 Task: Play online Dominion games in easy mode.
Action: Mouse moved to (625, 479)
Screenshot: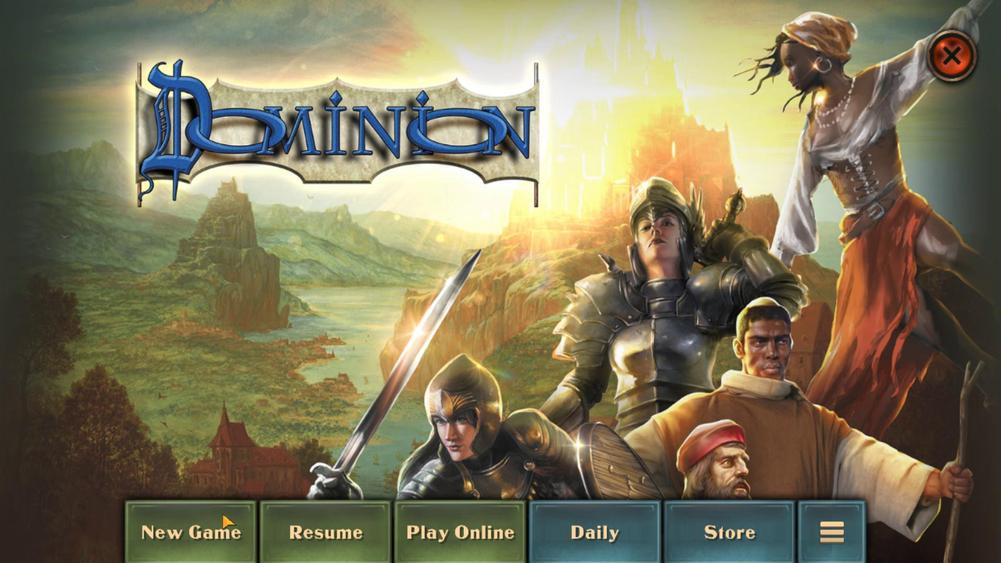 
Action: Mouse pressed left at (625, 479)
Screenshot: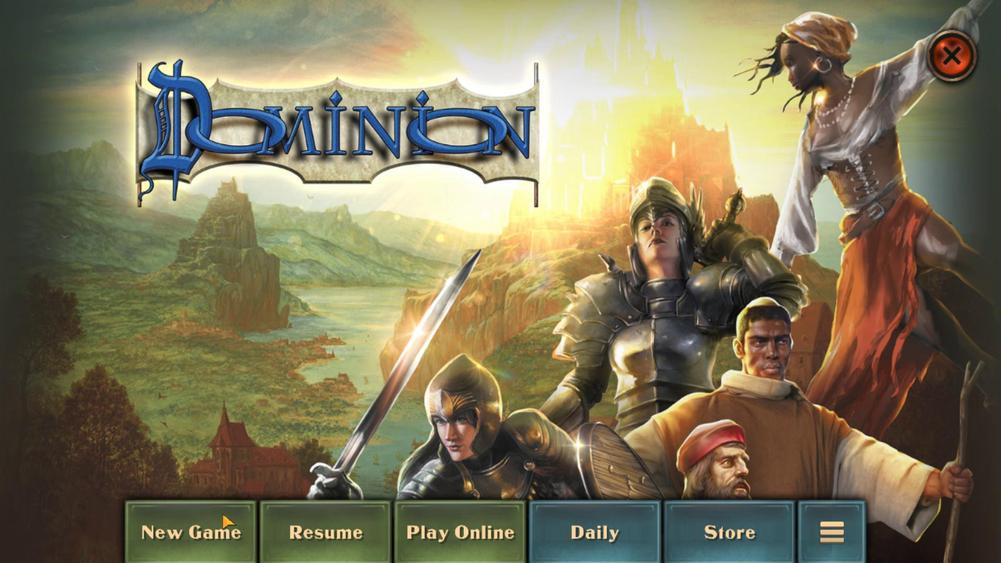 
Action: Mouse moved to (735, 270)
Screenshot: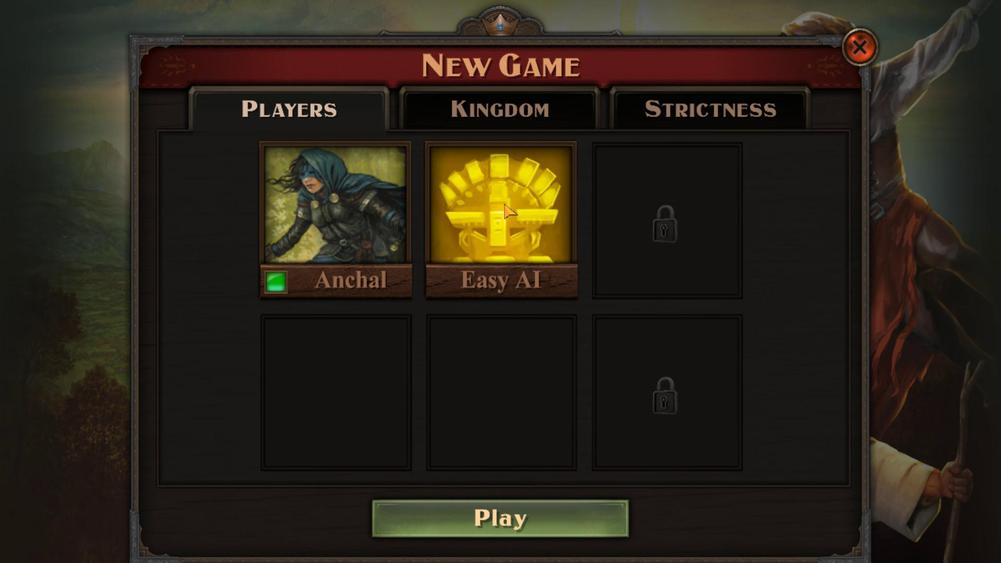 
Action: Mouse pressed left at (735, 270)
Screenshot: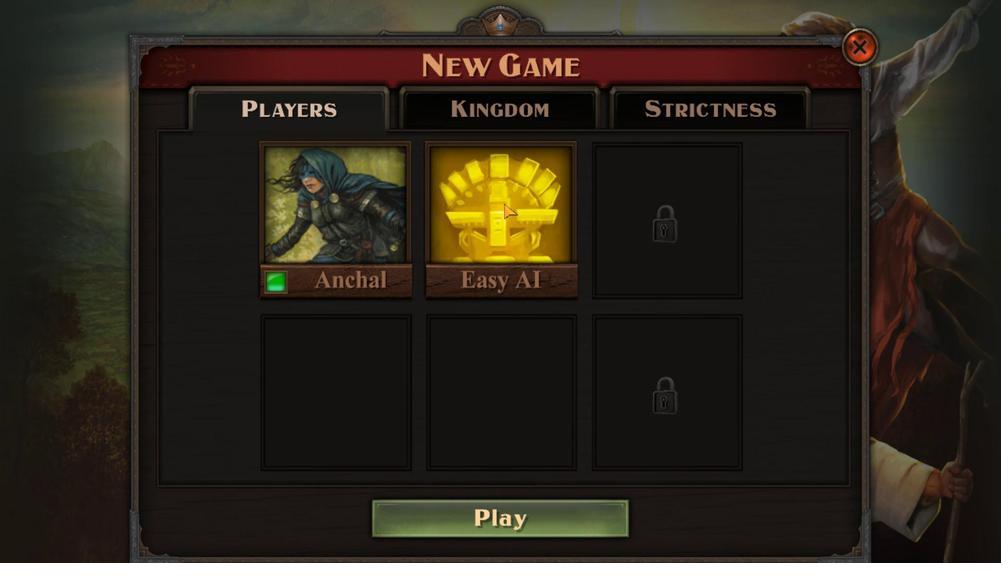 
Action: Mouse moved to (665, 350)
Screenshot: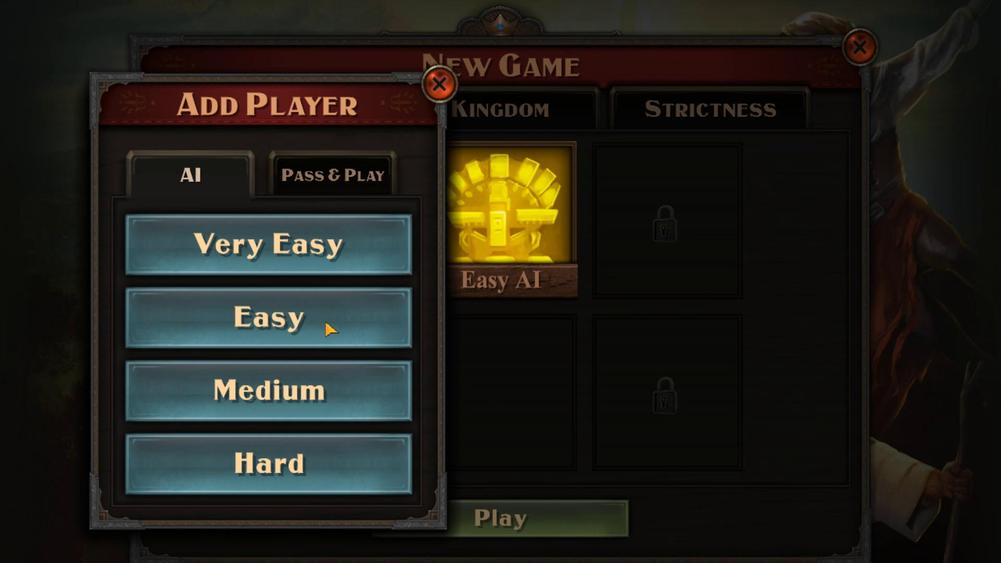 
Action: Mouse pressed left at (665, 350)
Screenshot: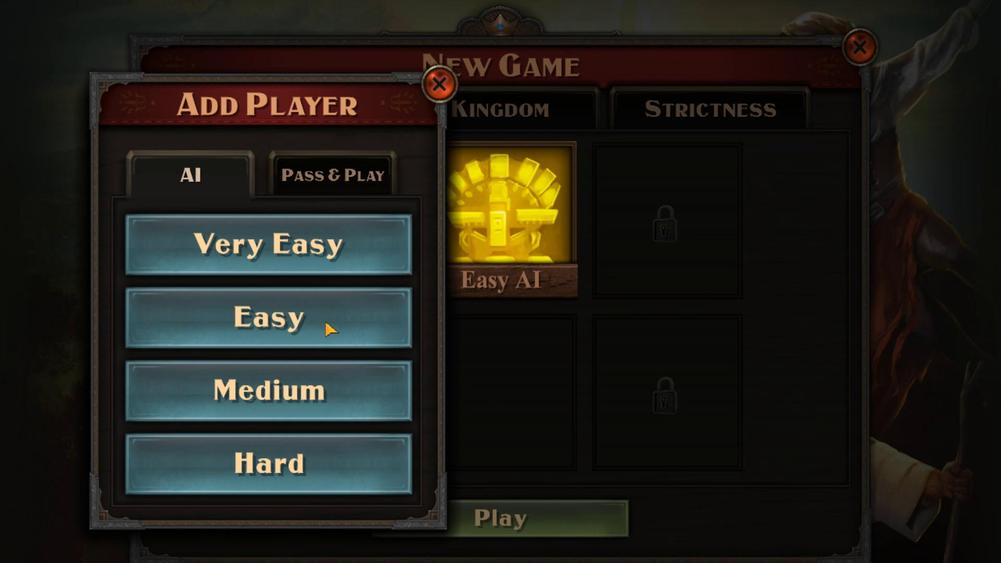 
Action: Mouse moved to (743, 484)
Screenshot: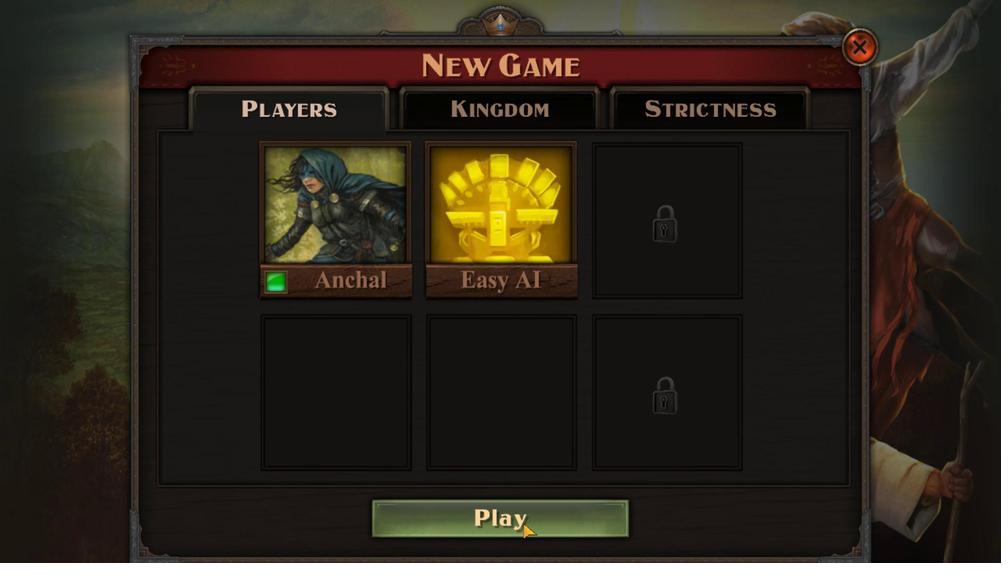 
Action: Mouse pressed left at (743, 484)
Screenshot: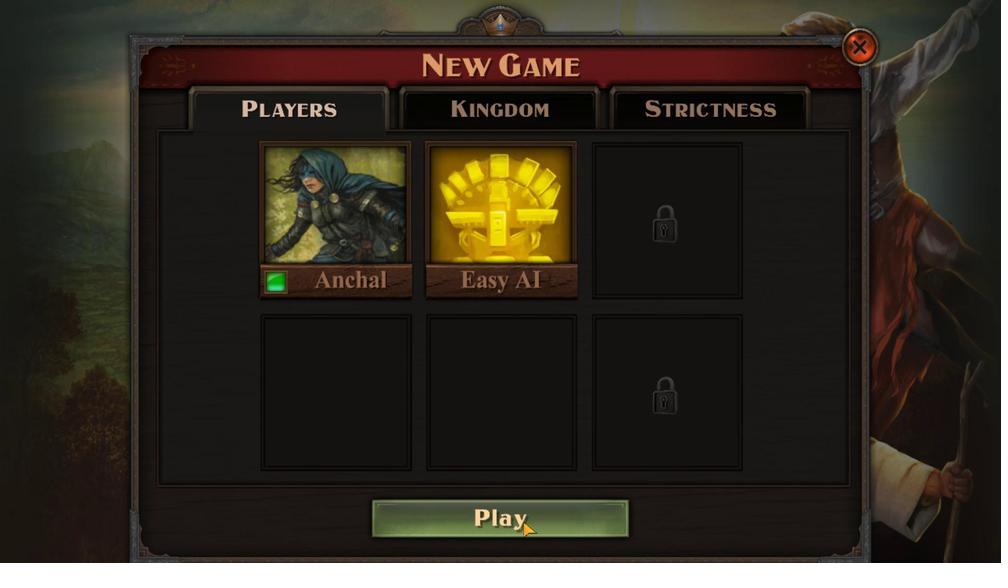 
Action: Mouse moved to (788, 471)
Screenshot: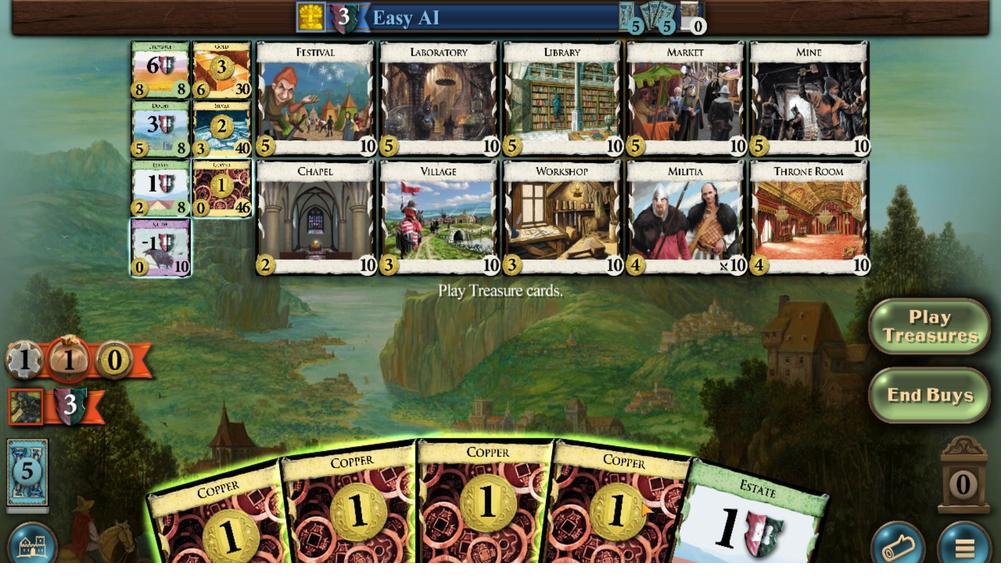 
Action: Mouse pressed left at (788, 471)
Screenshot: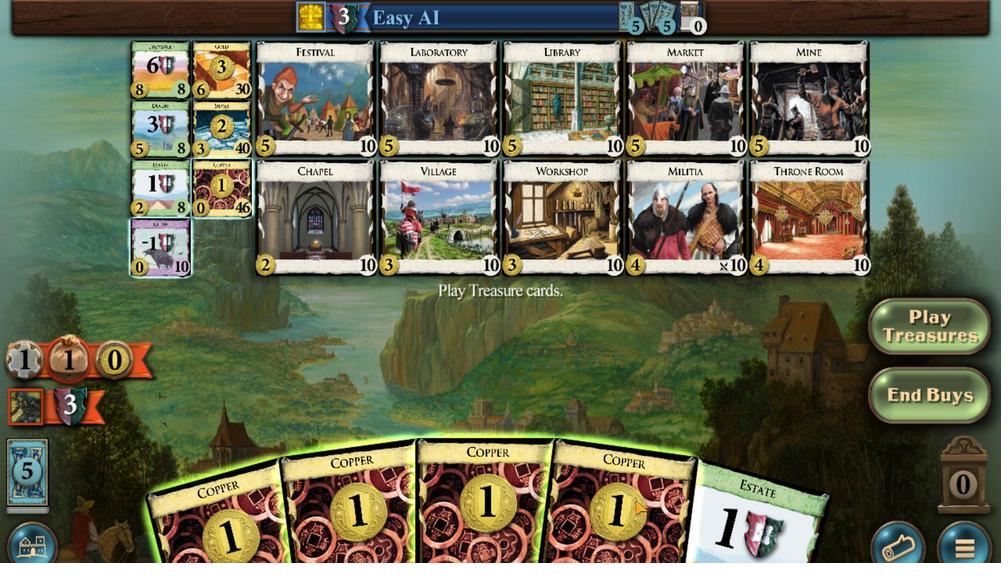 
Action: Mouse moved to (758, 464)
Screenshot: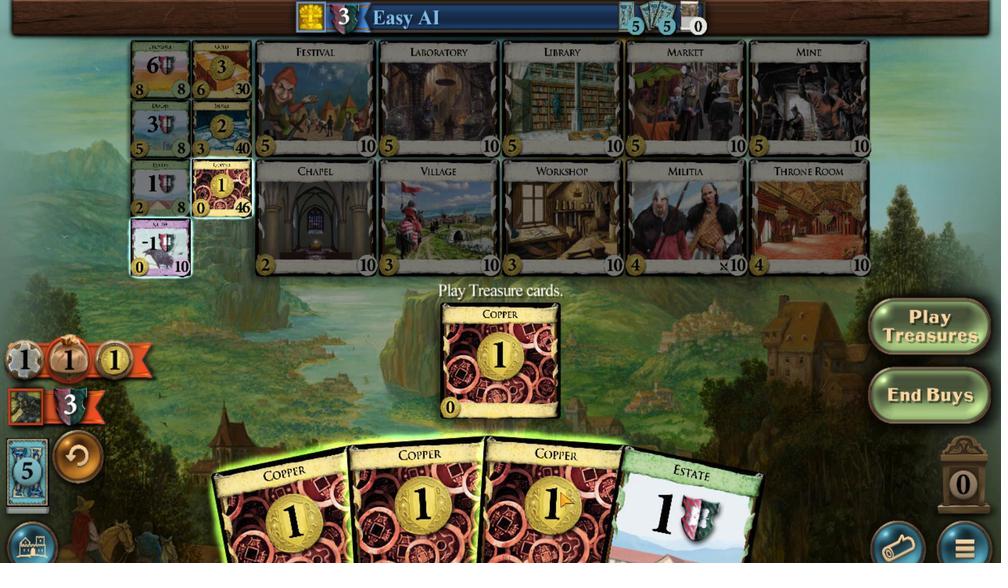 
Action: Mouse pressed left at (758, 464)
Screenshot: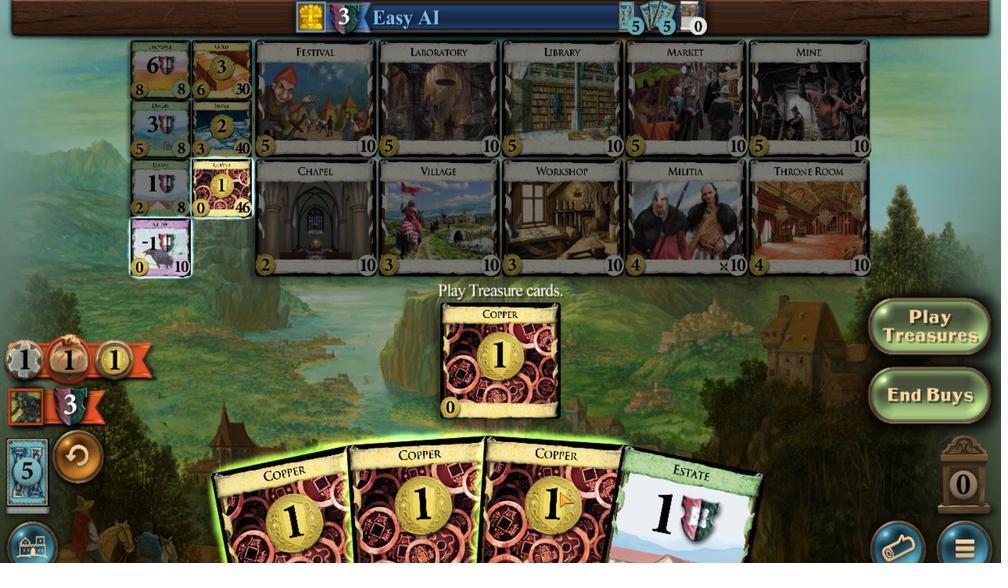 
Action: Mouse moved to (600, 265)
Screenshot: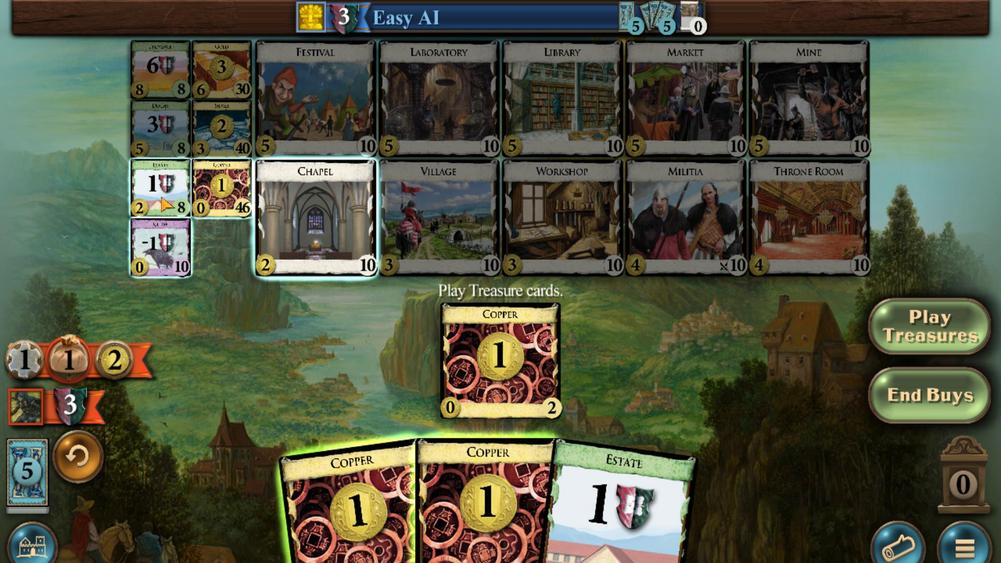 
Action: Mouse pressed left at (600, 265)
Screenshot: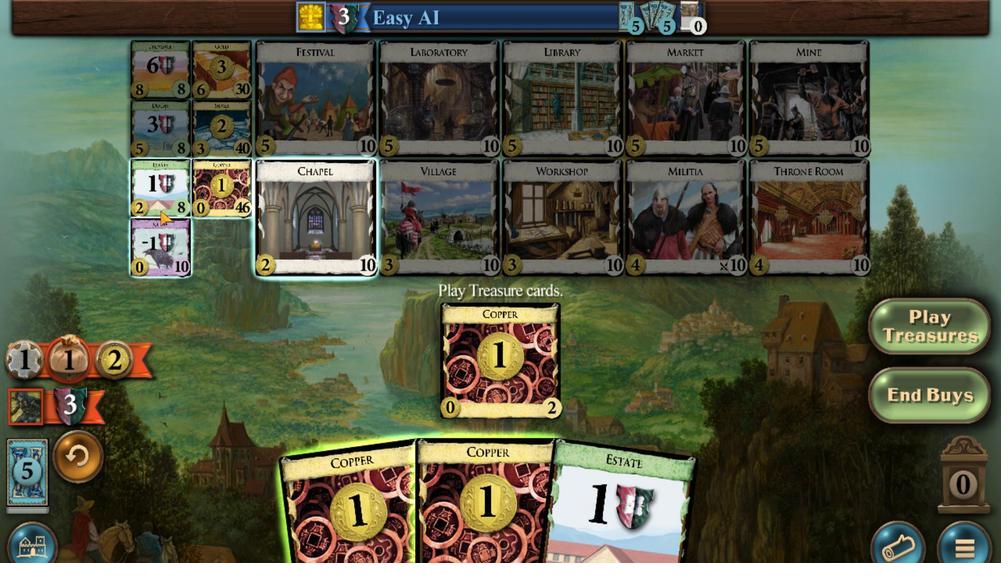 
Action: Mouse moved to (737, 460)
Screenshot: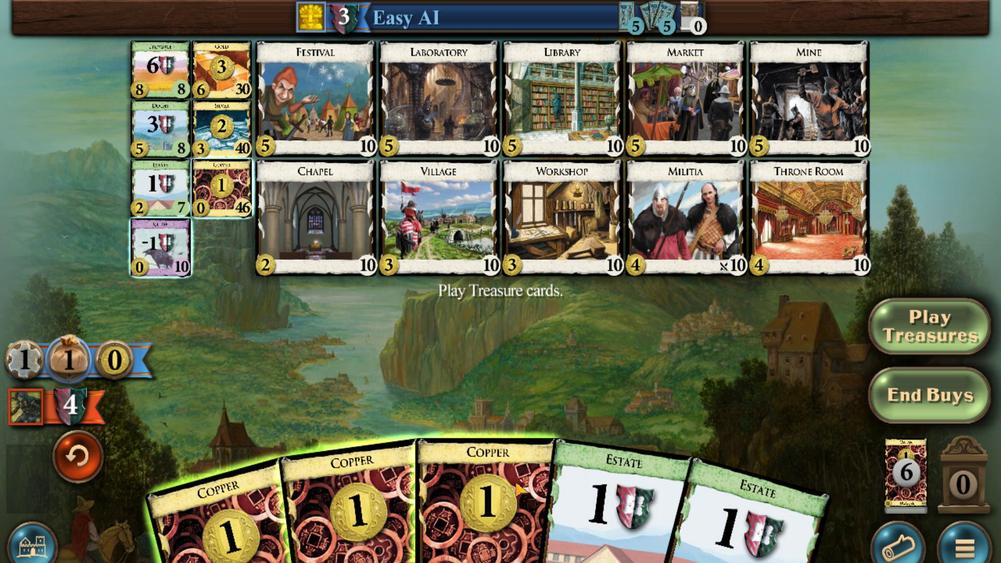 
Action: Mouse pressed left at (737, 460)
Screenshot: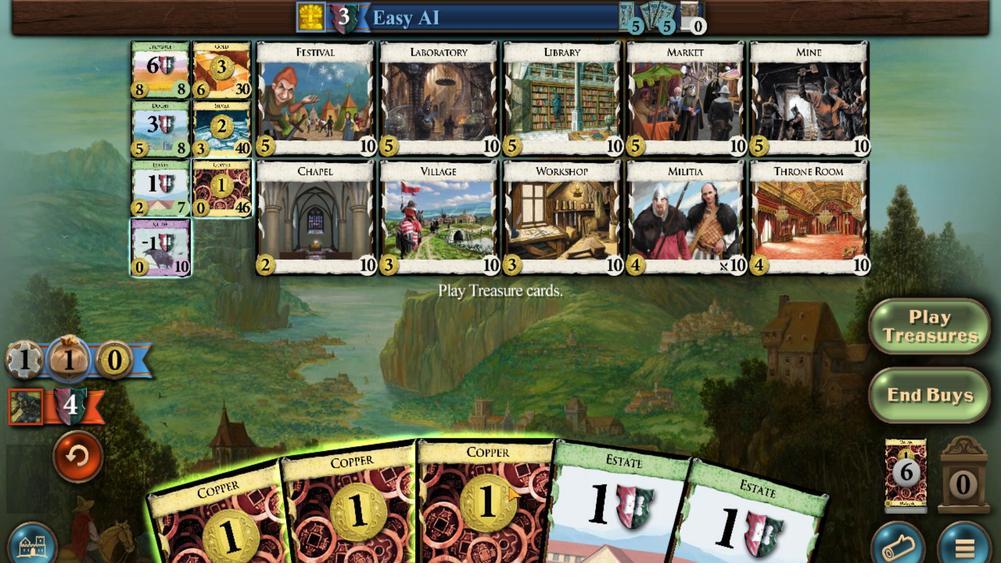 
Action: Mouse moved to (732, 485)
Screenshot: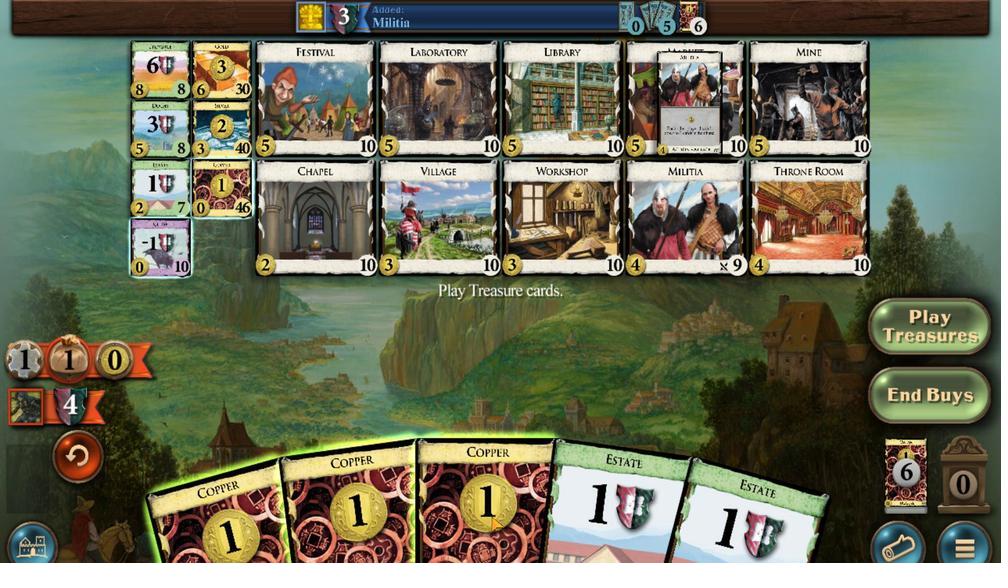 
Action: Mouse pressed left at (732, 485)
Screenshot: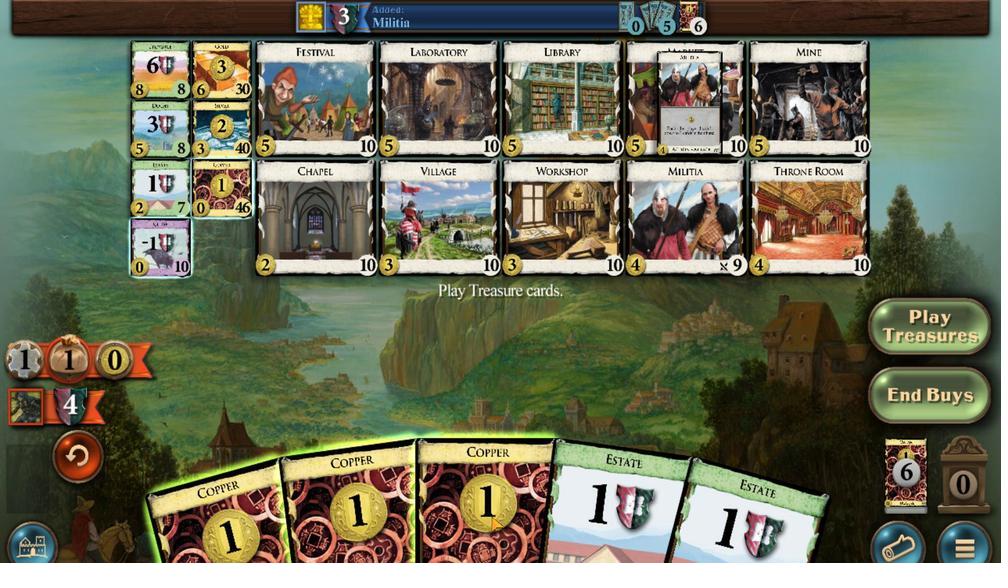
Action: Mouse moved to (703, 479)
Screenshot: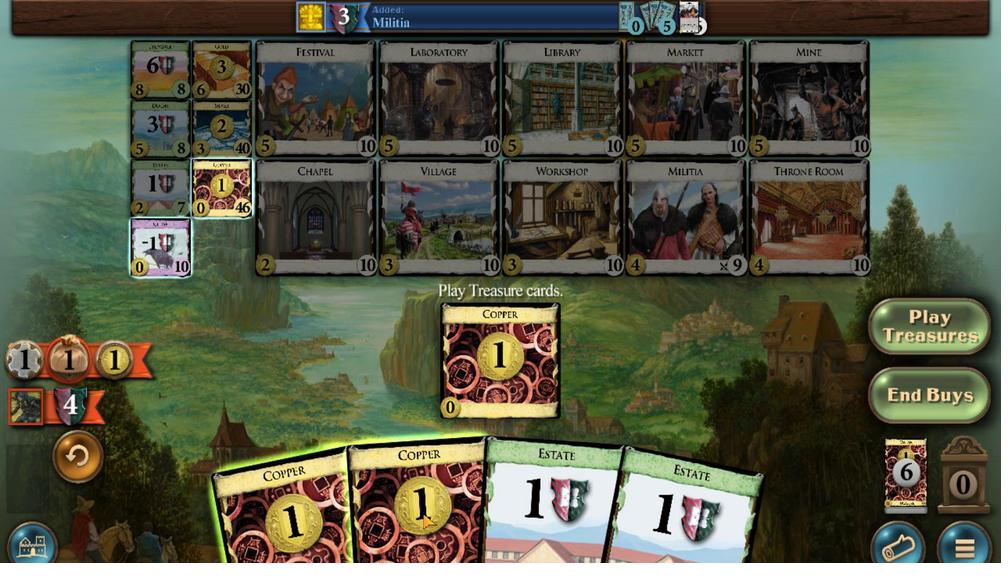 
Action: Mouse pressed left at (703, 479)
Screenshot: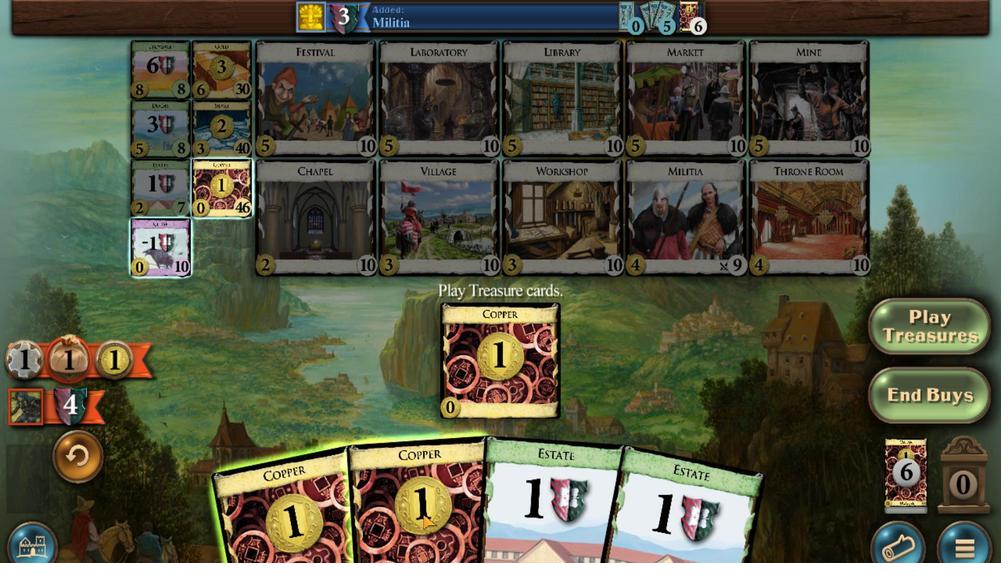 
Action: Mouse moved to (602, 260)
Screenshot: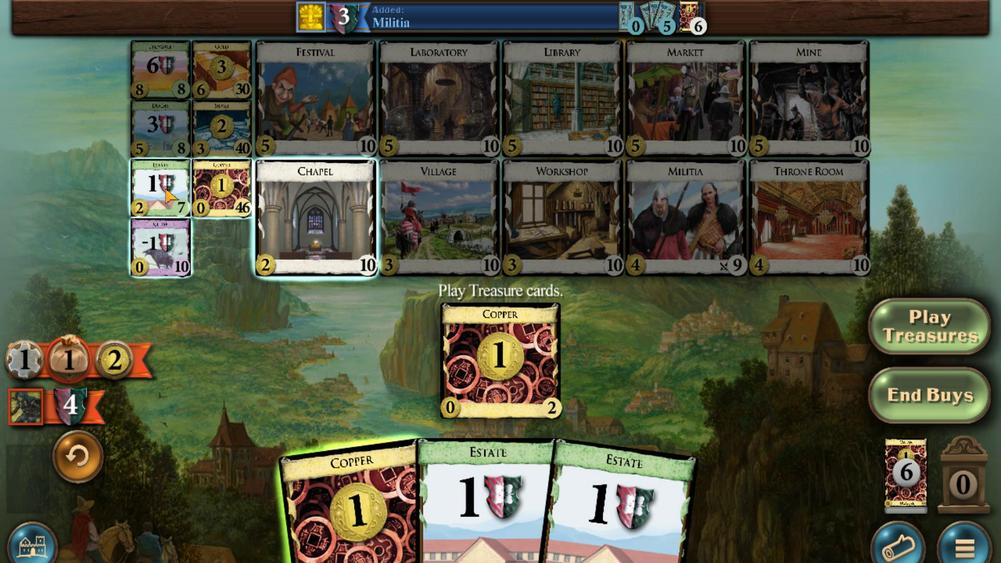 
Action: Mouse pressed left at (602, 260)
Screenshot: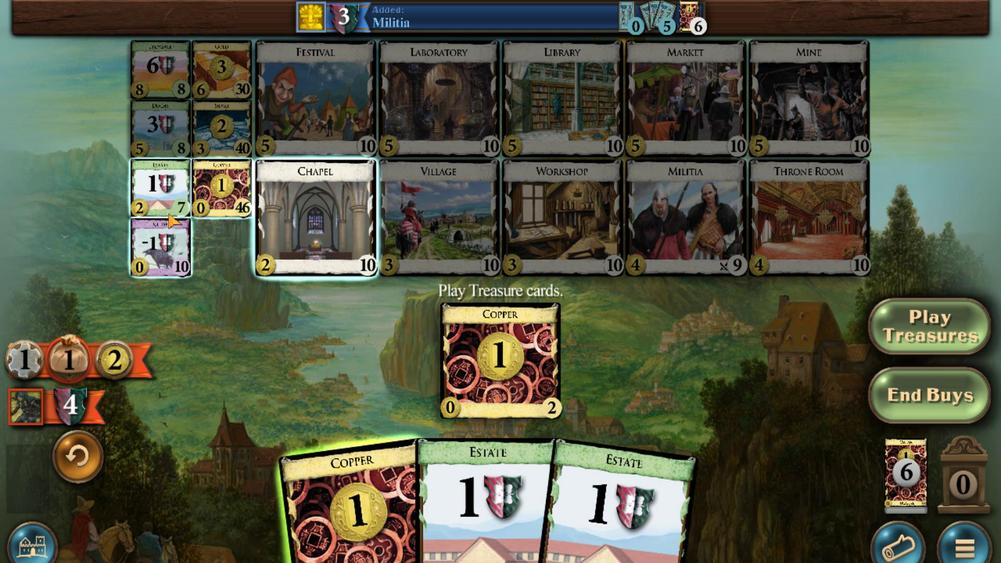 
Action: Mouse moved to (731, 455)
Screenshot: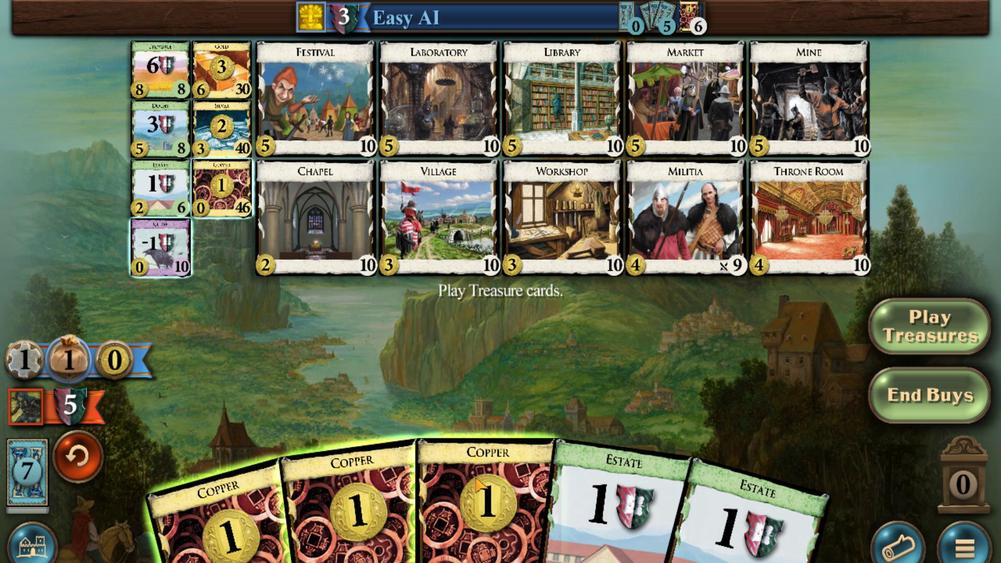 
Action: Mouse pressed left at (731, 455)
Screenshot: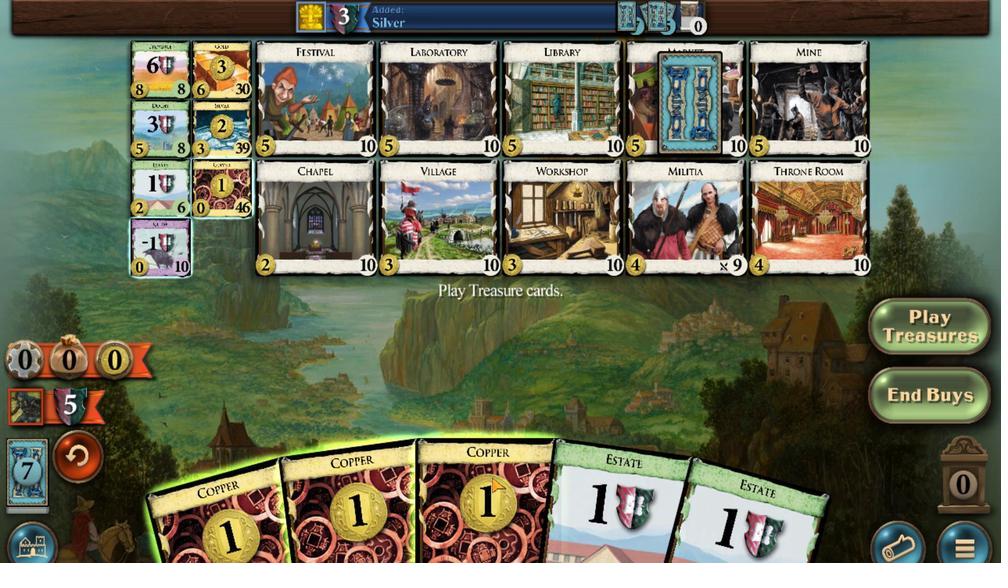 
Action: Mouse moved to (700, 467)
Screenshot: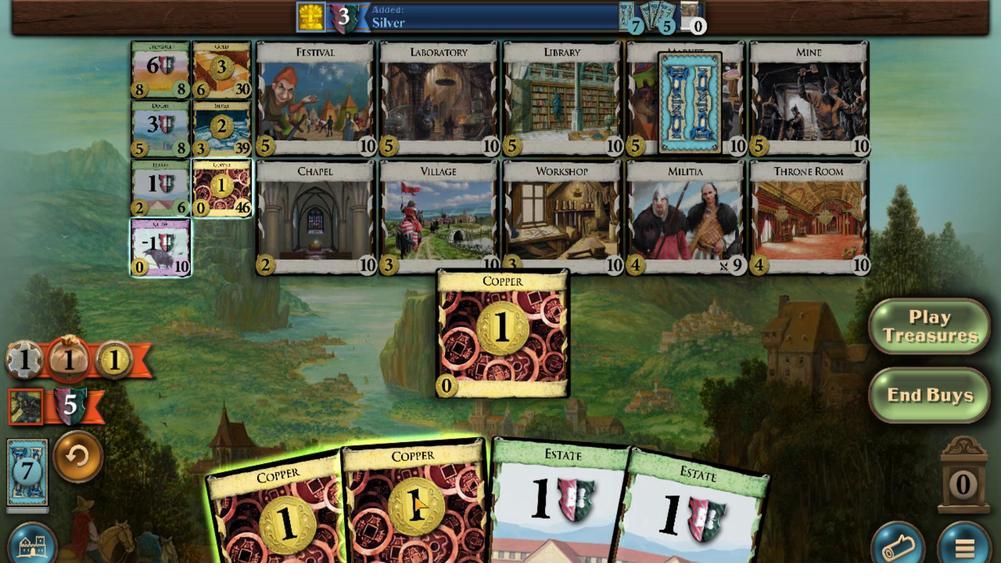 
Action: Mouse pressed left at (700, 467)
Screenshot: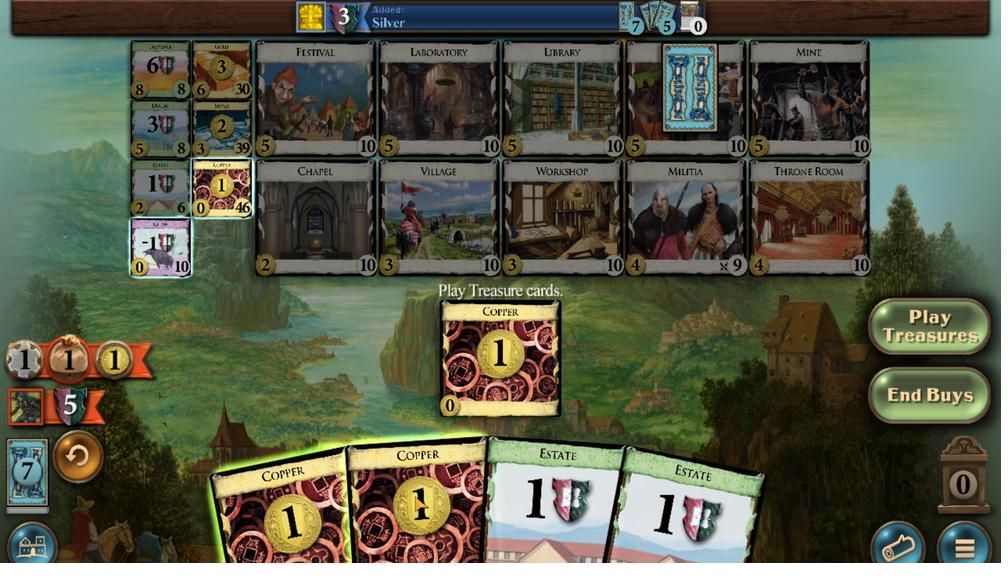 
Action: Mouse moved to (602, 267)
Screenshot: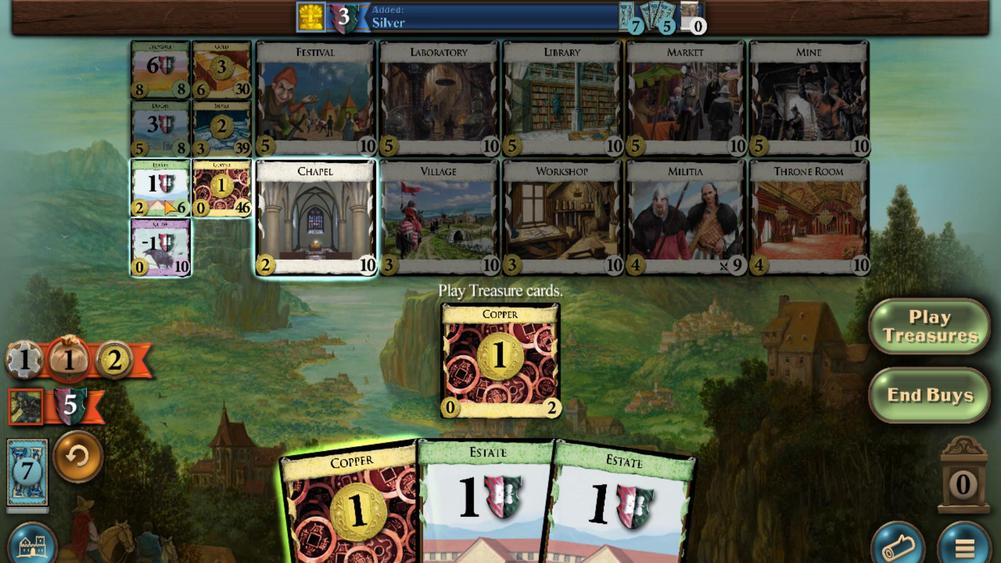 
Action: Mouse pressed left at (602, 267)
Screenshot: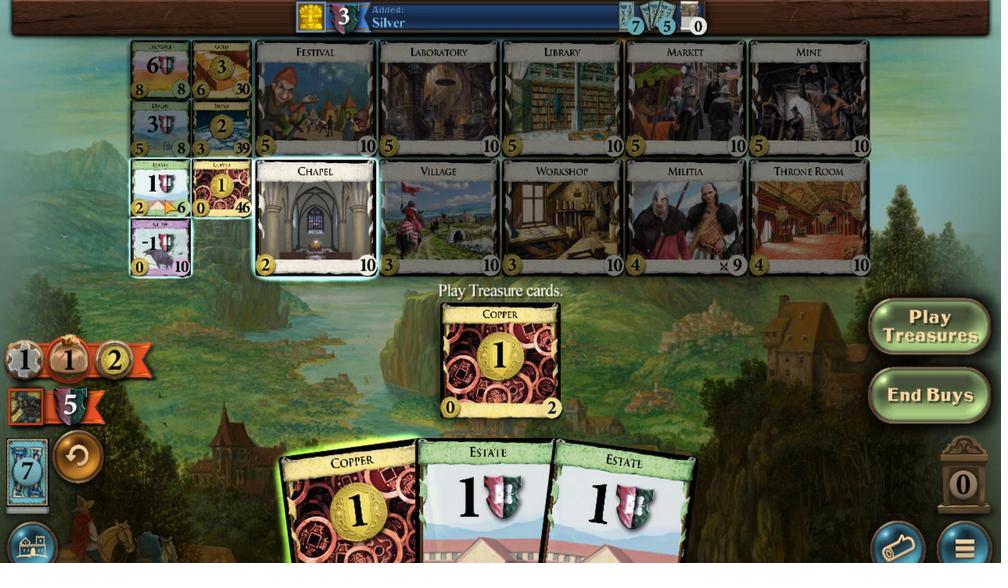 
Action: Mouse moved to (688, 470)
Screenshot: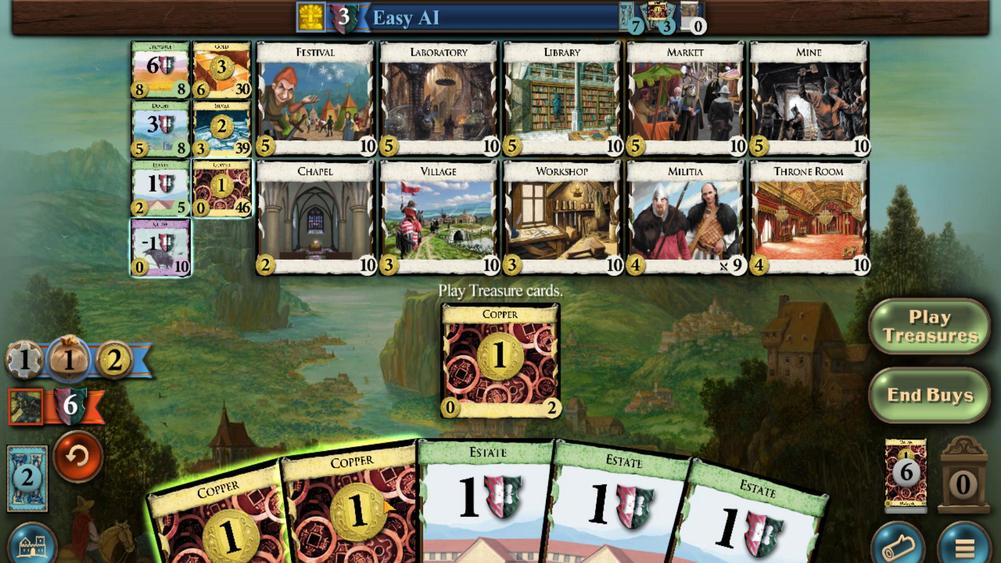 
Action: Mouse pressed left at (688, 470)
Screenshot: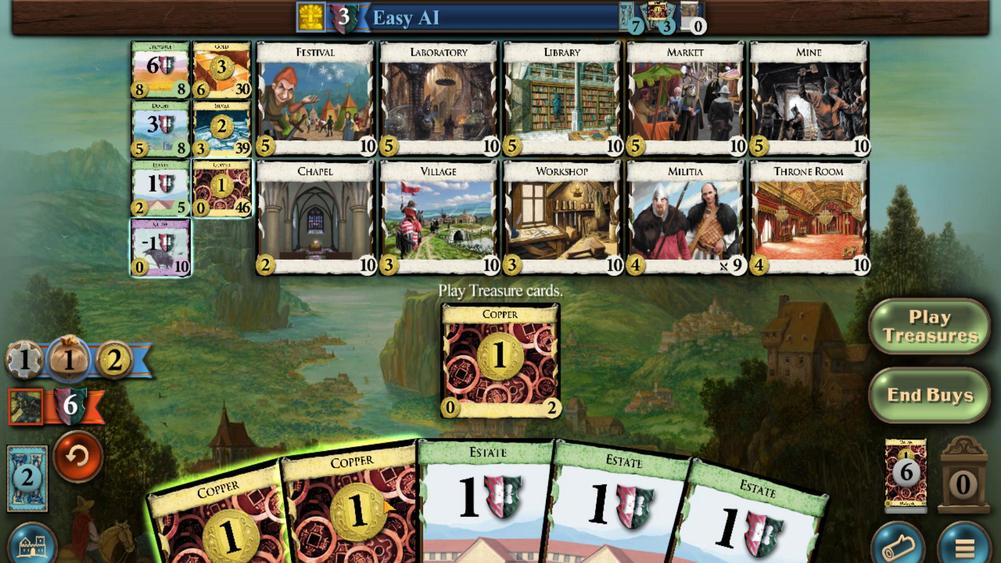 
Action: Mouse moved to (689, 485)
Screenshot: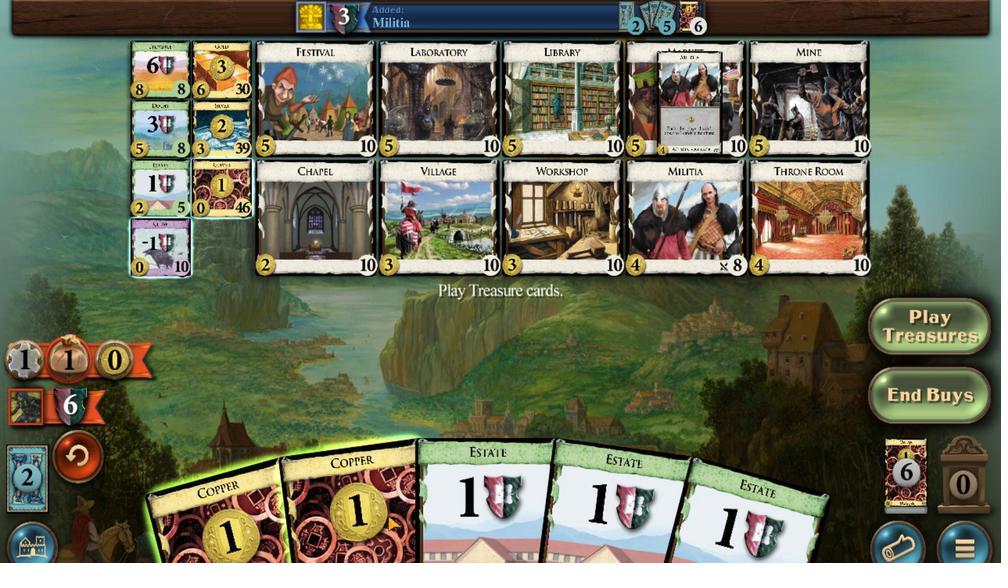 
Action: Mouse pressed left at (689, 485)
Screenshot: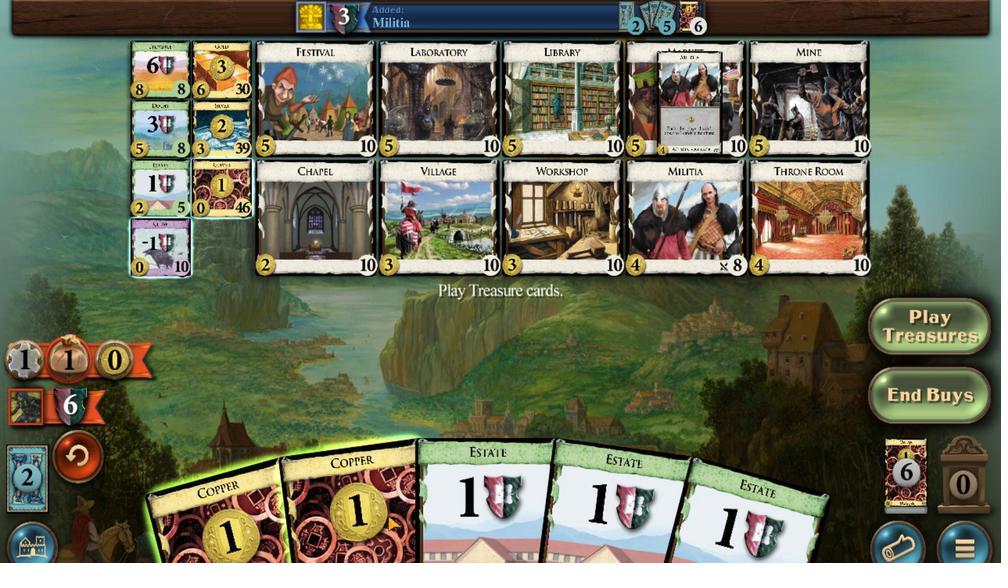 
Action: Mouse moved to (670, 479)
Screenshot: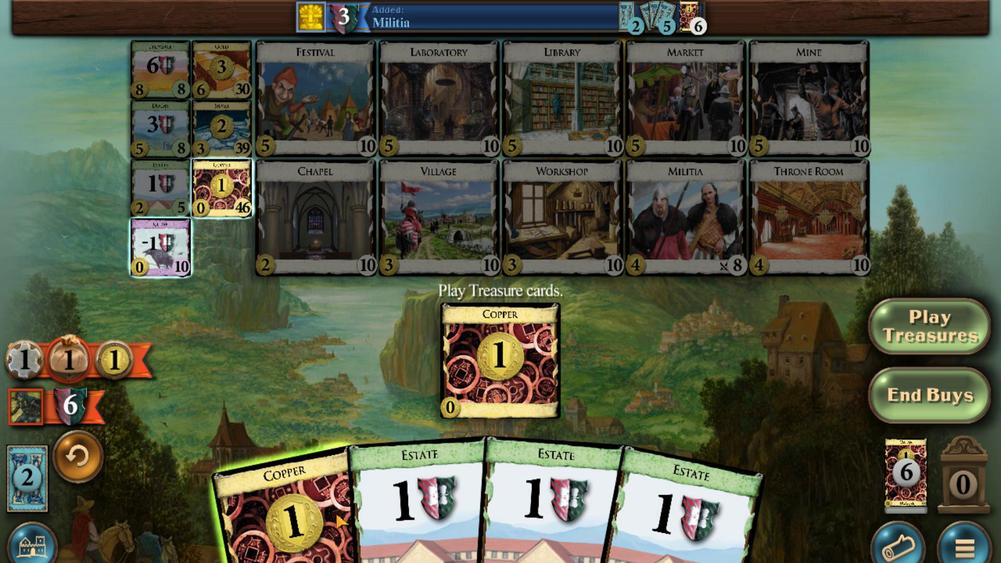 
Action: Mouse pressed left at (670, 479)
Screenshot: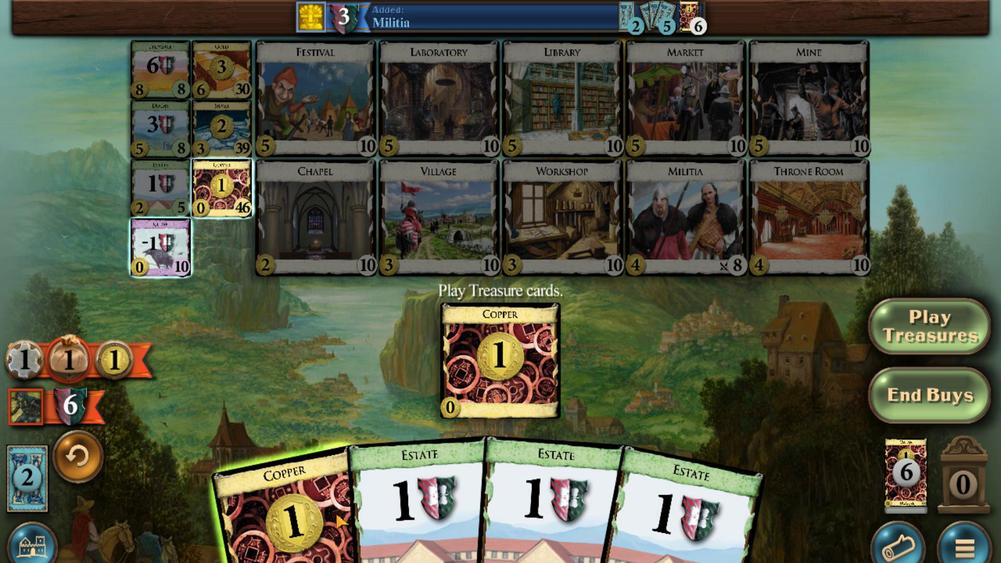 
Action: Mouse moved to (596, 261)
Screenshot: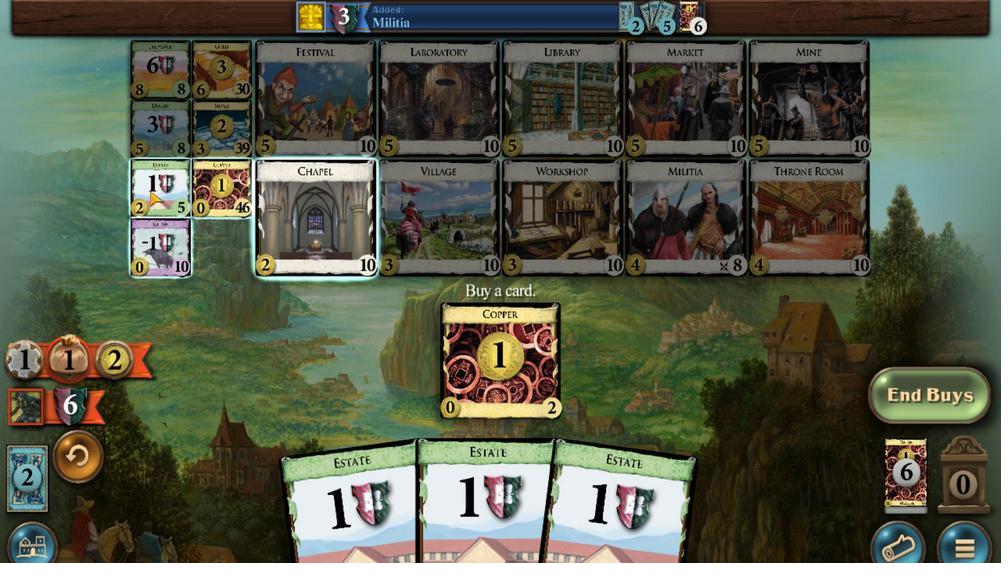 
Action: Mouse pressed left at (596, 261)
Screenshot: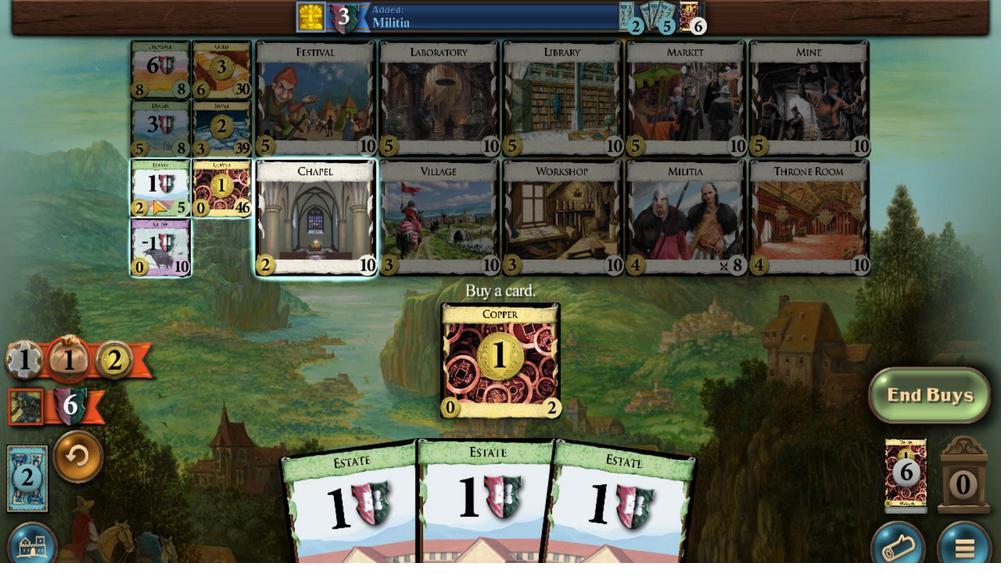 
Action: Mouse moved to (794, 476)
Screenshot: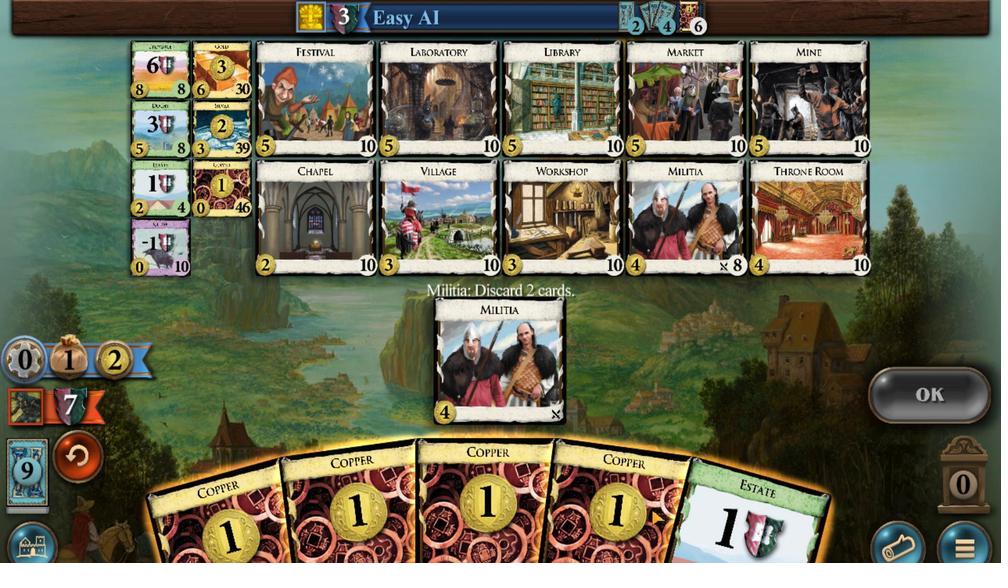 
Action: Mouse pressed left at (794, 476)
Screenshot: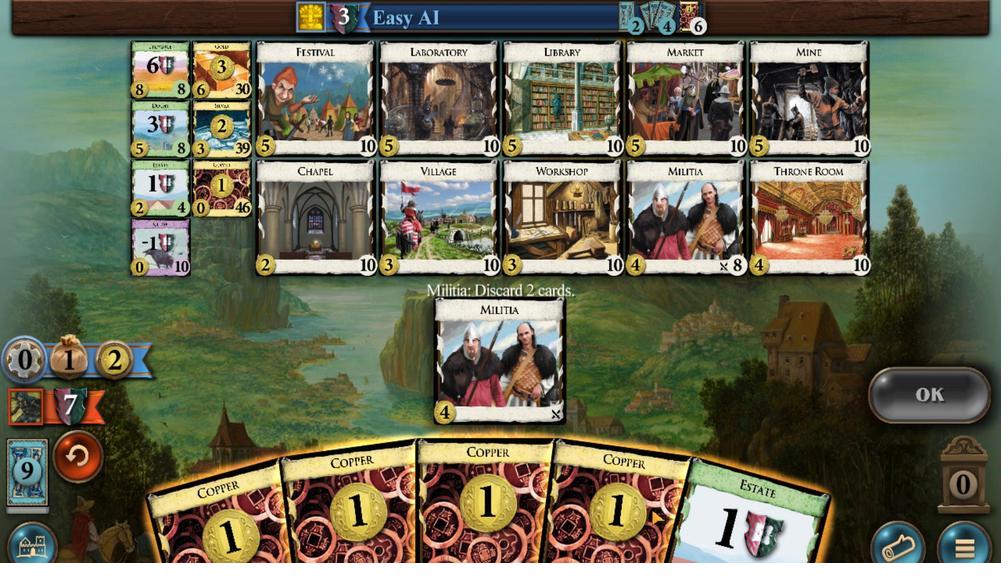 
Action: Mouse moved to (734, 463)
Screenshot: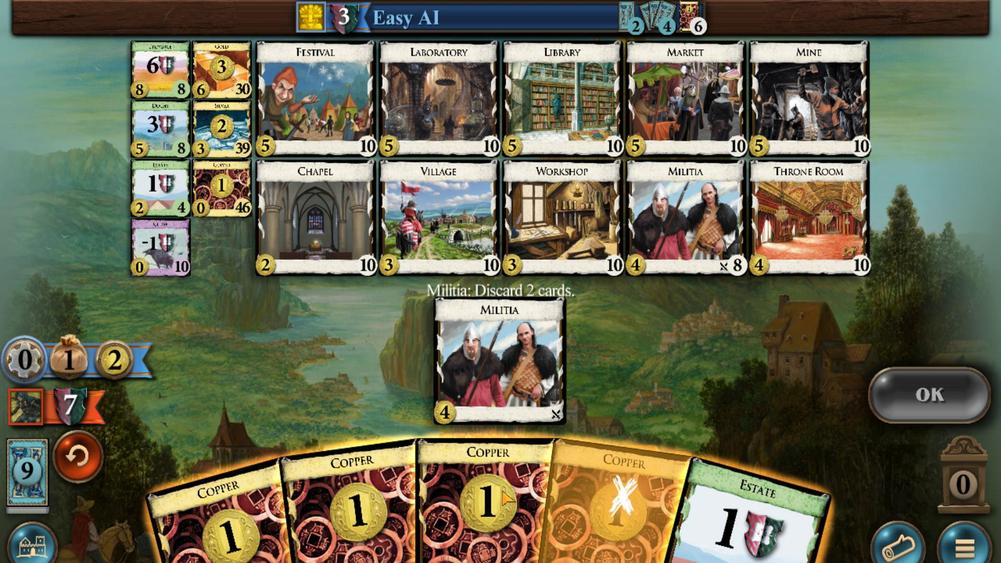 
Action: Mouse pressed left at (734, 463)
Screenshot: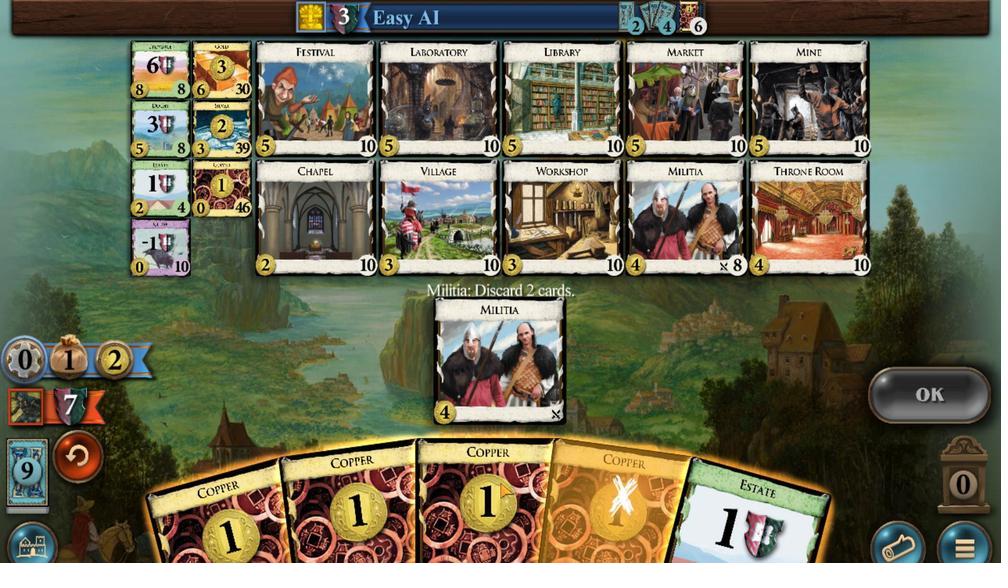 
Action: Mouse moved to (892, 400)
Screenshot: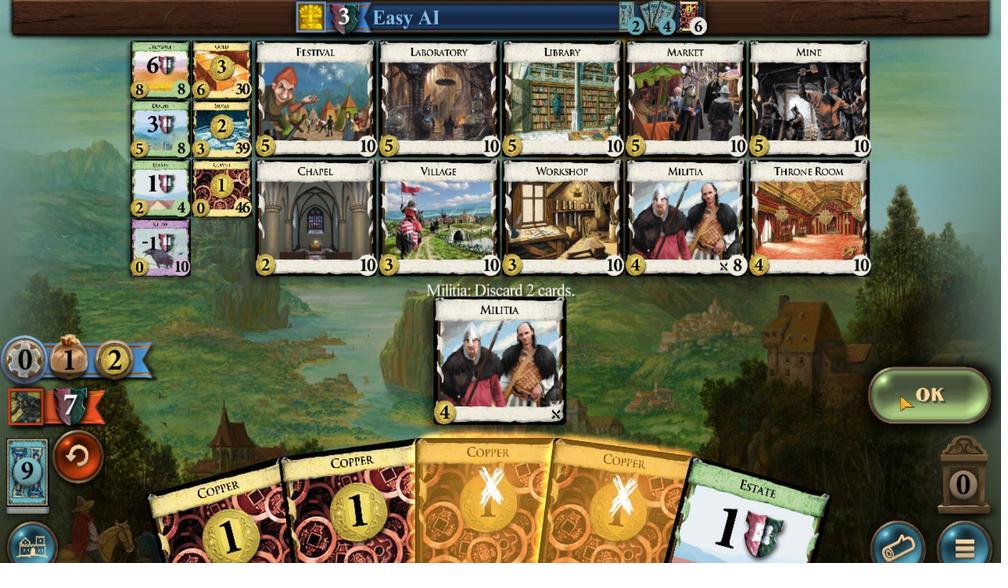 
Action: Mouse pressed left at (892, 400)
Screenshot: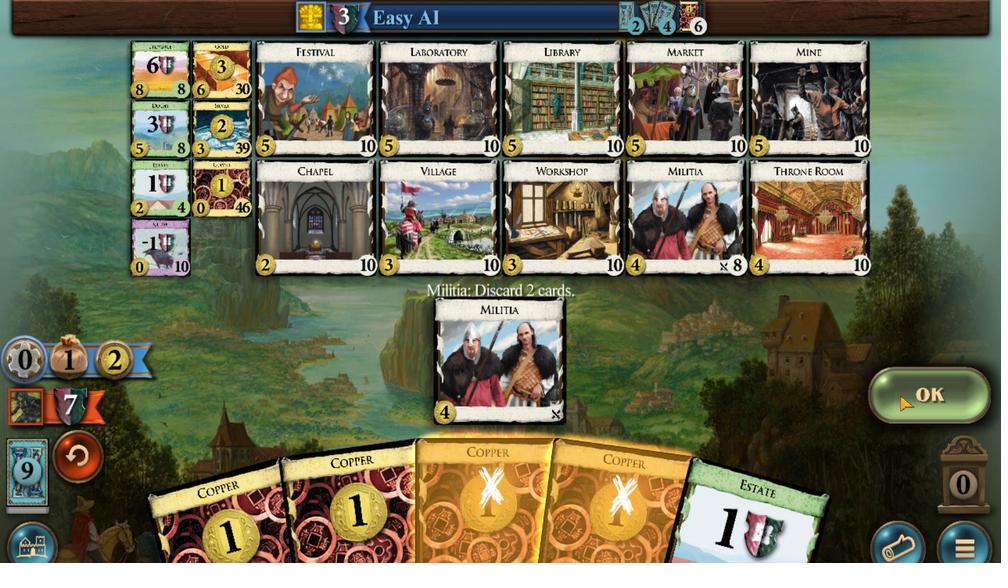 
Action: Mouse moved to (743, 471)
Screenshot: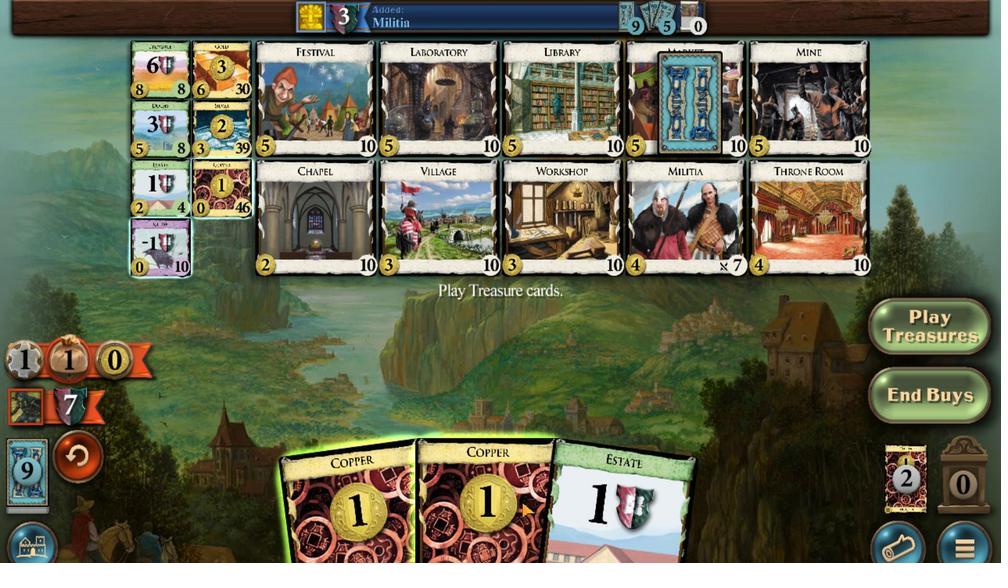 
Action: Mouse pressed left at (743, 471)
Screenshot: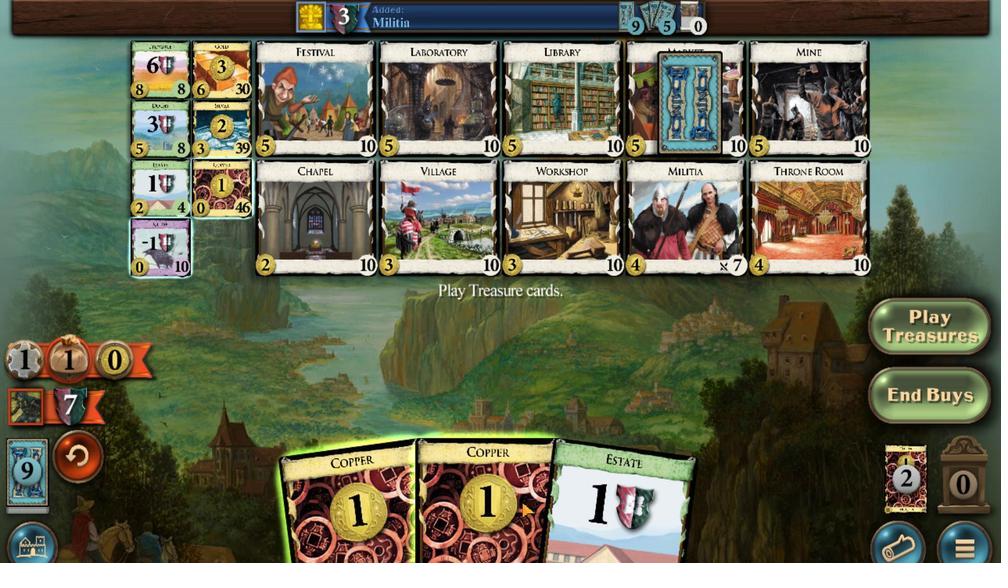 
Action: Mouse moved to (705, 463)
Screenshot: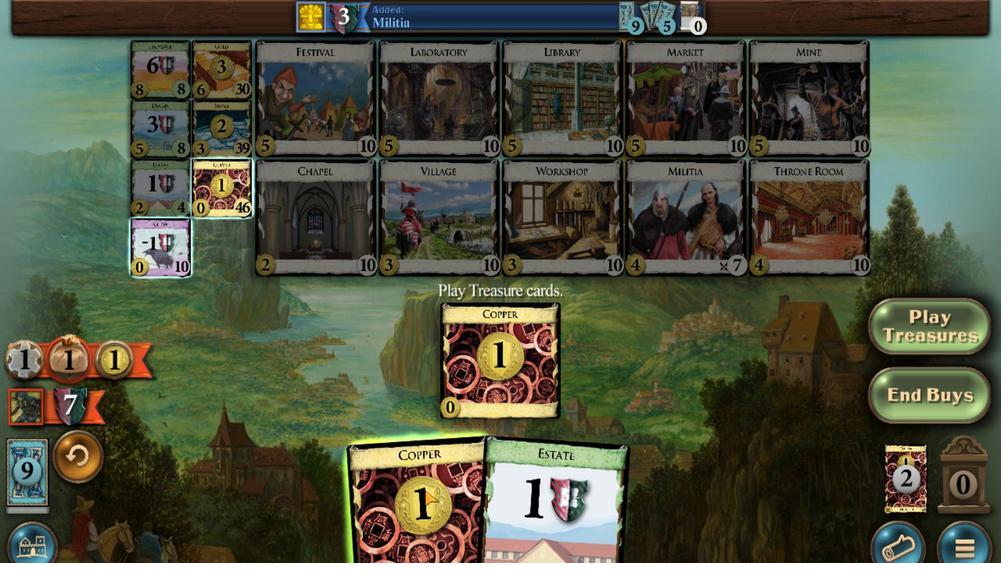 
Action: Mouse pressed left at (705, 463)
Screenshot: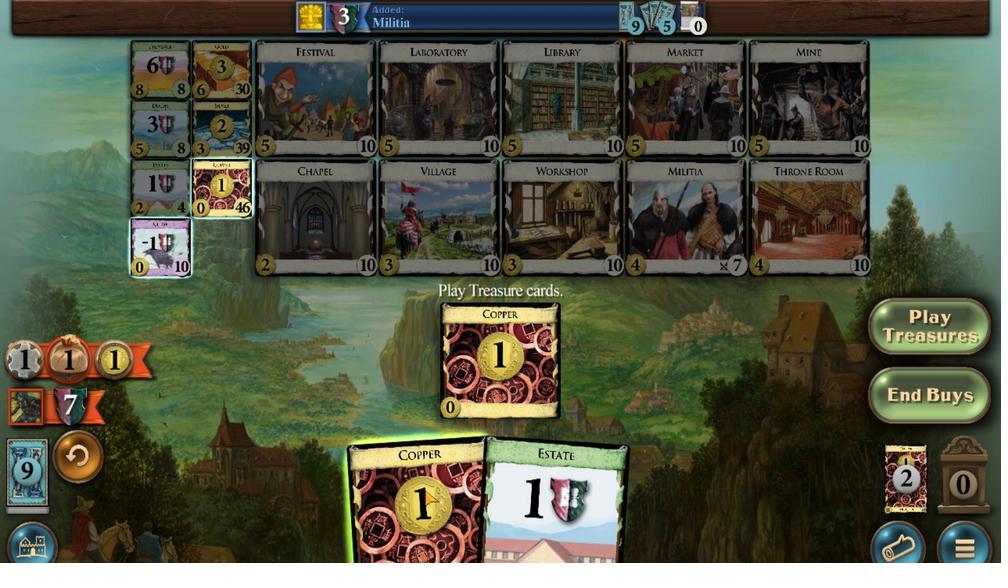 
Action: Mouse moved to (601, 254)
Screenshot: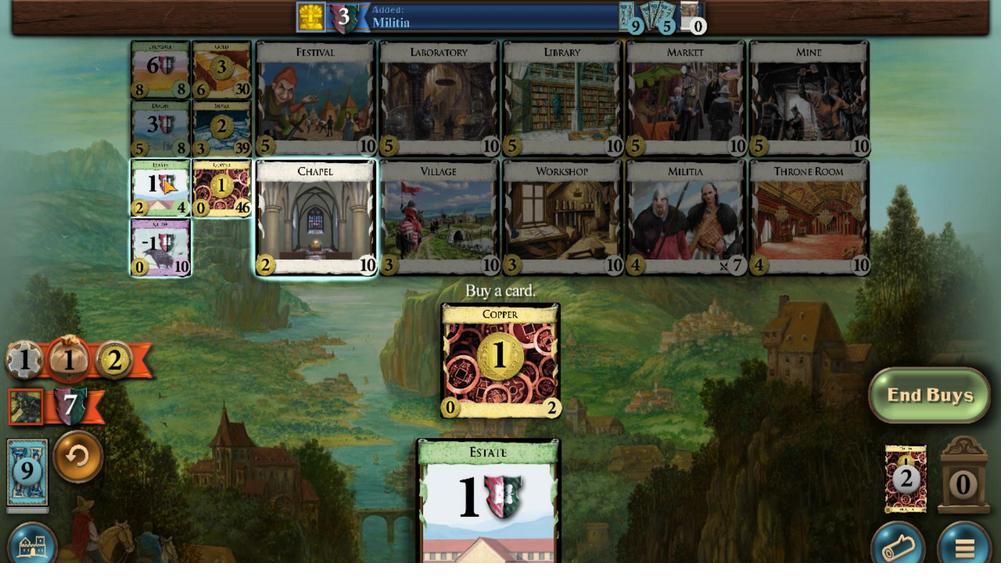 
Action: Mouse pressed left at (601, 254)
Screenshot: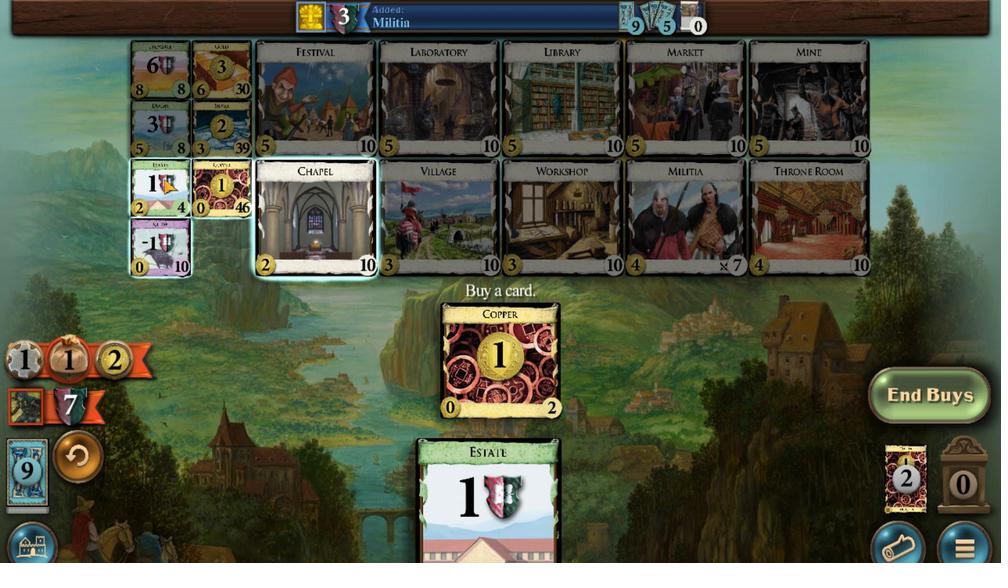 
Action: Mouse moved to (678, 486)
Screenshot: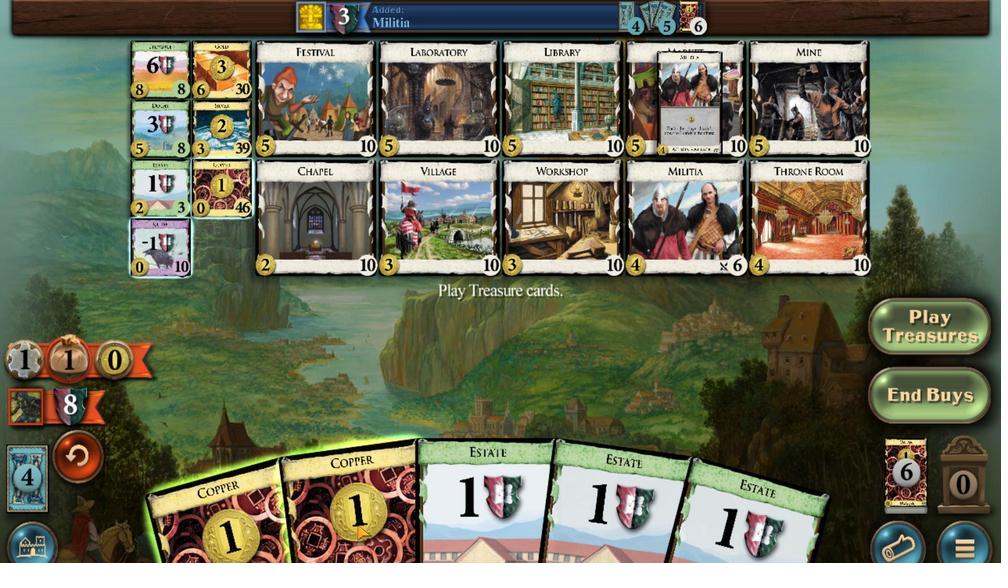 
Action: Mouse pressed left at (678, 486)
Screenshot: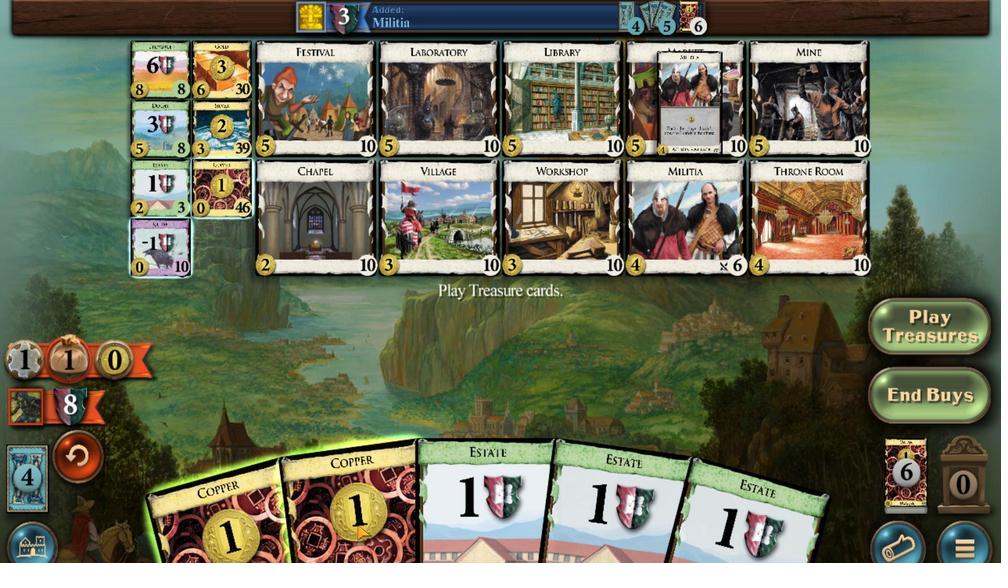 
Action: Mouse moved to (654, 490)
Screenshot: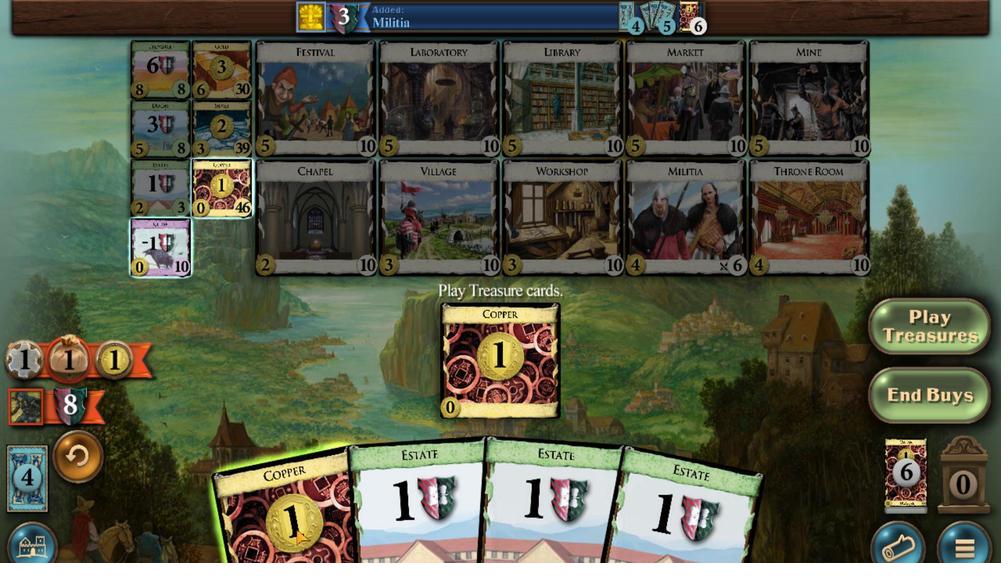
Action: Mouse pressed left at (654, 490)
Screenshot: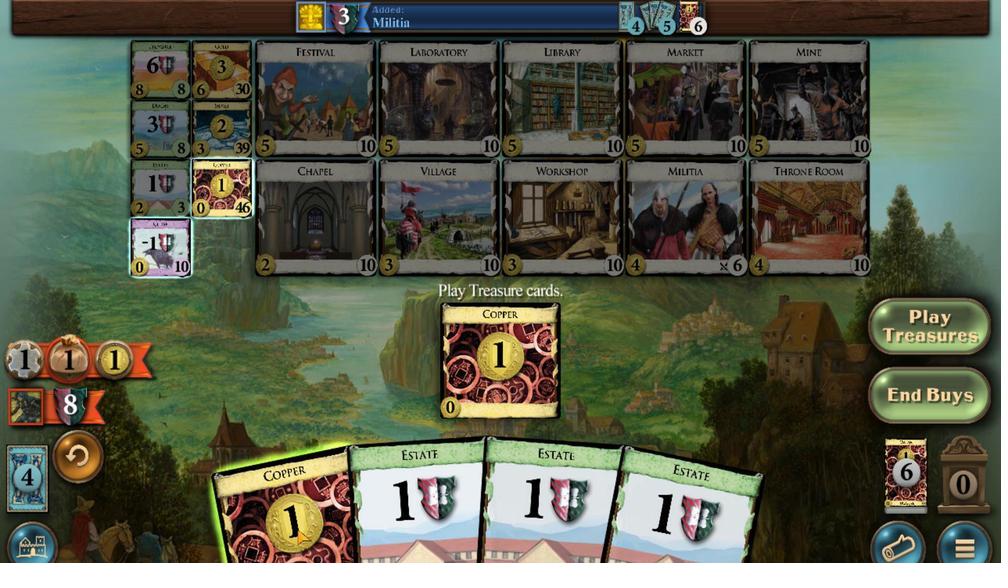 
Action: Mouse moved to (597, 251)
Screenshot: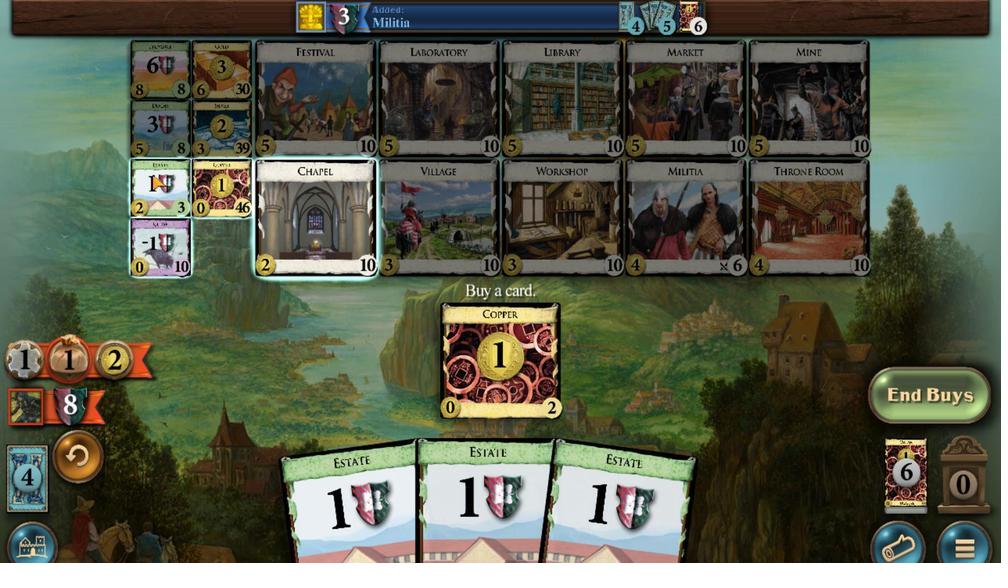 
Action: Mouse pressed left at (597, 251)
Screenshot: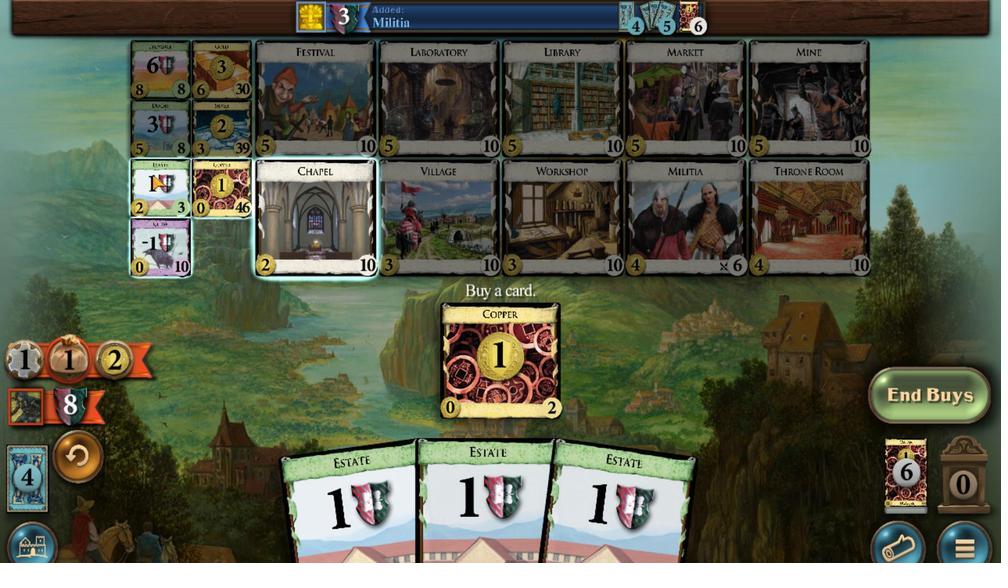 
Action: Mouse moved to (795, 476)
Screenshot: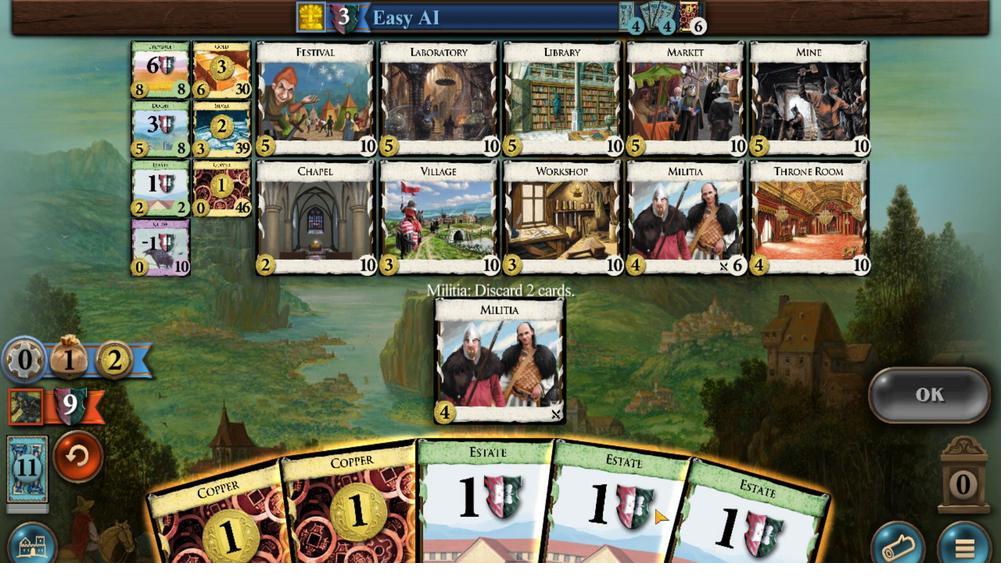 
Action: Mouse pressed left at (795, 476)
Screenshot: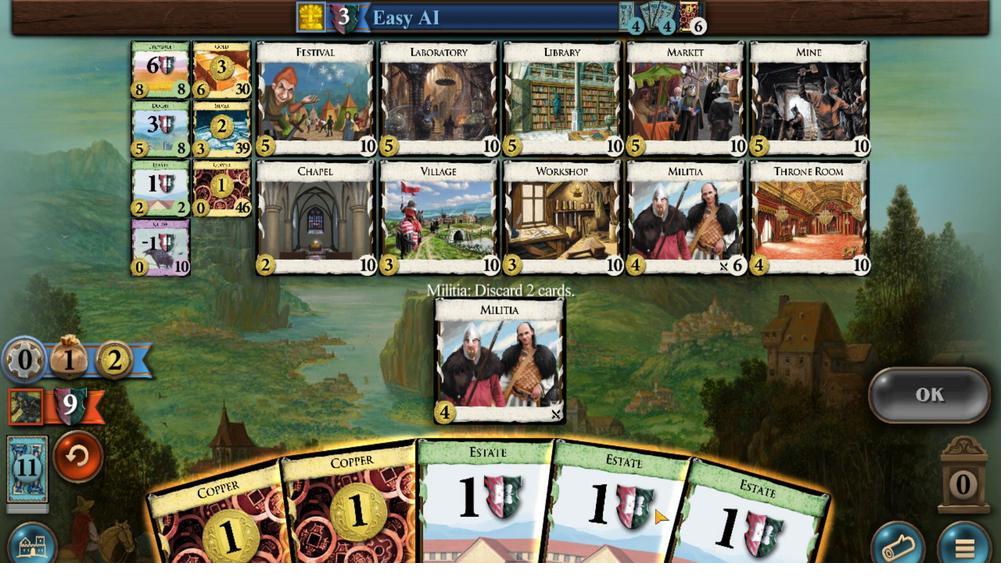 
Action: Mouse moved to (807, 475)
Screenshot: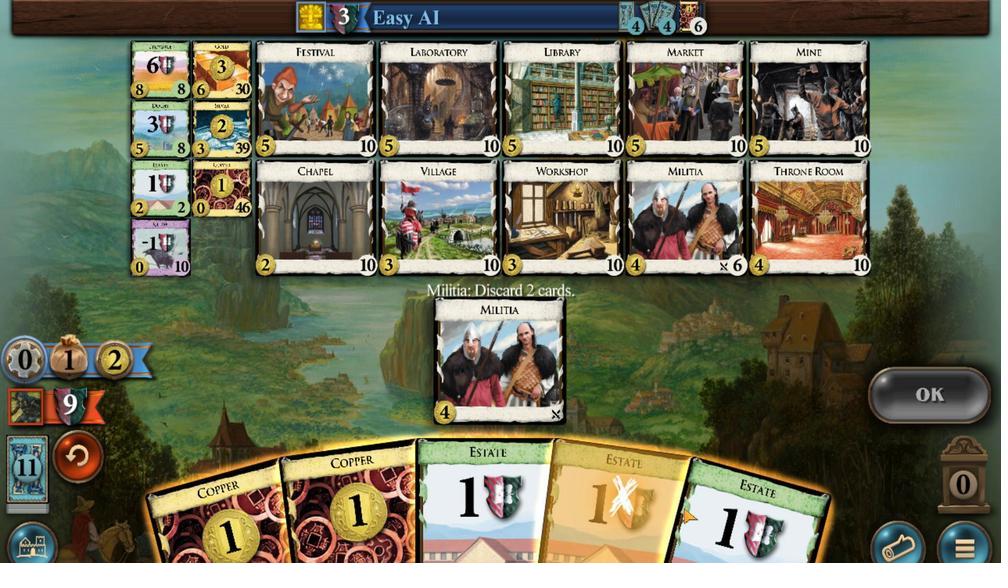 
Action: Mouse pressed left at (807, 475)
Screenshot: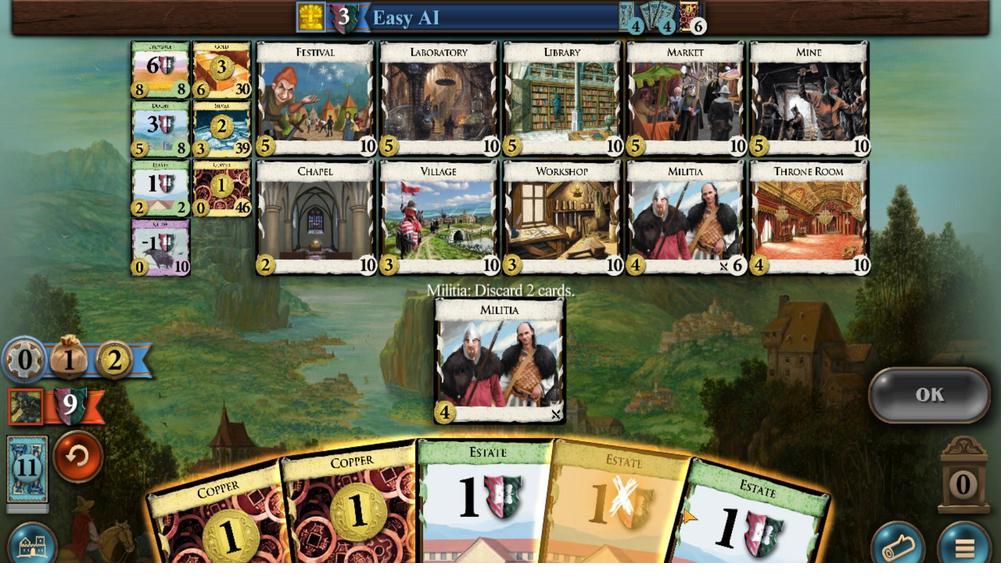 
Action: Mouse moved to (725, 473)
Screenshot: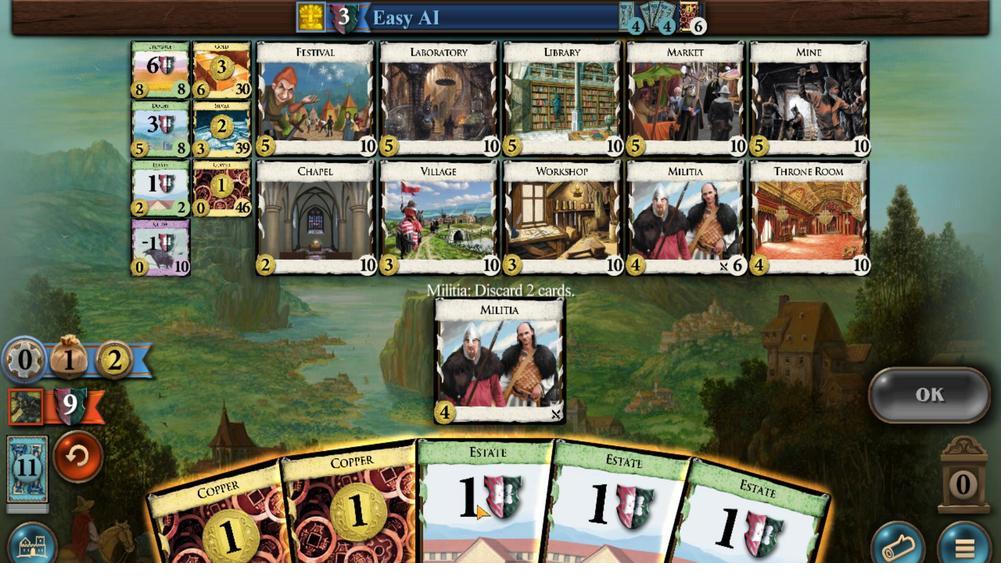 
Action: Mouse pressed left at (725, 473)
Screenshot: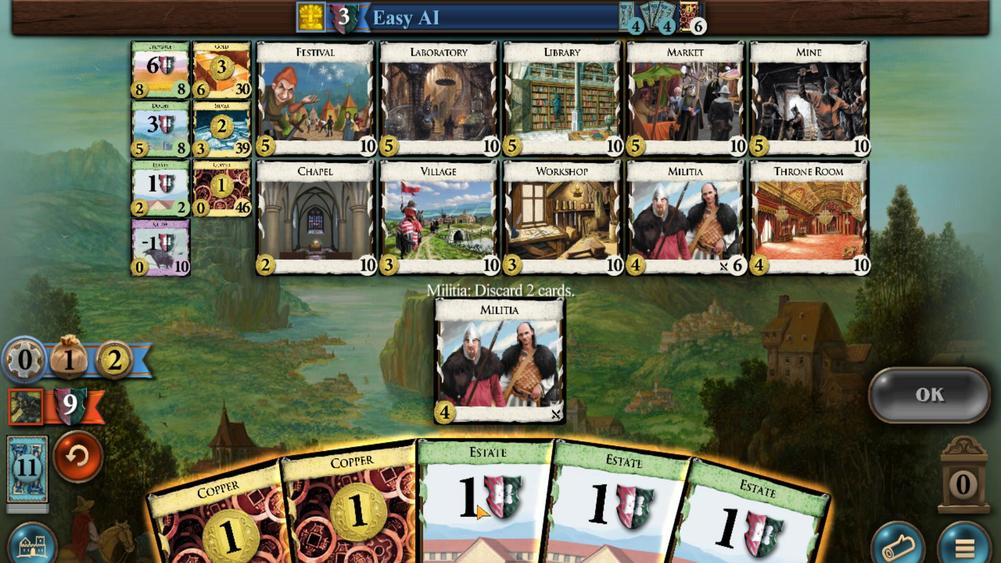 
Action: Mouse moved to (696, 455)
Screenshot: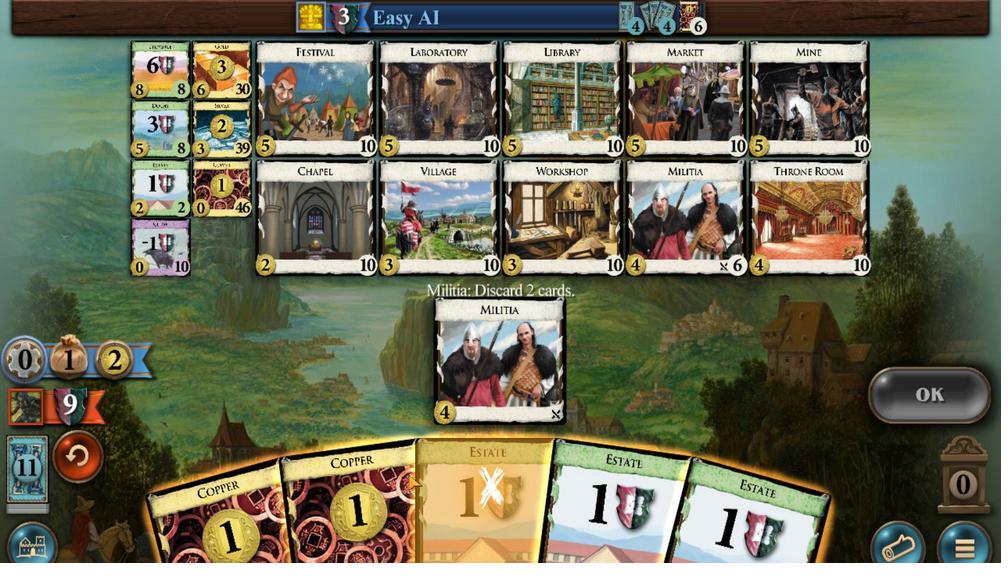 
Action: Mouse pressed left at (696, 455)
Screenshot: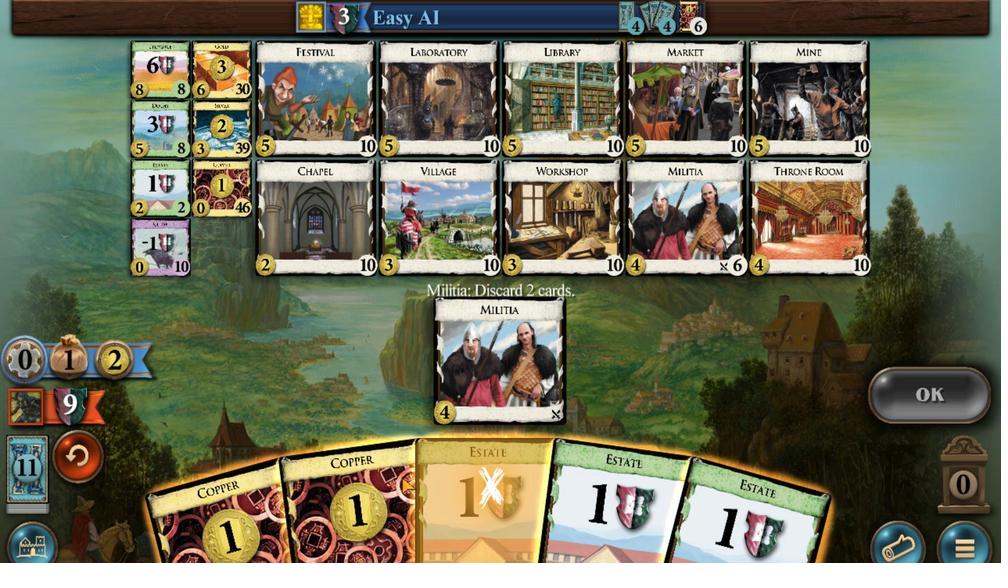 
Action: Mouse moved to (914, 402)
Screenshot: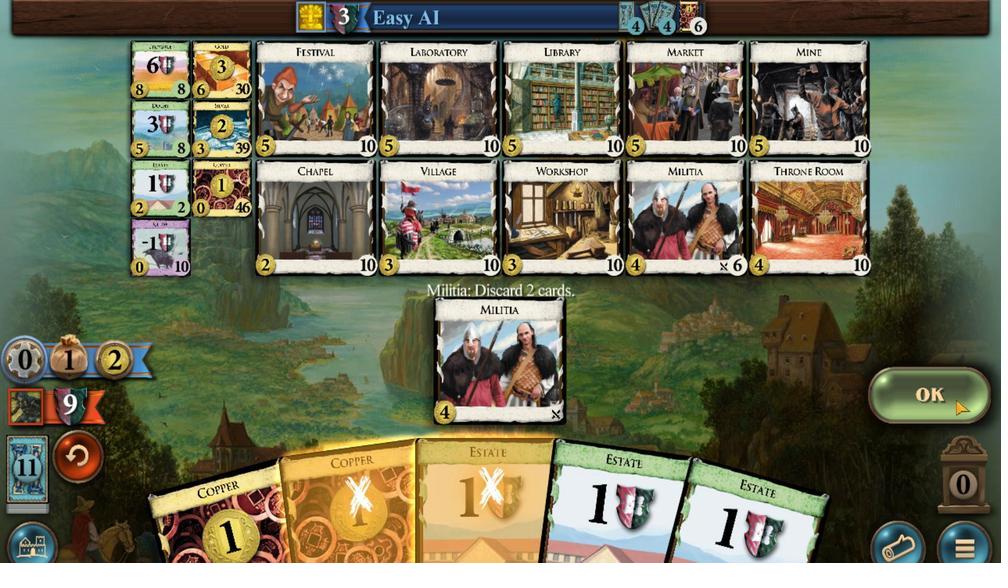 
Action: Mouse pressed left at (914, 402)
Screenshot: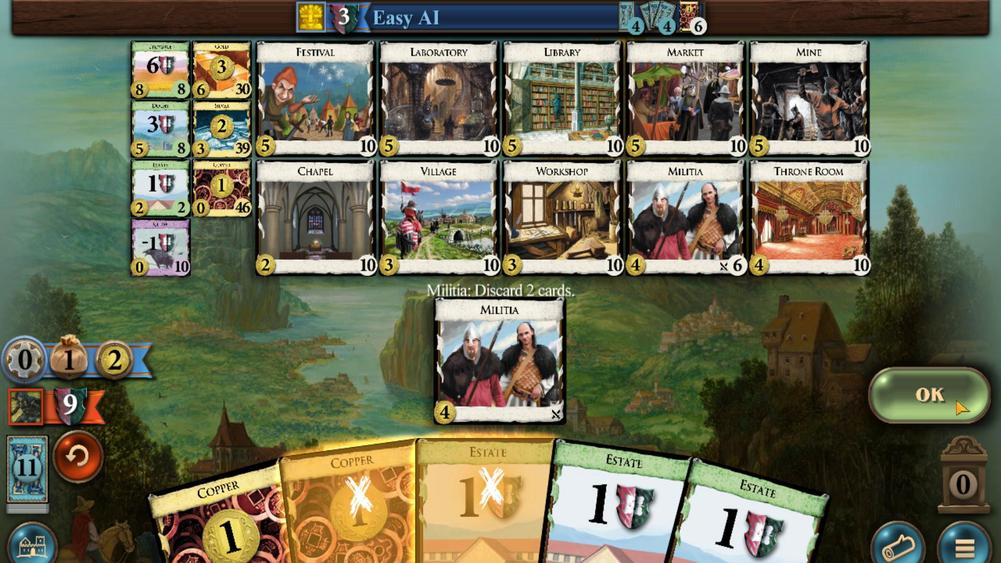
Action: Mouse moved to (687, 463)
Screenshot: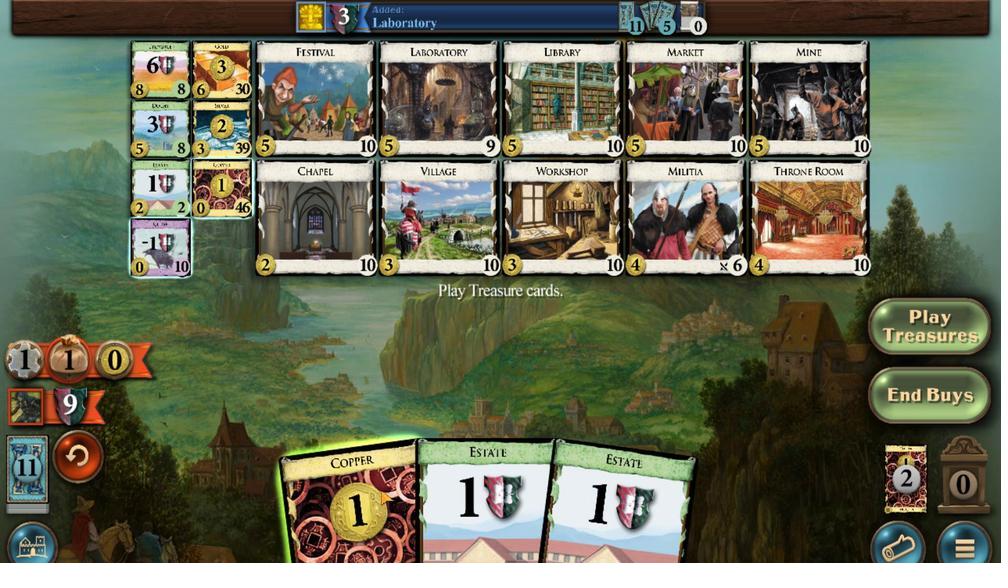 
Action: Mouse pressed left at (687, 463)
Screenshot: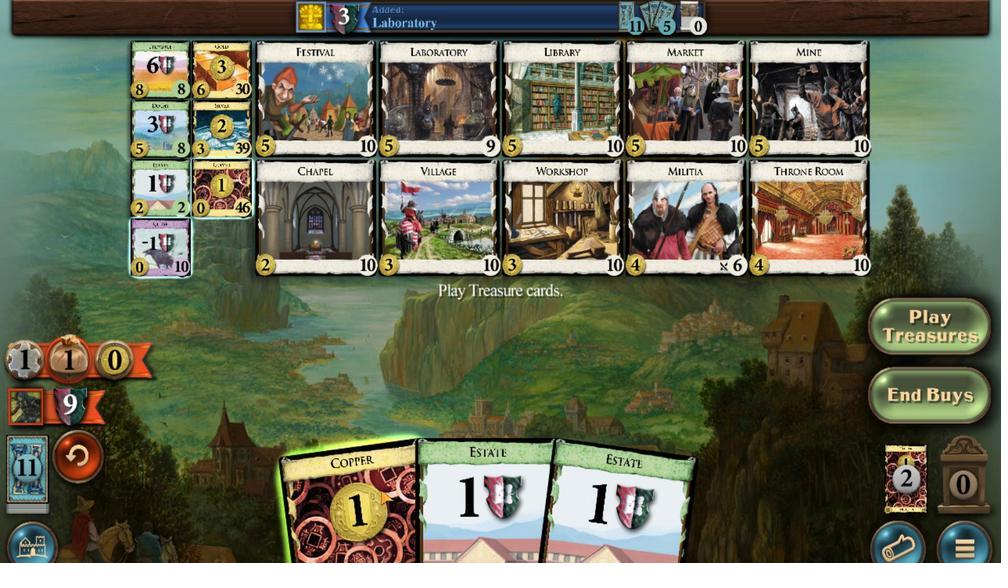 
Action: Mouse moved to (625, 268)
Screenshot: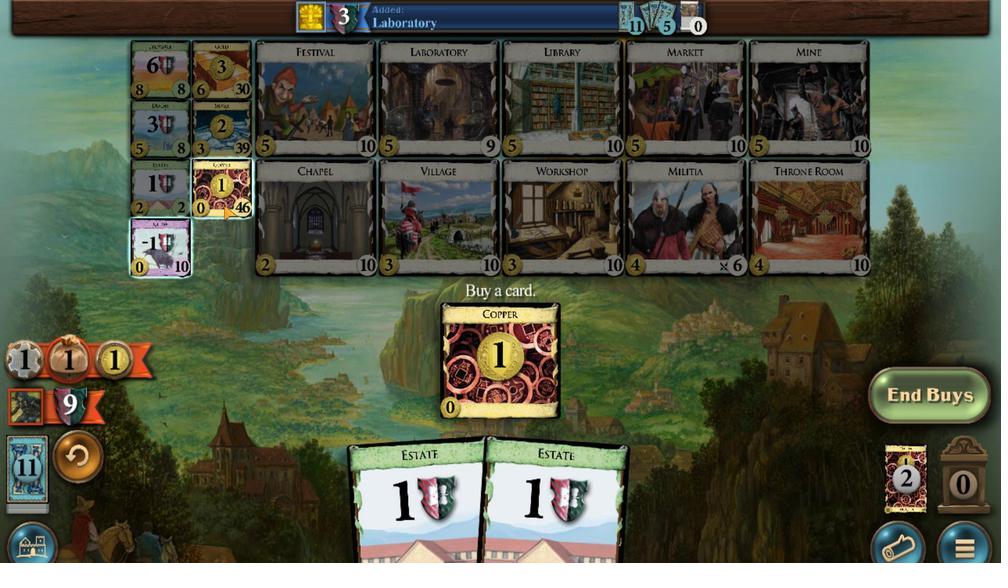 
Action: Mouse pressed left at (625, 268)
Screenshot: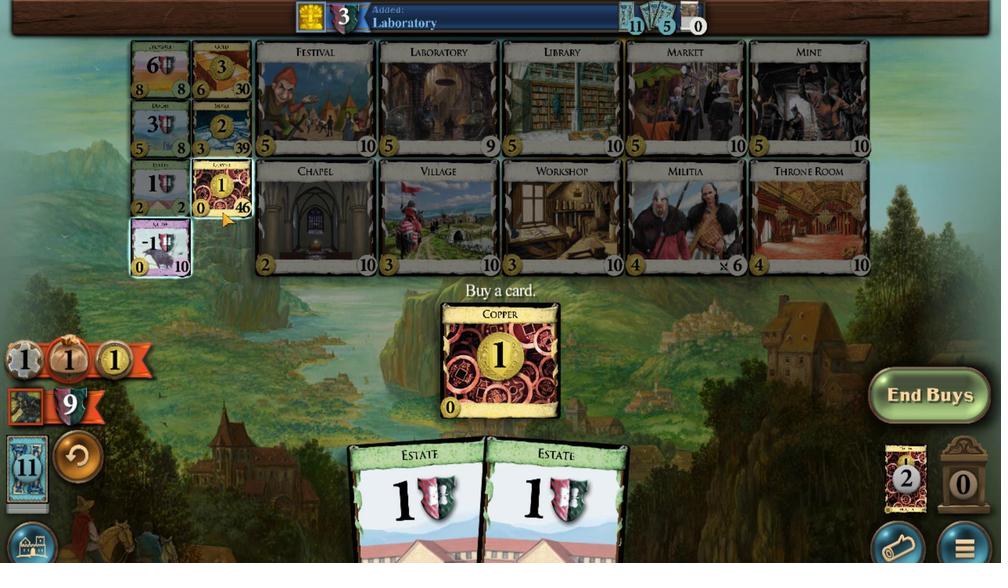 
Action: Mouse moved to (731, 457)
Screenshot: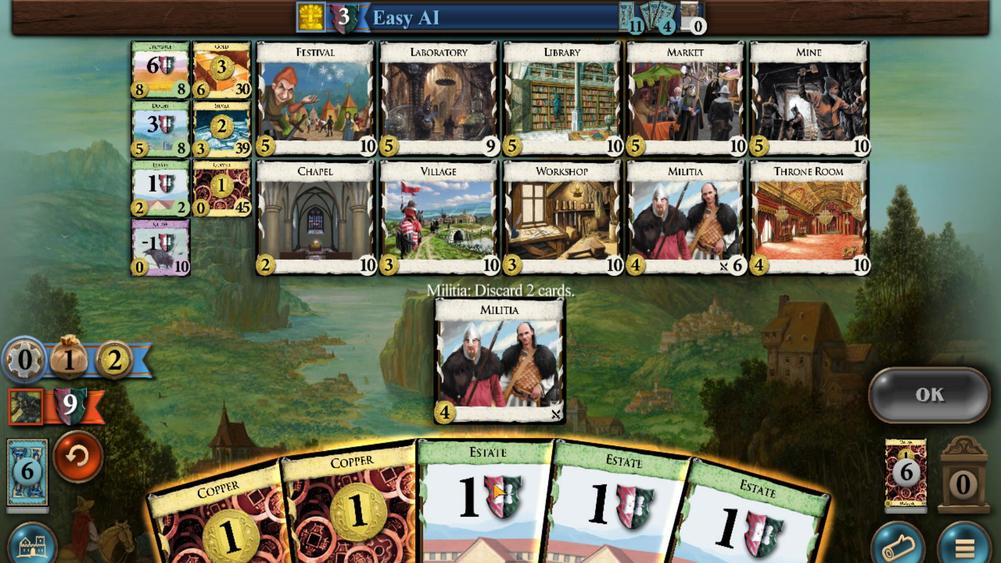 
Action: Mouse pressed left at (731, 457)
Screenshot: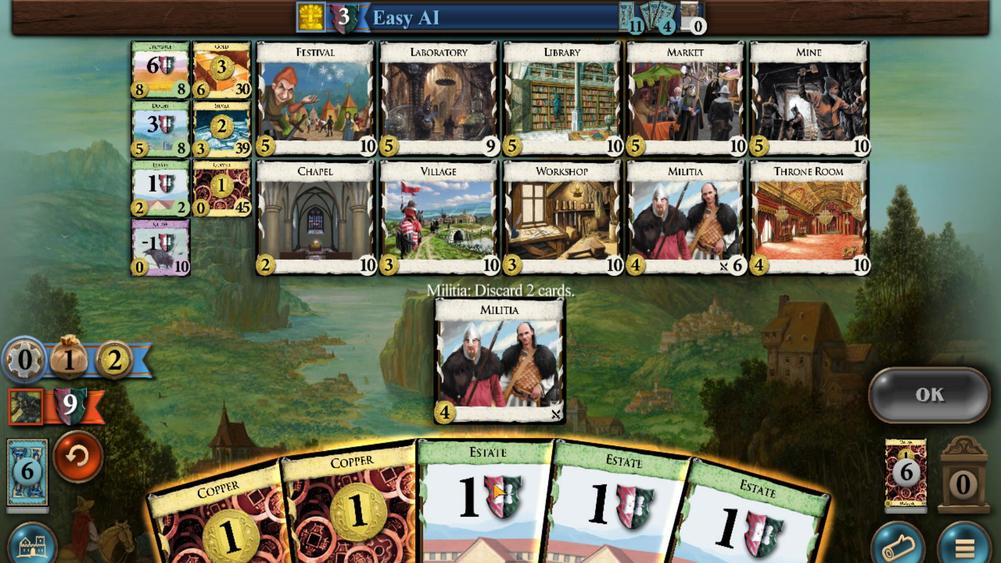 
Action: Mouse moved to (686, 459)
Screenshot: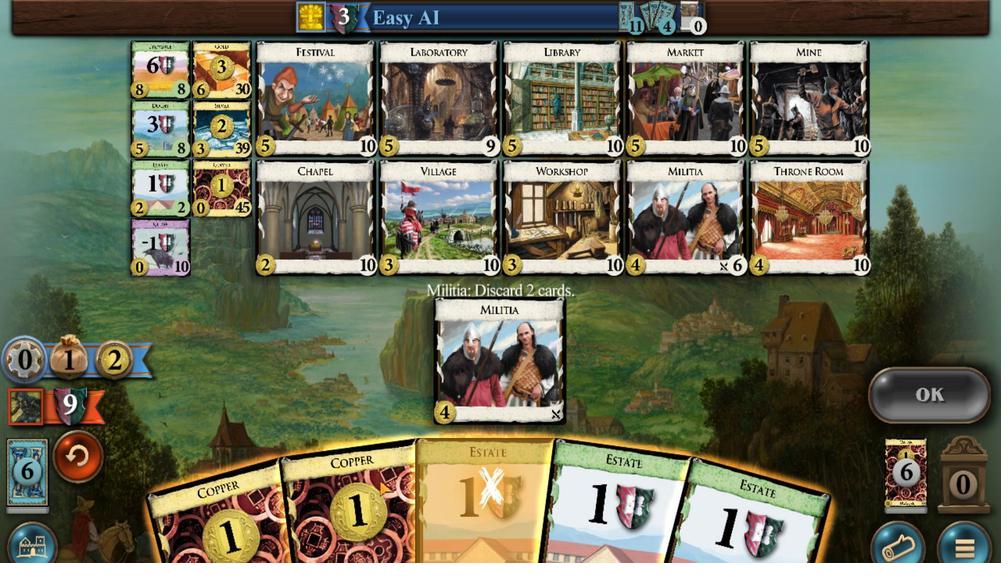 
Action: Mouse pressed left at (686, 459)
Screenshot: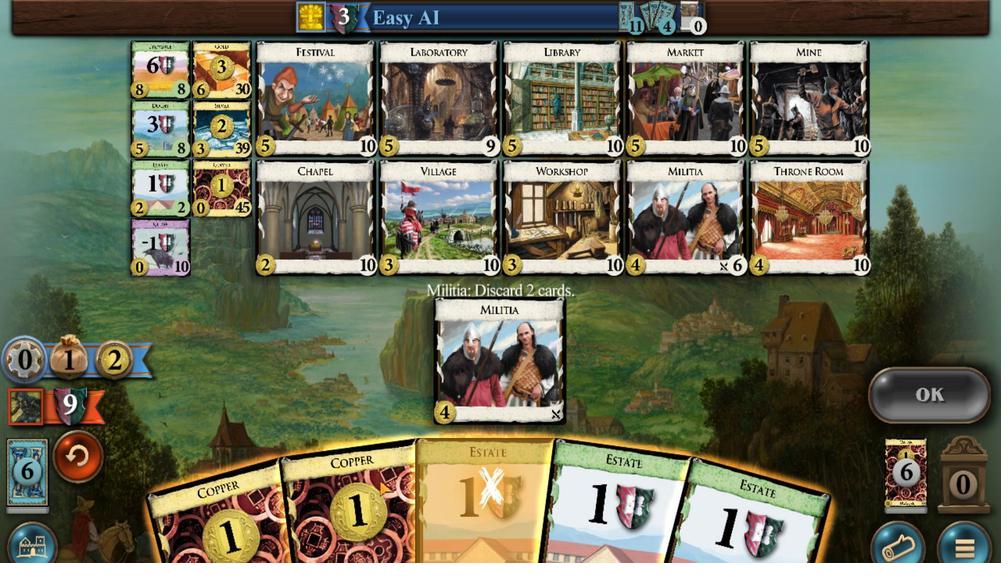 
Action: Mouse moved to (889, 395)
Screenshot: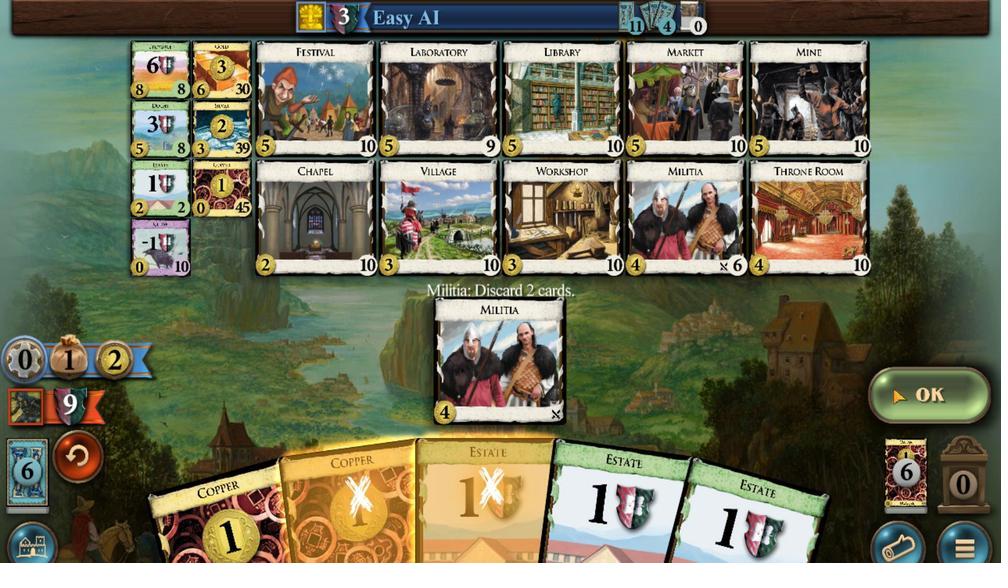 
Action: Mouse pressed left at (889, 395)
Screenshot: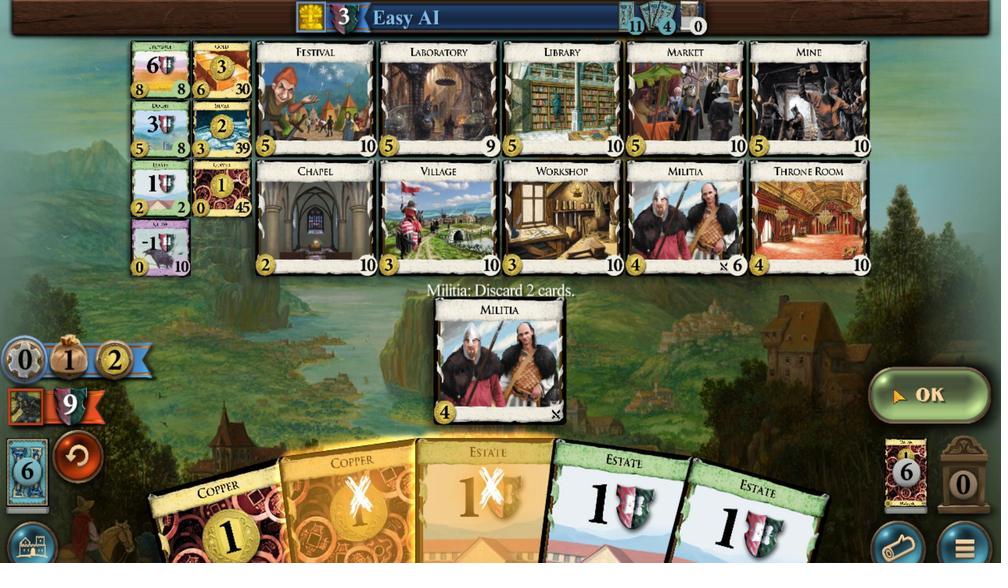 
Action: Mouse moved to (683, 474)
Screenshot: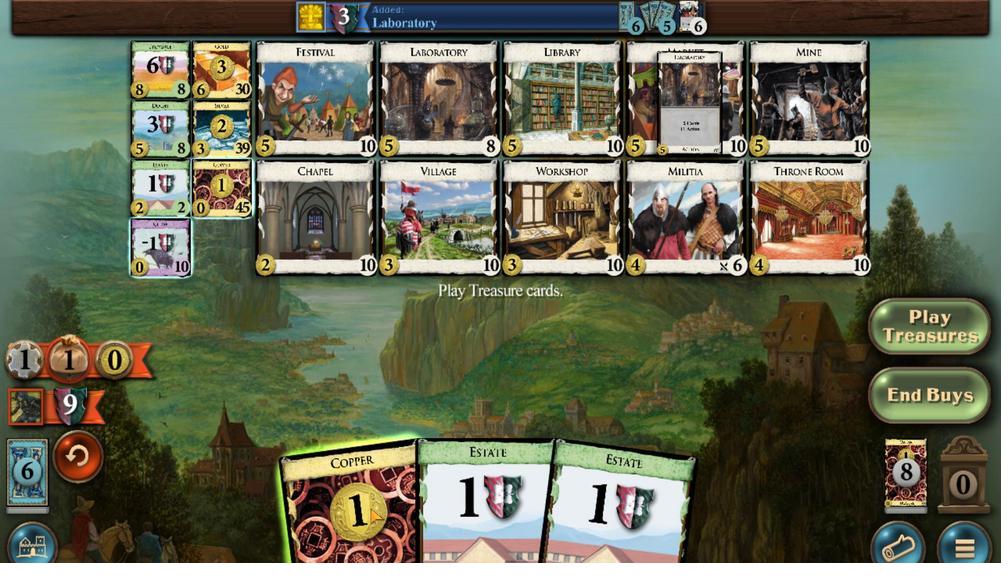 
Action: Mouse pressed left at (683, 474)
Screenshot: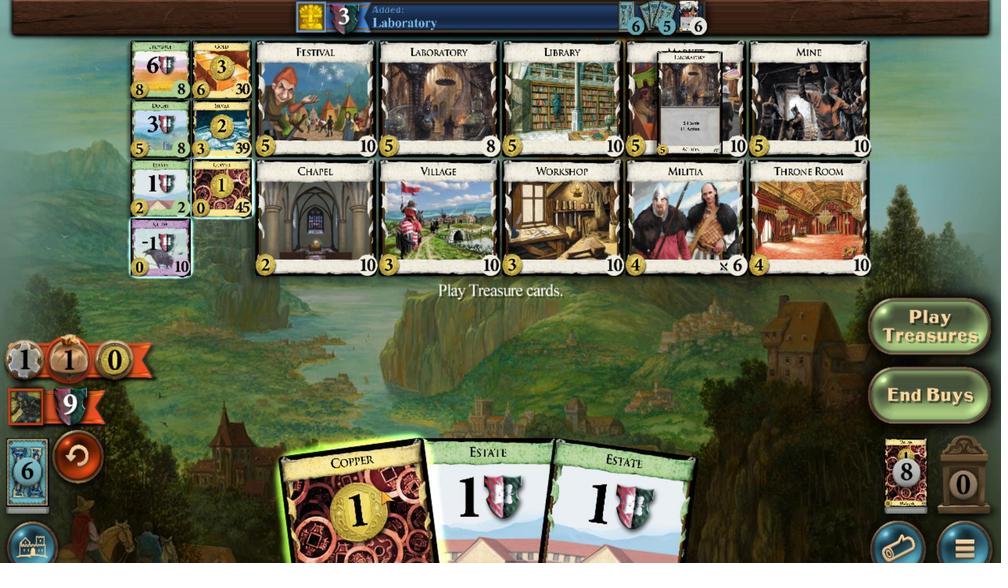 
Action: Mouse moved to (622, 260)
Screenshot: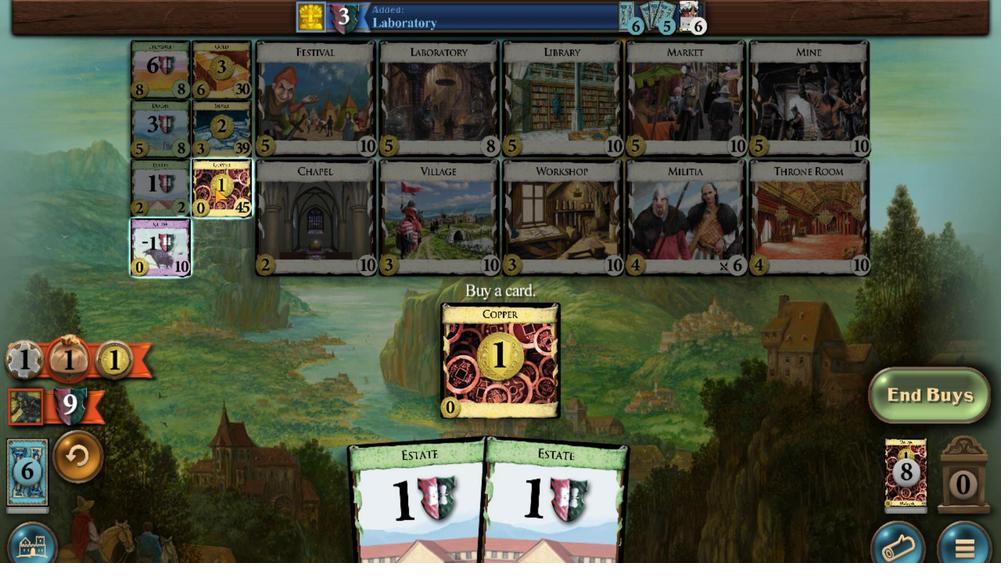 
Action: Mouse pressed left at (622, 260)
Screenshot: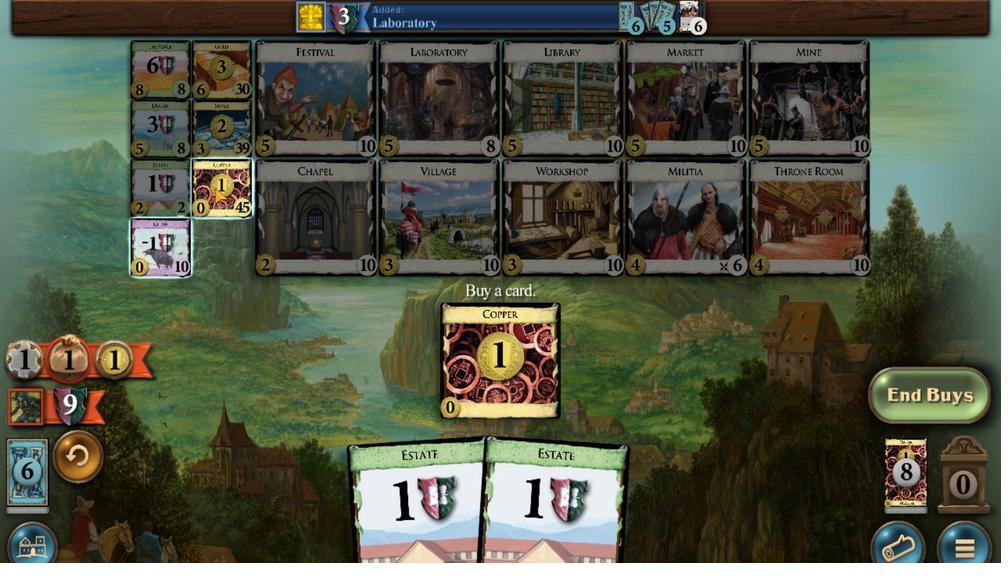 
Action: Mouse moved to (773, 464)
Screenshot: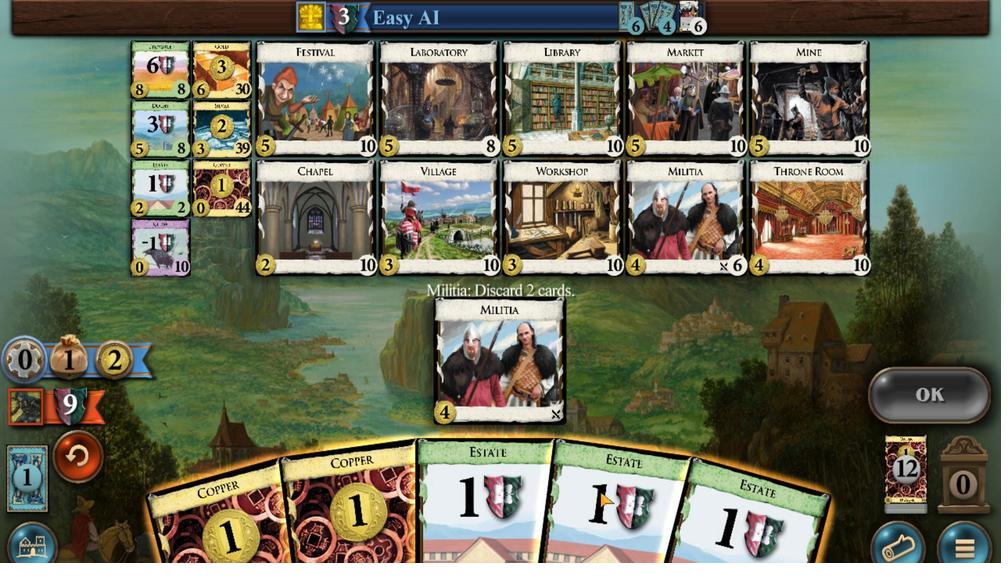 
Action: Mouse pressed left at (773, 464)
Screenshot: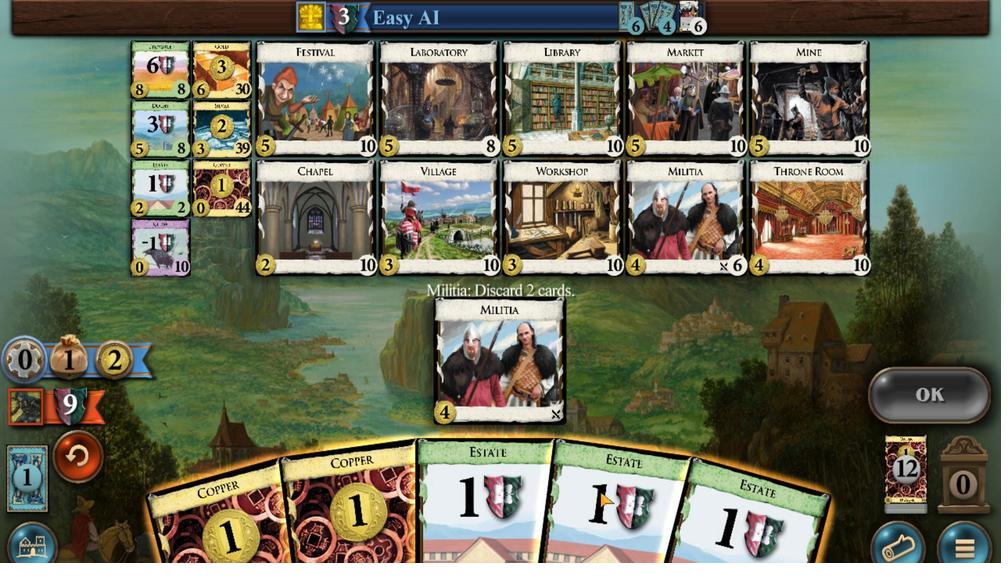 
Action: Mouse moved to (664, 464)
Screenshot: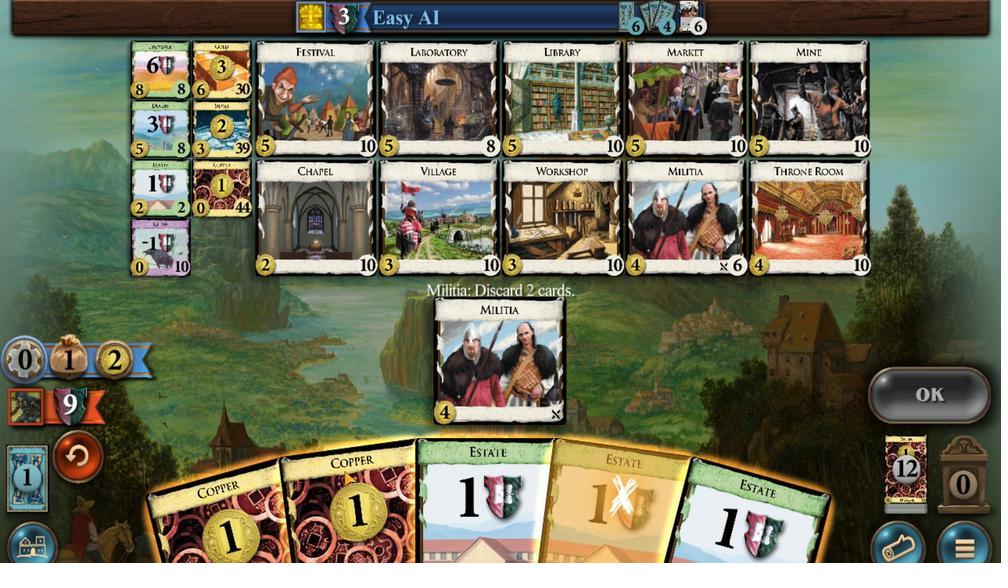 
Action: Mouse pressed left at (664, 464)
Screenshot: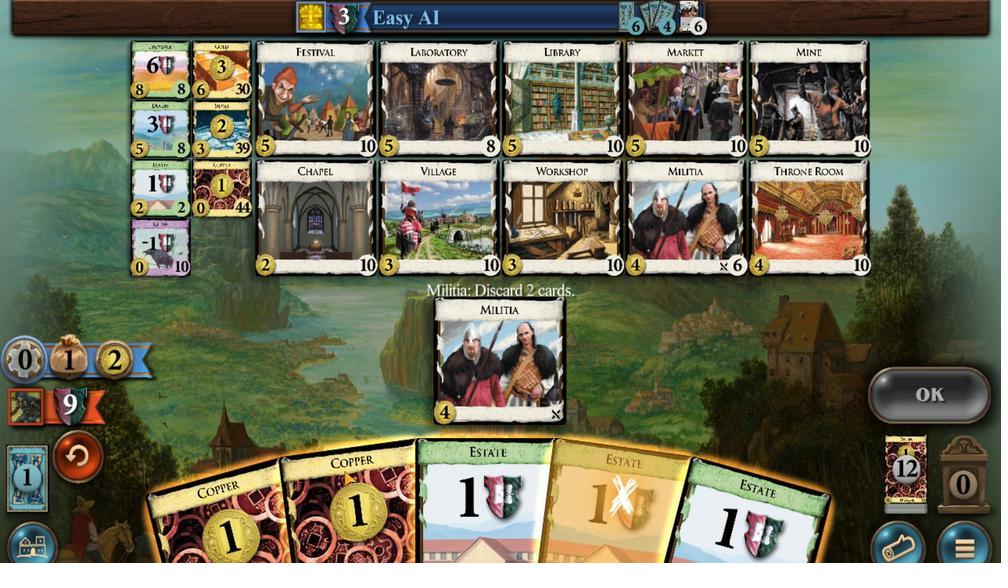 
Action: Mouse moved to (896, 402)
Screenshot: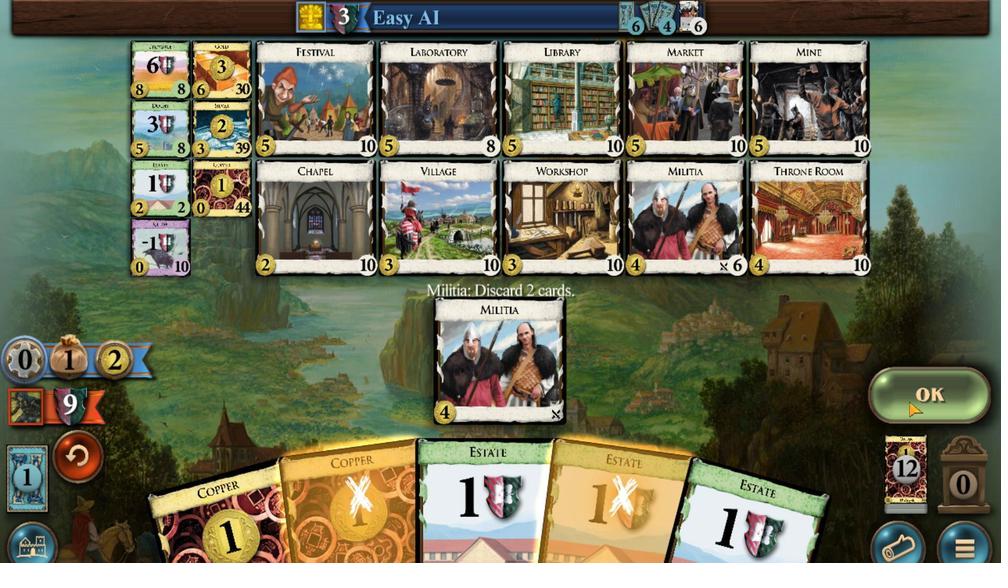 
Action: Mouse pressed left at (896, 402)
Screenshot: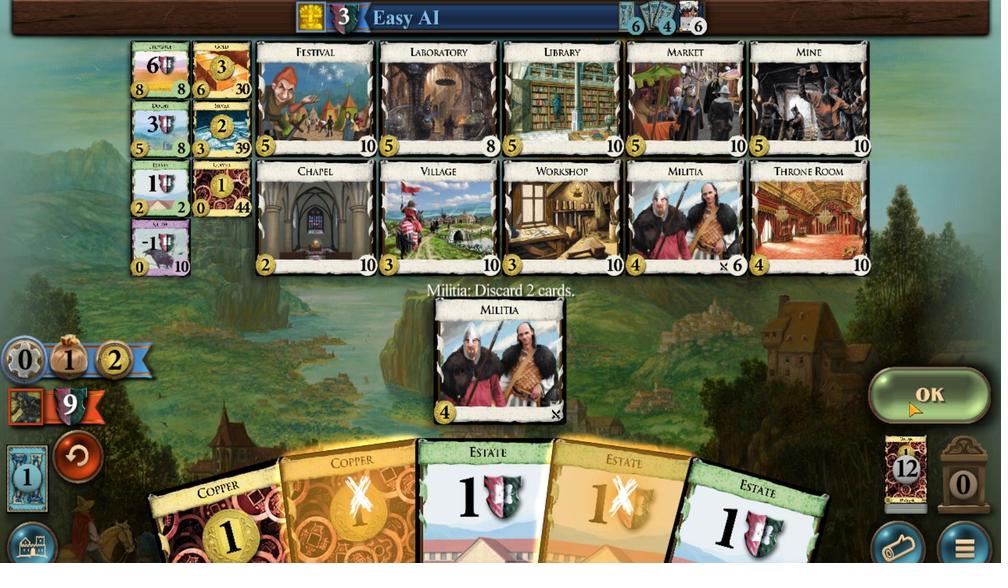 
Action: Mouse moved to (675, 470)
Screenshot: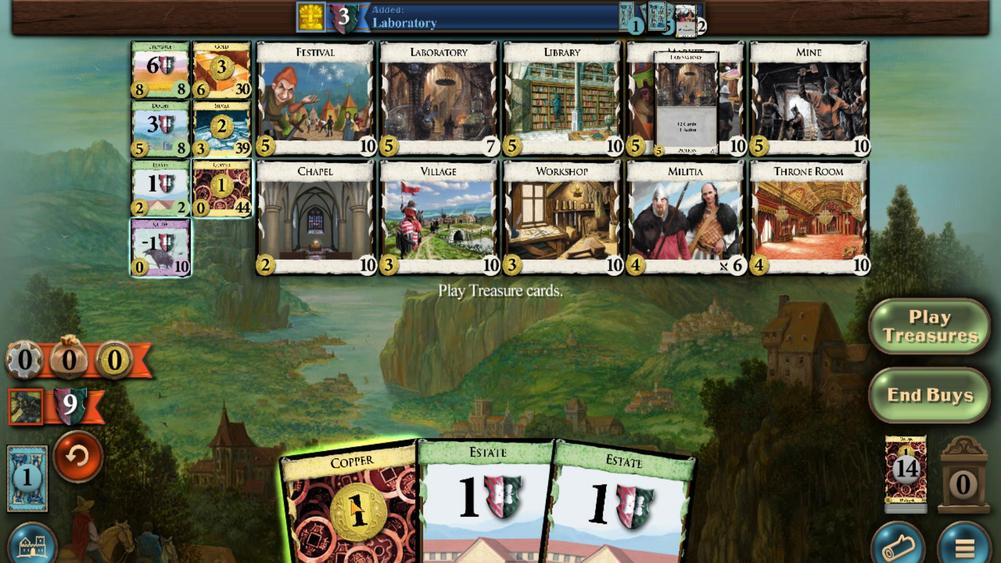 
Action: Mouse pressed left at (675, 470)
Screenshot: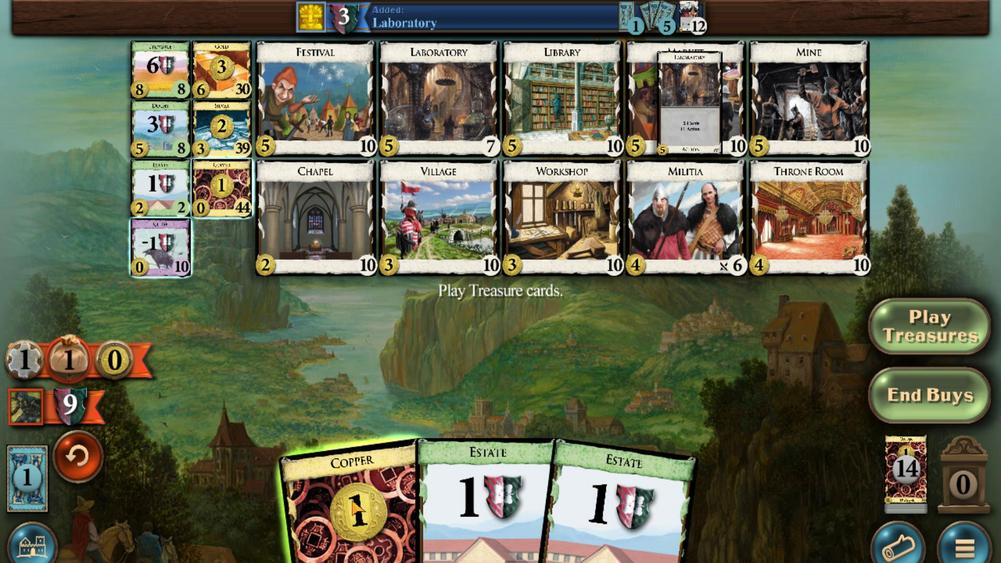 
Action: Mouse moved to (625, 254)
Screenshot: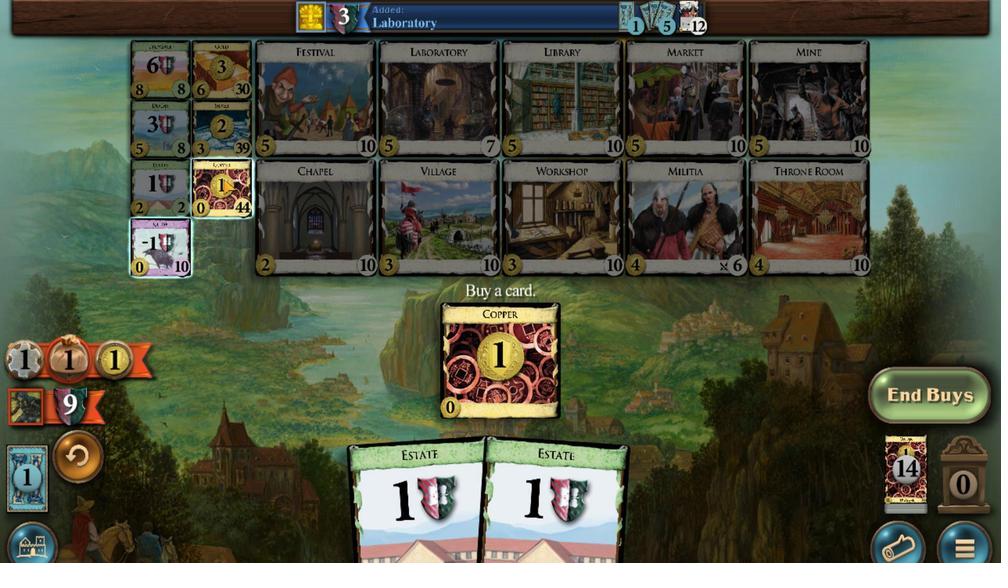 
Action: Mouse pressed left at (625, 254)
Screenshot: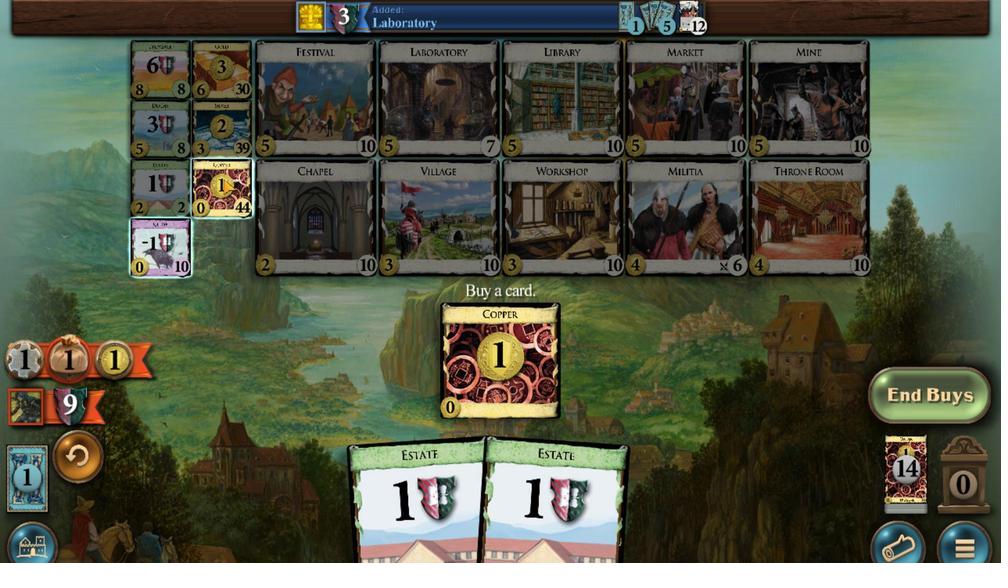 
Action: Mouse moved to (722, 459)
Screenshot: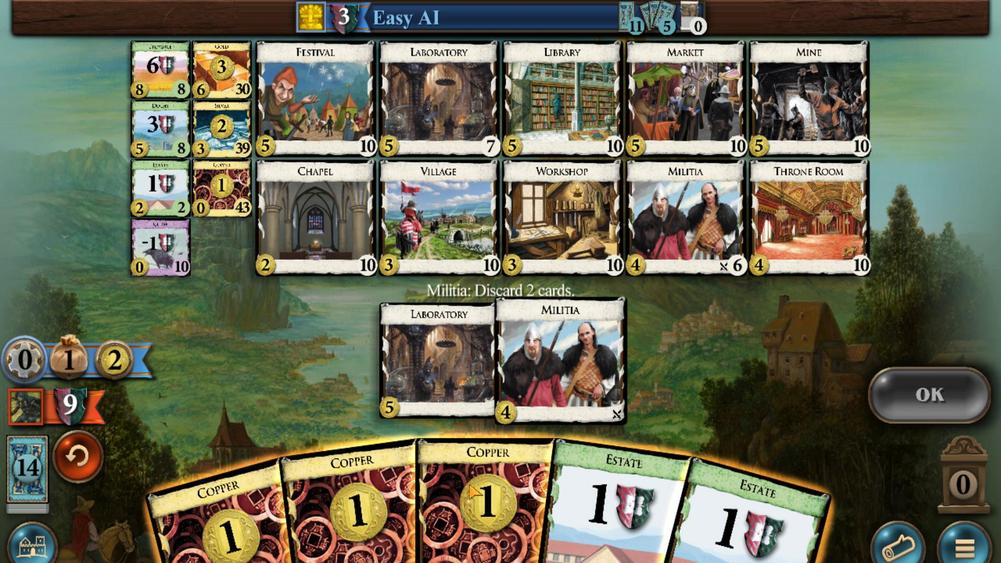 
Action: Mouse pressed left at (722, 459)
Screenshot: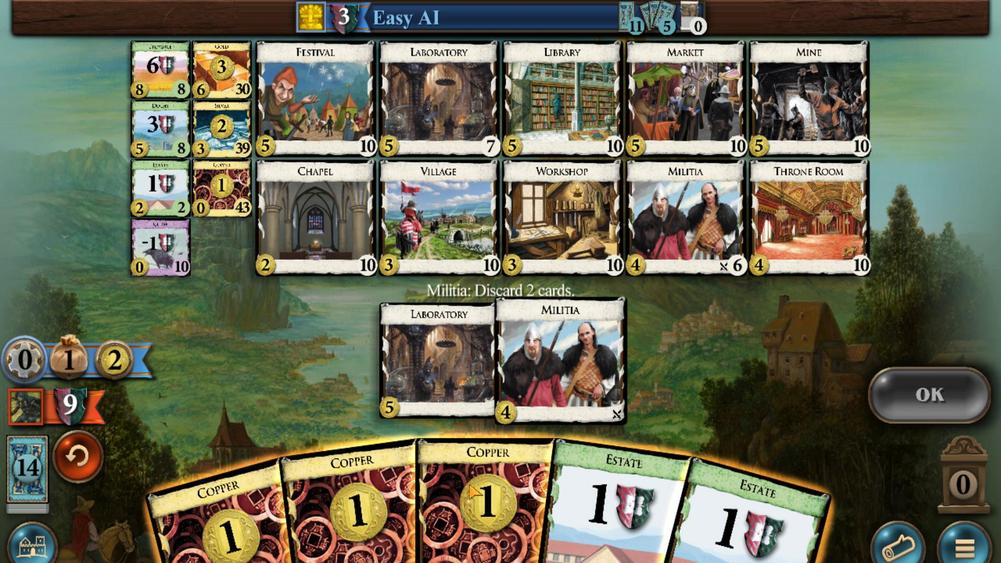 
Action: Mouse moved to (652, 394)
Screenshot: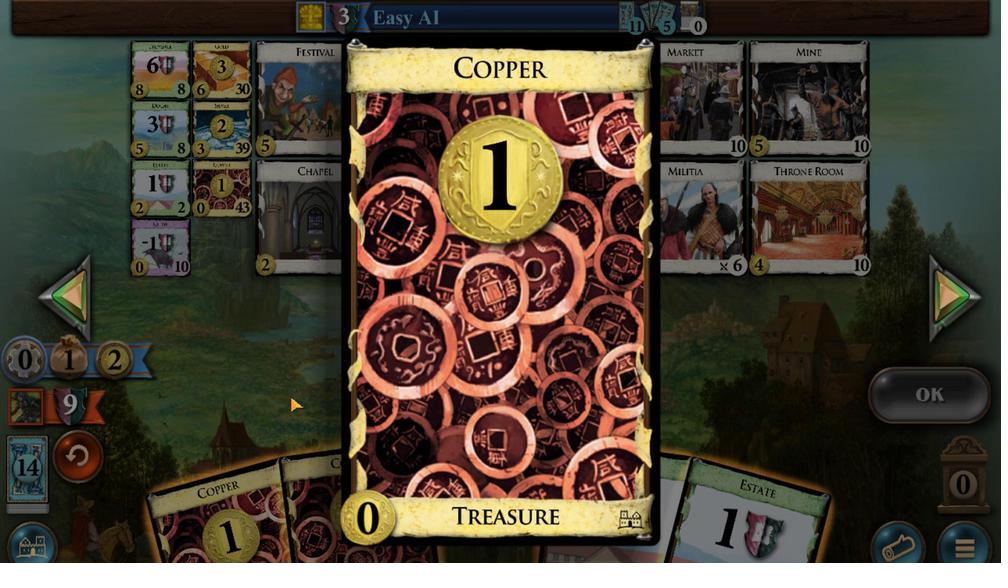 
Action: Mouse pressed left at (652, 394)
Screenshot: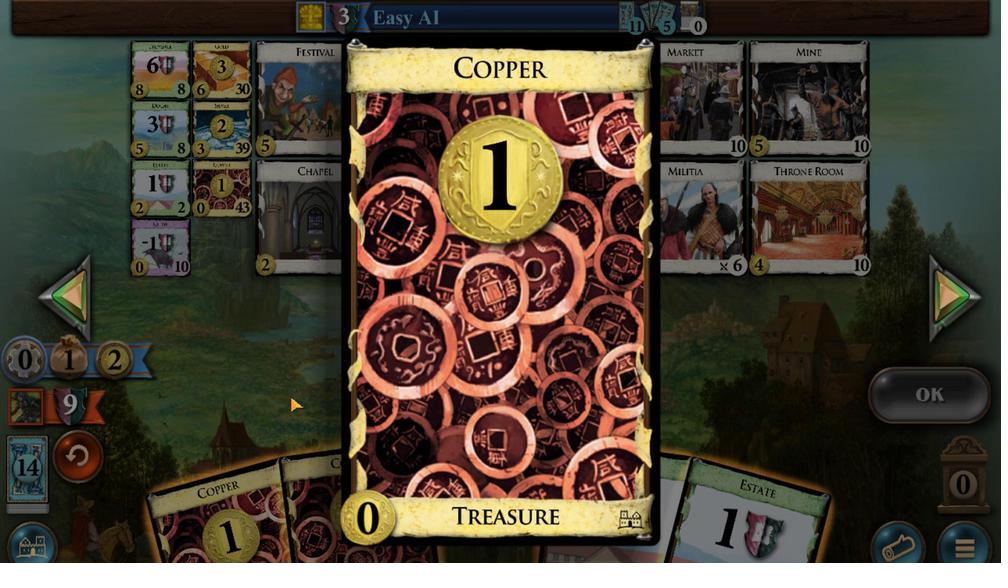 
Action: Mouse moved to (725, 496)
Screenshot: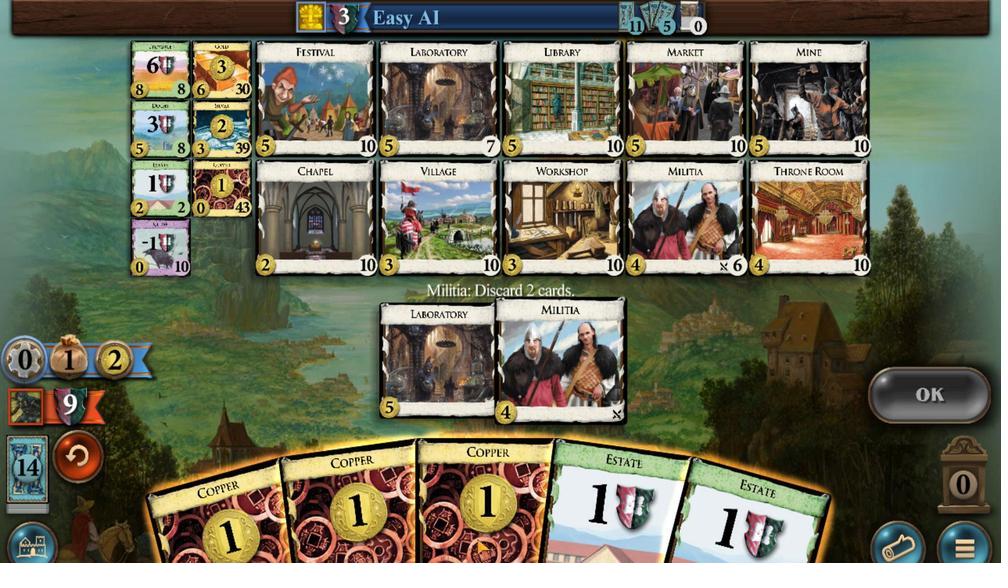 
Action: Mouse pressed left at (725, 496)
Screenshot: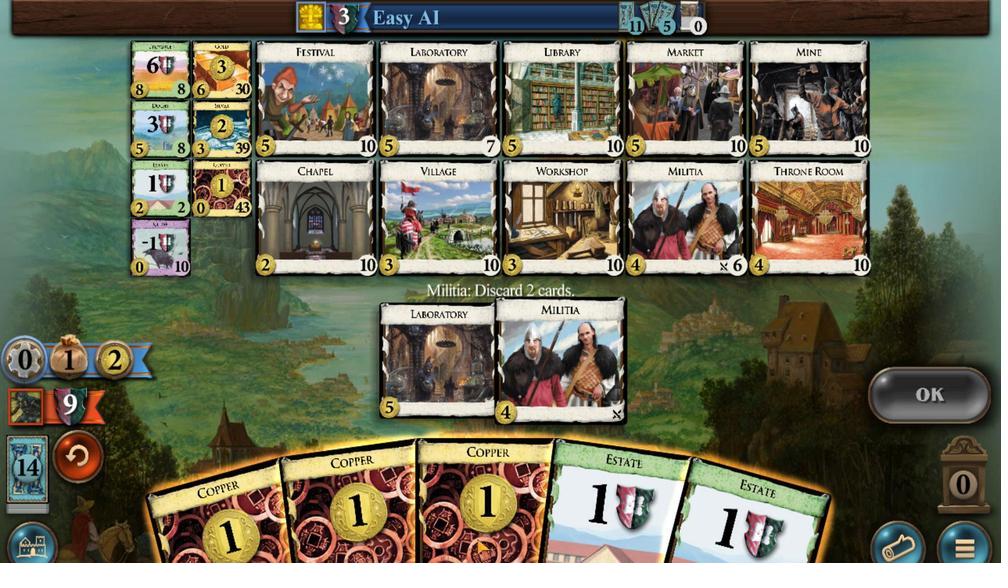 
Action: Mouse moved to (782, 475)
Screenshot: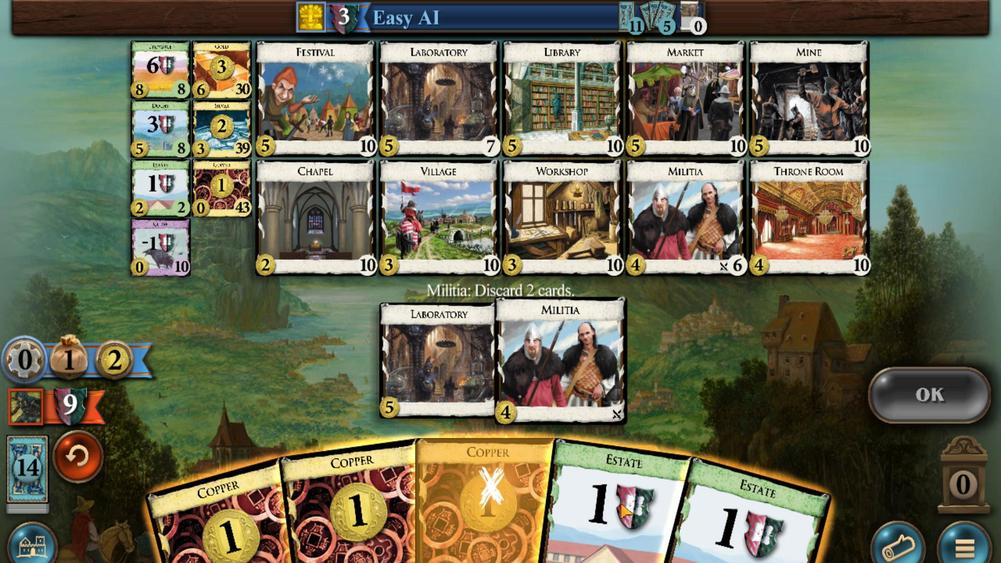 
Action: Mouse pressed left at (782, 475)
Screenshot: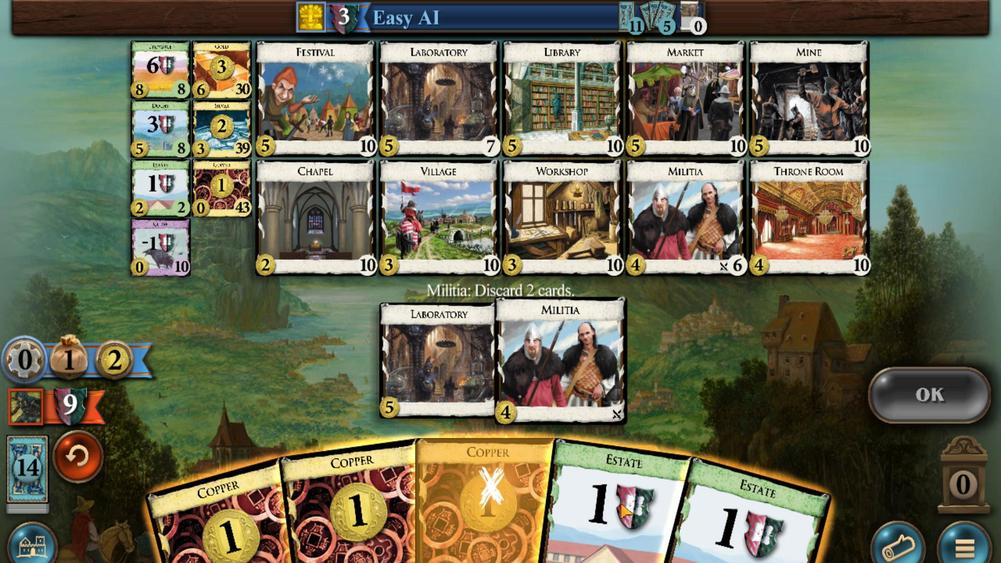 
Action: Mouse moved to (896, 395)
Screenshot: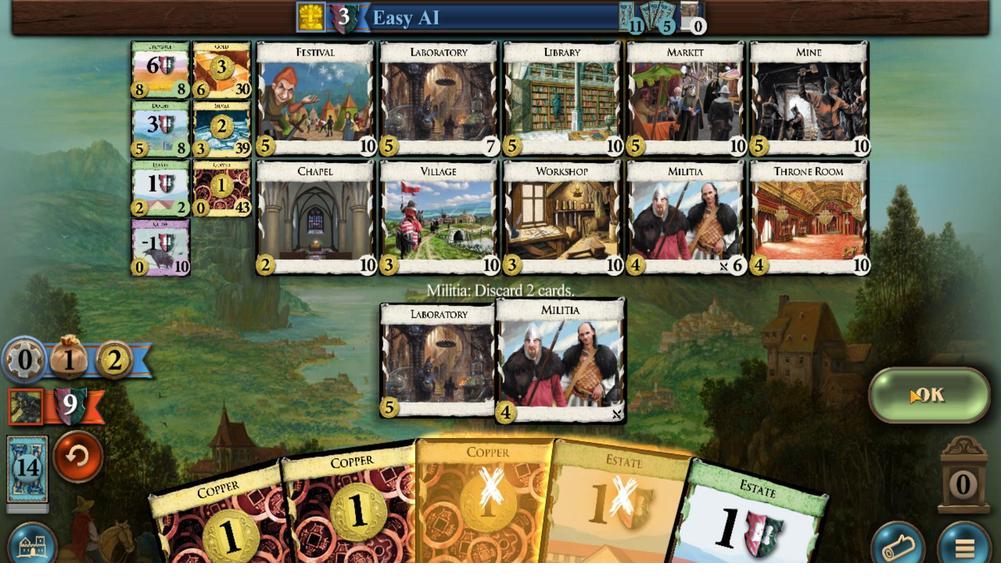 
Action: Mouse pressed left at (896, 395)
Screenshot: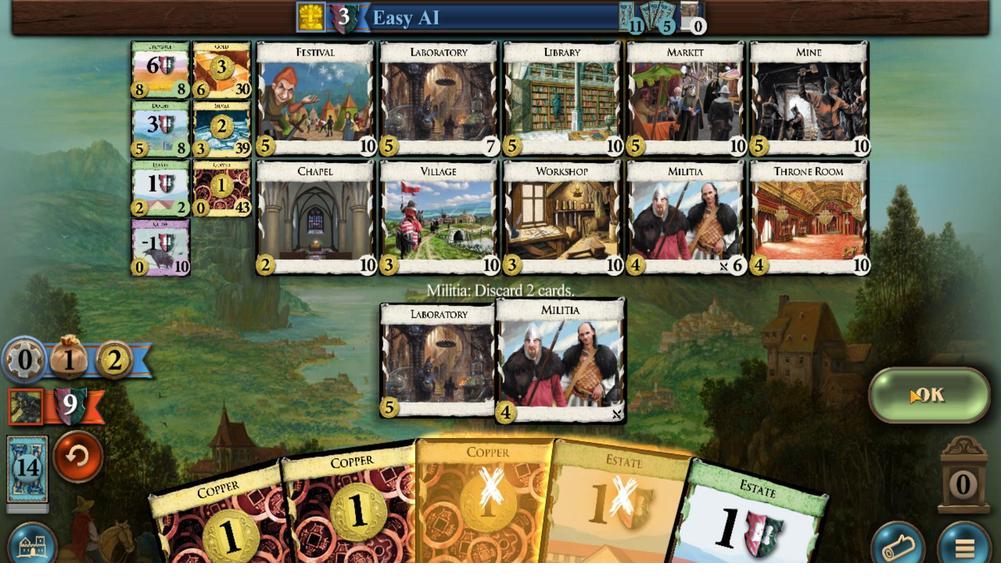 
Action: Mouse moved to (717, 460)
Screenshot: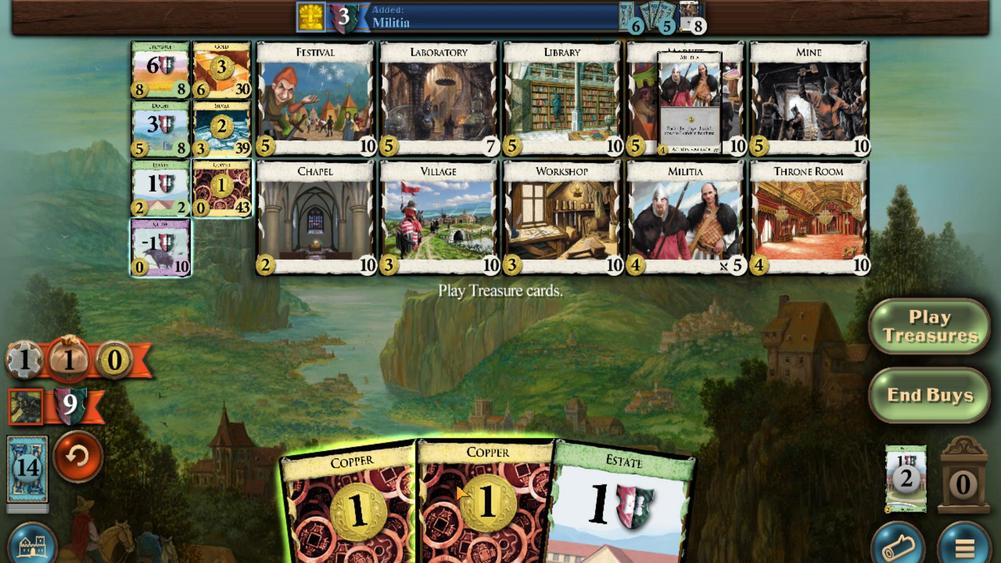 
Action: Mouse pressed left at (717, 460)
Screenshot: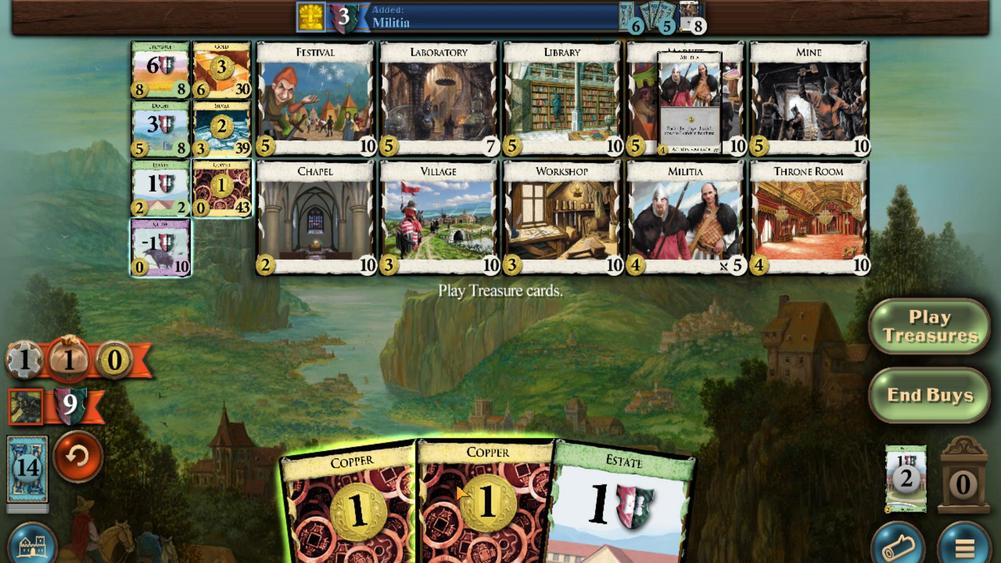 
Action: Mouse moved to (688, 474)
Screenshot: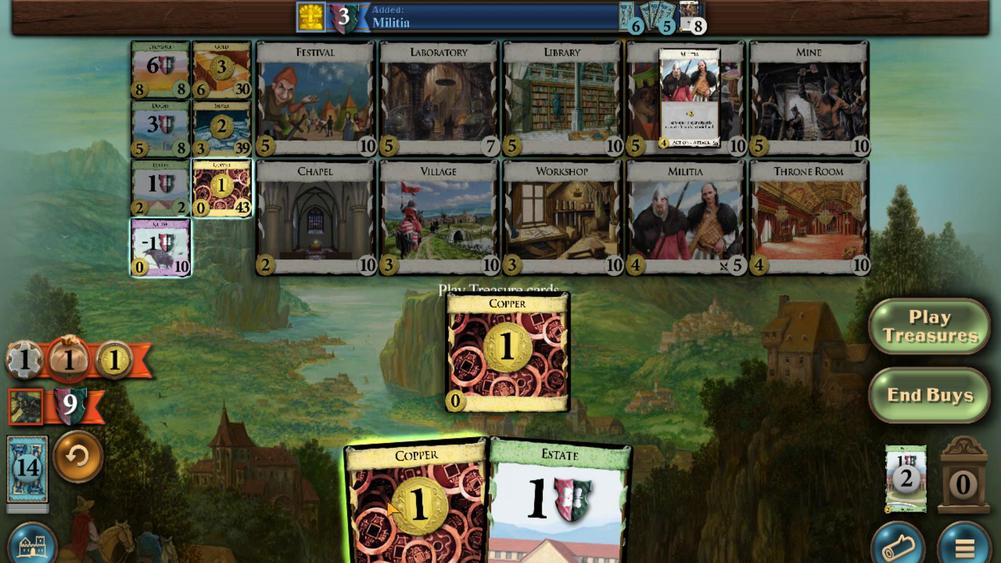 
Action: Mouse pressed left at (688, 474)
Screenshot: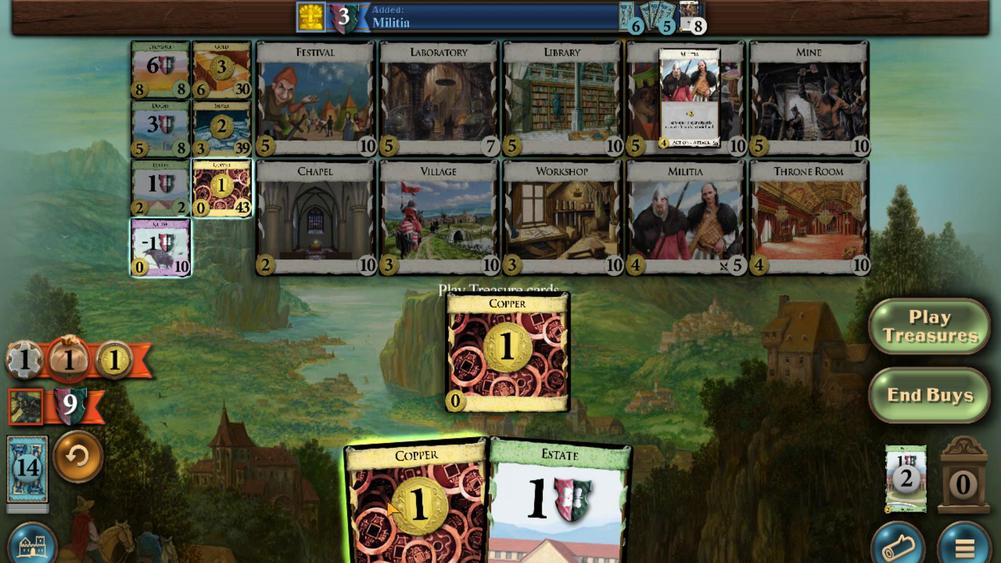 
Action: Mouse moved to (598, 266)
Screenshot: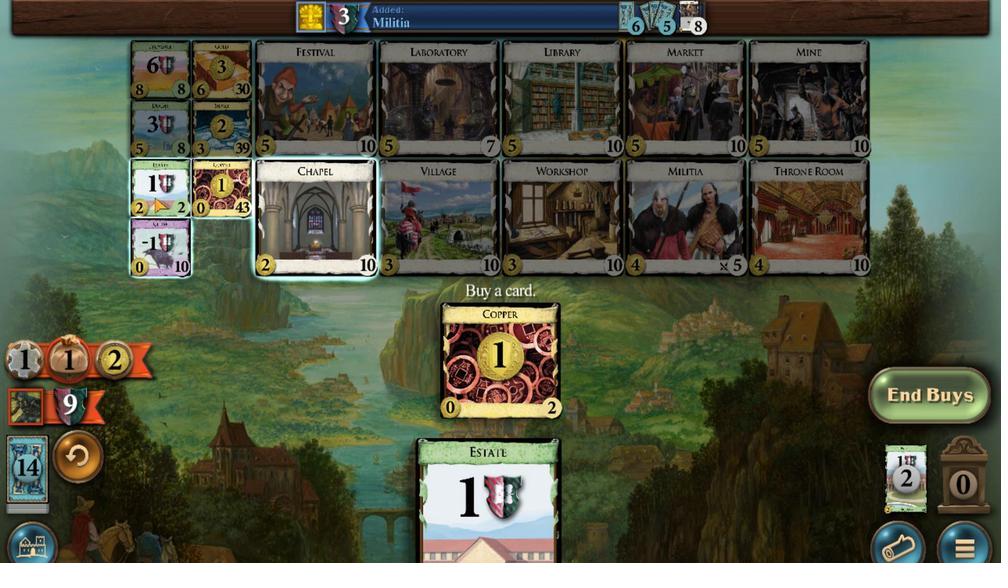 
Action: Mouse pressed left at (598, 266)
Screenshot: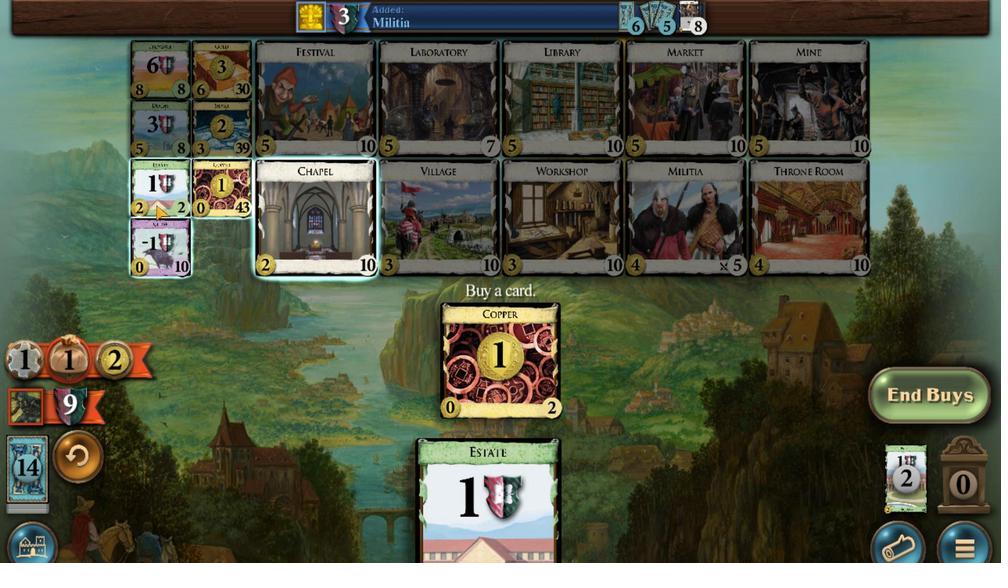 
Action: Mouse moved to (626, 258)
Screenshot: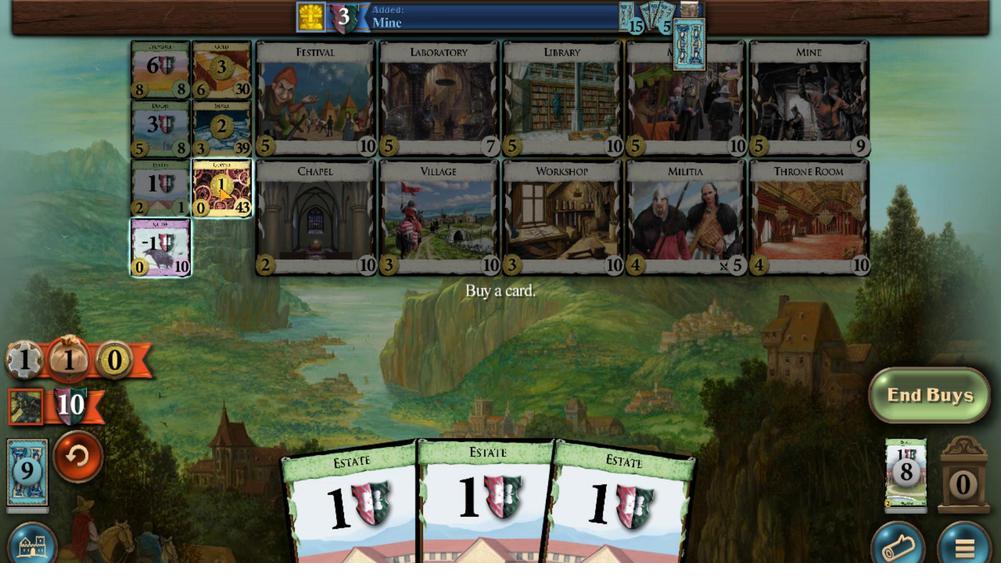 
Action: Mouse pressed left at (626, 258)
Screenshot: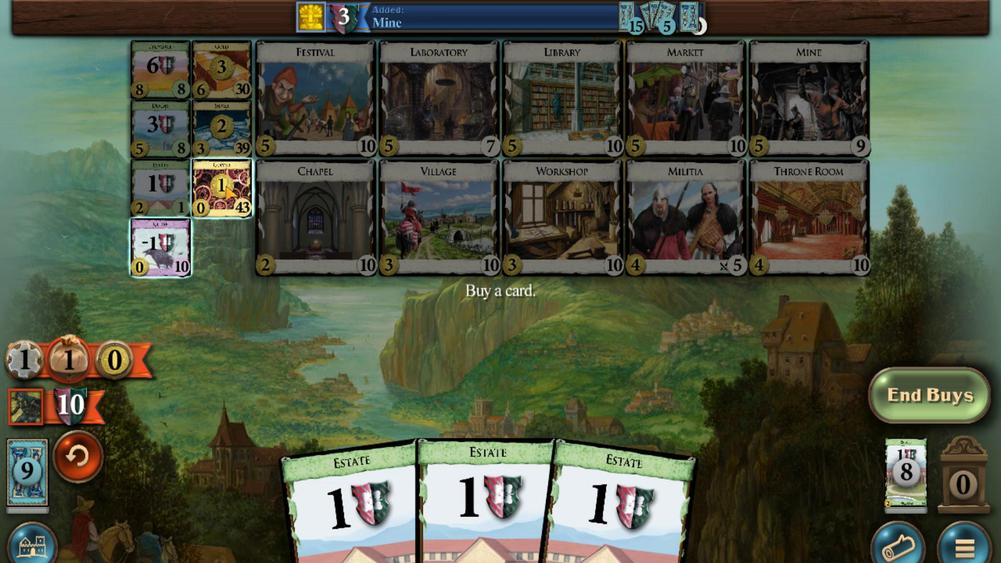 
Action: Mouse moved to (773, 457)
Screenshot: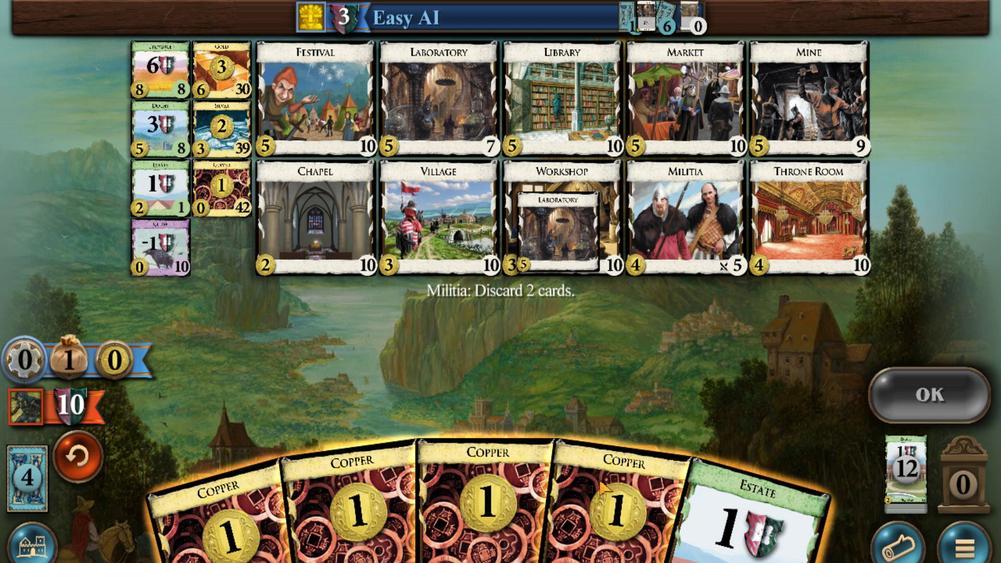 
Action: Mouse pressed left at (773, 457)
Screenshot: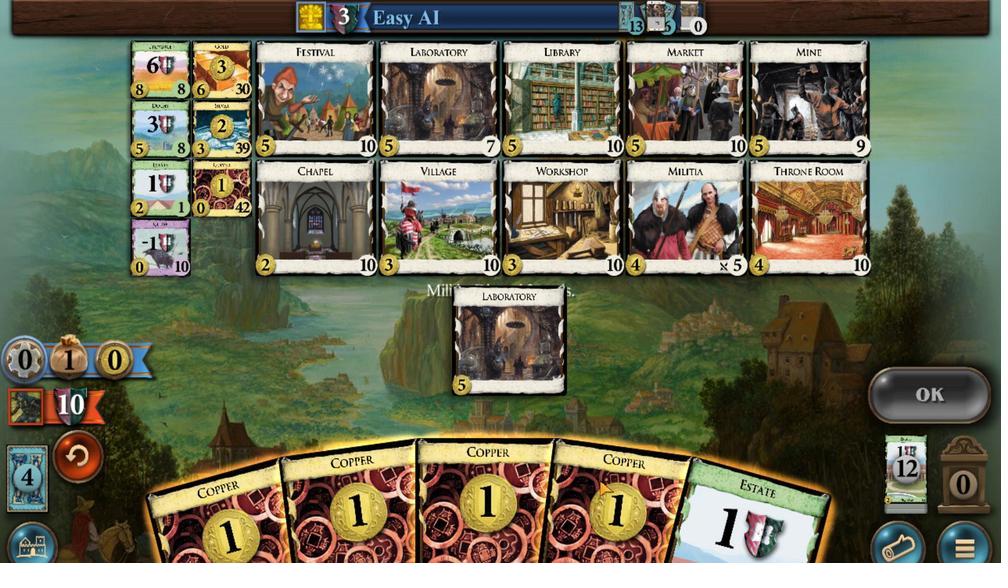 
Action: Mouse moved to (818, 390)
Screenshot: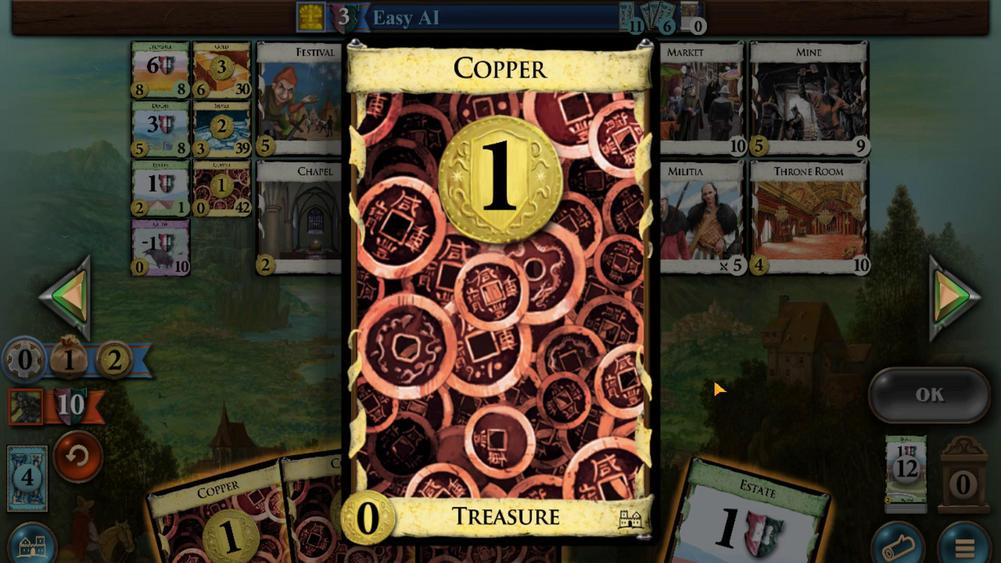
Action: Mouse pressed left at (818, 390)
Screenshot: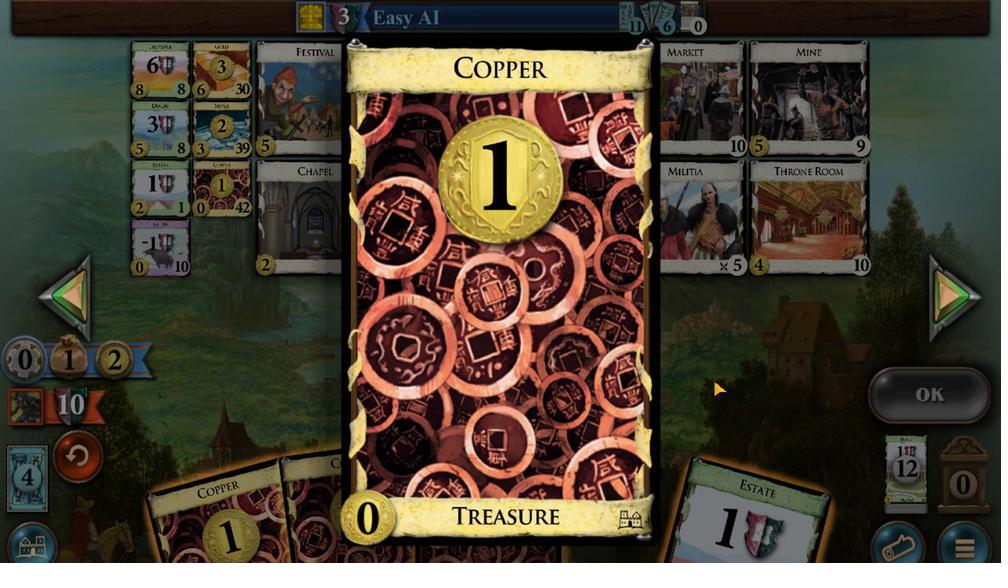 
Action: Mouse moved to (827, 468)
Screenshot: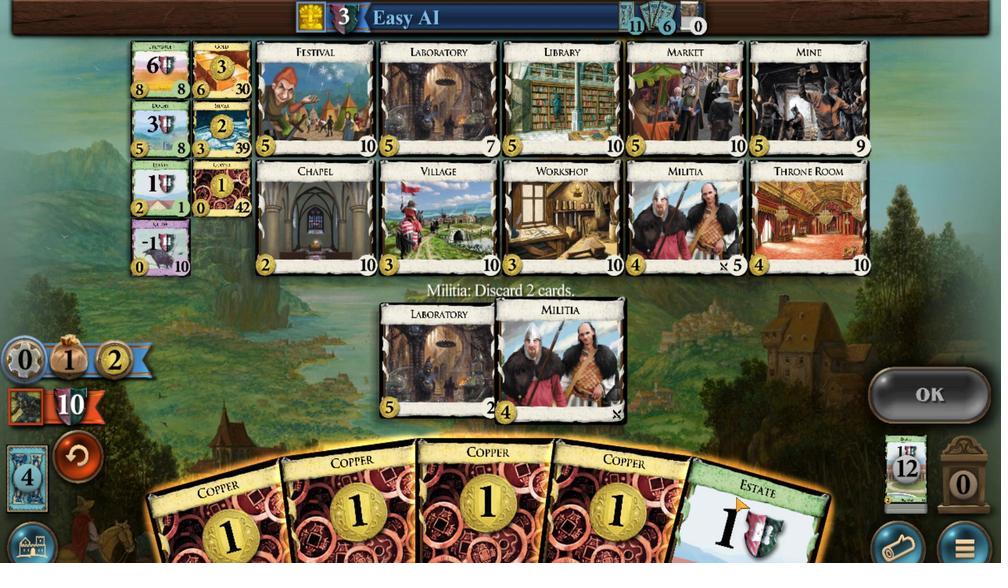 
Action: Mouse pressed left at (827, 468)
Screenshot: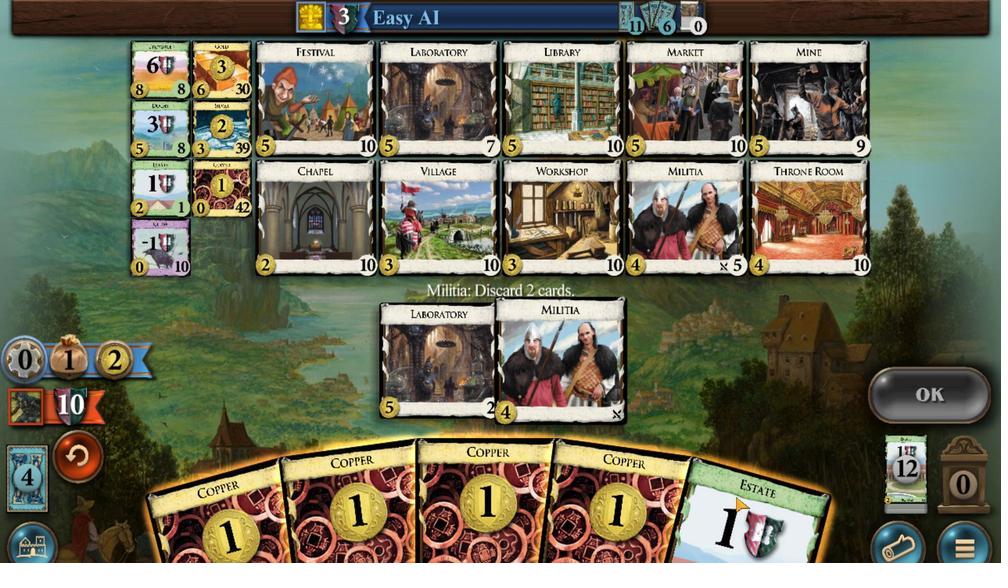 
Action: Mouse moved to (766, 461)
Screenshot: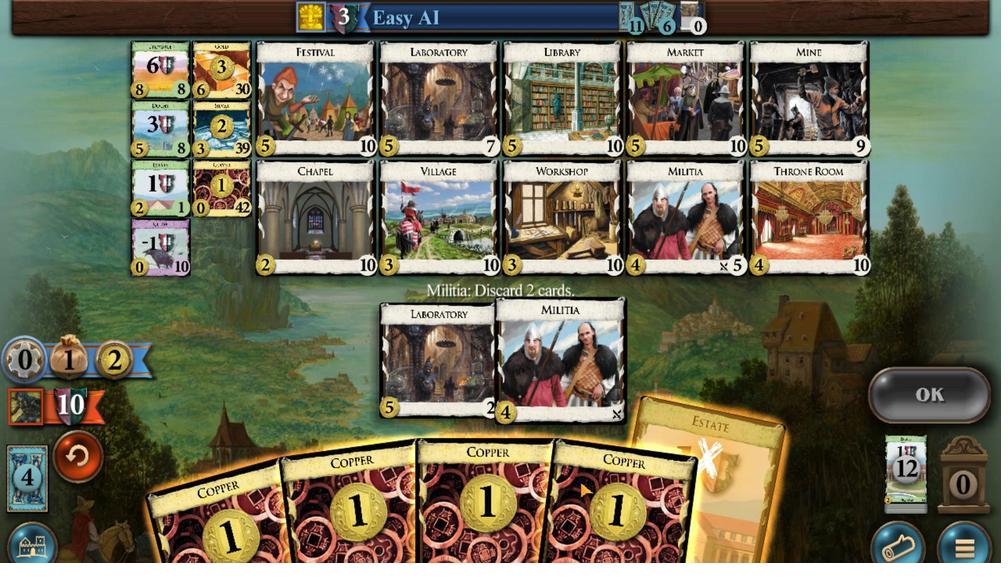 
Action: Mouse pressed left at (766, 461)
Screenshot: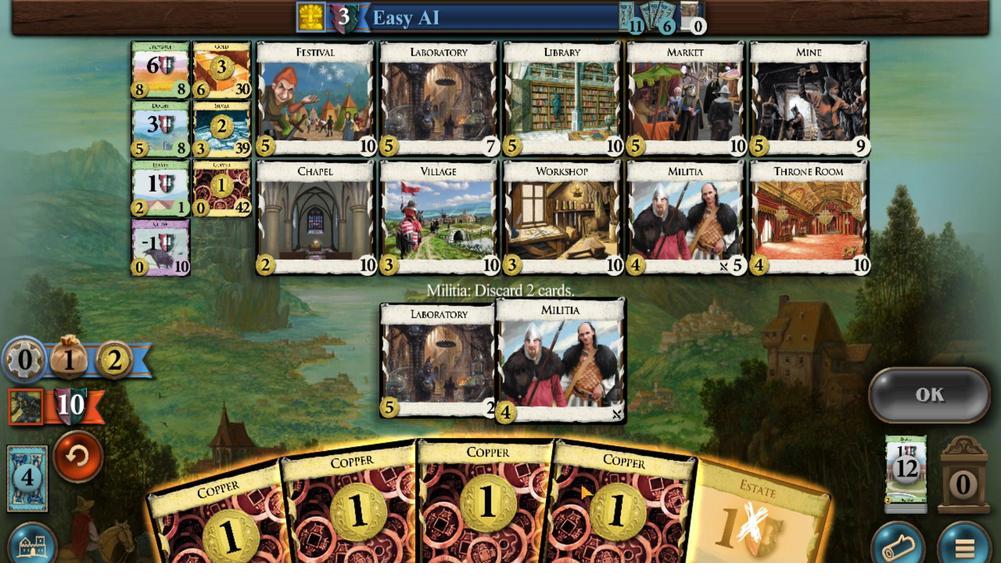
Action: Mouse moved to (899, 403)
Screenshot: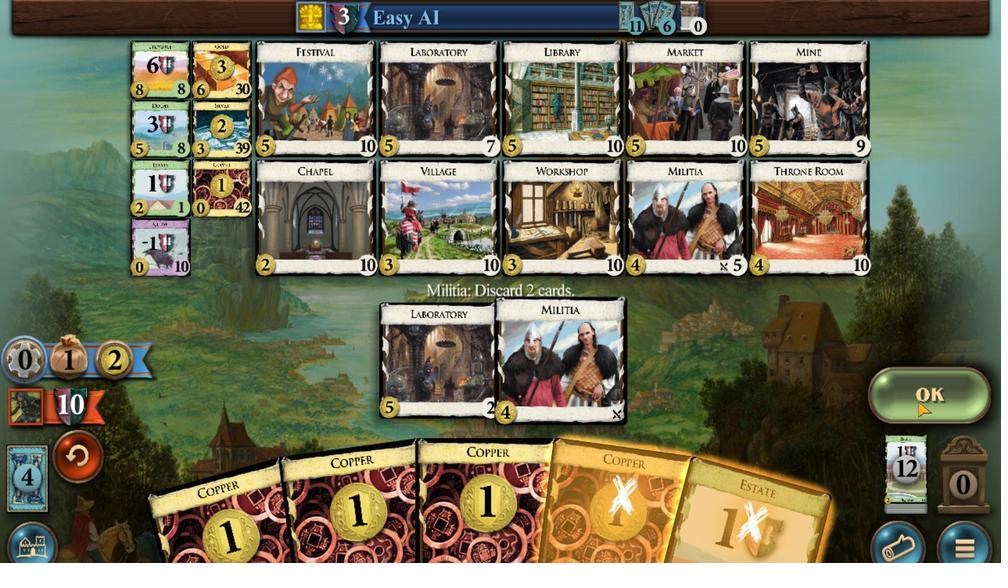 
Action: Mouse pressed left at (899, 403)
Screenshot: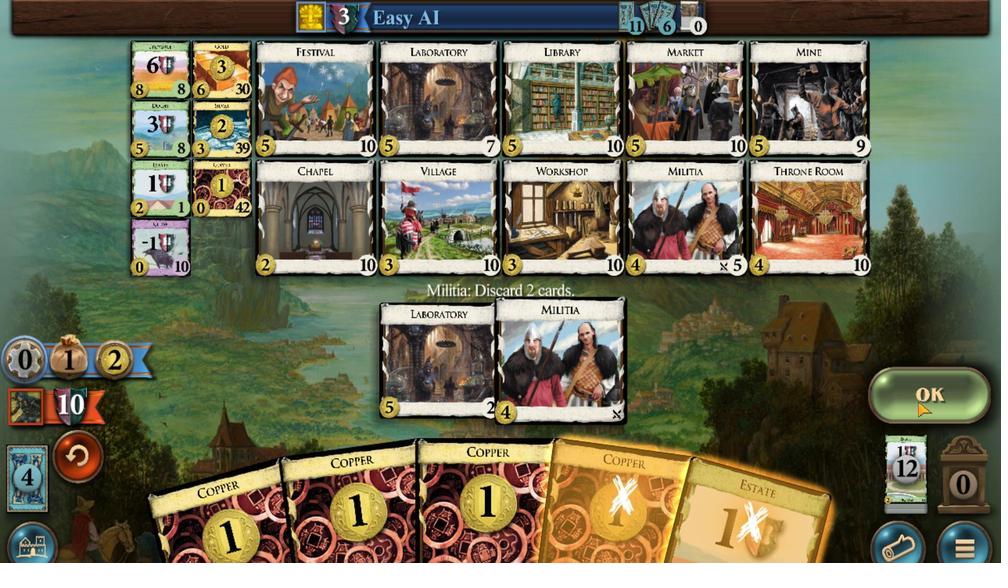 
Action: Mouse moved to (787, 482)
Screenshot: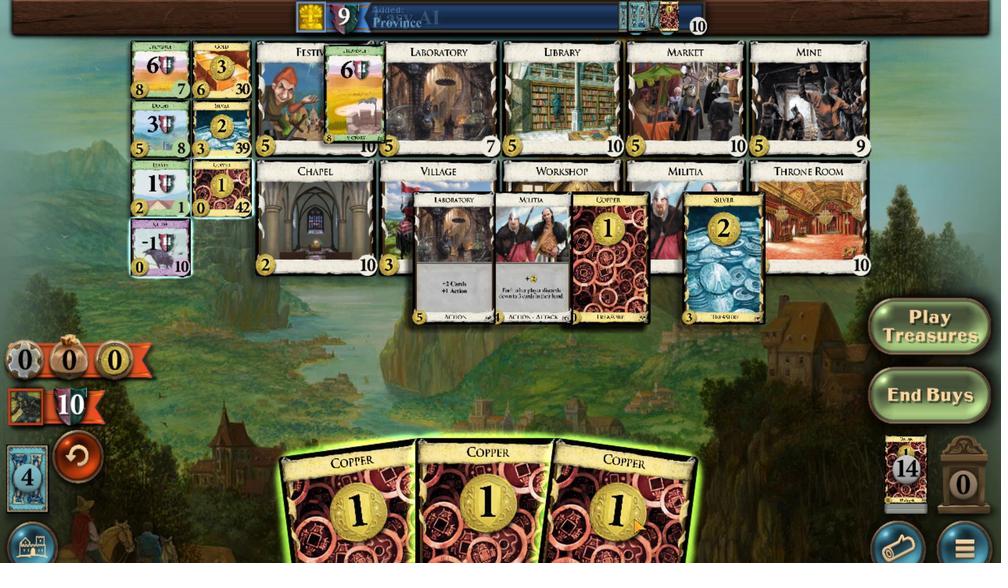 
Action: Mouse pressed left at (787, 482)
Screenshot: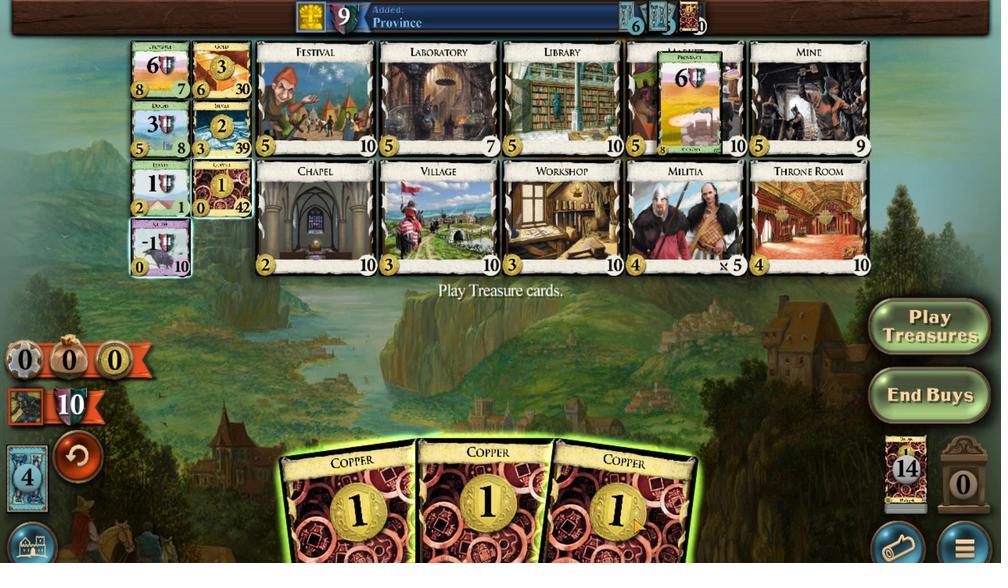 
Action: Mouse moved to (751, 470)
Screenshot: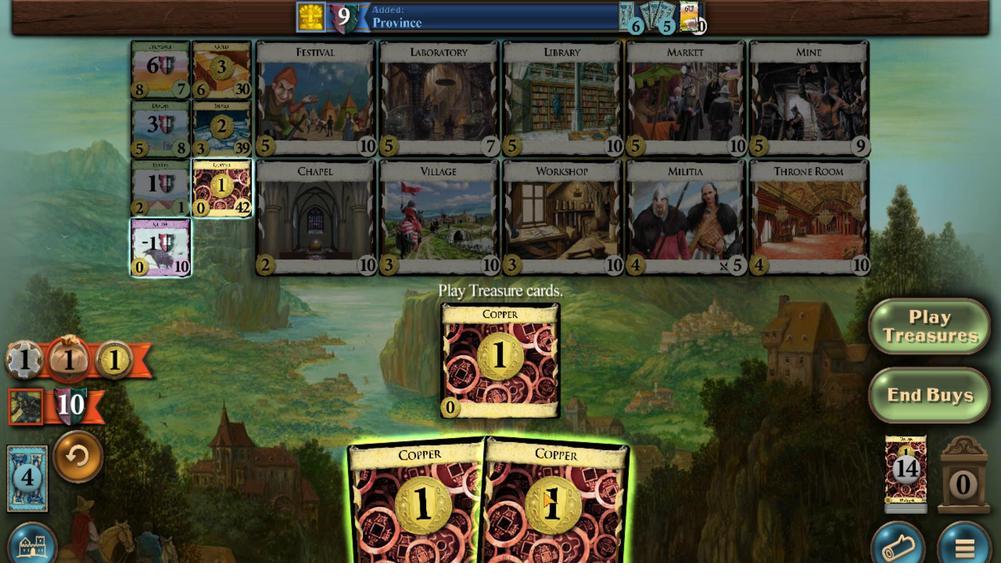 
Action: Mouse pressed left at (751, 470)
Screenshot: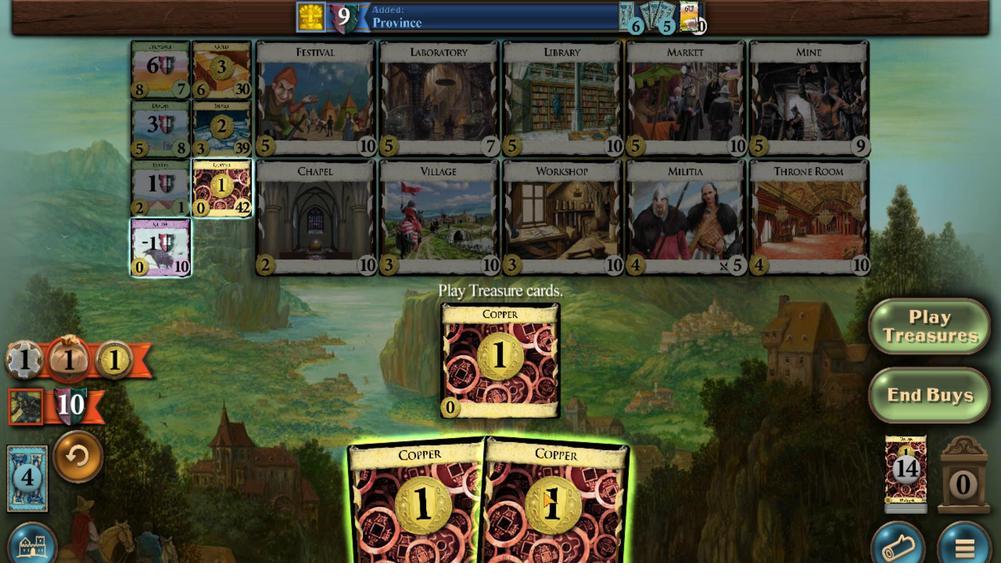 
Action: Mouse moved to (598, 265)
Screenshot: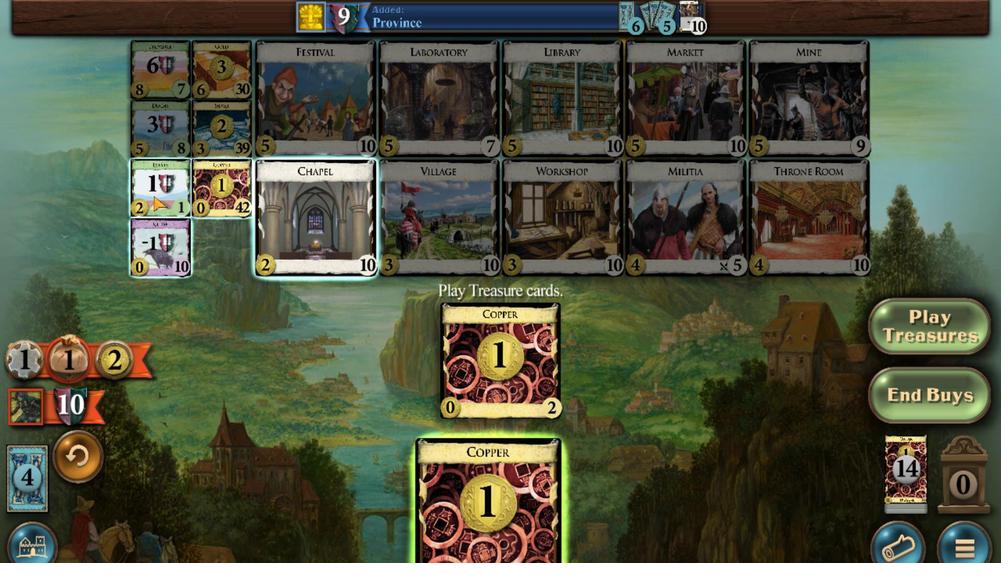 
Action: Mouse pressed left at (598, 265)
Screenshot: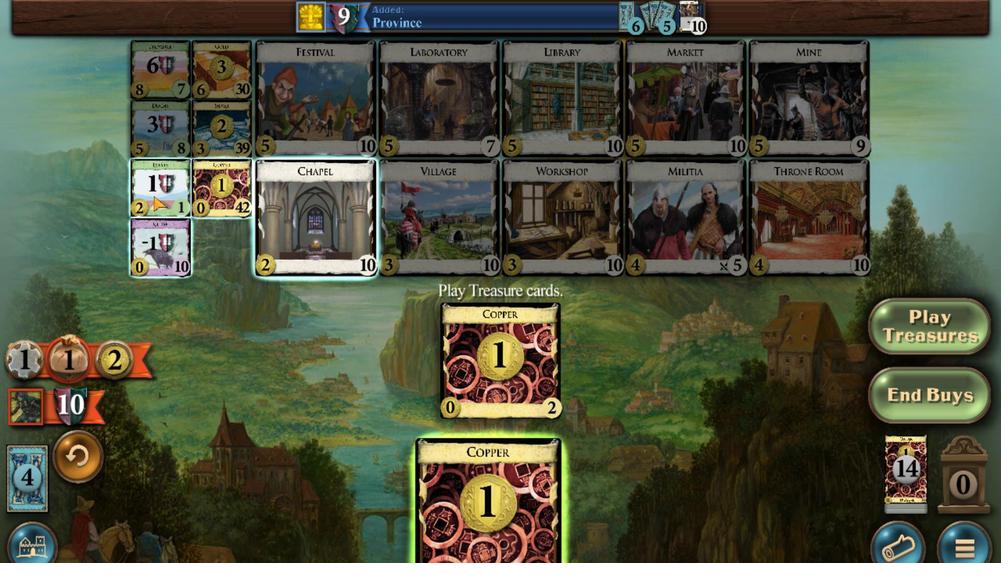 
Action: Mouse moved to (786, 478)
Screenshot: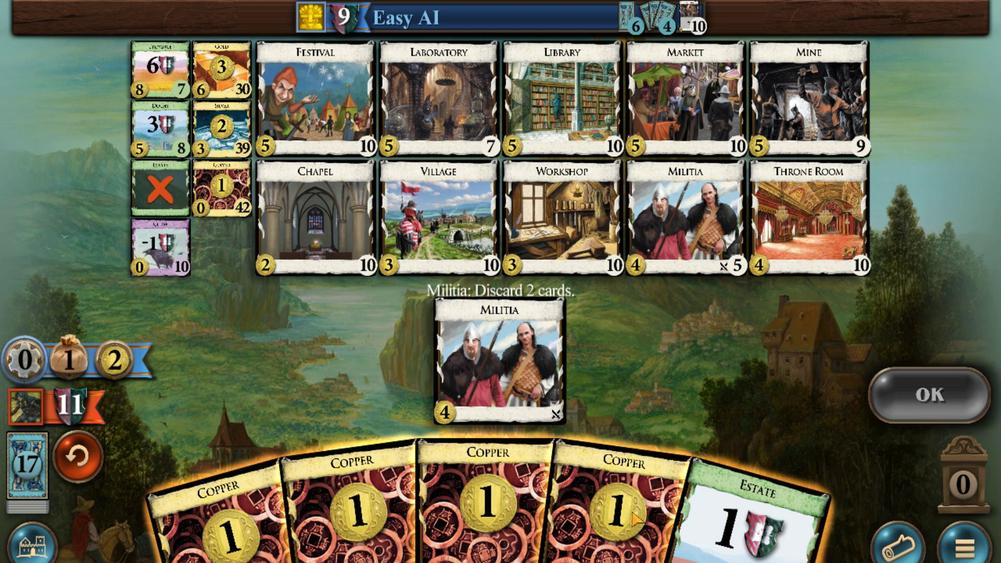 
Action: Mouse pressed left at (786, 478)
Screenshot: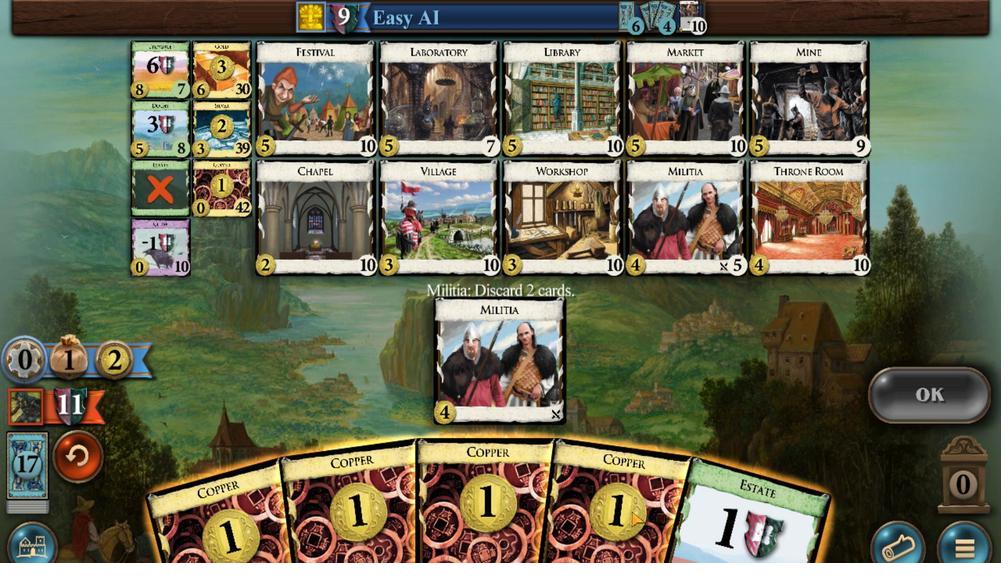 
Action: Mouse moved to (824, 468)
Screenshot: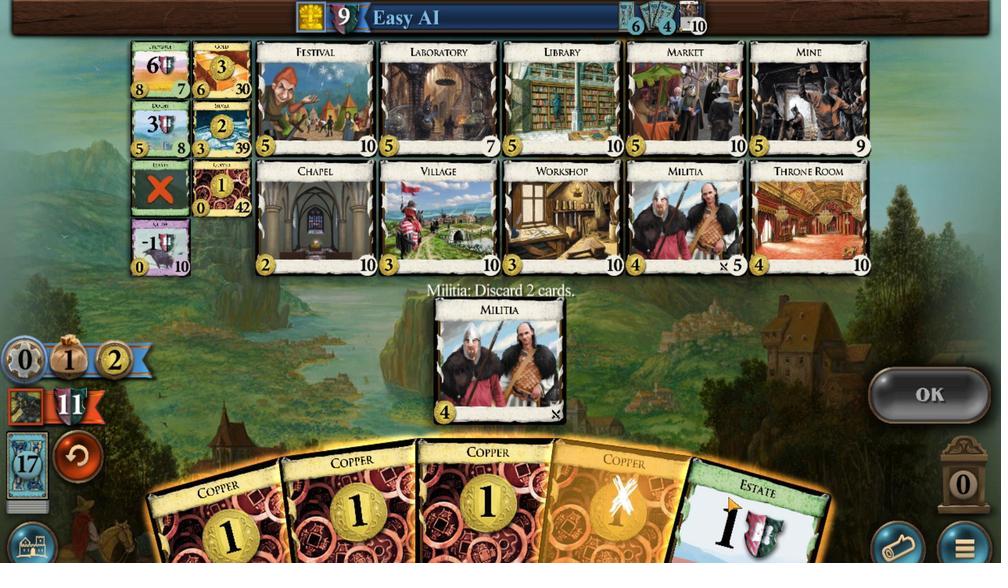 
Action: Mouse pressed left at (824, 468)
Screenshot: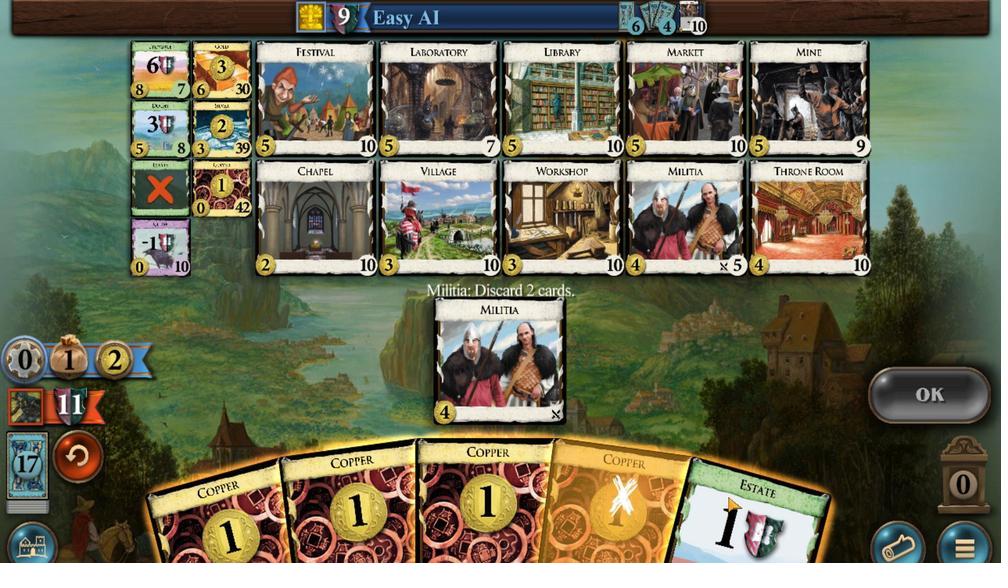 
Action: Mouse moved to (896, 400)
Screenshot: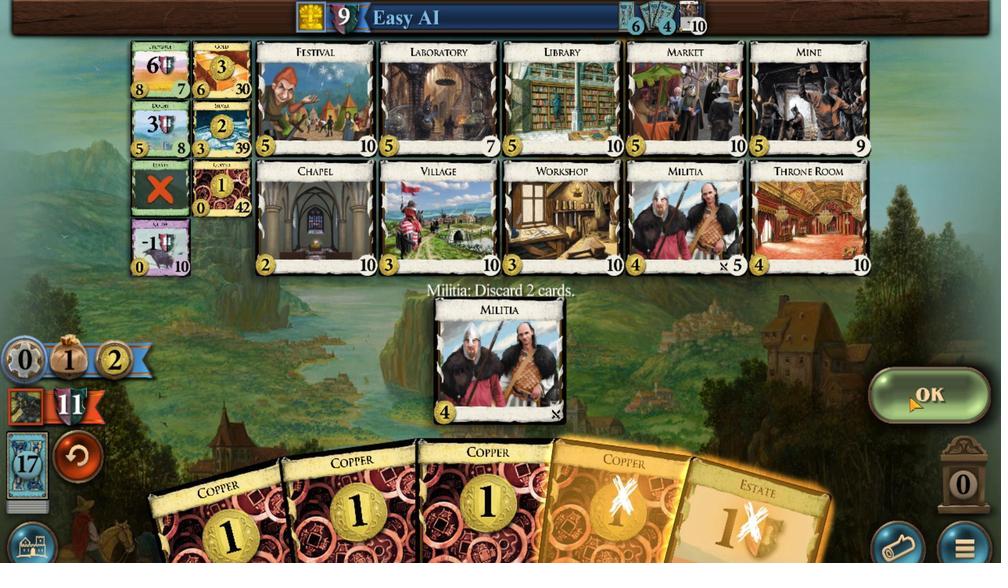 
Action: Mouse pressed left at (896, 400)
Screenshot: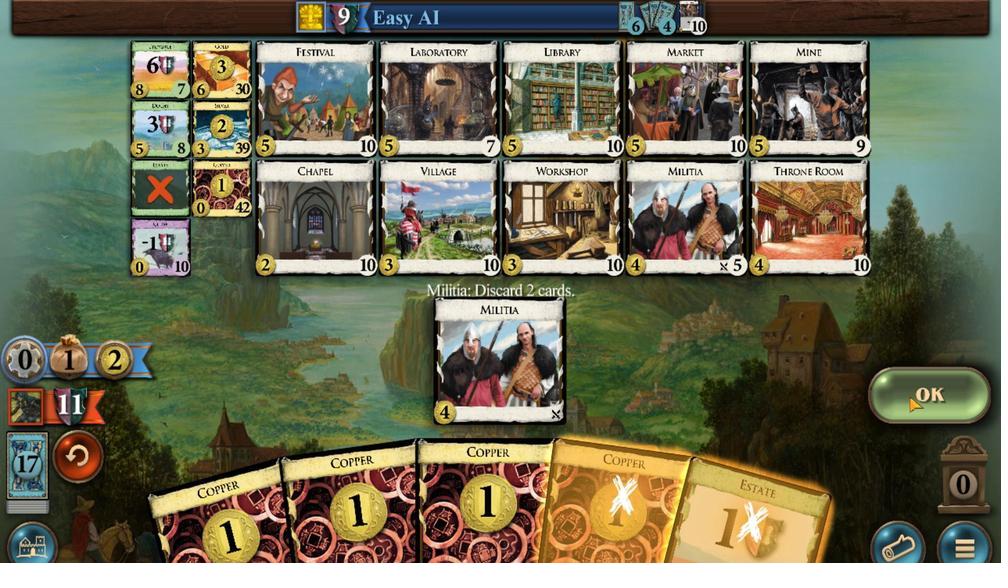 
Action: Mouse moved to (782, 474)
Screenshot: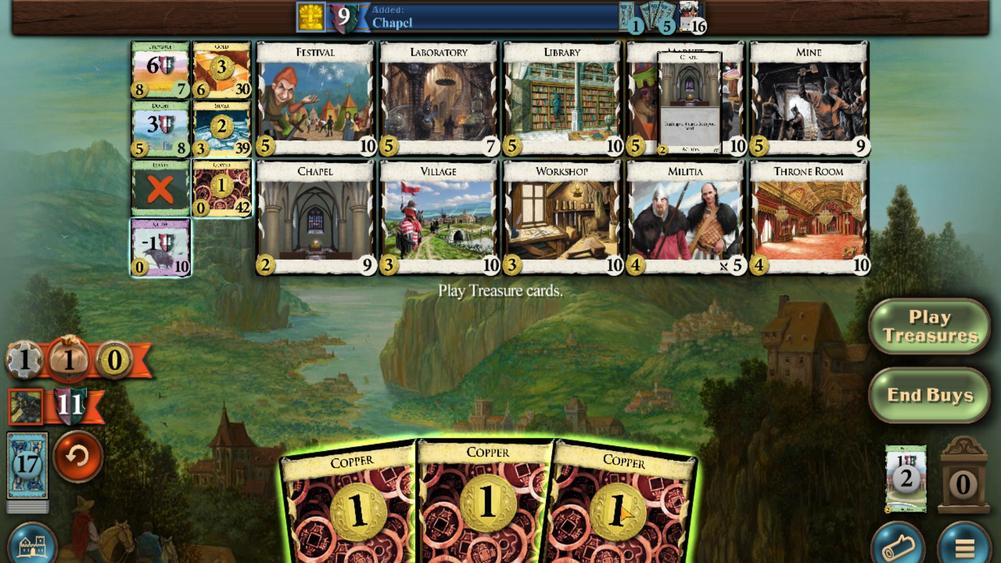 
Action: Mouse pressed left at (782, 474)
Screenshot: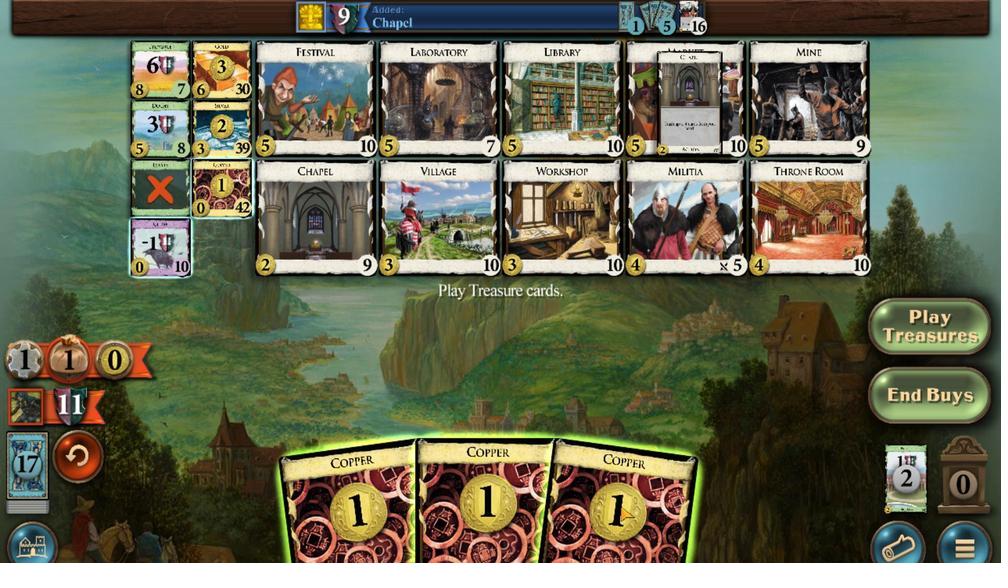 
Action: Mouse moved to (628, 259)
Screenshot: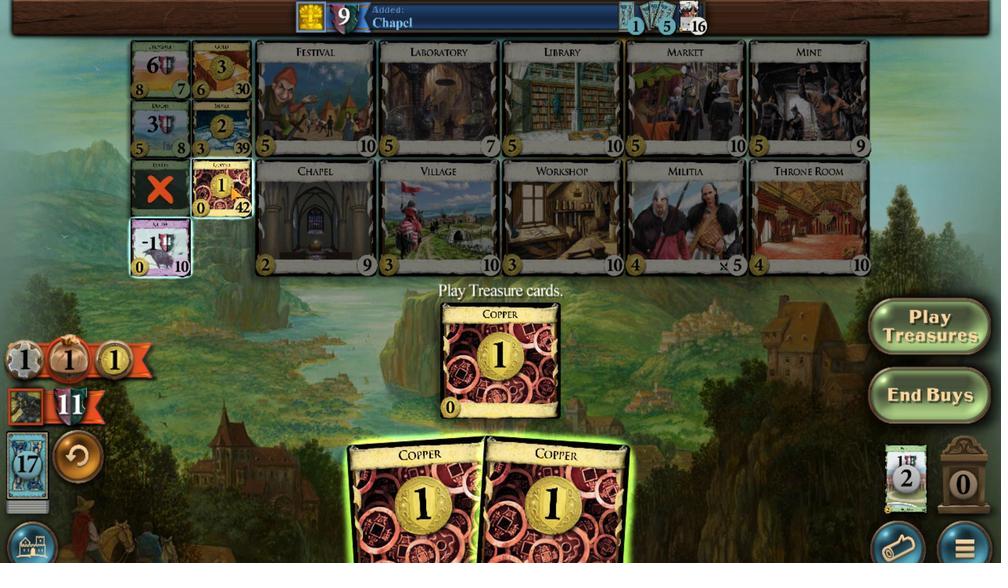 
Action: Mouse pressed left at (628, 259)
Screenshot: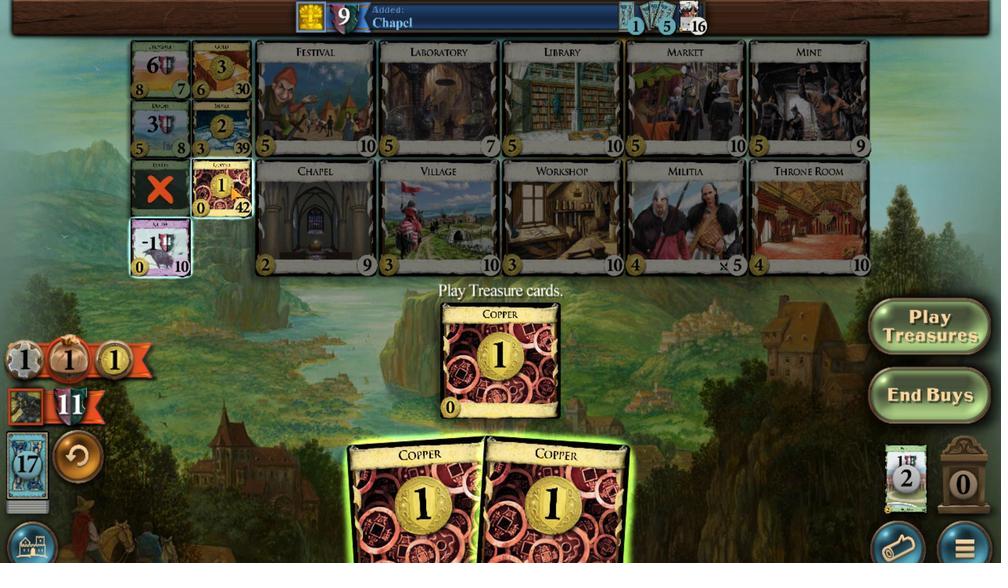 
Action: Mouse moved to (815, 474)
Screenshot: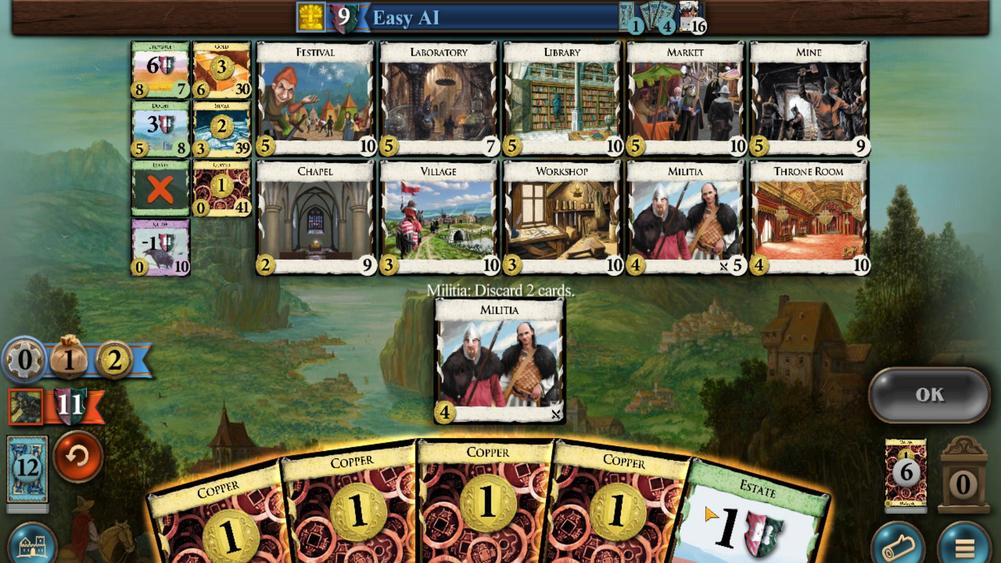 
Action: Mouse pressed left at (815, 474)
Screenshot: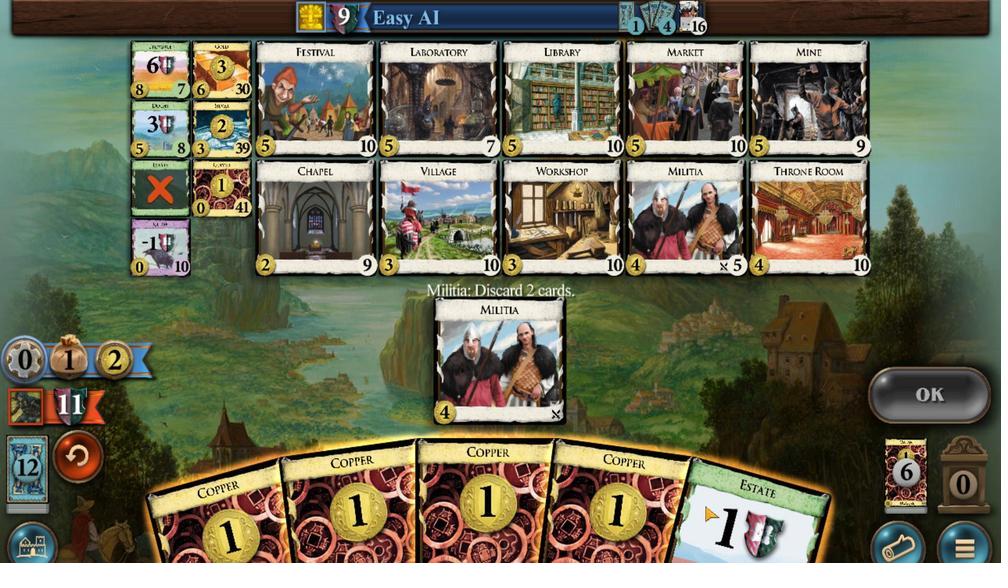 
Action: Mouse moved to (777, 467)
Screenshot: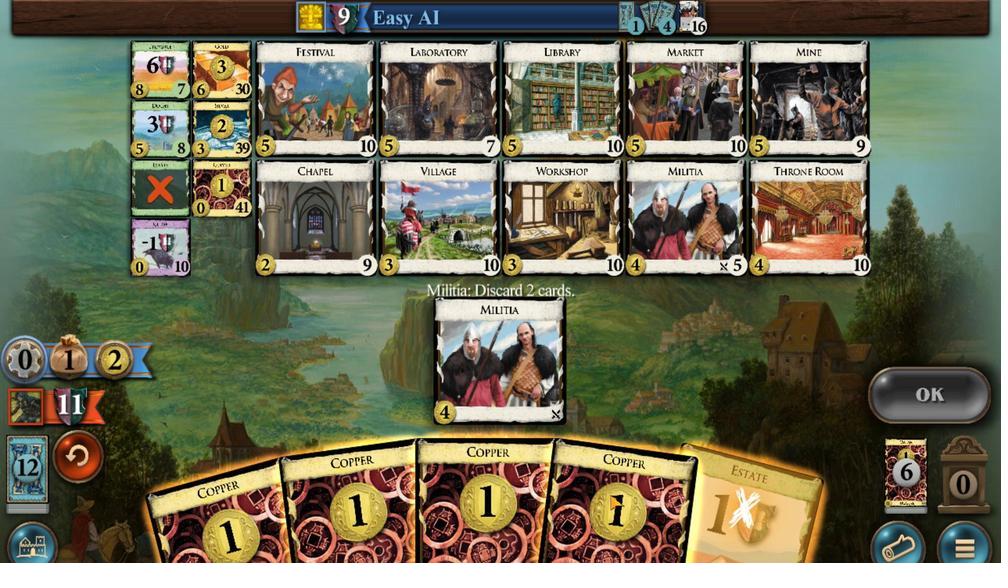 
Action: Mouse pressed left at (777, 467)
Screenshot: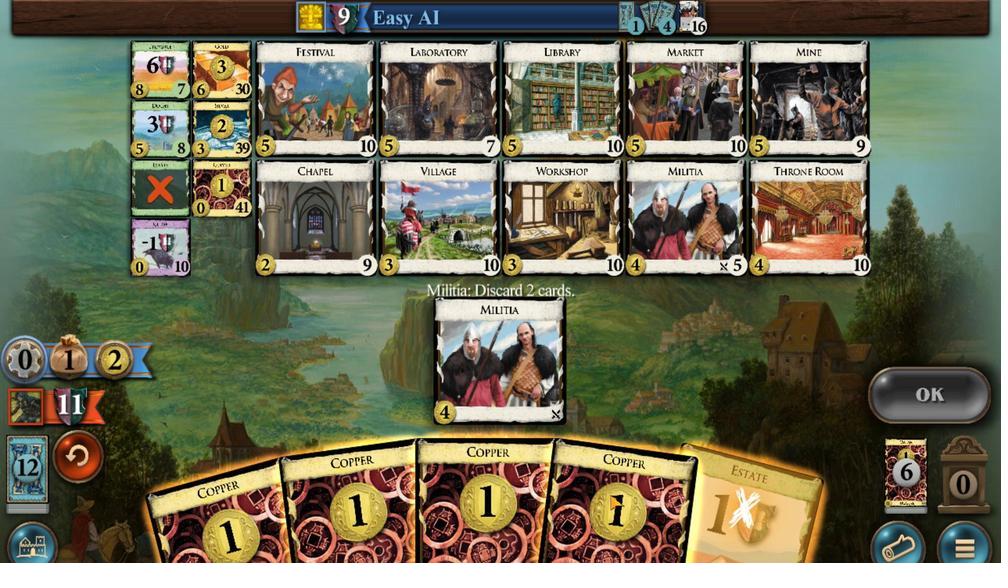 
Action: Mouse moved to (898, 394)
Screenshot: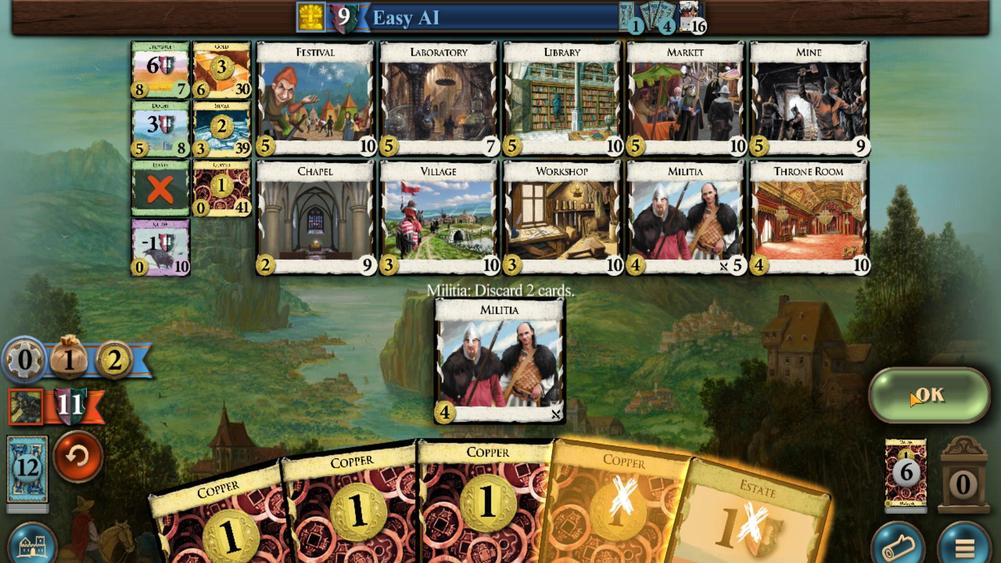 
Action: Mouse pressed left at (898, 394)
Screenshot: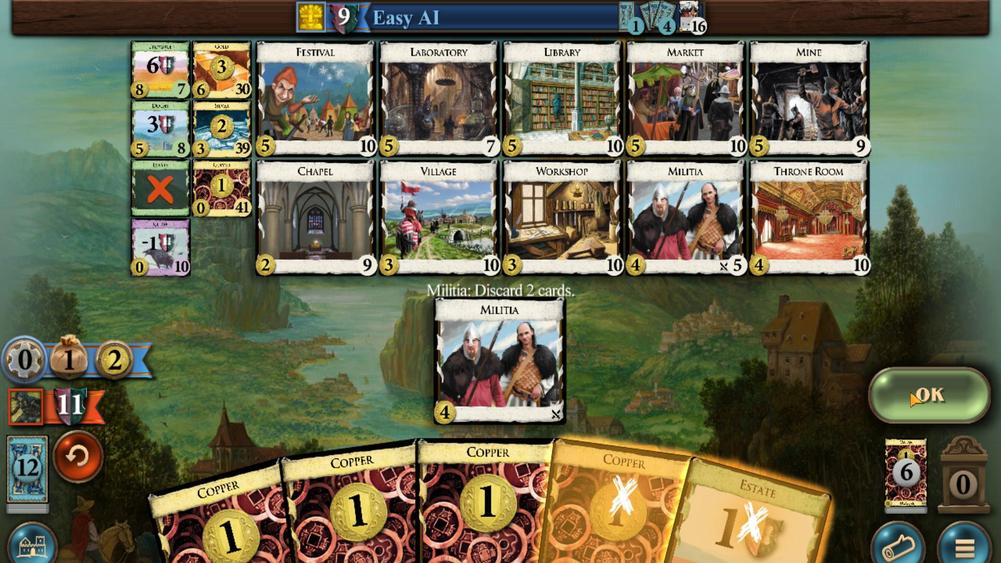 
Action: Mouse moved to (777, 470)
Screenshot: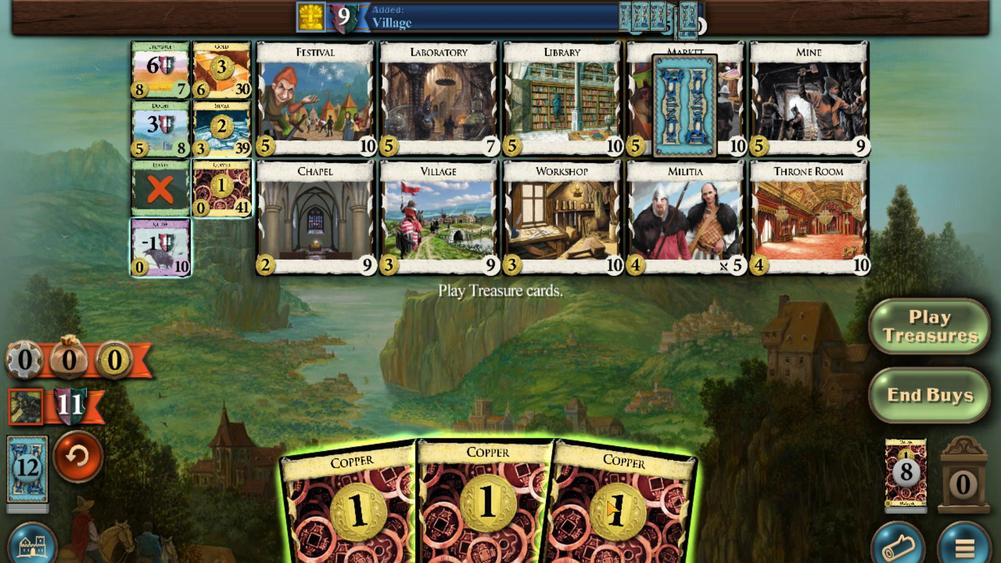 
Action: Mouse pressed left at (777, 470)
Screenshot: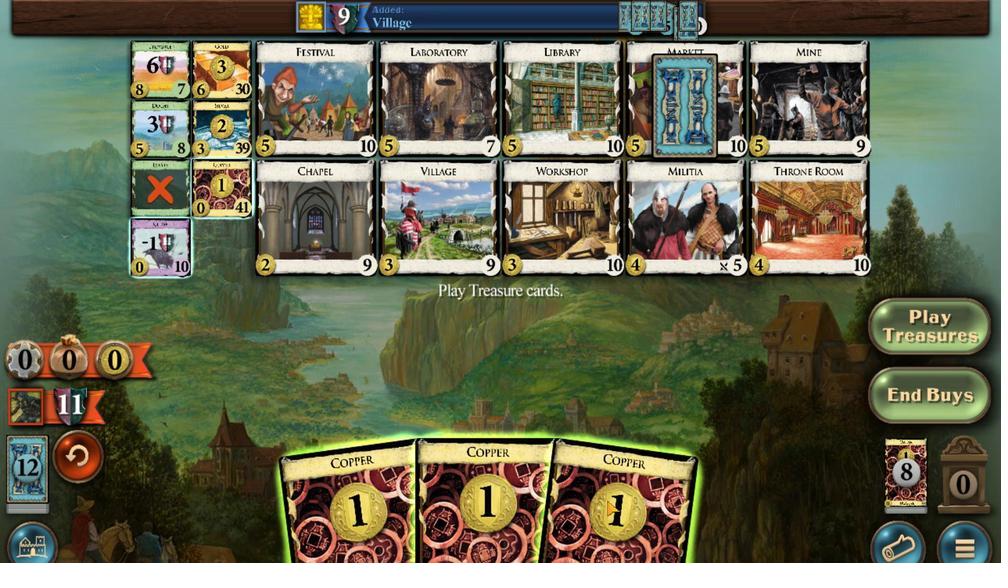 
Action: Mouse moved to (747, 473)
Screenshot: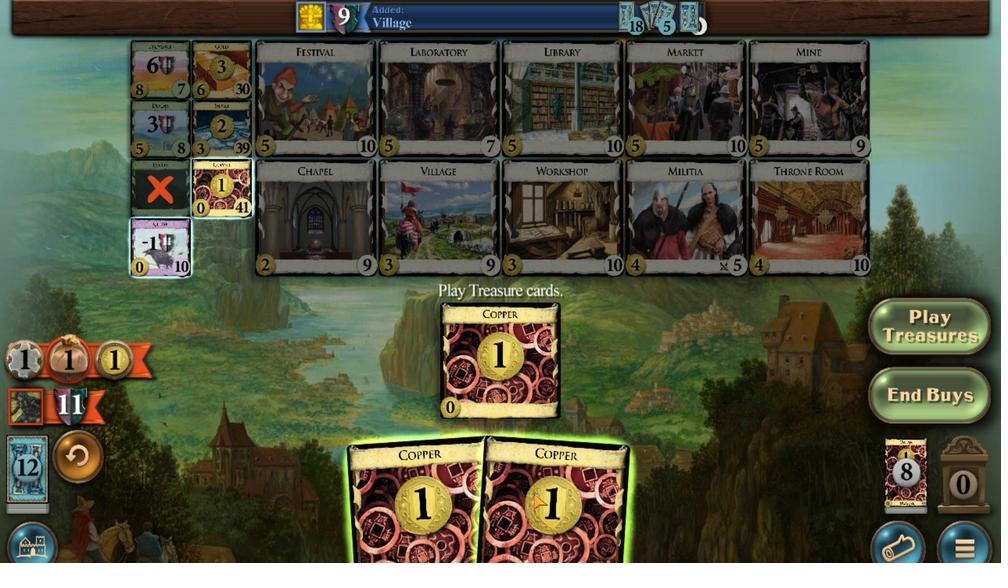 
Action: Mouse pressed left at (747, 473)
Screenshot: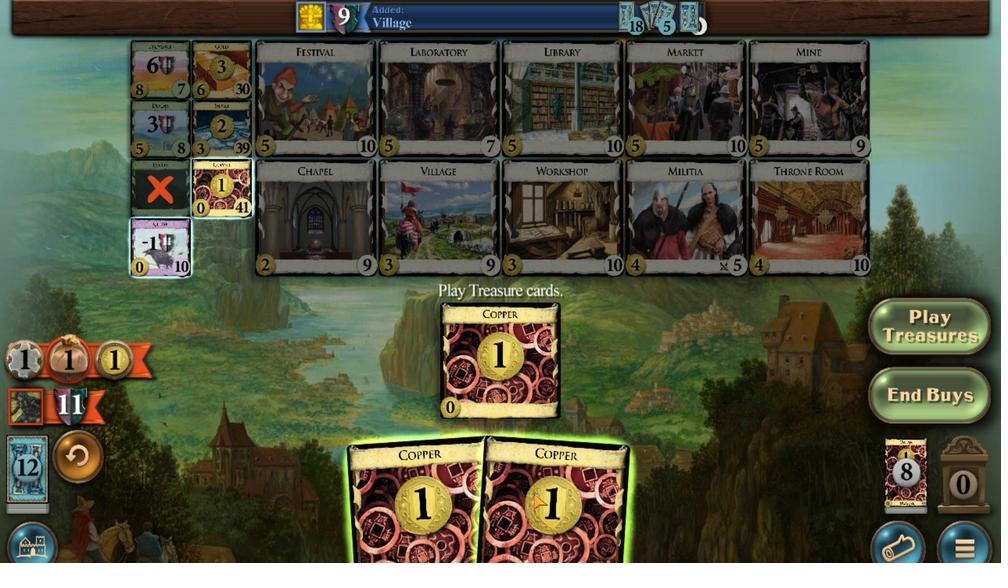 
Action: Mouse moved to (708, 460)
Screenshot: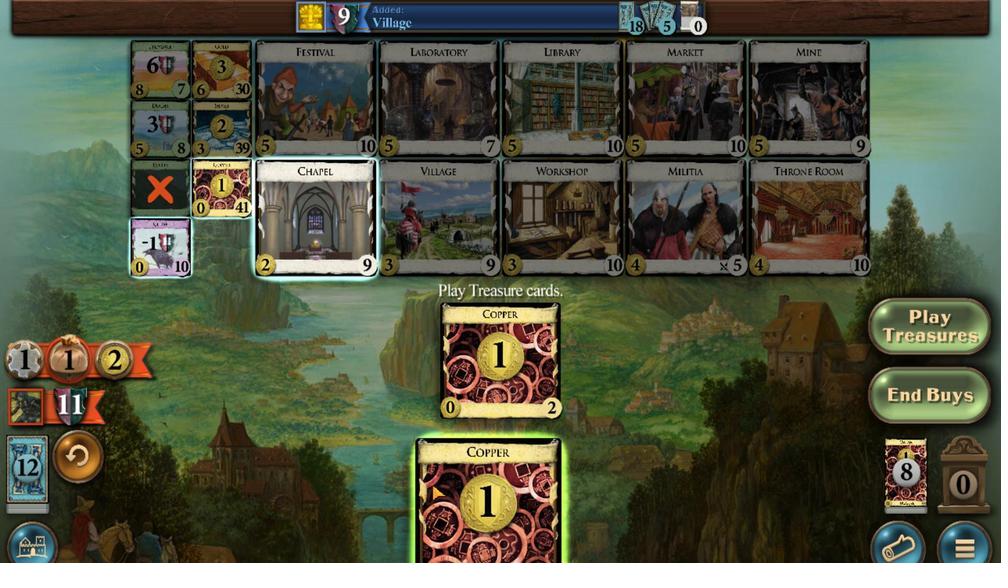 
Action: Mouse pressed left at (708, 460)
Screenshot: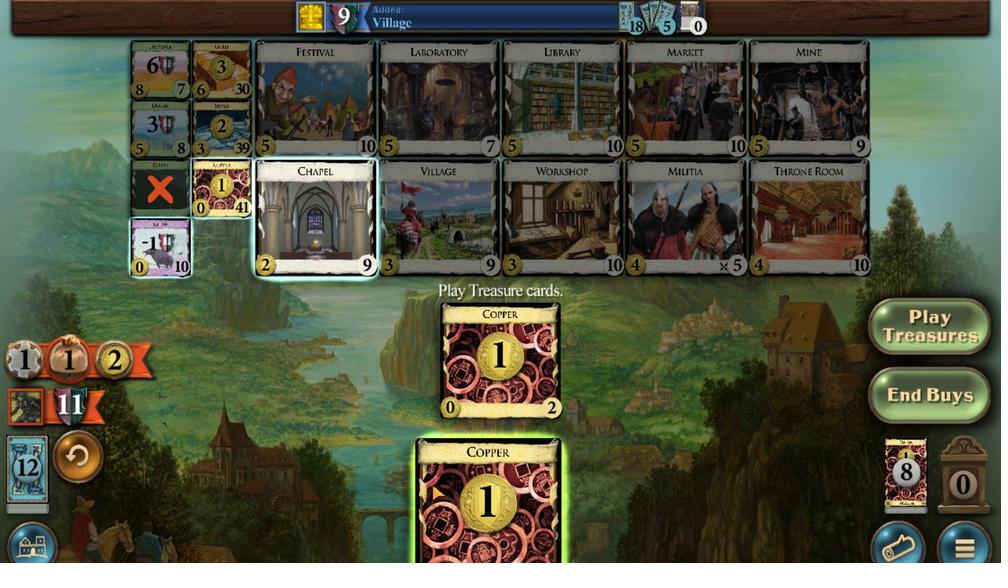
Action: Mouse moved to (623, 223)
Screenshot: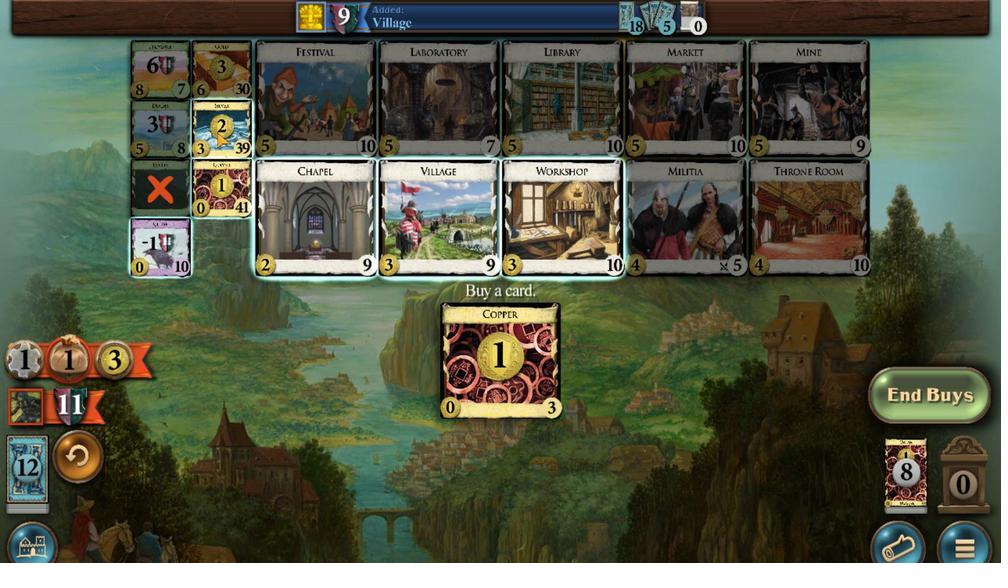 
Action: Mouse pressed left at (623, 223)
Screenshot: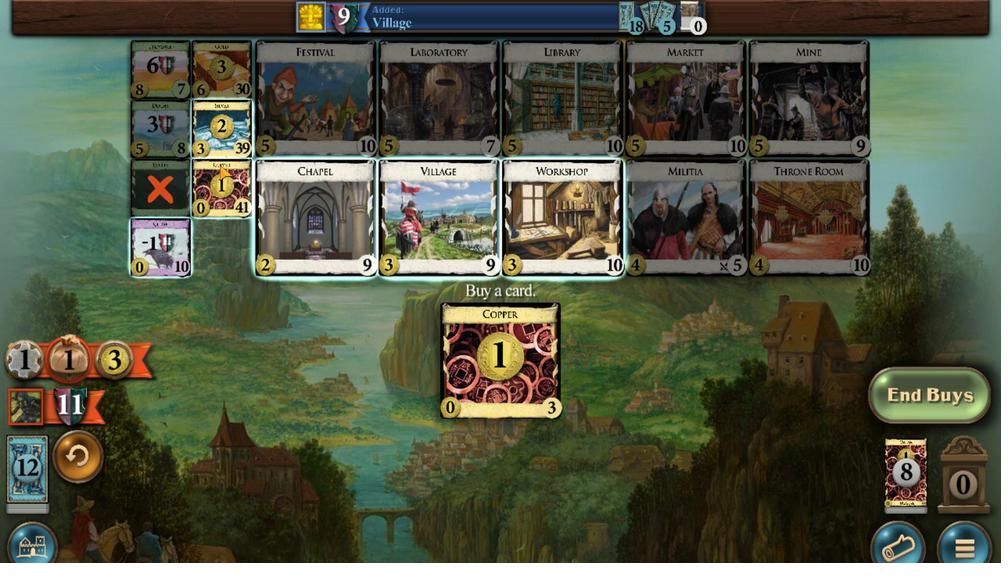 
Action: Mouse moved to (785, 474)
Screenshot: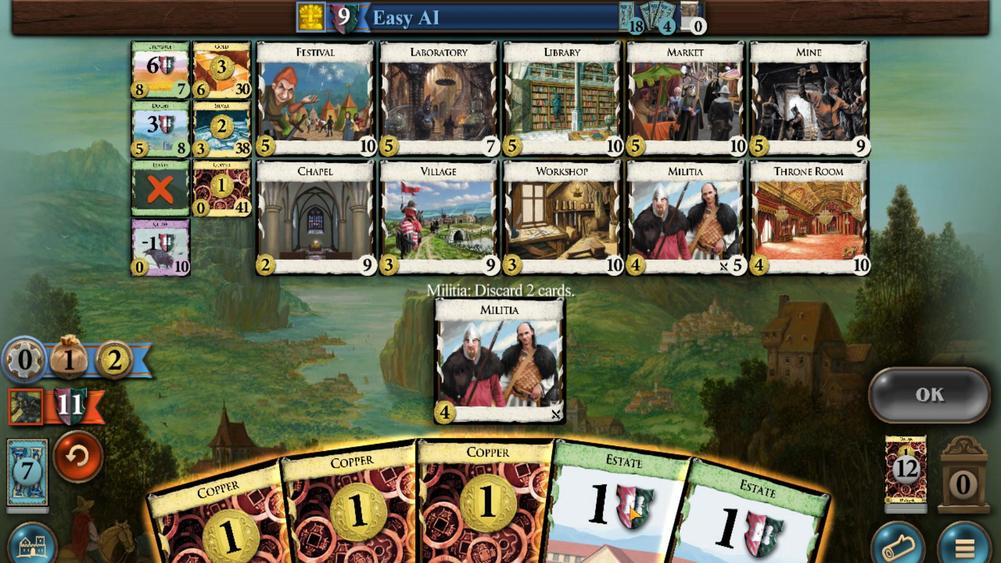 
Action: Mouse pressed left at (785, 474)
Screenshot: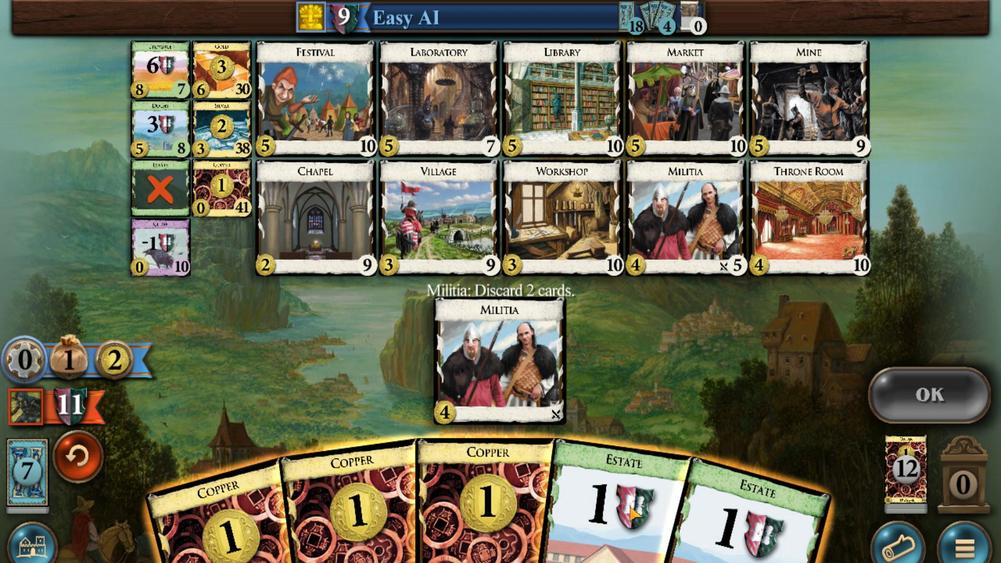
Action: Mouse moved to (739, 459)
Screenshot: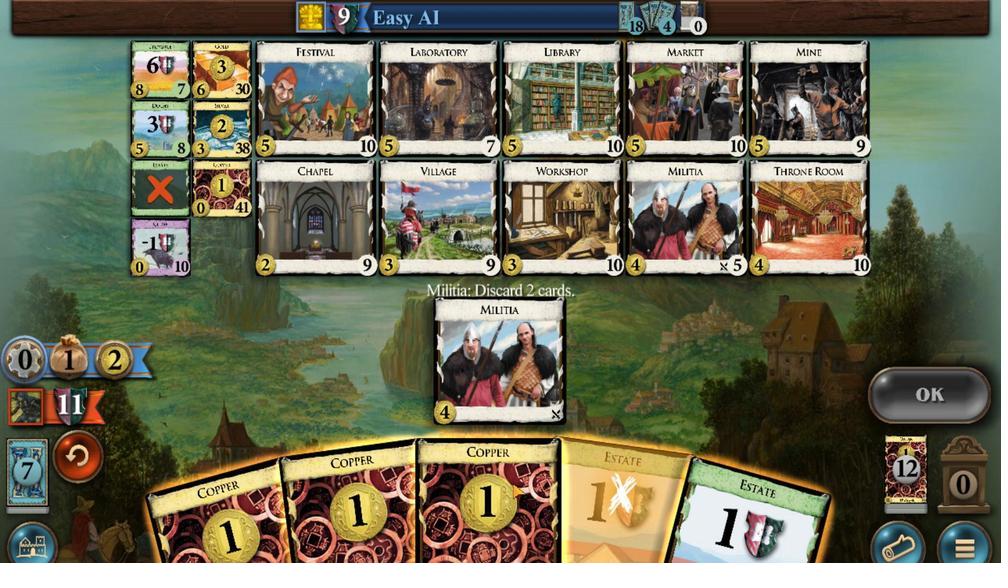 
Action: Mouse pressed left at (739, 459)
Screenshot: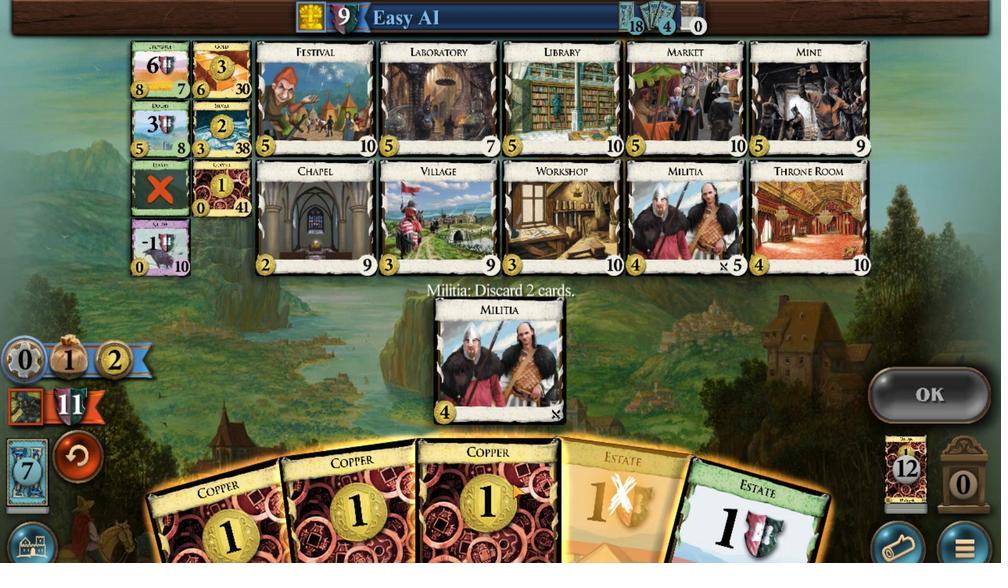 
Action: Mouse moved to (908, 397)
Screenshot: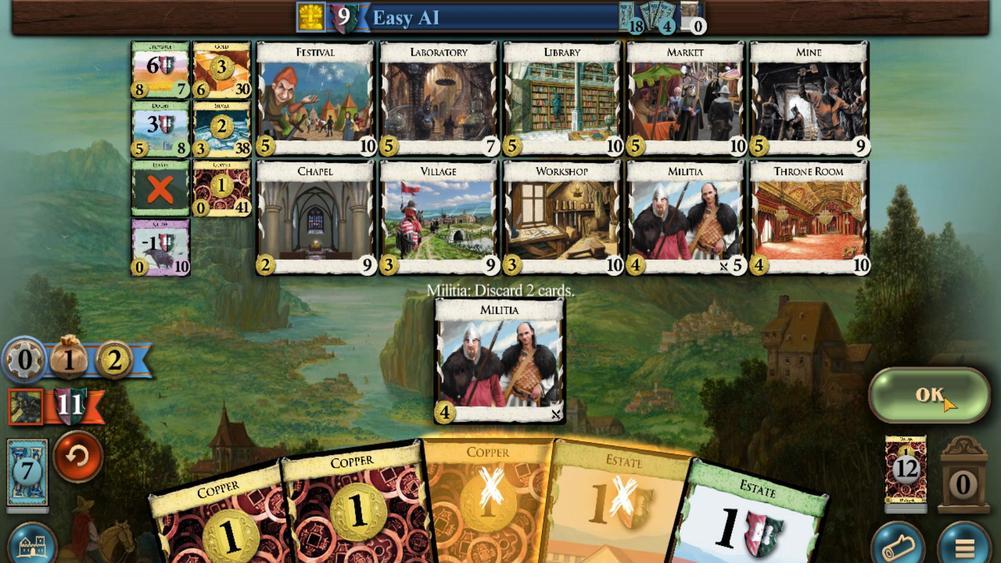 
Action: Mouse pressed left at (908, 397)
Screenshot: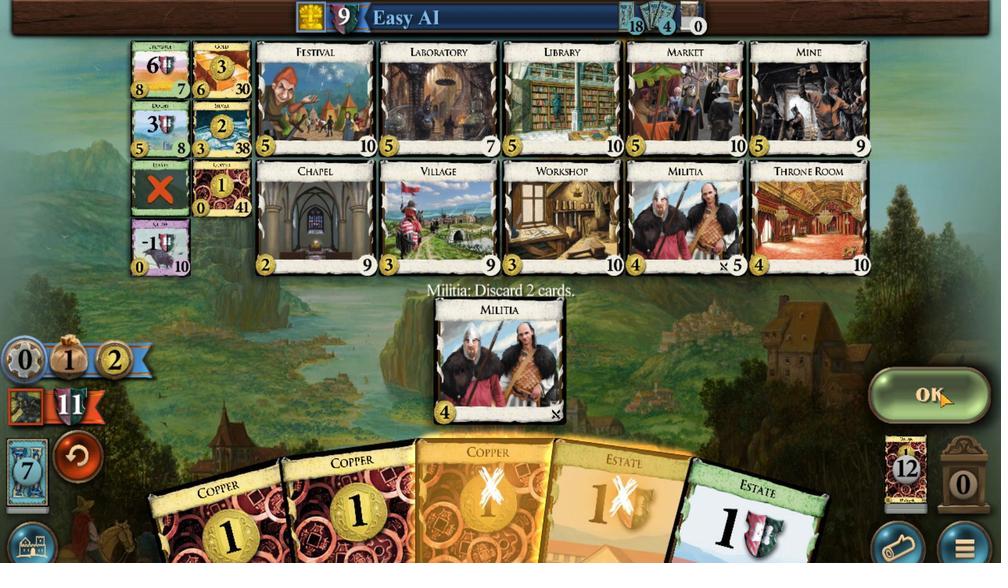 
Action: Mouse moved to (737, 475)
Screenshot: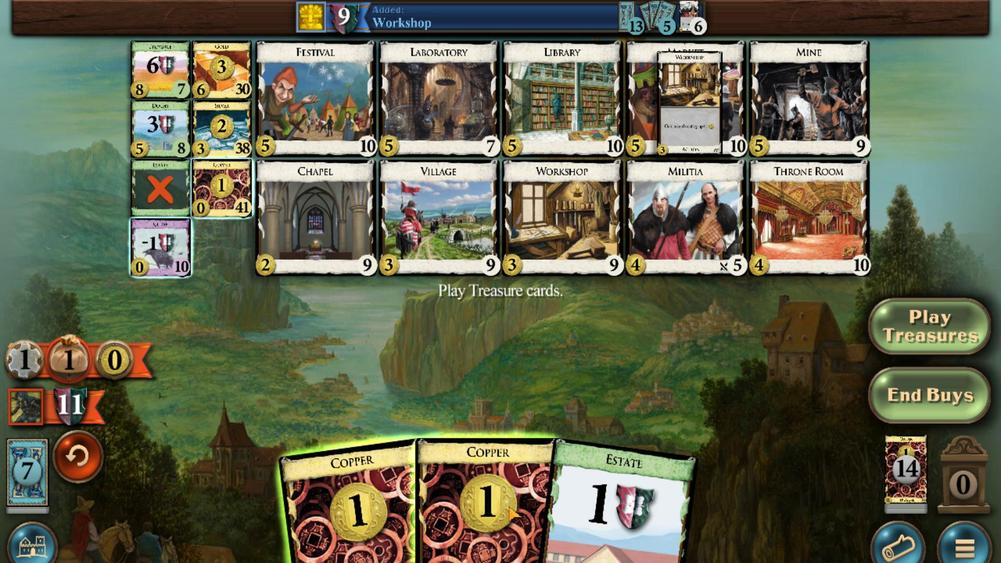 
Action: Mouse pressed left at (737, 475)
Screenshot: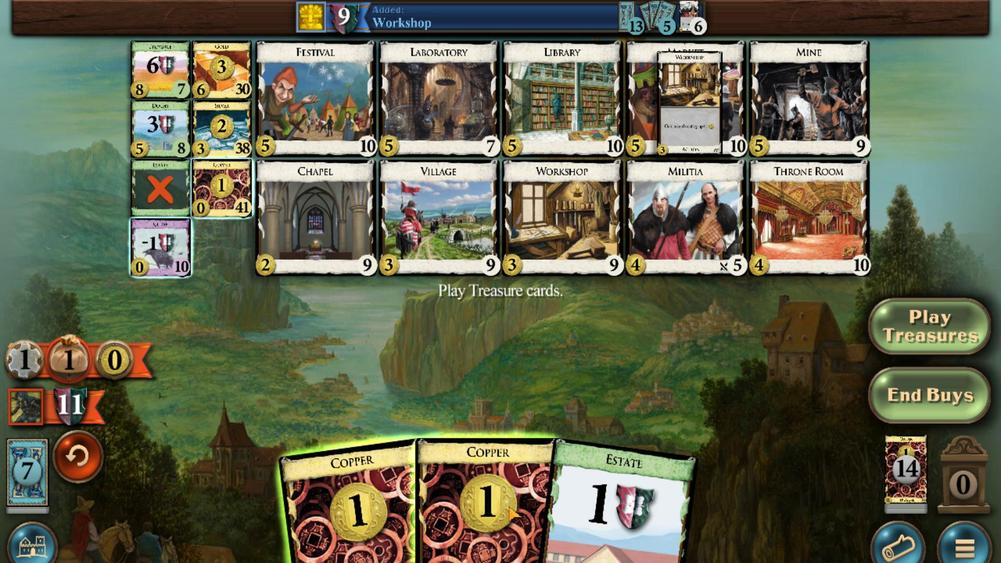 
Action: Mouse moved to (697, 482)
Screenshot: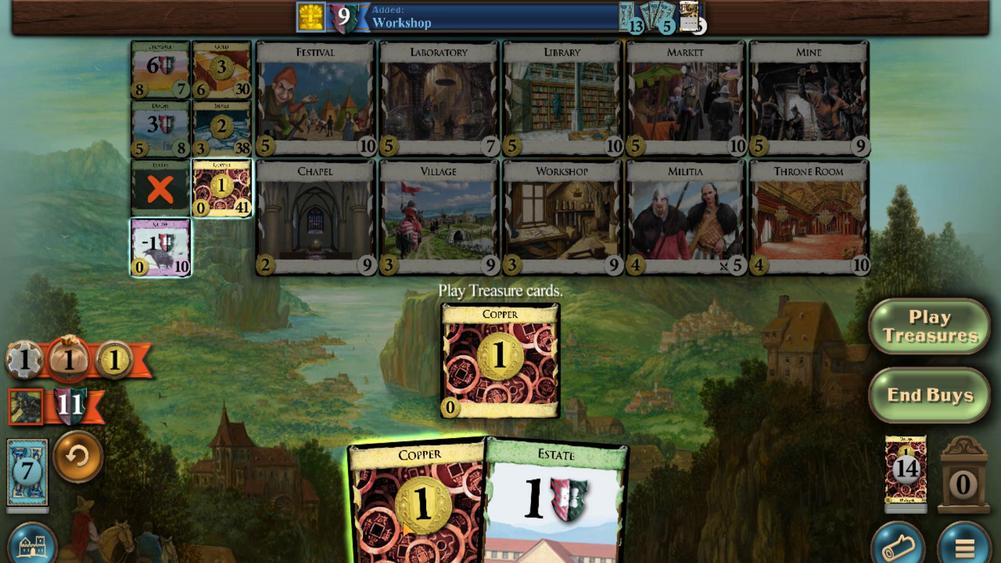 
Action: Mouse pressed left at (697, 482)
Screenshot: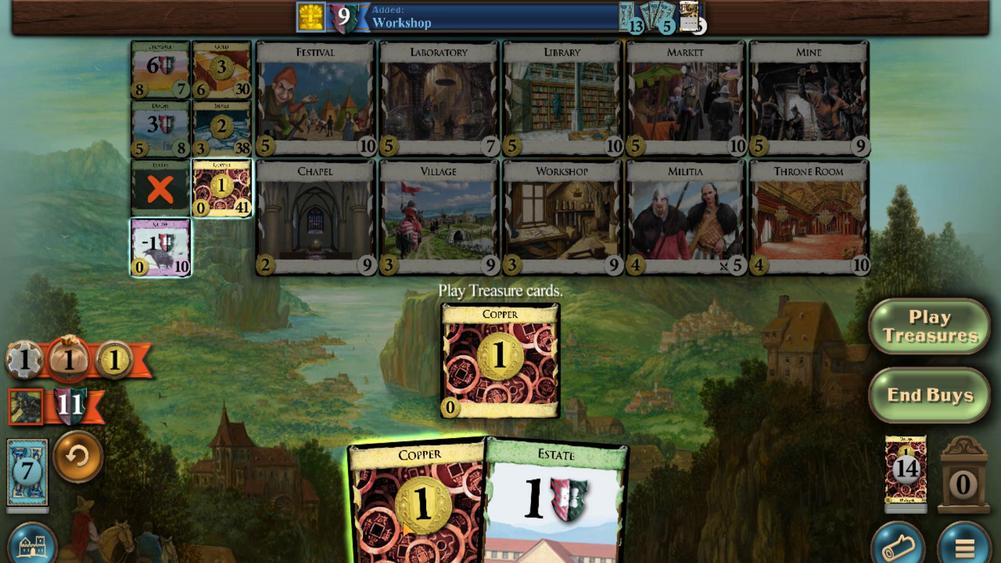 
Action: Mouse moved to (625, 261)
Screenshot: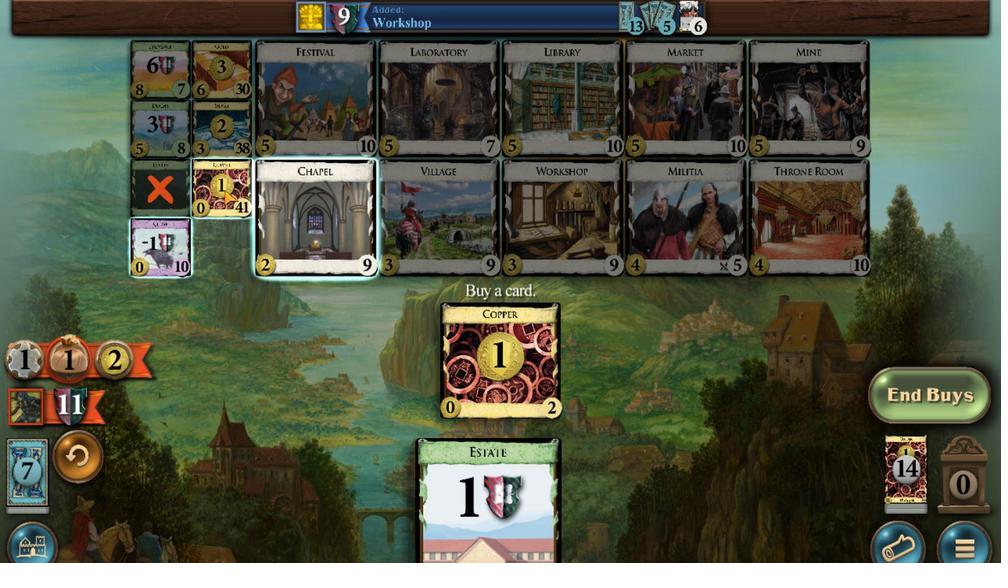 
Action: Mouse pressed left at (625, 261)
Screenshot: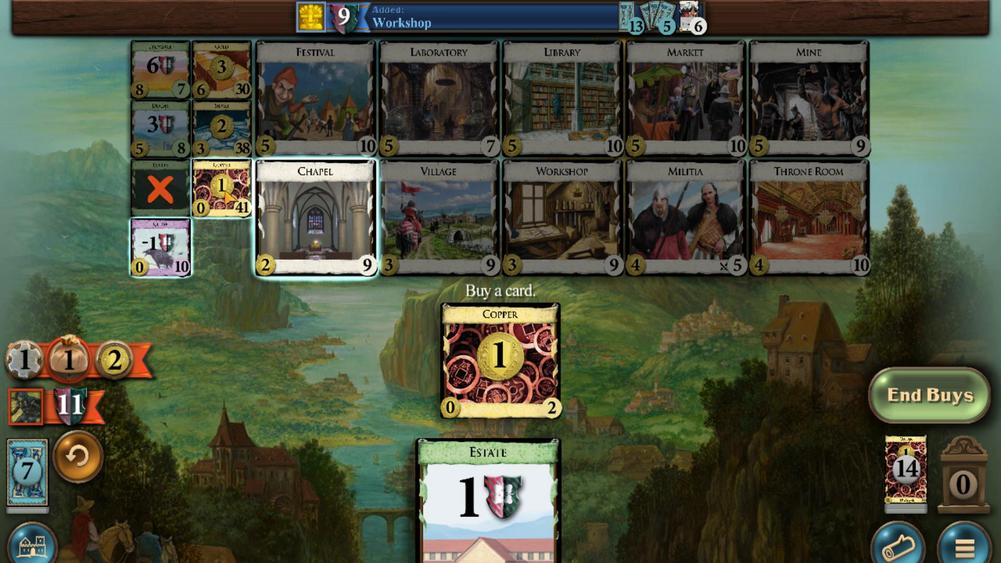 
Action: Mouse moved to (628, 264)
Screenshot: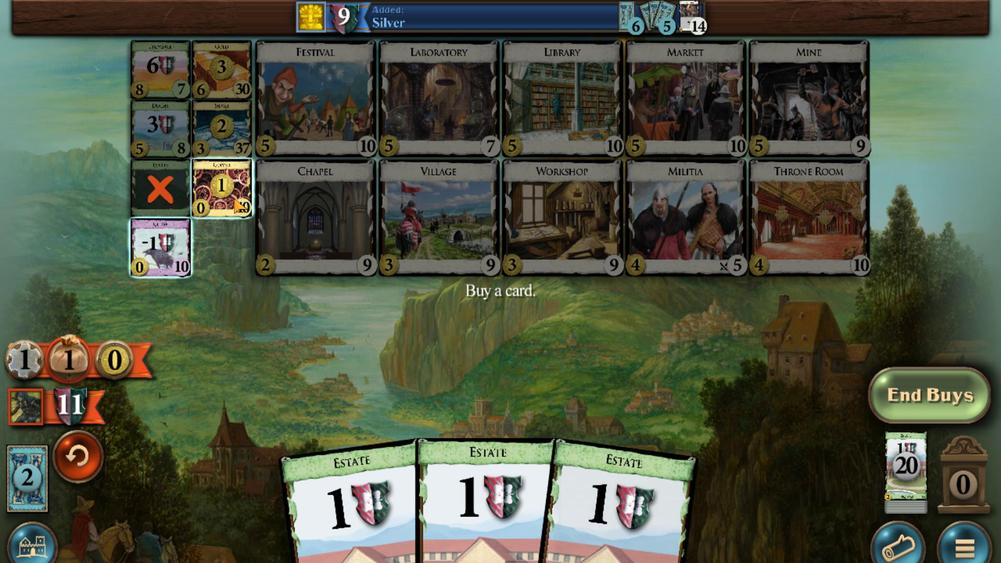 
Action: Mouse pressed left at (628, 264)
Screenshot: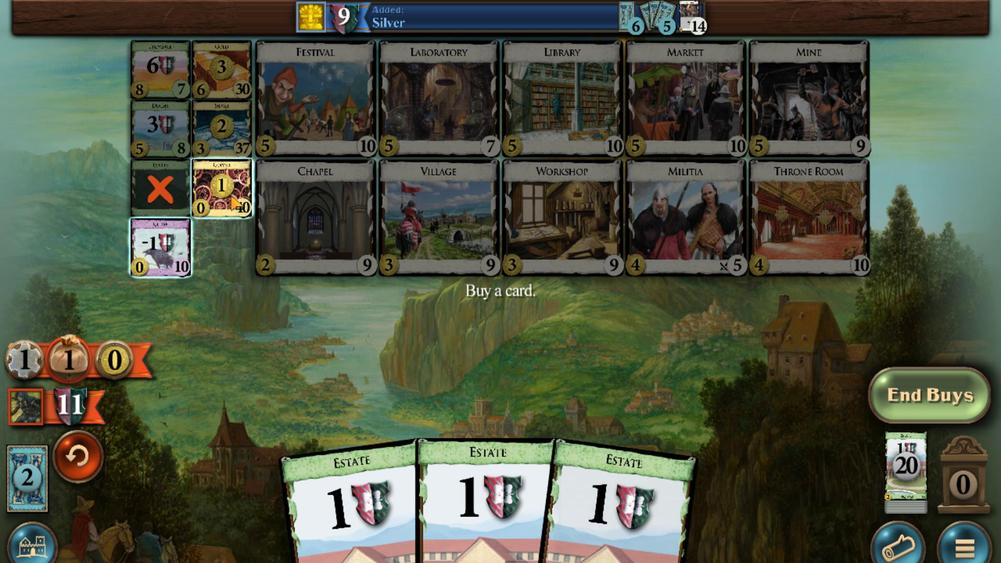 
Action: Mouse moved to (679, 464)
Screenshot: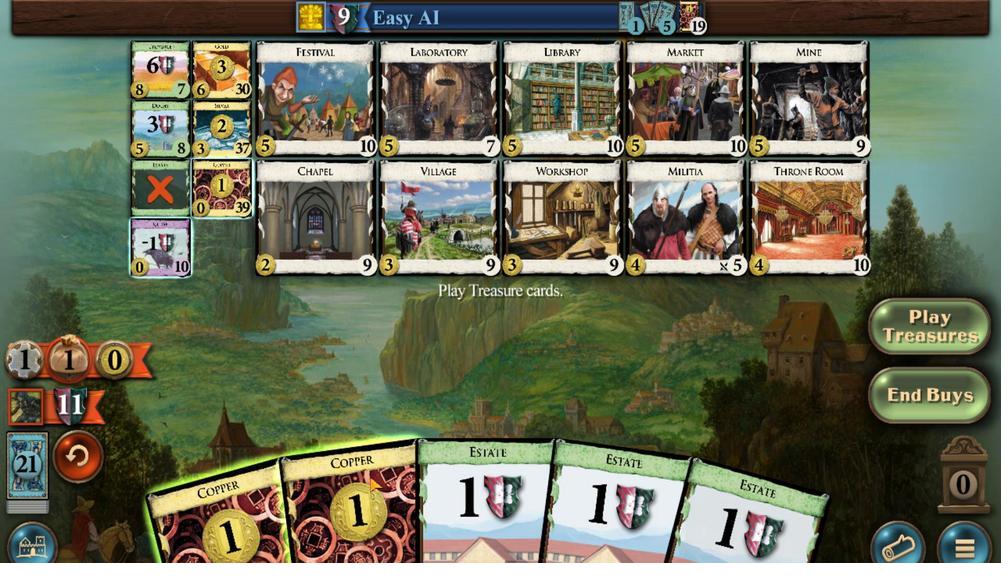 
Action: Mouse pressed left at (679, 464)
Screenshot: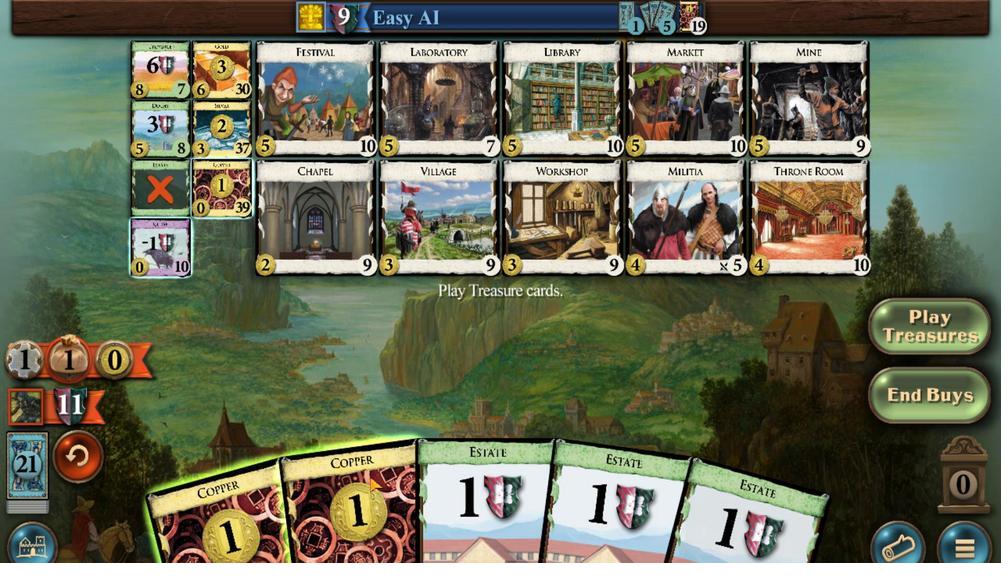 
Action: Mouse moved to (628, 270)
Screenshot: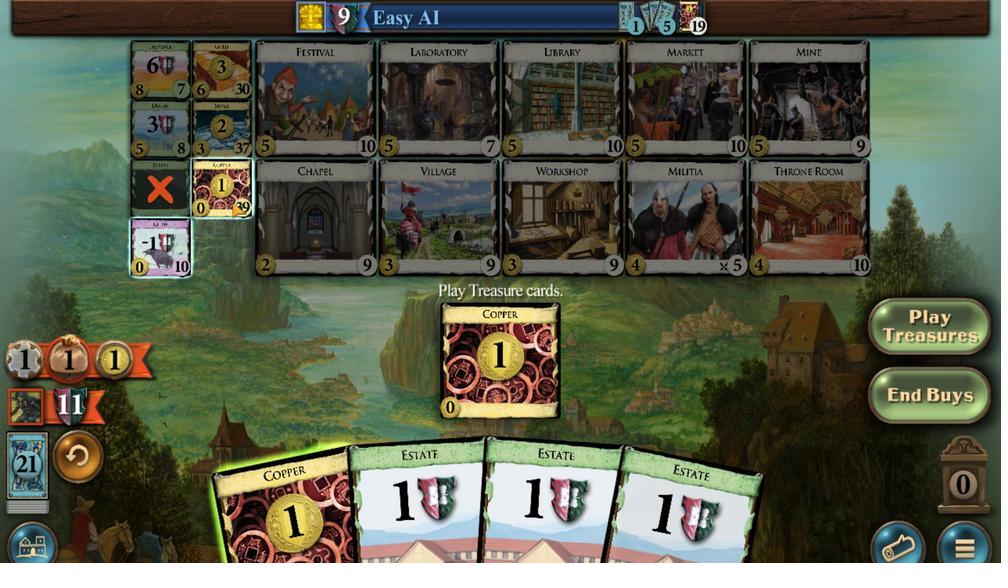 
Action: Mouse pressed left at (628, 270)
Screenshot: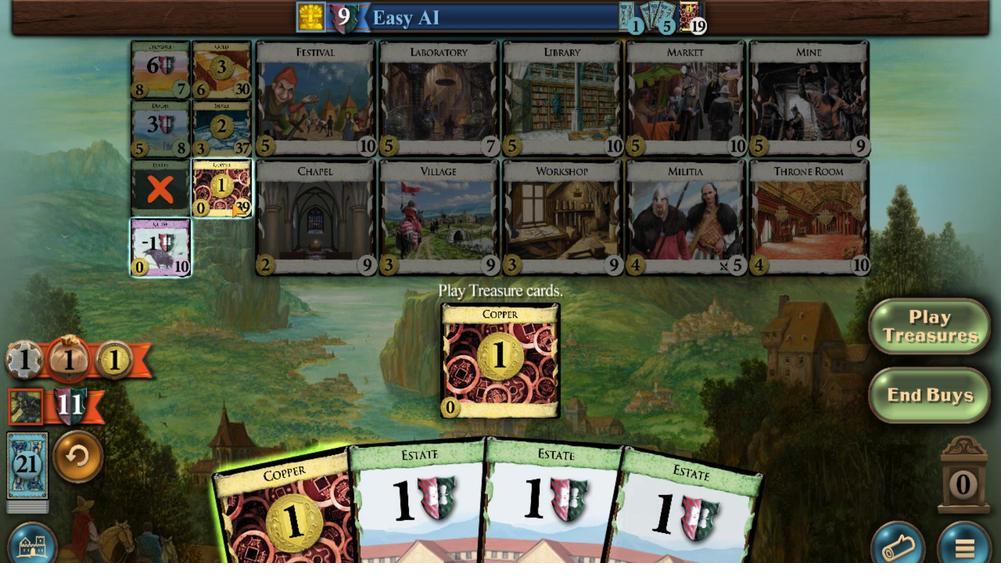 
Action: Mouse moved to (677, 464)
Screenshot: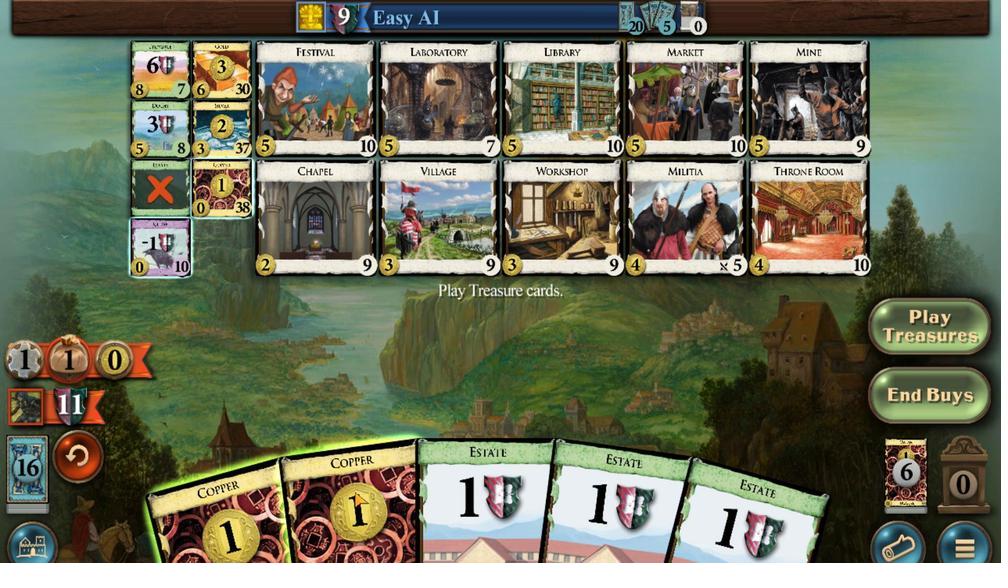 
Action: Mouse pressed left at (677, 464)
Screenshot: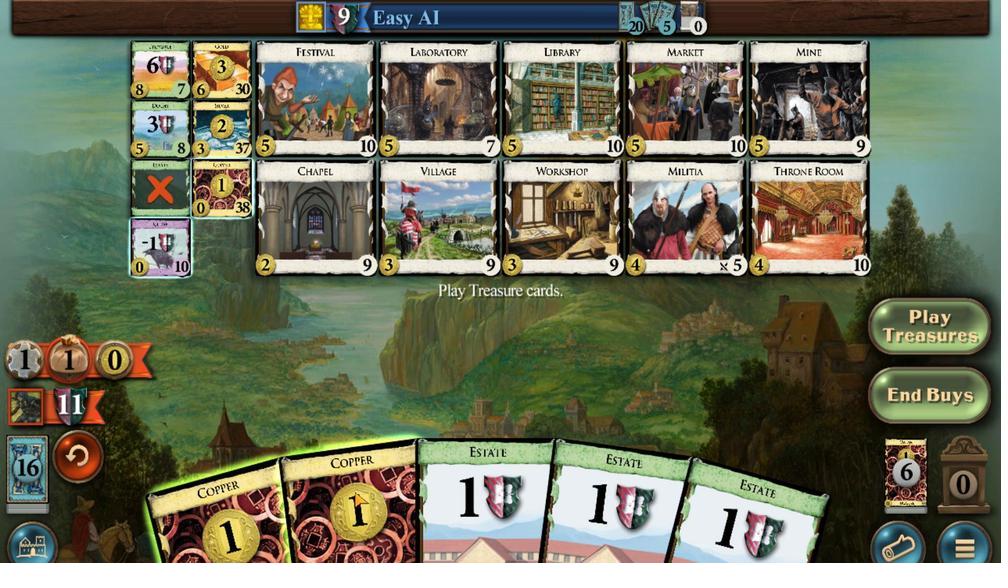 
Action: Mouse moved to (625, 263)
Screenshot: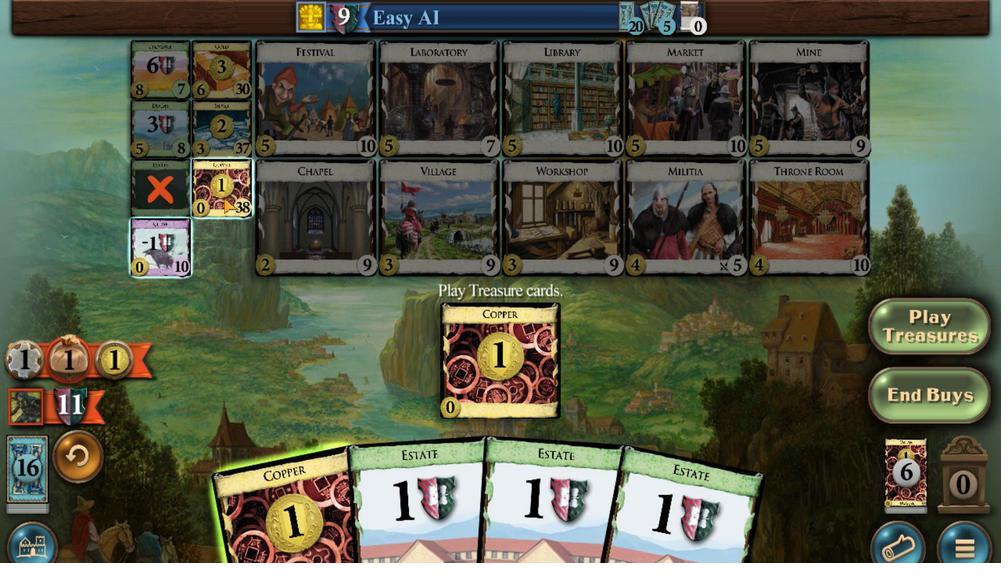 
Action: Mouse pressed left at (625, 263)
Screenshot: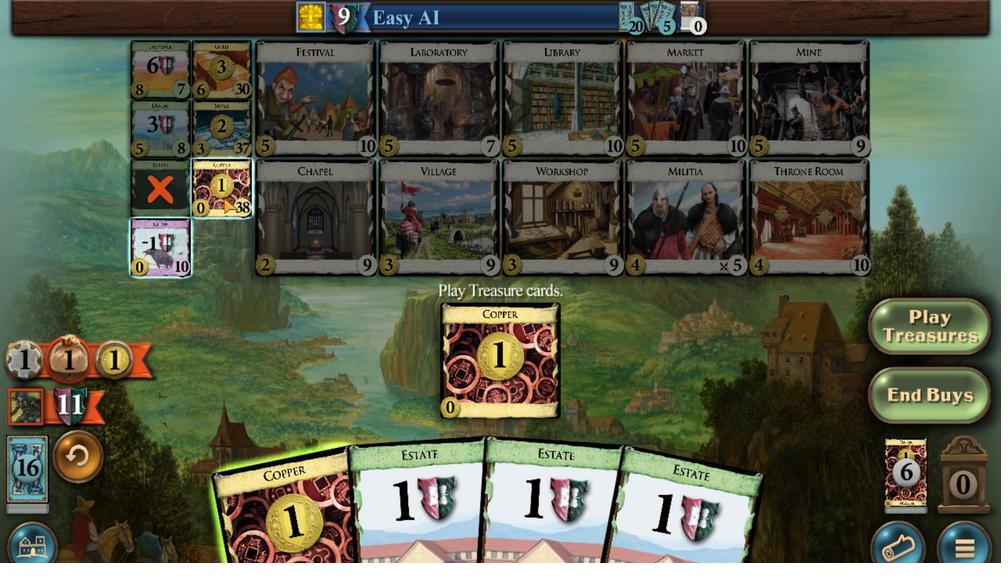 
Action: Mouse moved to (718, 486)
Screenshot: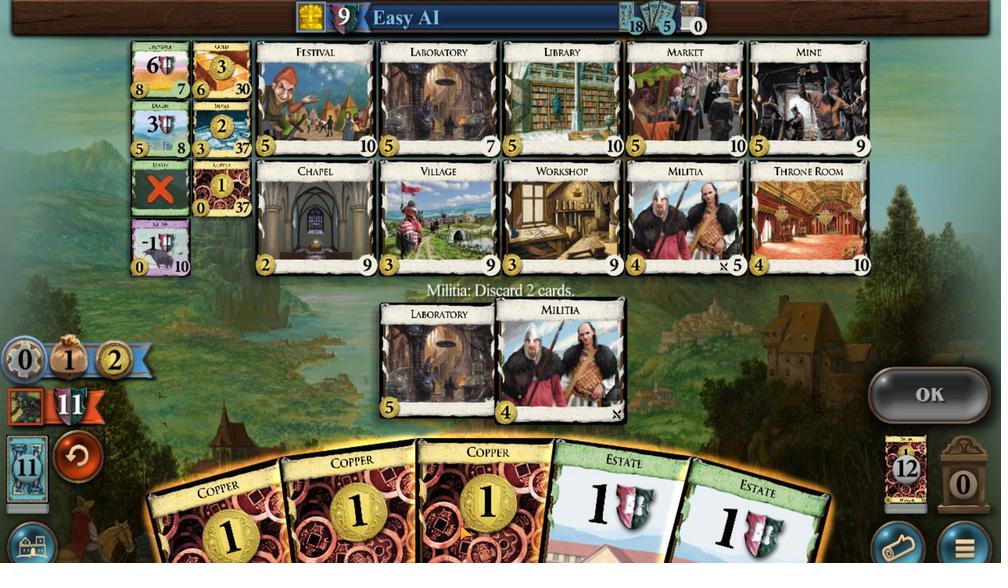 
Action: Mouse pressed left at (718, 486)
Screenshot: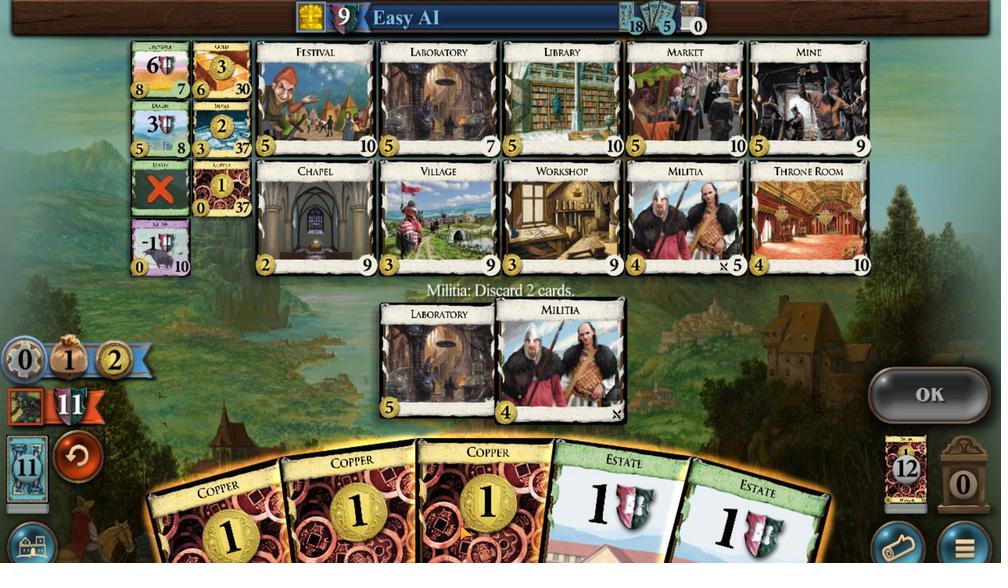 
Action: Mouse moved to (820, 412)
Screenshot: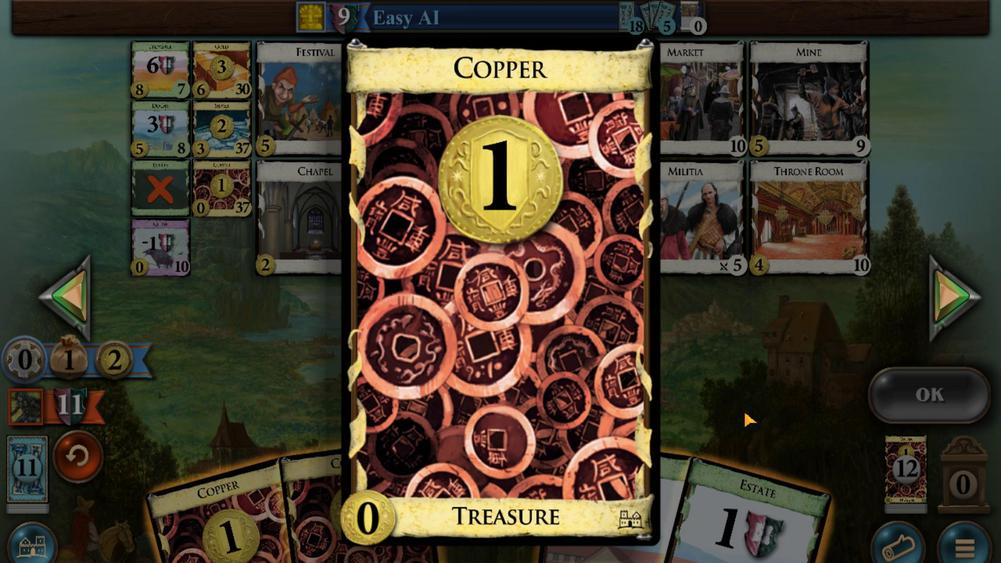 
Action: Mouse pressed left at (820, 412)
Screenshot: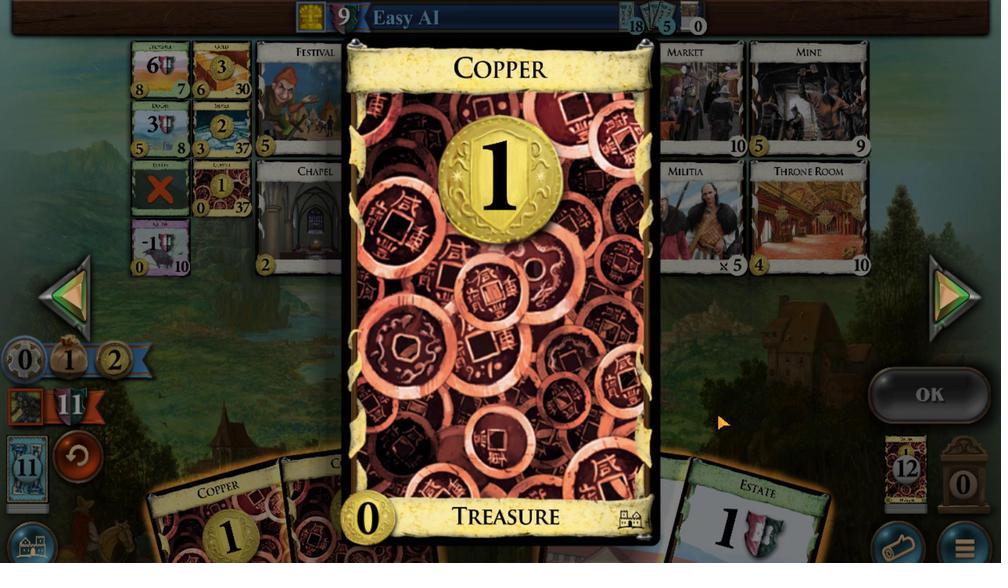 
Action: Mouse moved to (796, 463)
Screenshot: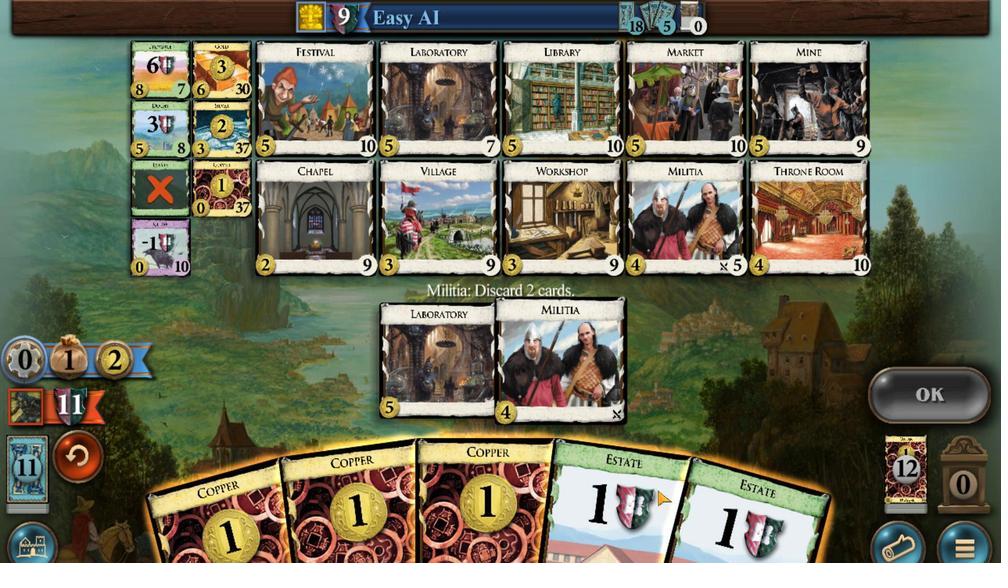 
Action: Mouse pressed left at (796, 463)
Screenshot: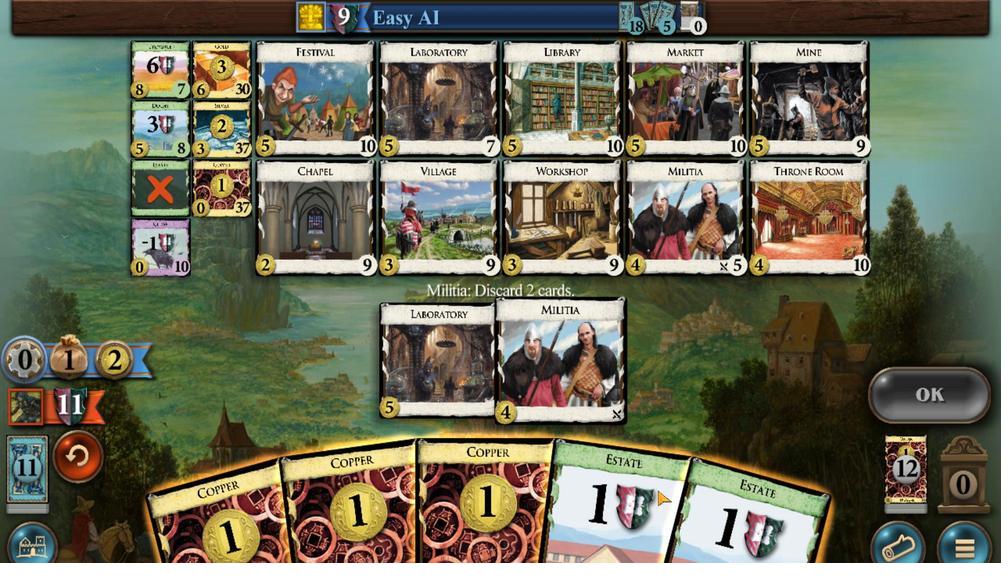 
Action: Mouse moved to (744, 459)
Screenshot: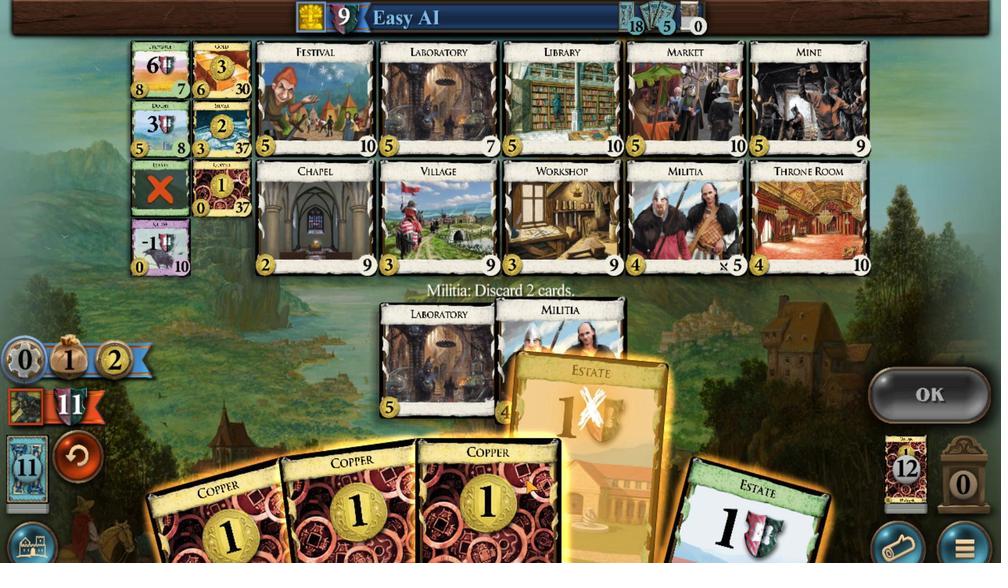 
Action: Mouse pressed left at (744, 459)
Screenshot: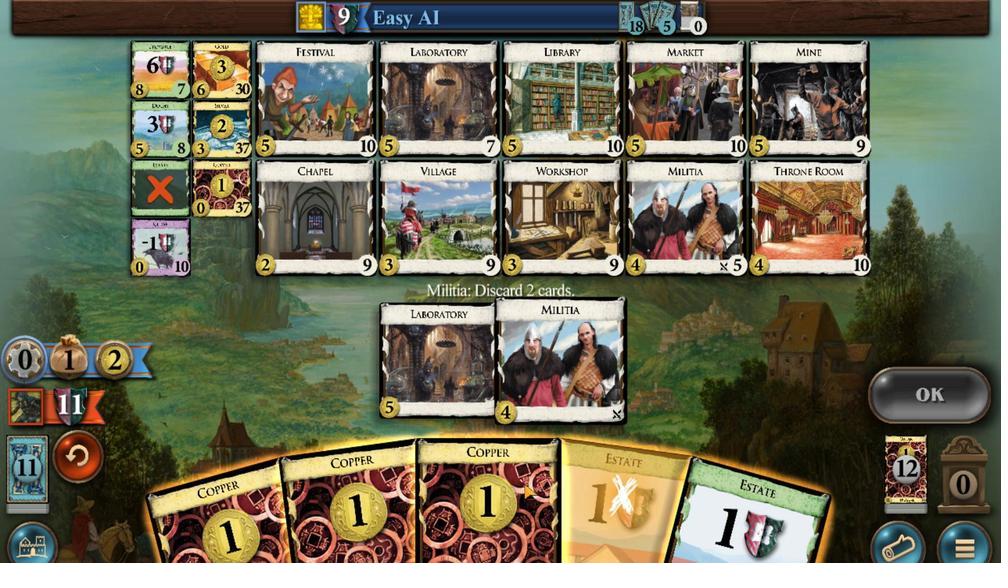 
Action: Mouse moved to (918, 404)
Screenshot: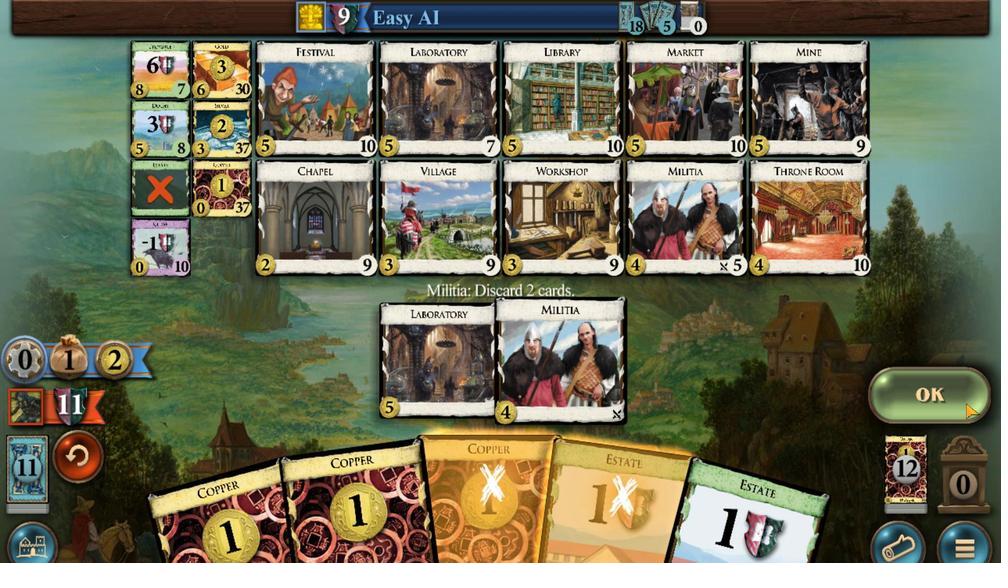 
Action: Mouse pressed left at (918, 404)
Screenshot: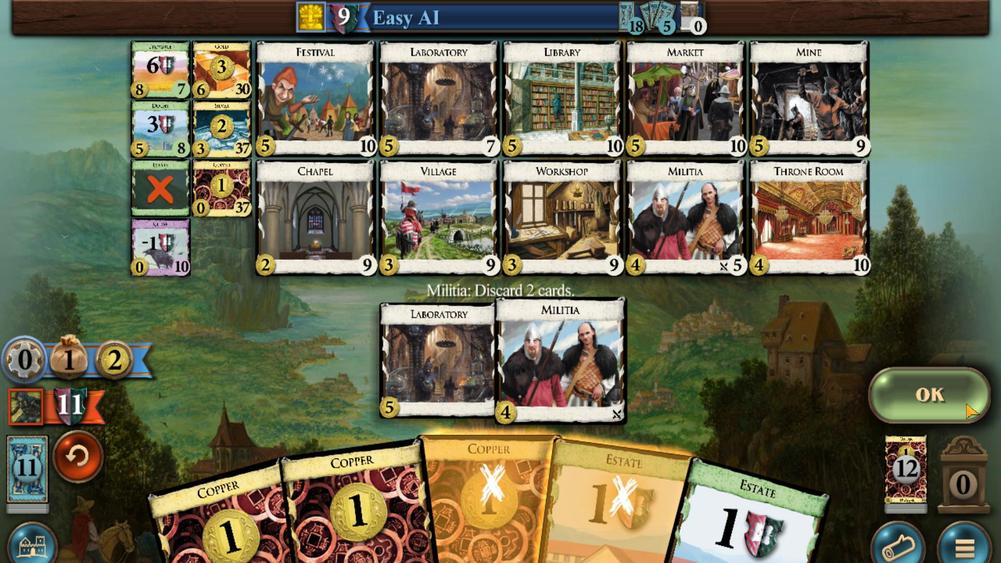
Action: Mouse moved to (720, 478)
Screenshot: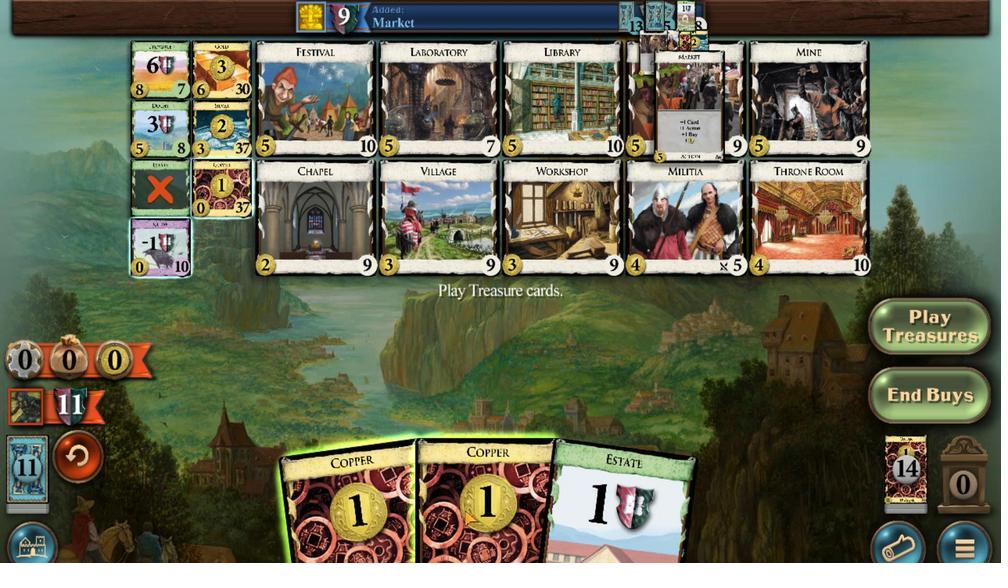 
Action: Mouse pressed left at (720, 478)
Screenshot: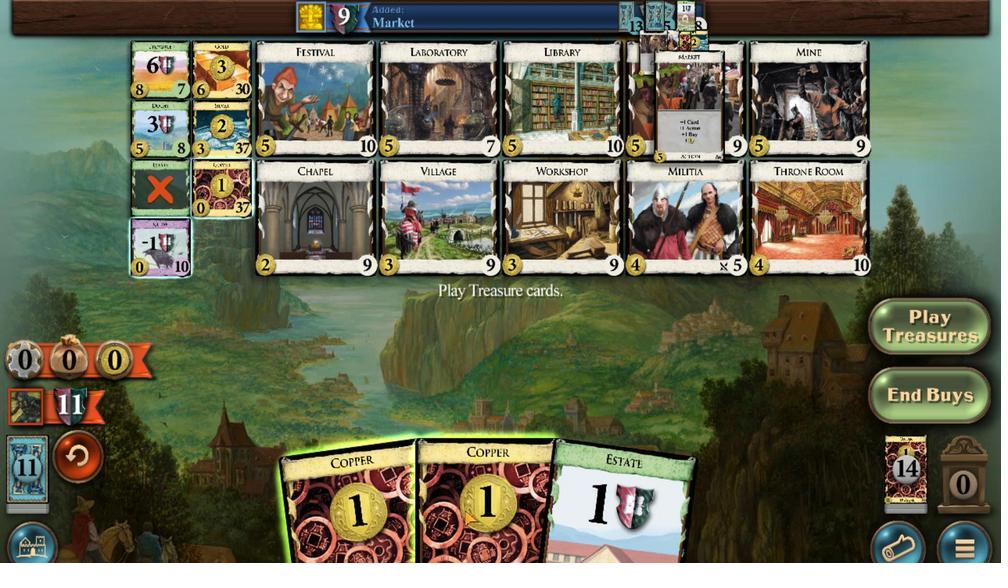 
Action: Mouse moved to (689, 481)
Screenshot: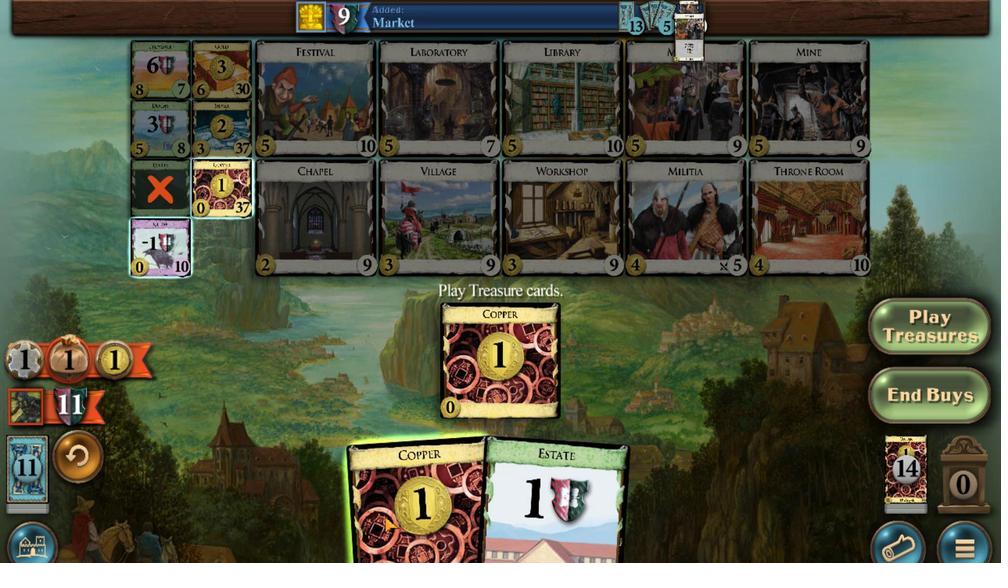 
Action: Mouse pressed left at (689, 481)
Screenshot: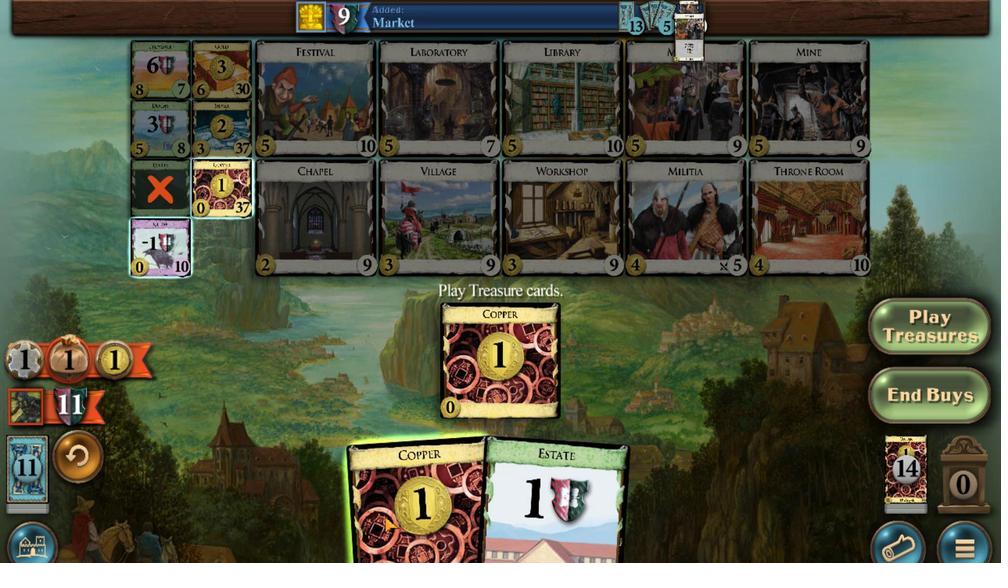 
Action: Mouse moved to (653, 278)
Screenshot: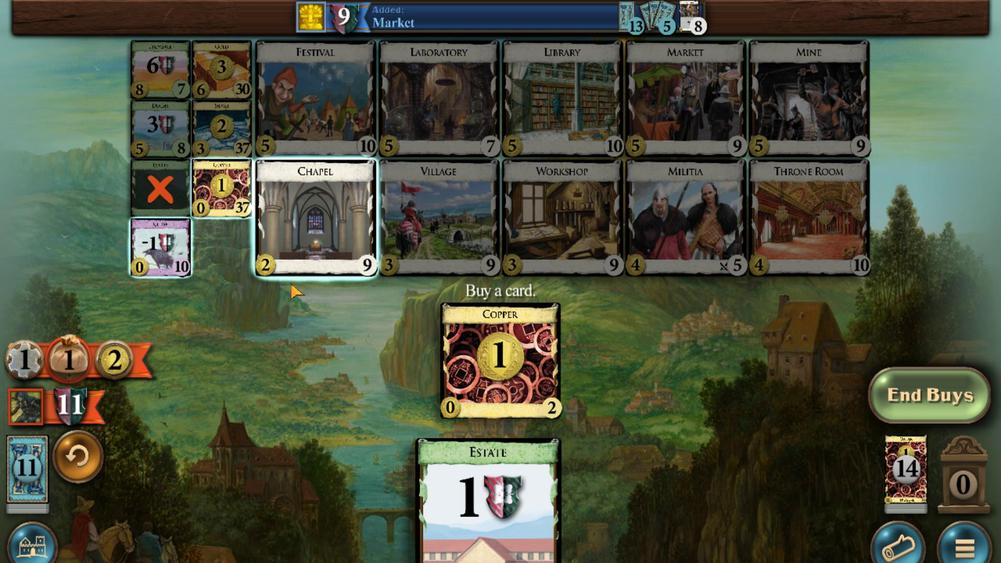 
Action: Mouse pressed left at (653, 278)
Screenshot: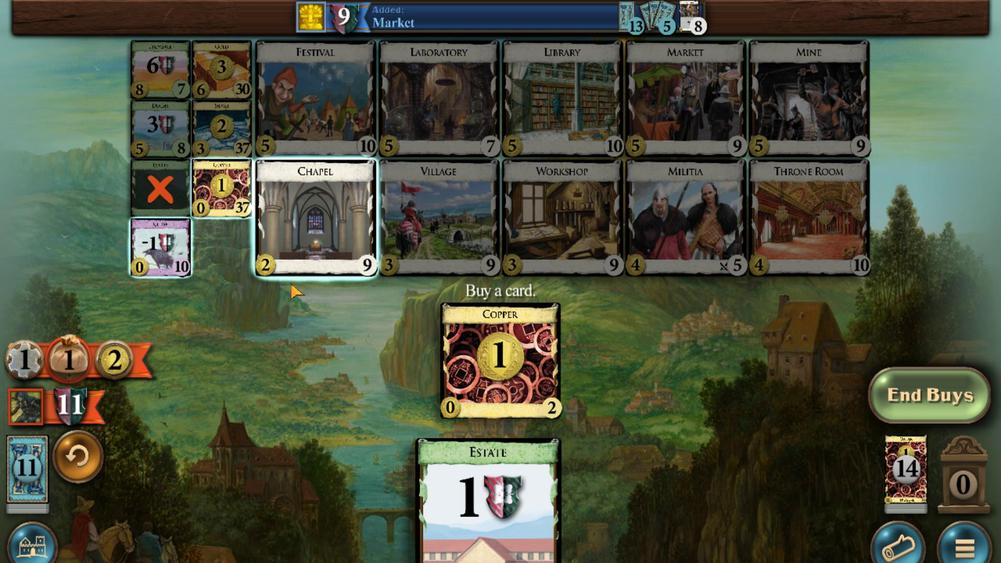 
Action: Mouse moved to (824, 484)
Screenshot: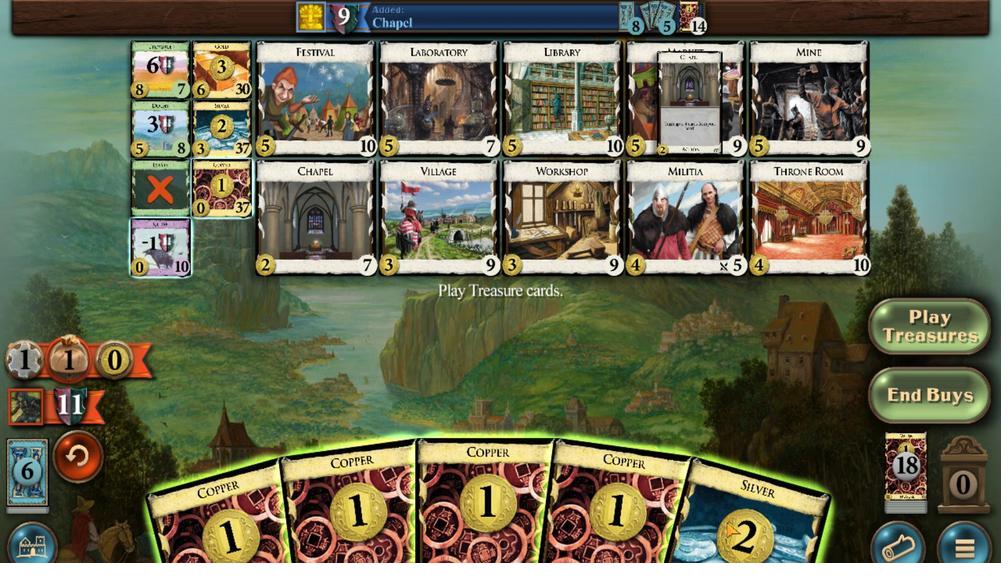 
Action: Mouse pressed left at (824, 484)
Screenshot: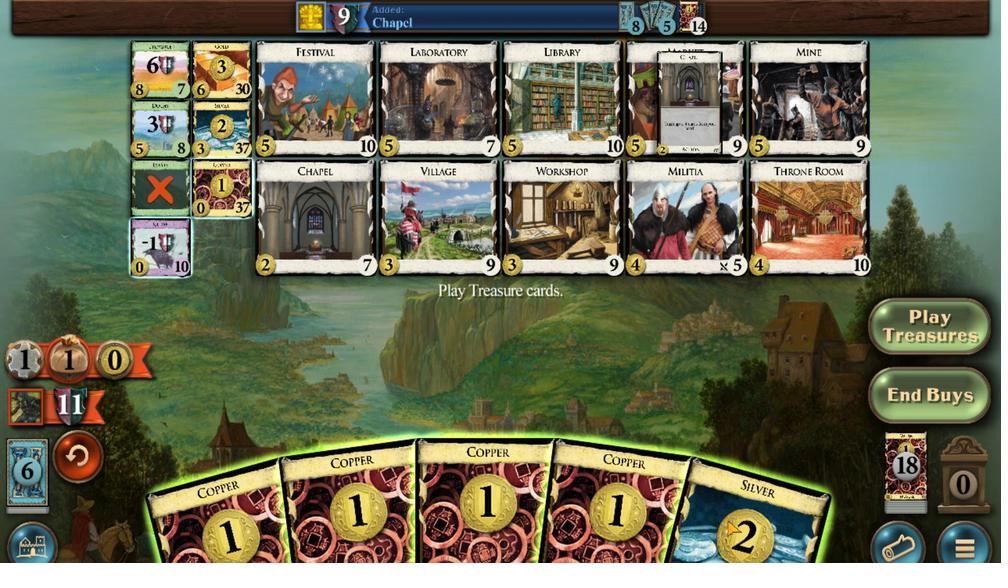 
Action: Mouse moved to (710, 467)
Screenshot: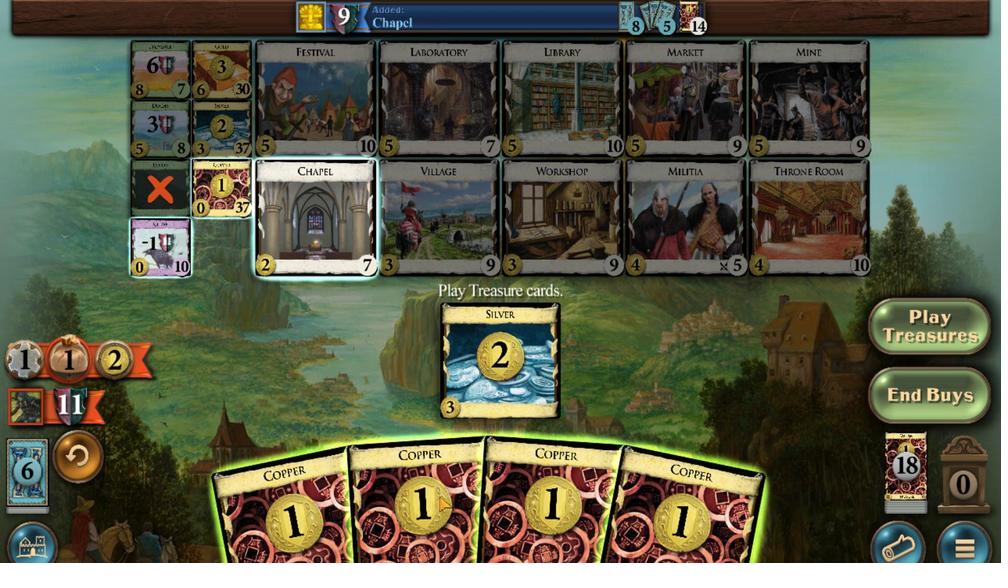 
Action: Mouse pressed left at (710, 467)
Screenshot: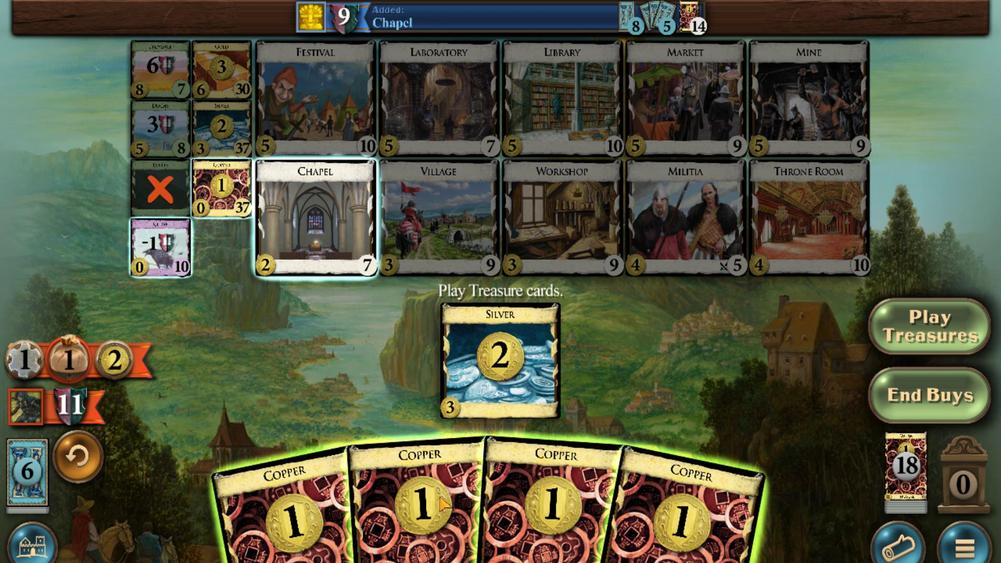
Action: Mouse moved to (731, 466)
Screenshot: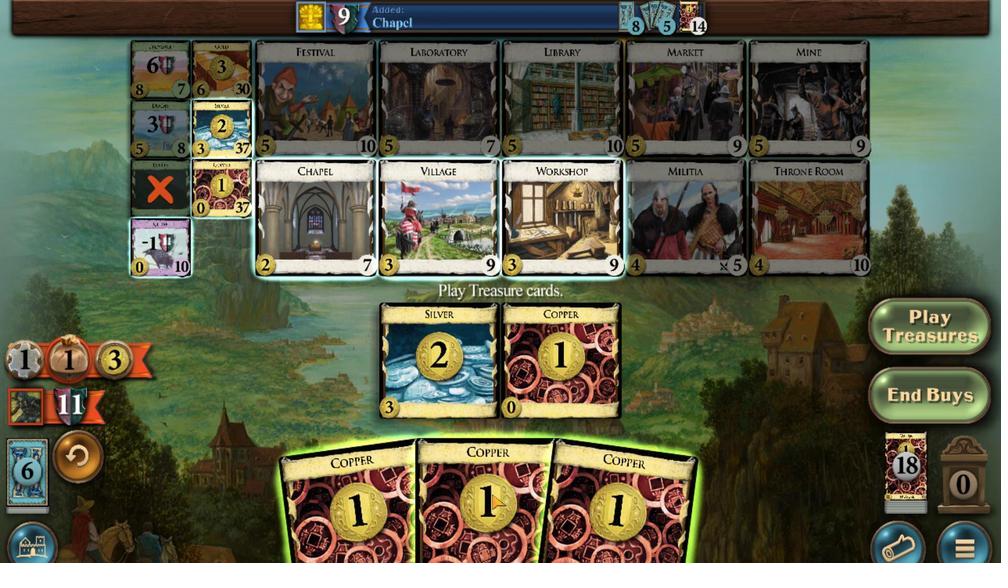 
Action: Mouse pressed left at (731, 466)
Screenshot: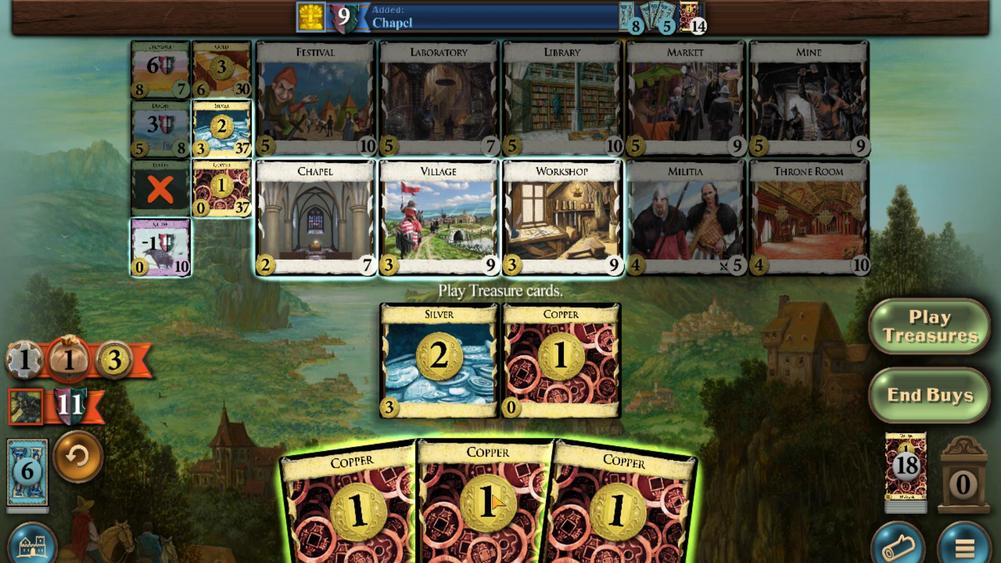 
Action: Mouse moved to (707, 467)
Screenshot: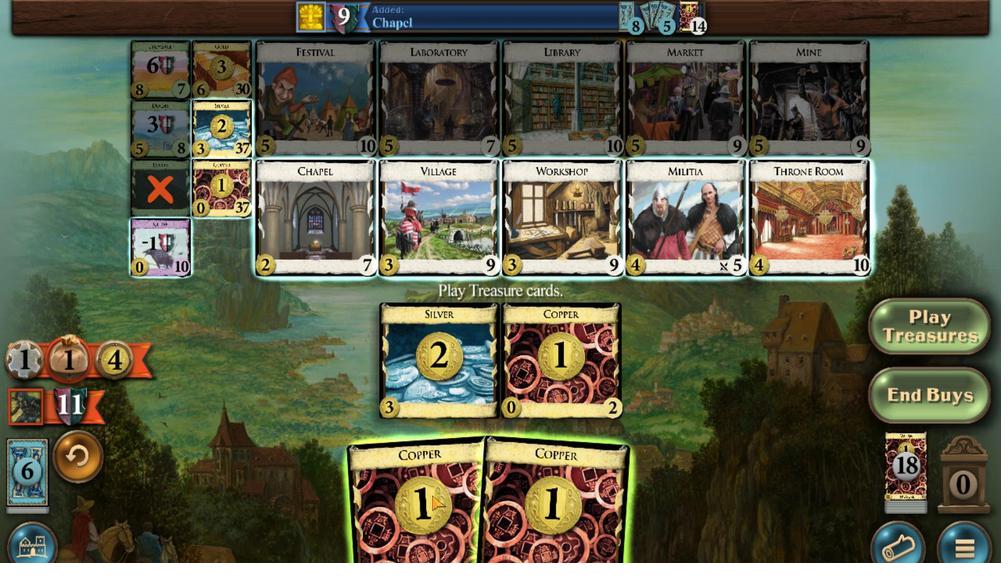 
Action: Mouse pressed left at (707, 467)
Screenshot: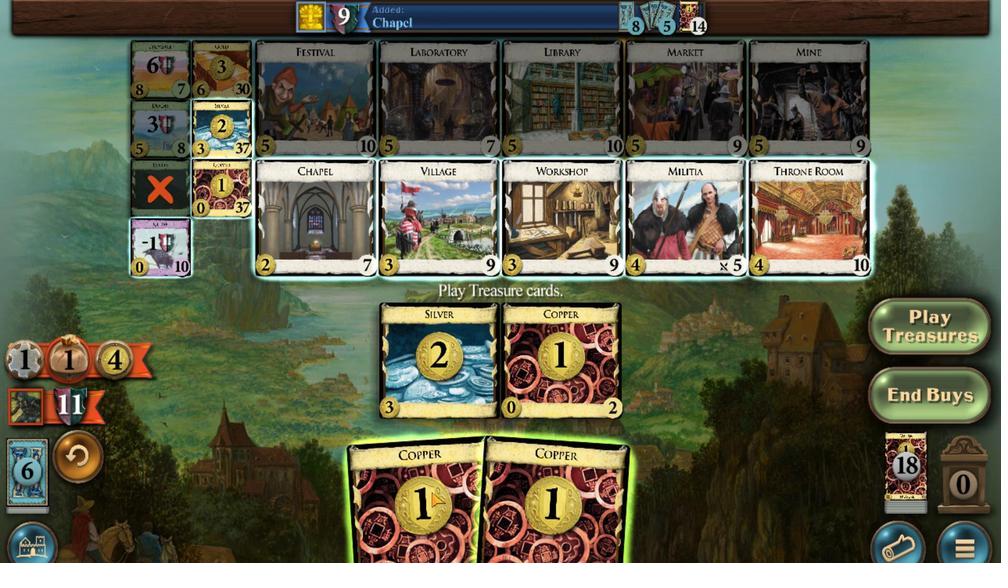 
Action: Mouse moved to (603, 228)
Screenshot: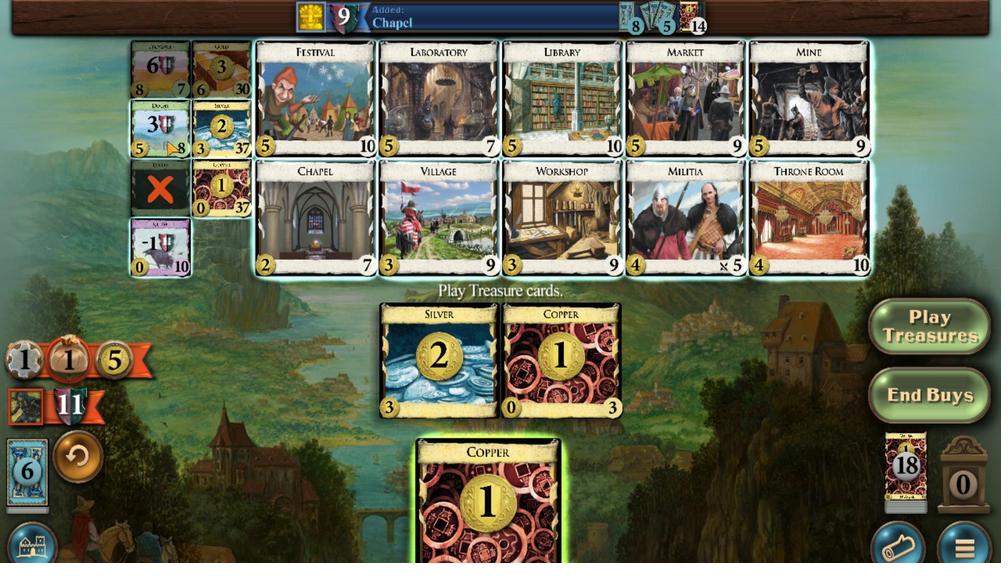 
Action: Mouse pressed left at (603, 228)
Screenshot: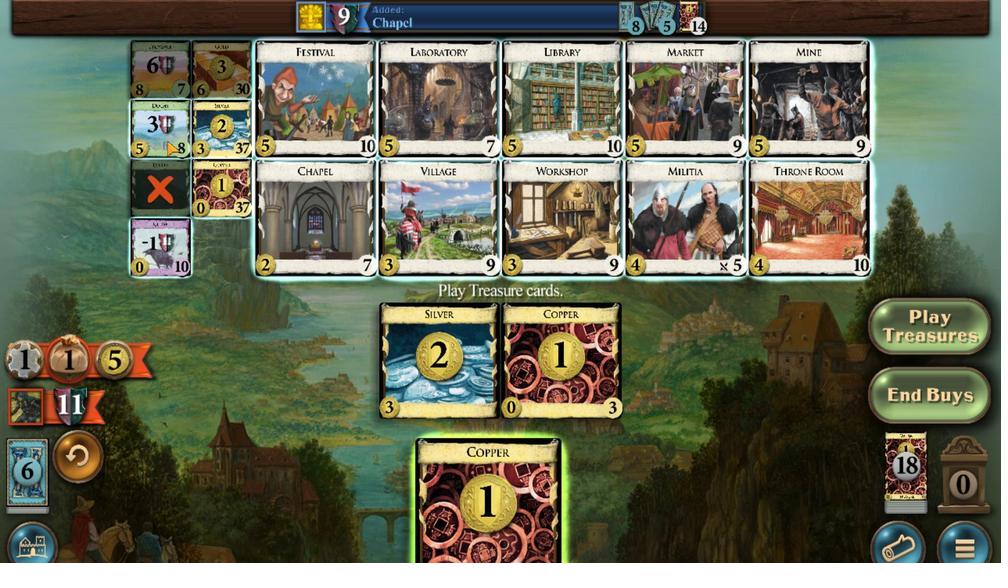 
Action: Mouse moved to (765, 466)
Screenshot: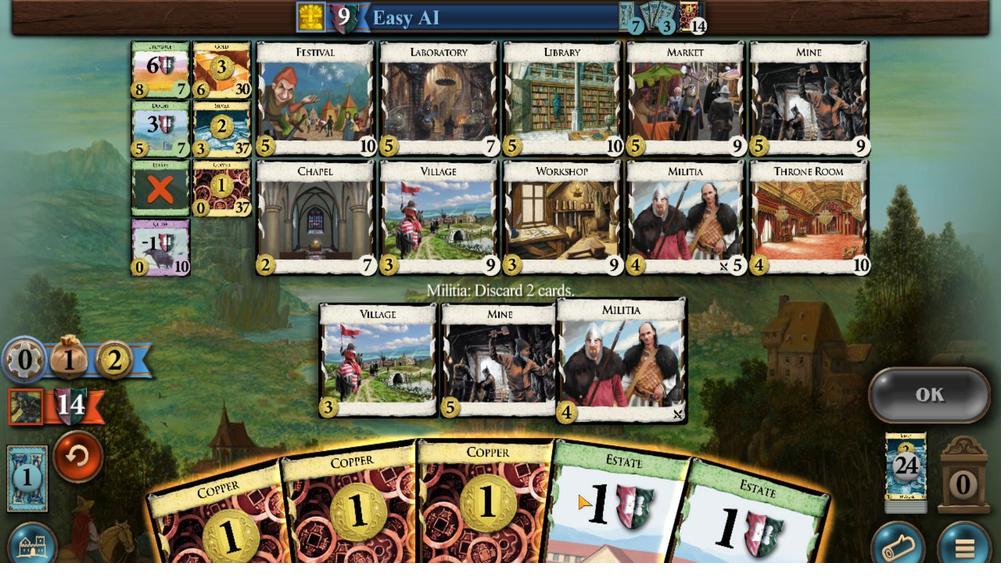 
Action: Mouse pressed left at (765, 466)
Screenshot: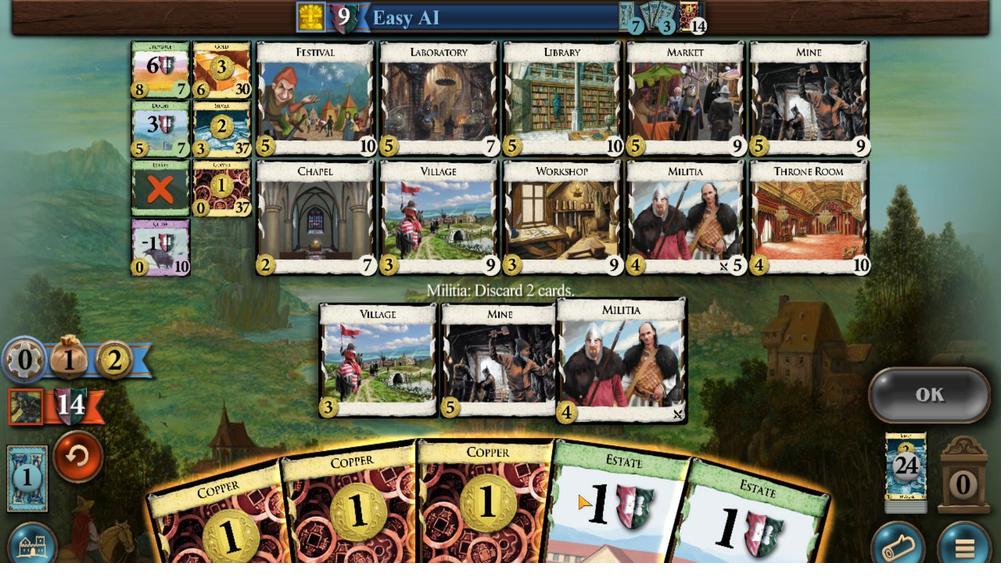 
Action: Mouse moved to (729, 472)
Screenshot: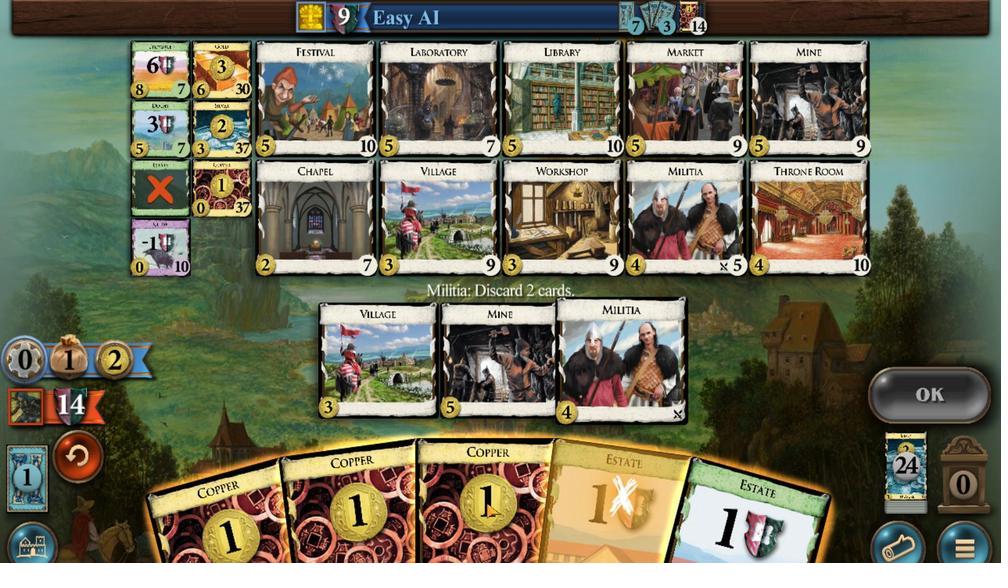 
Action: Mouse pressed left at (729, 472)
Screenshot: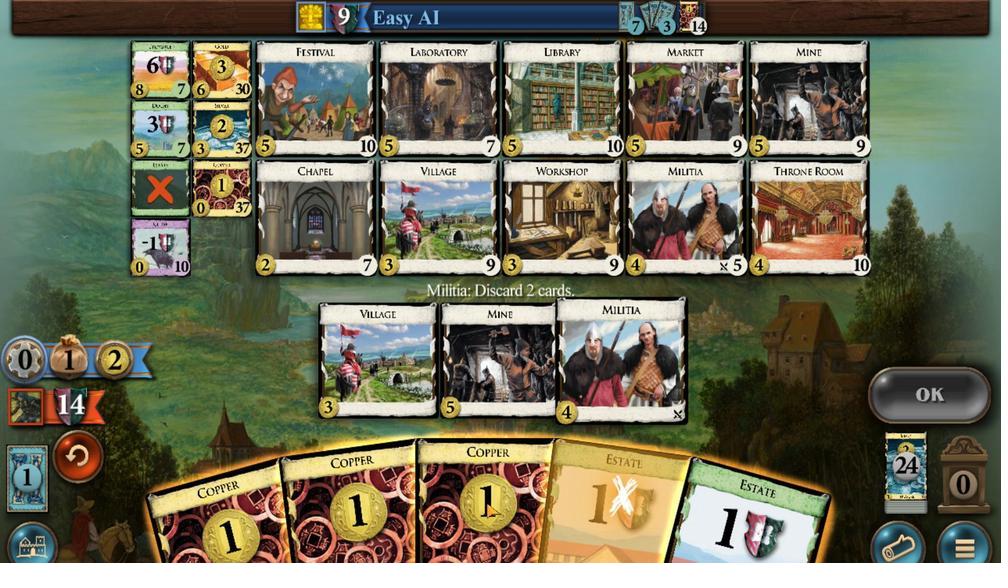 
Action: Mouse moved to (898, 396)
Screenshot: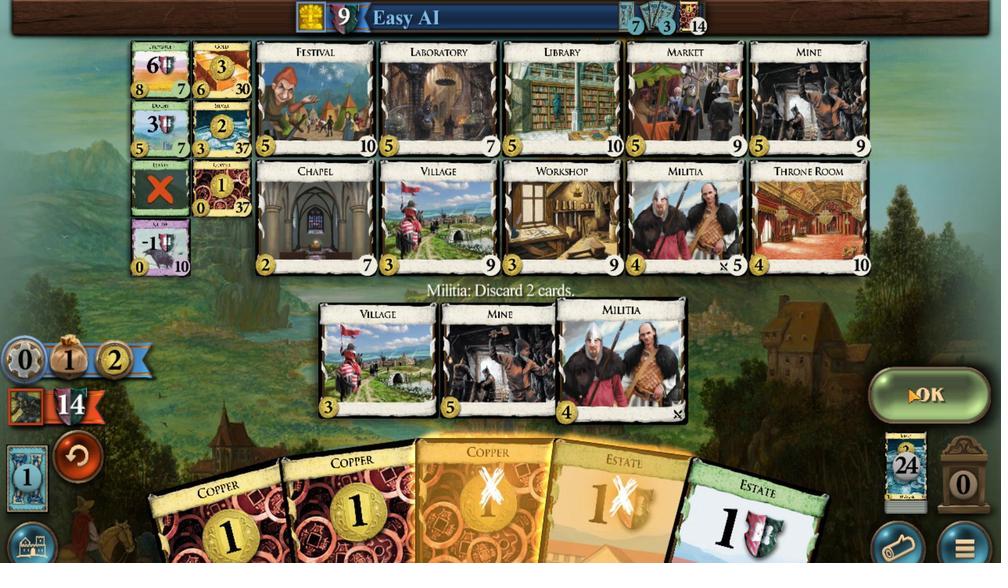 
Action: Mouse pressed left at (898, 396)
Screenshot: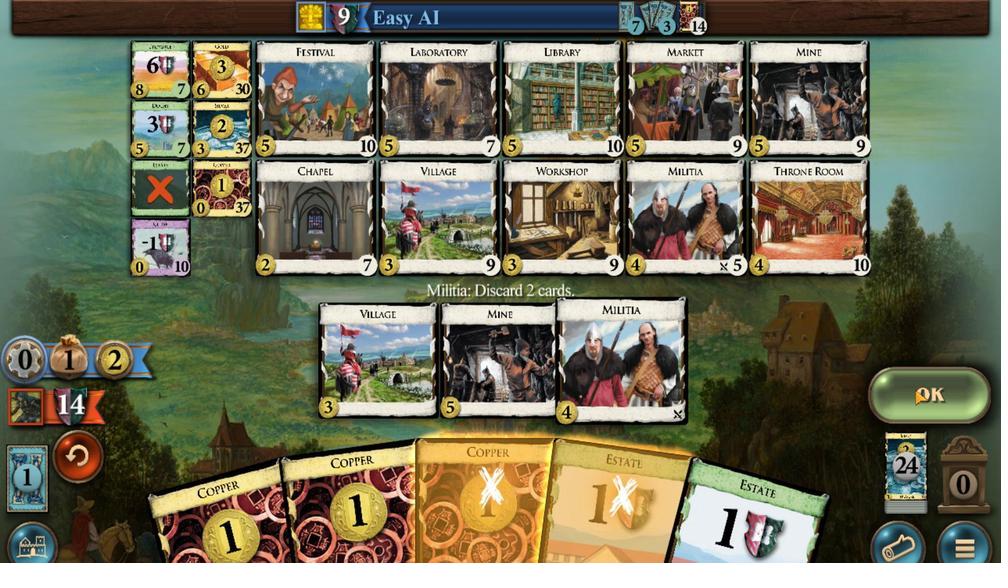
Action: Mouse moved to (738, 479)
Screenshot: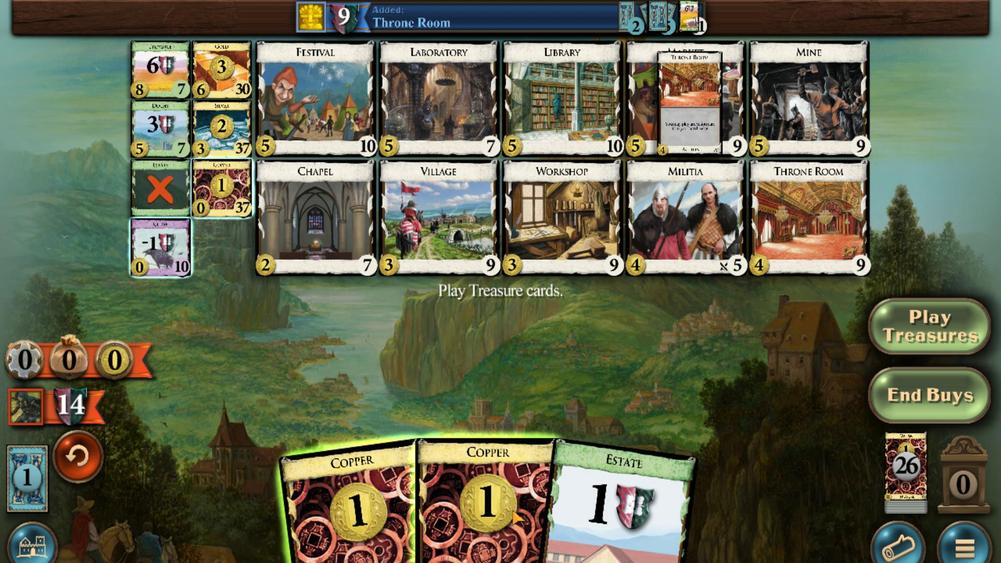 
Action: Mouse pressed left at (738, 479)
Screenshot: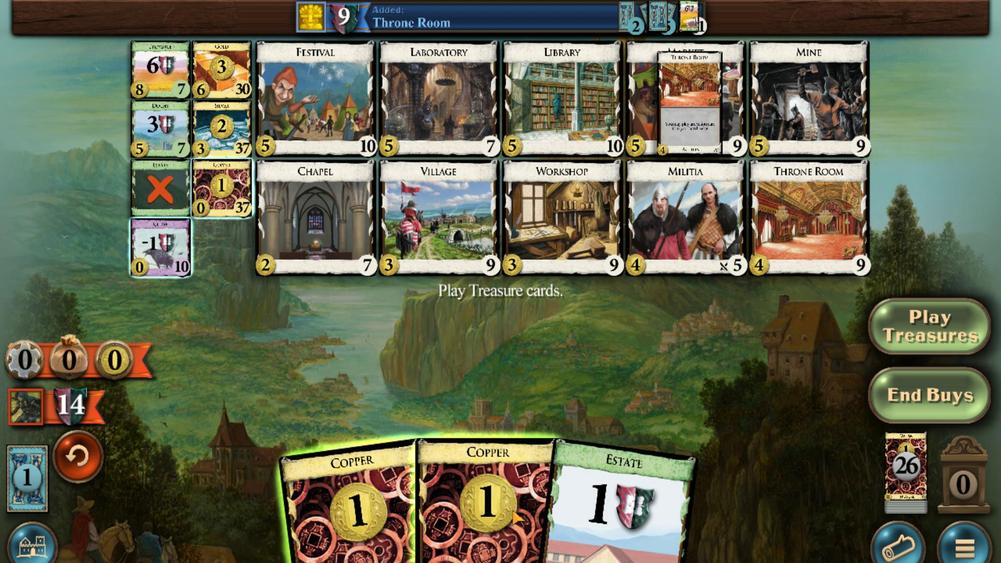 
Action: Mouse moved to (711, 471)
Screenshot: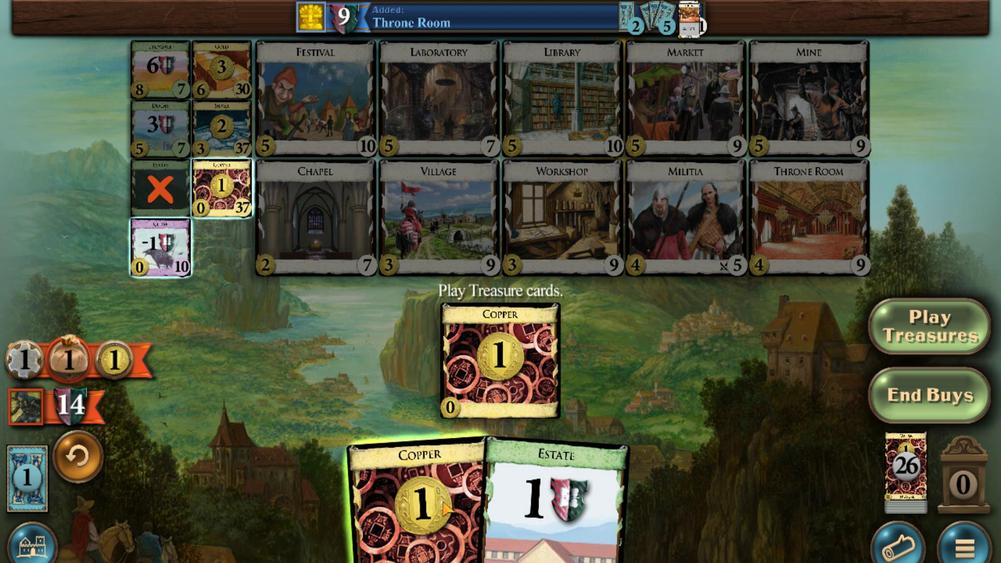 
Action: Mouse pressed left at (711, 471)
Screenshot: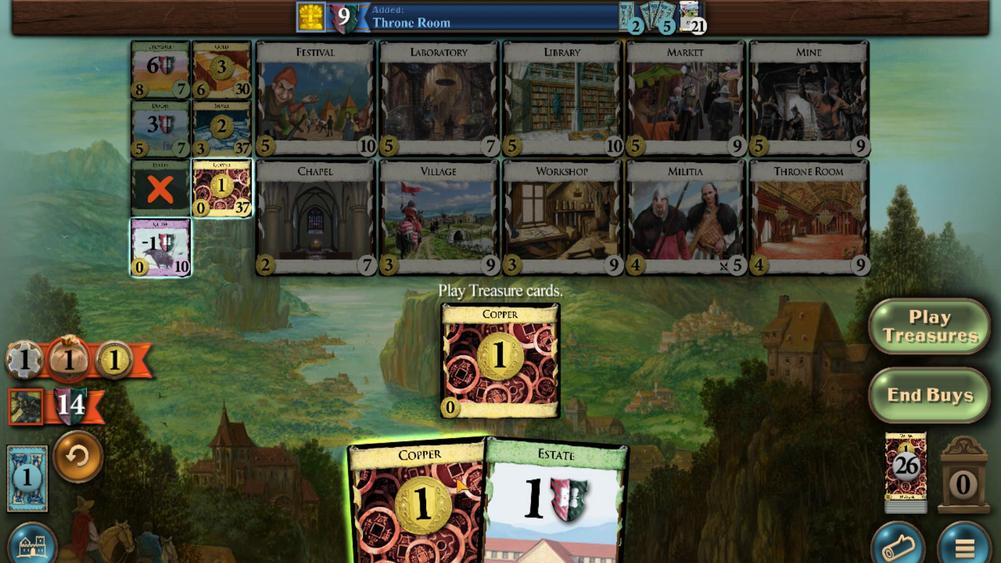 
Action: Mouse moved to (624, 266)
Screenshot: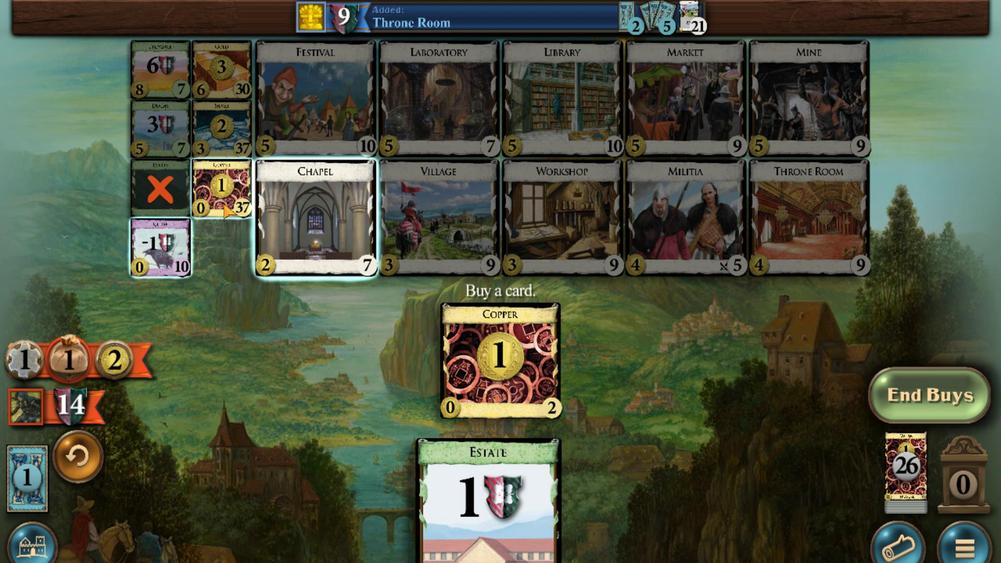 
Action: Mouse pressed left at (624, 266)
Screenshot: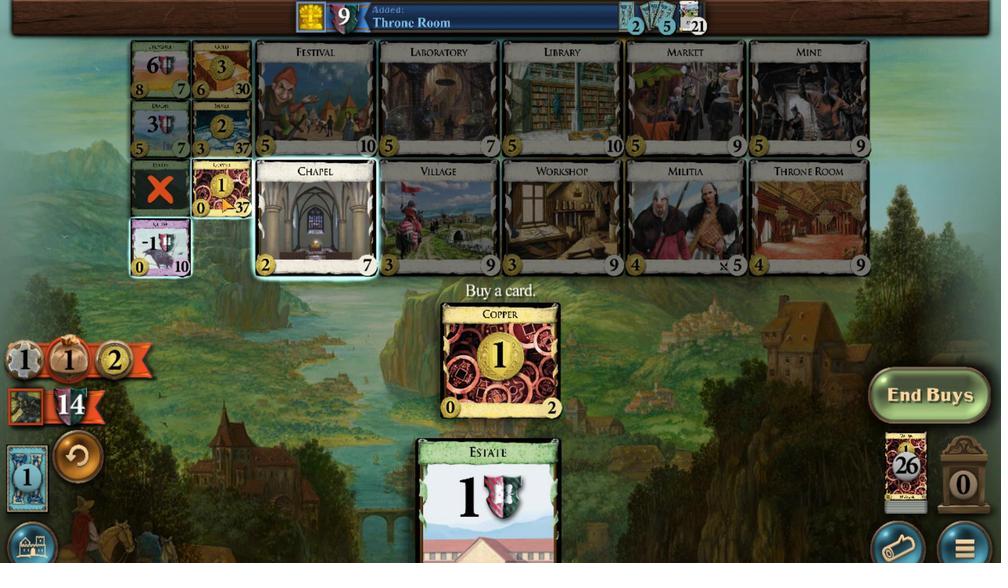 
Action: Mouse moved to (657, 275)
Screenshot: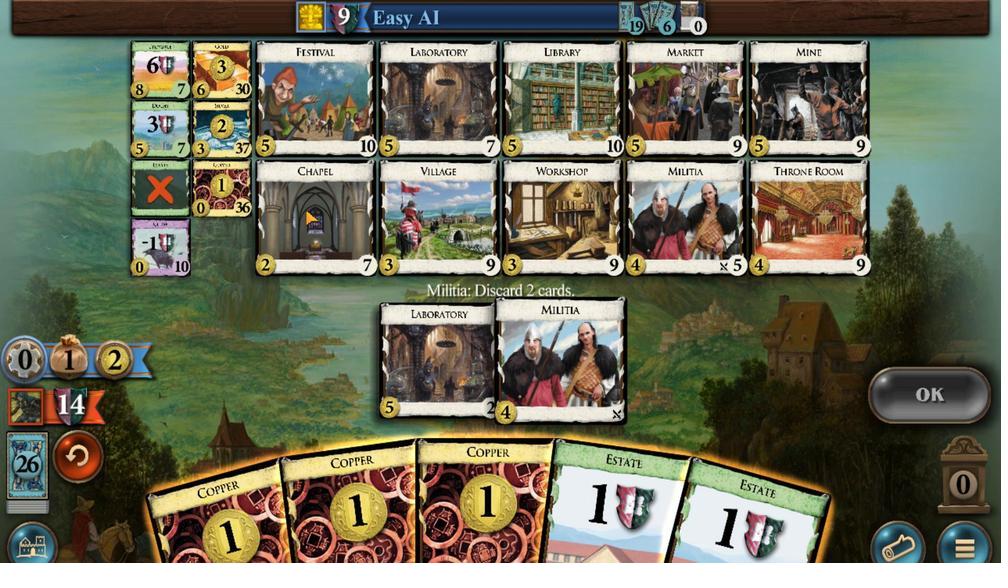 
Action: Mouse pressed left at (657, 275)
Screenshot: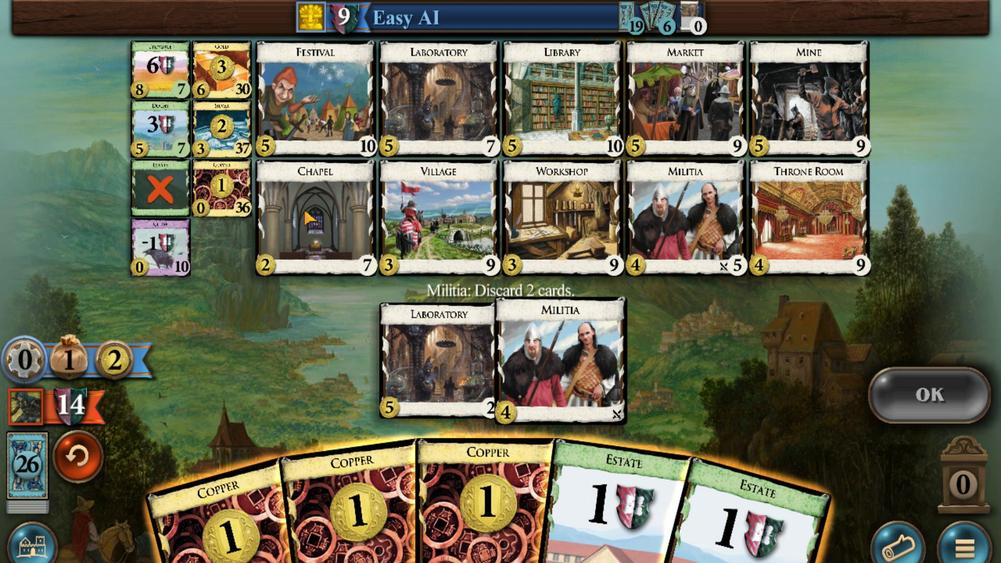 
Action: Mouse moved to (643, 378)
Screenshot: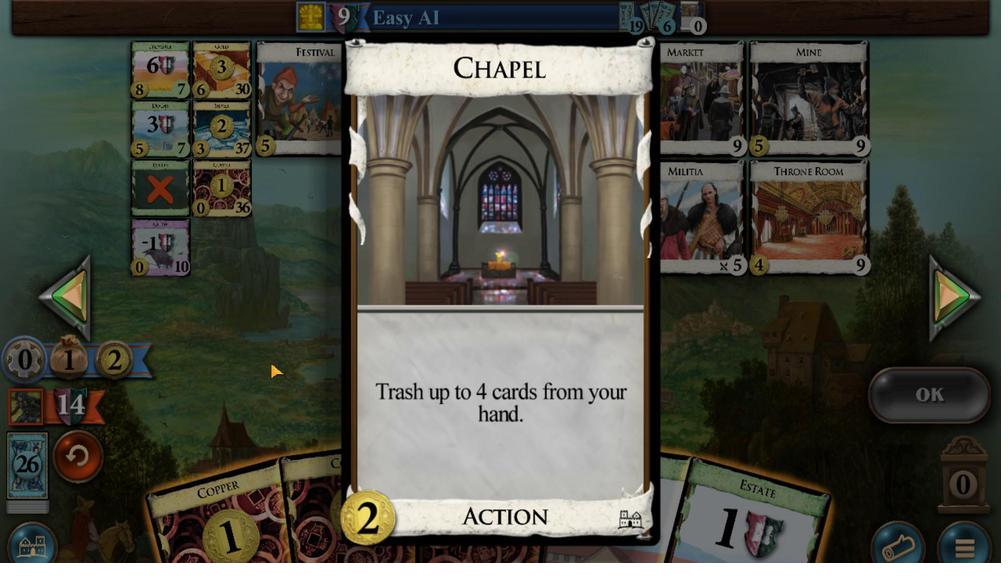 
Action: Mouse pressed left at (643, 378)
Screenshot: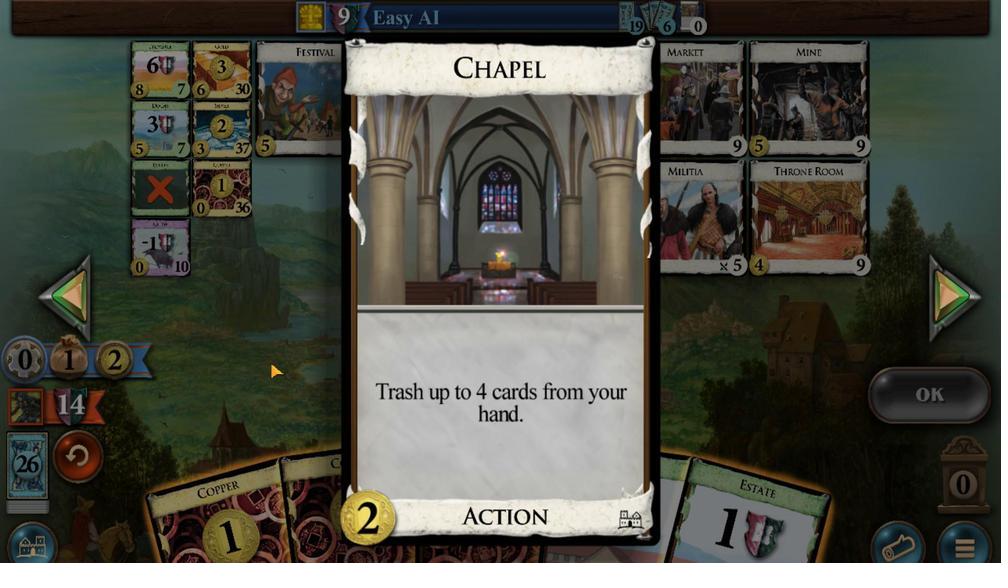 
Action: Mouse moved to (779, 461)
Screenshot: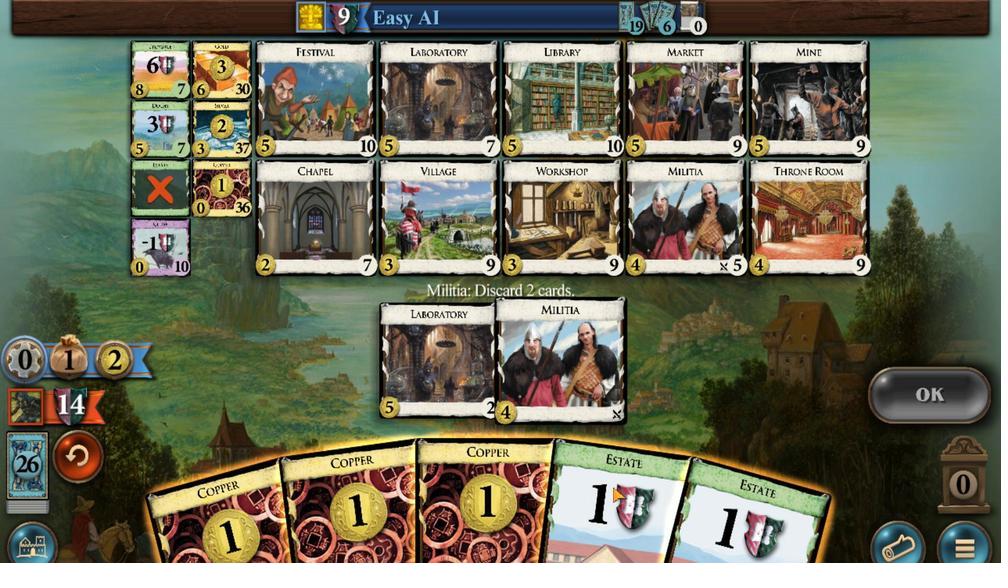 
Action: Mouse pressed left at (779, 461)
Screenshot: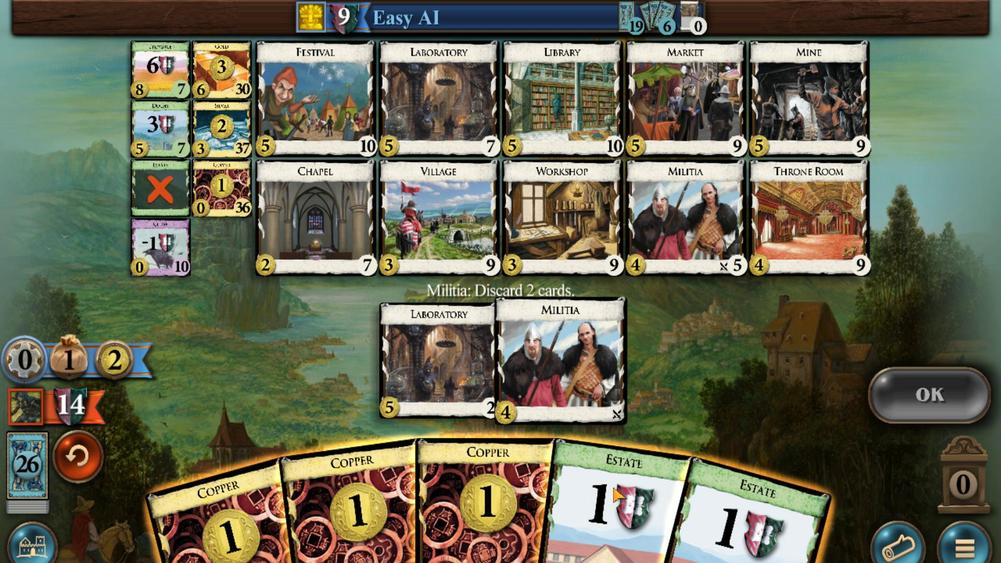 
Action: Mouse moved to (736, 454)
Screenshot: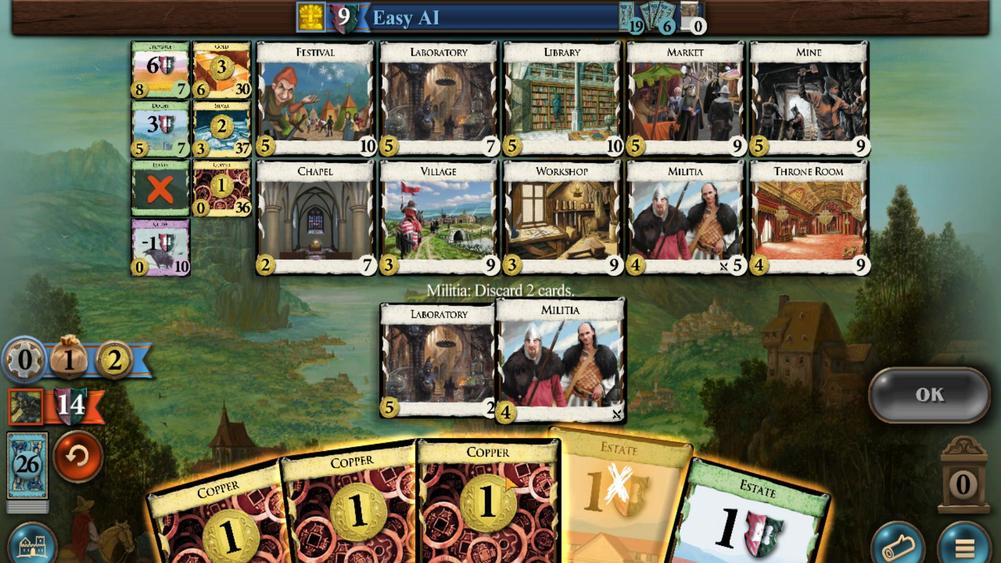 
Action: Mouse pressed left at (736, 454)
Screenshot: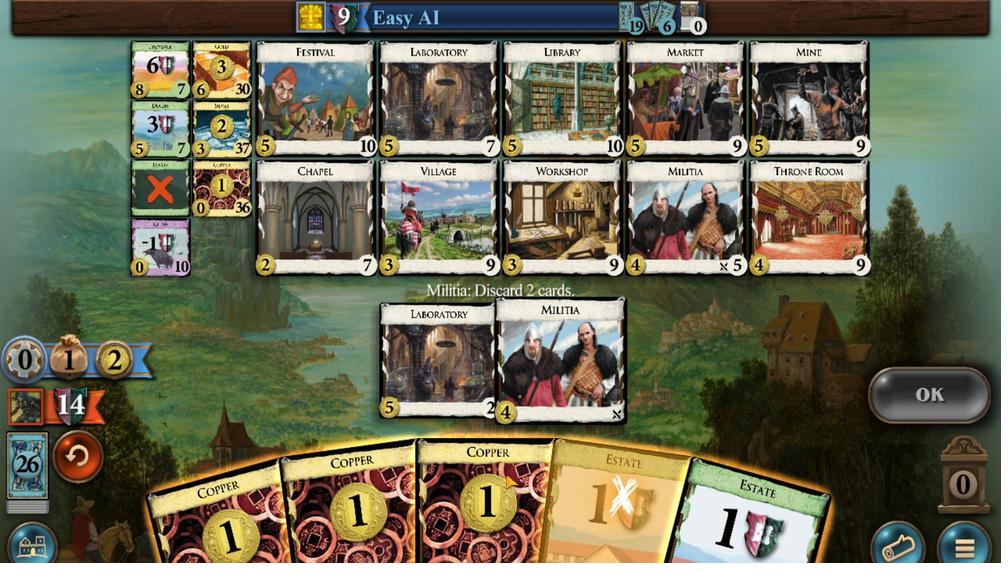
Action: Mouse moved to (902, 398)
Screenshot: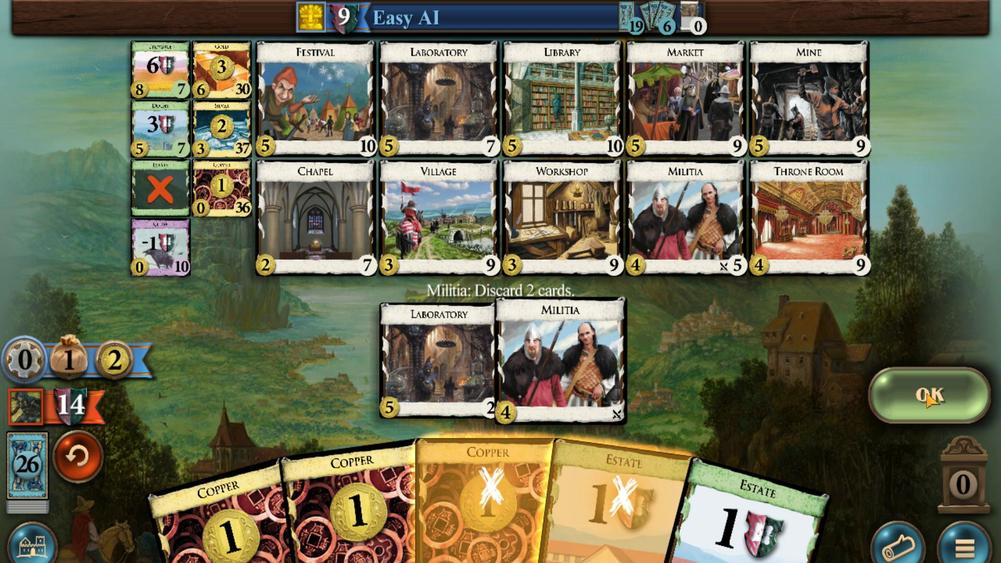 
Action: Mouse pressed left at (902, 398)
Screenshot: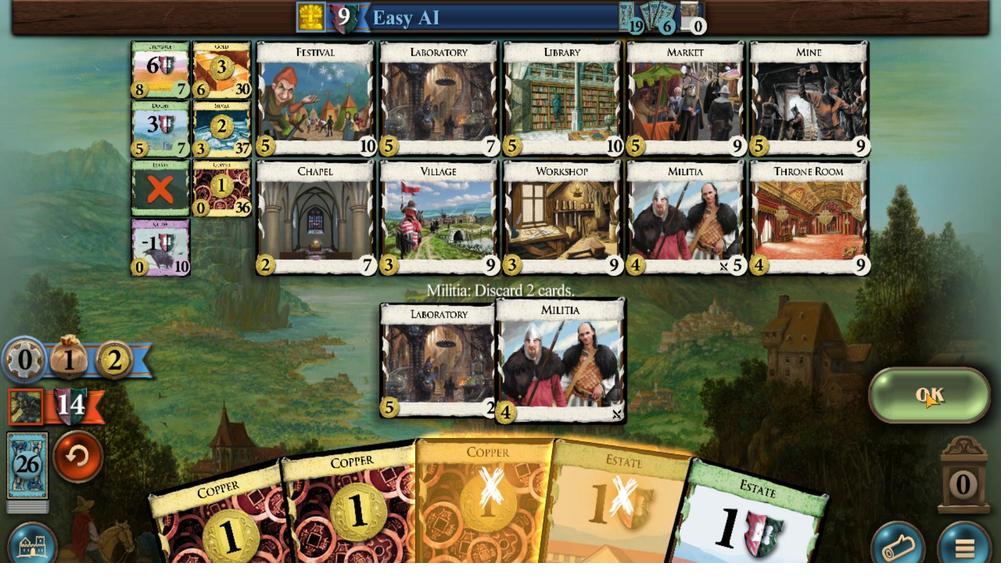 
Action: Mouse moved to (740, 467)
Screenshot: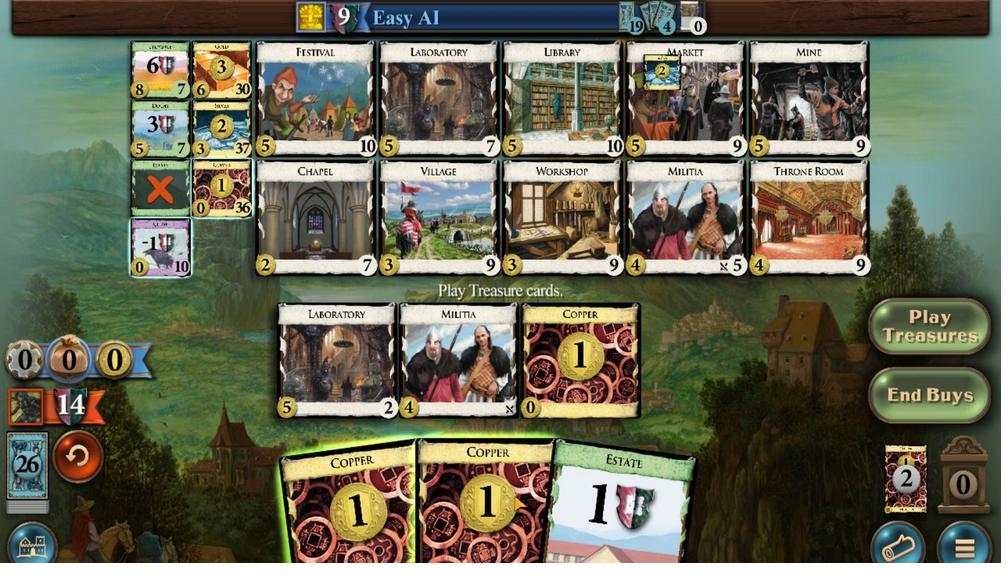 
Action: Mouse pressed left at (740, 467)
Screenshot: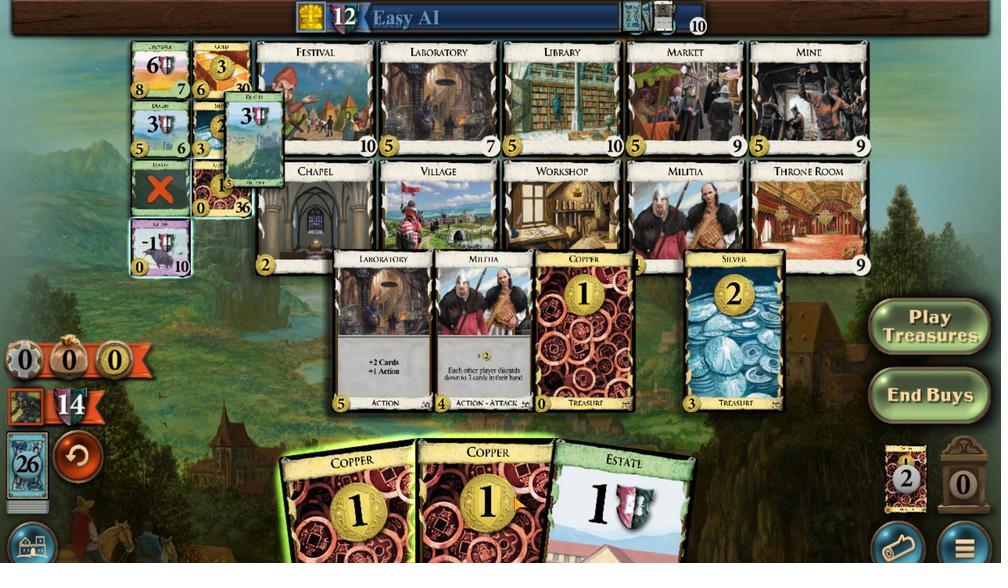 
Action: Mouse moved to (699, 456)
Screenshot: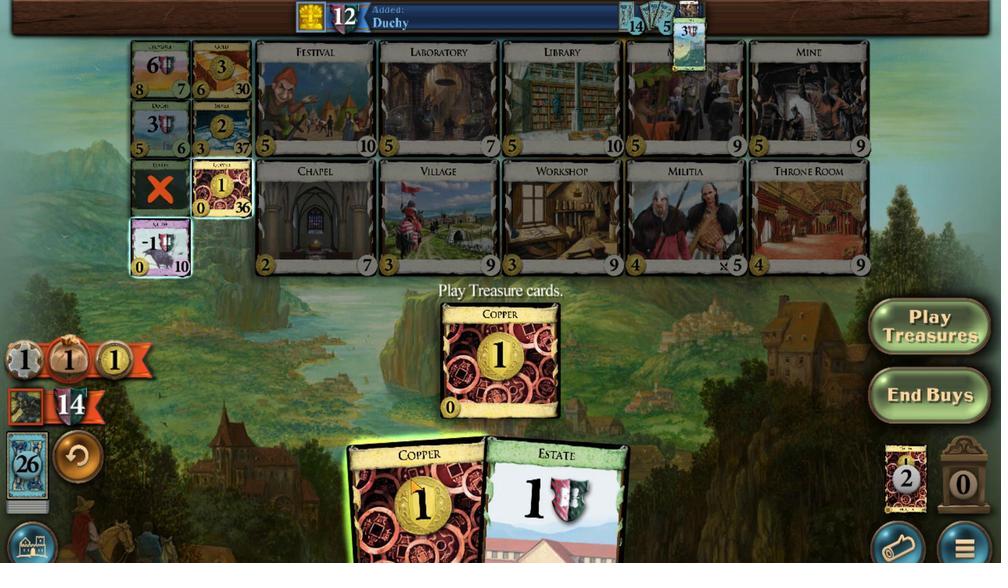
Action: Mouse pressed left at (699, 456)
Screenshot: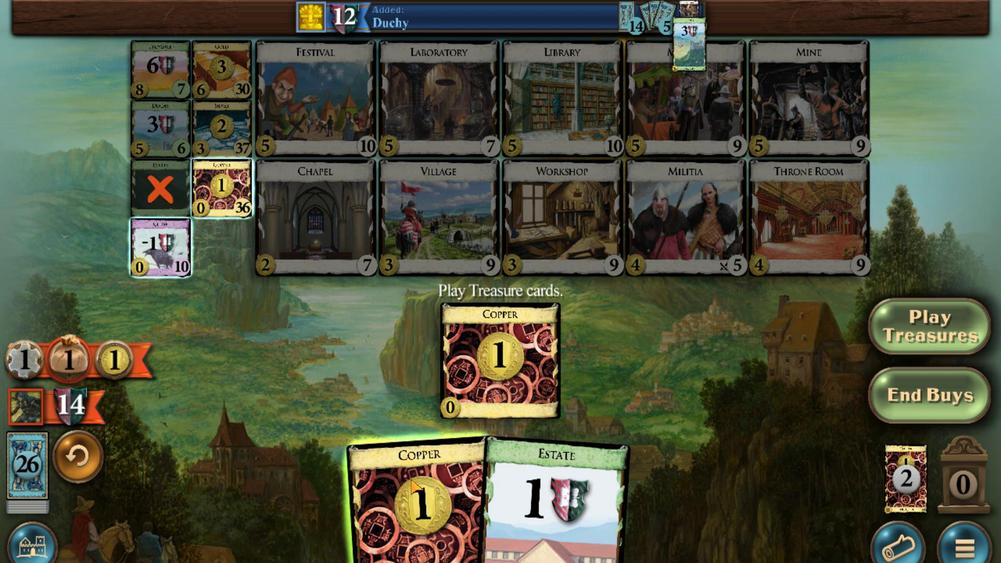 
Action: Mouse moved to (665, 271)
Screenshot: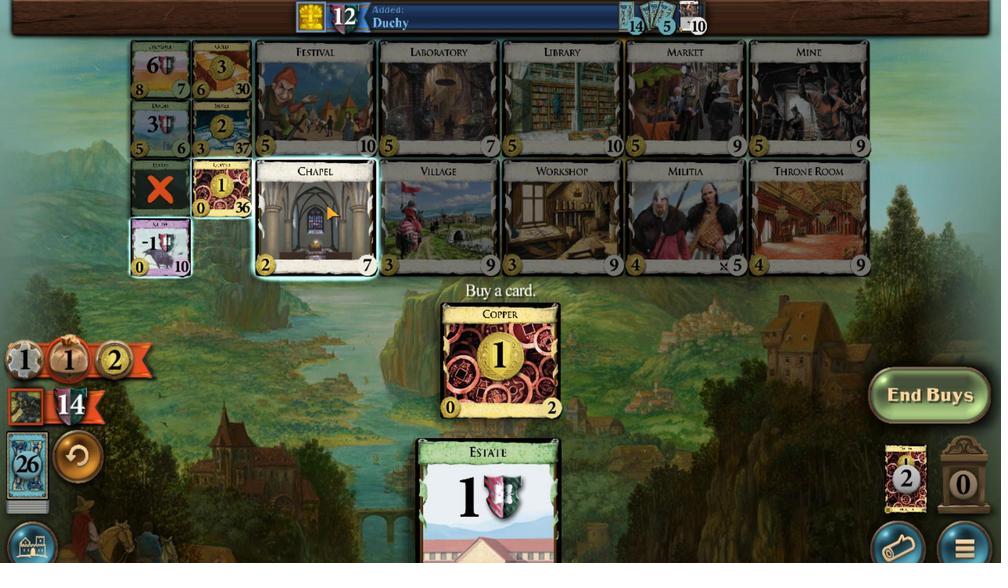 
Action: Mouse pressed left at (665, 271)
Screenshot: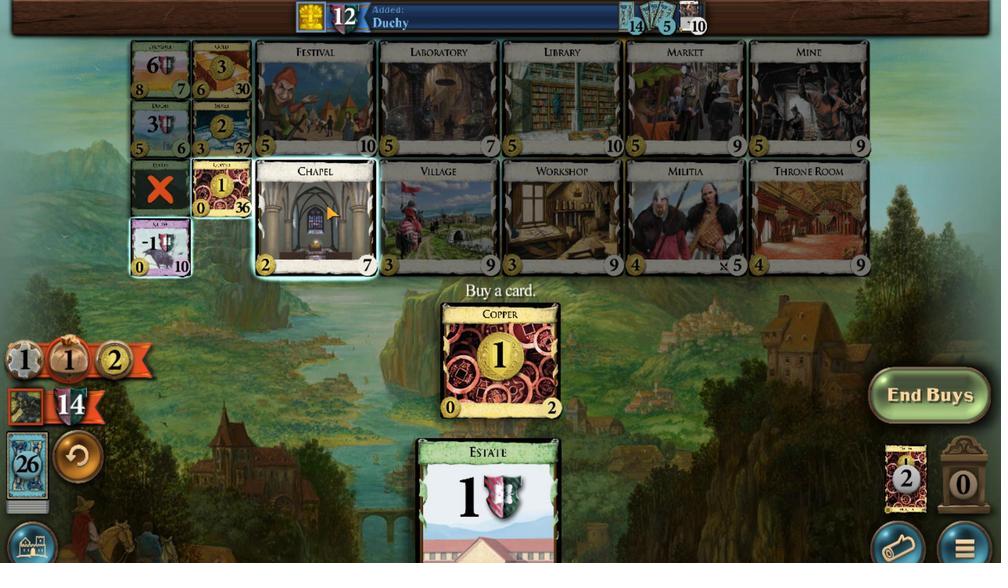 
Action: Mouse moved to (784, 472)
Screenshot: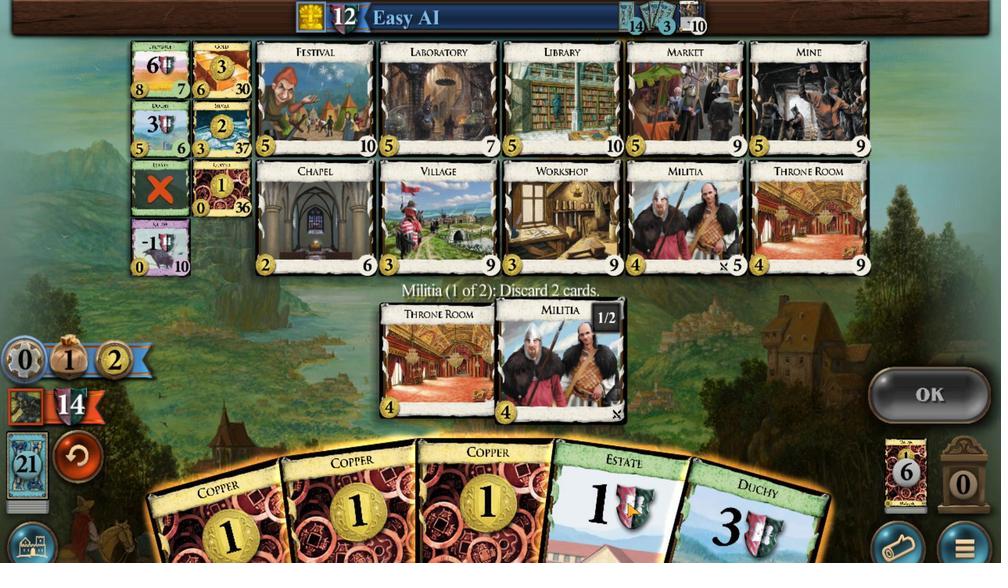 
Action: Mouse pressed left at (784, 472)
Screenshot: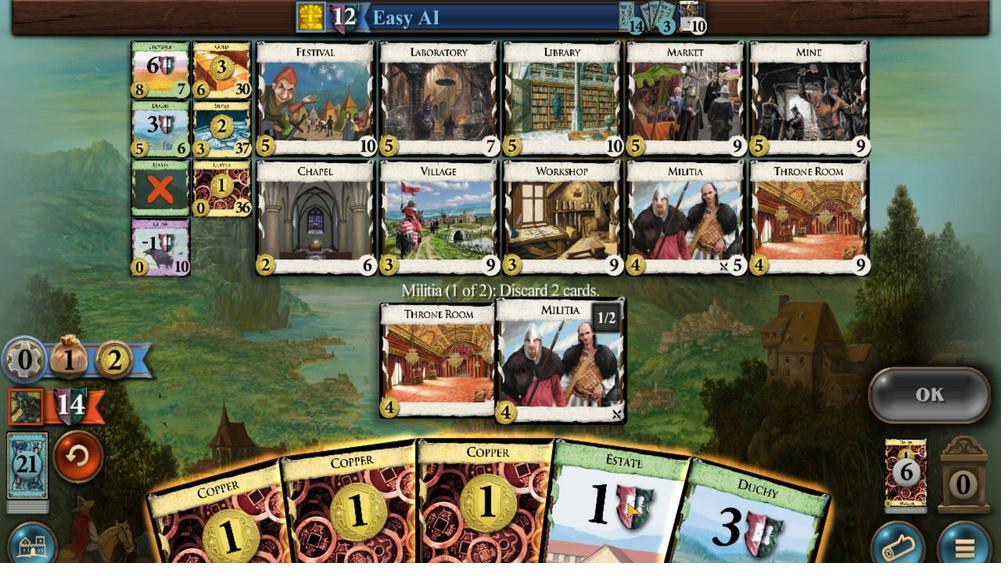 
Action: Mouse moved to (745, 456)
Screenshot: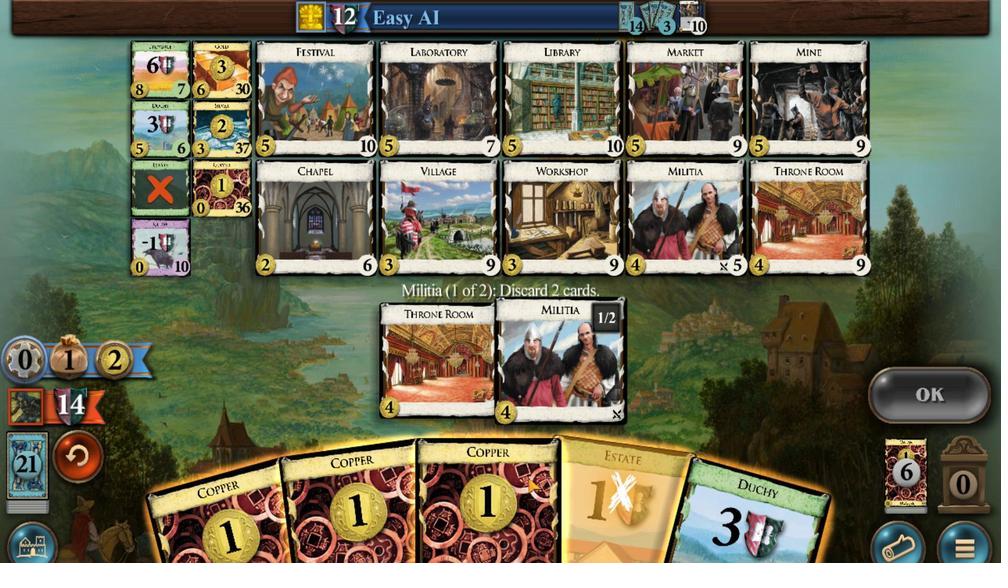 
Action: Mouse pressed left at (745, 456)
Screenshot: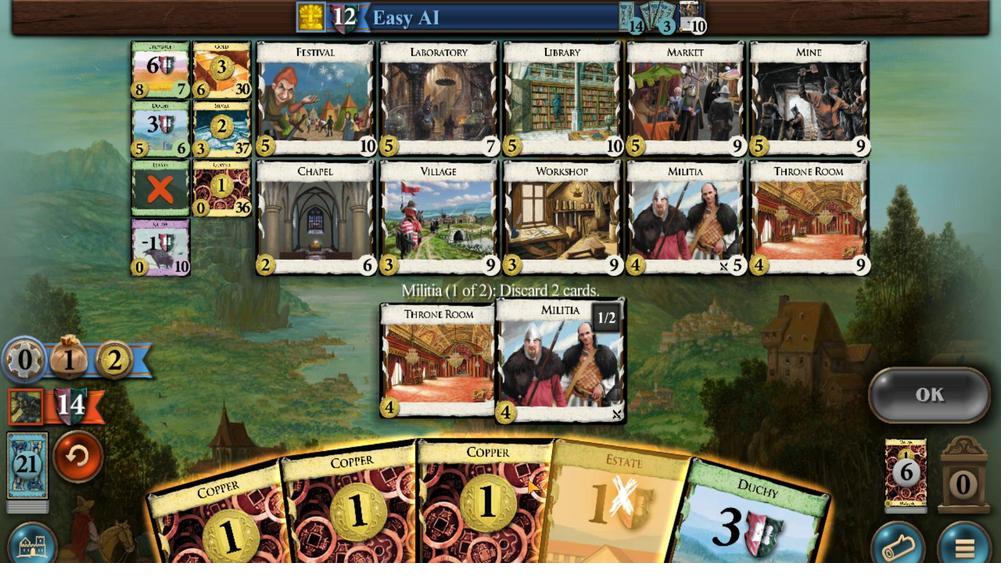 
Action: Mouse moved to (902, 395)
Screenshot: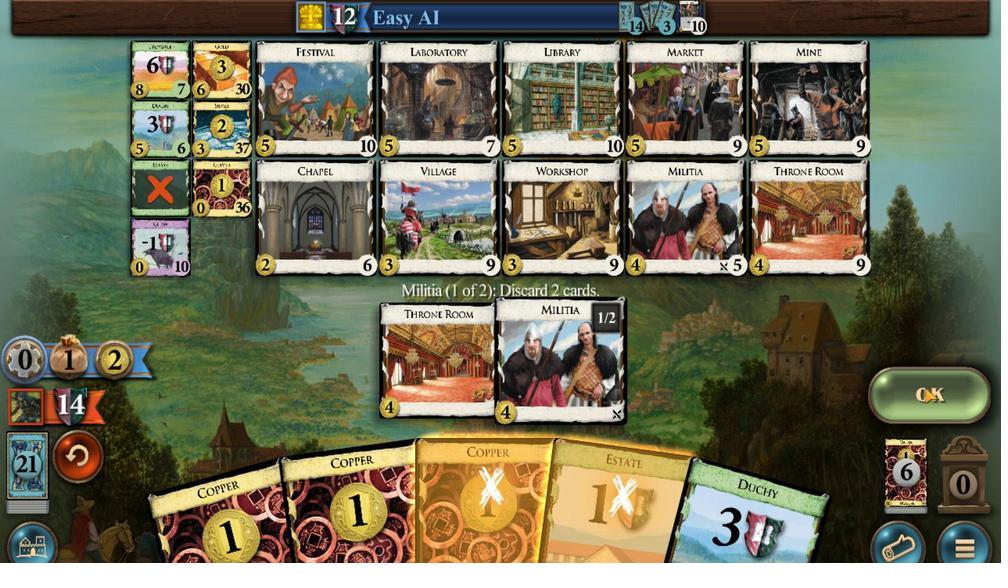 
Action: Mouse pressed left at (902, 395)
Screenshot: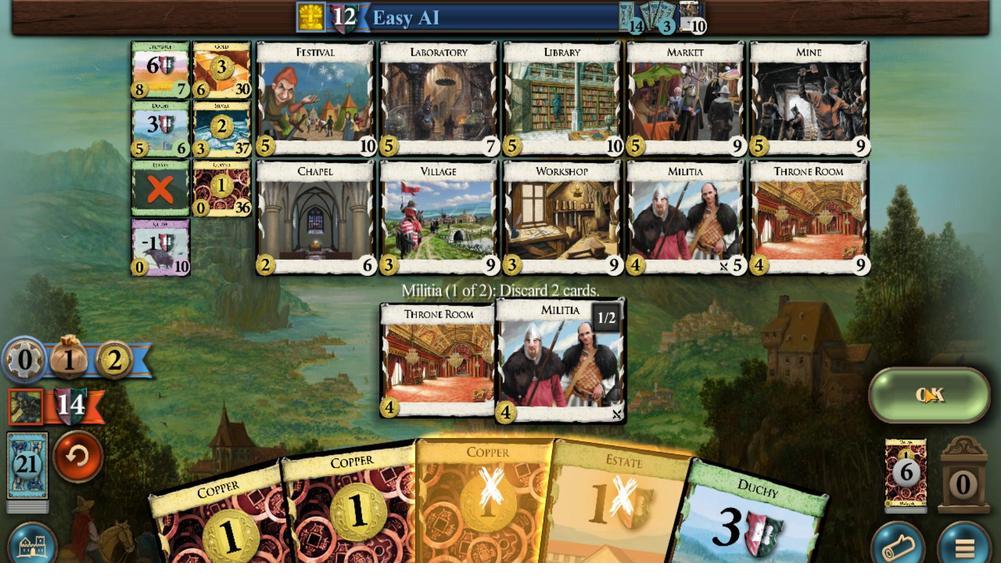 
Action: Mouse moved to (735, 476)
Screenshot: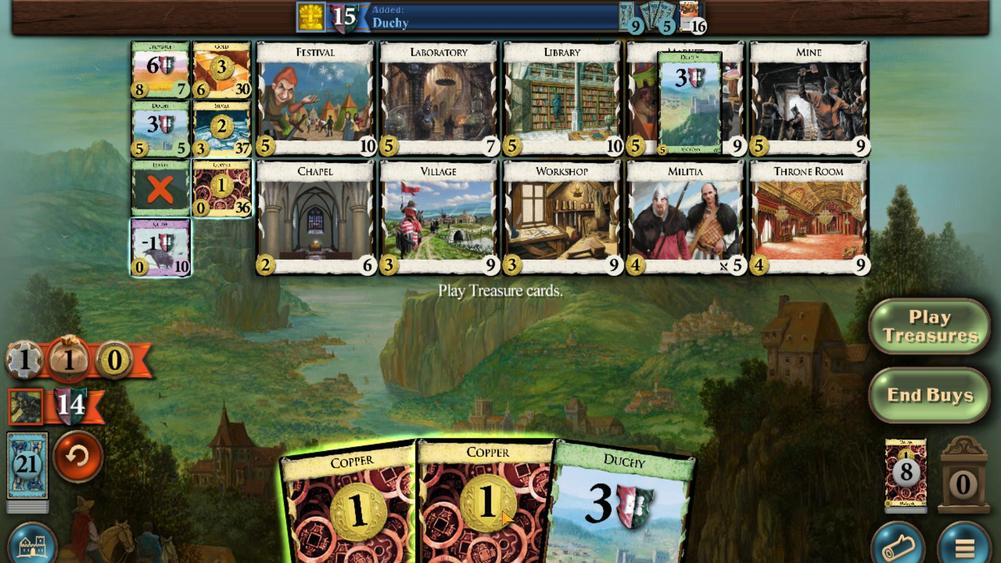 
Action: Mouse pressed left at (735, 476)
Screenshot: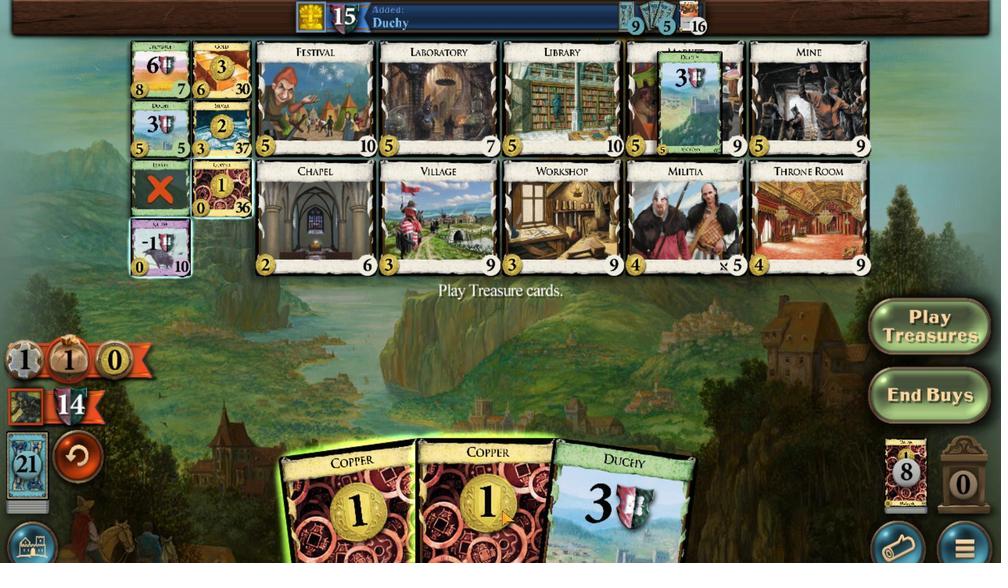 
Action: Mouse moved to (743, 483)
Screenshot: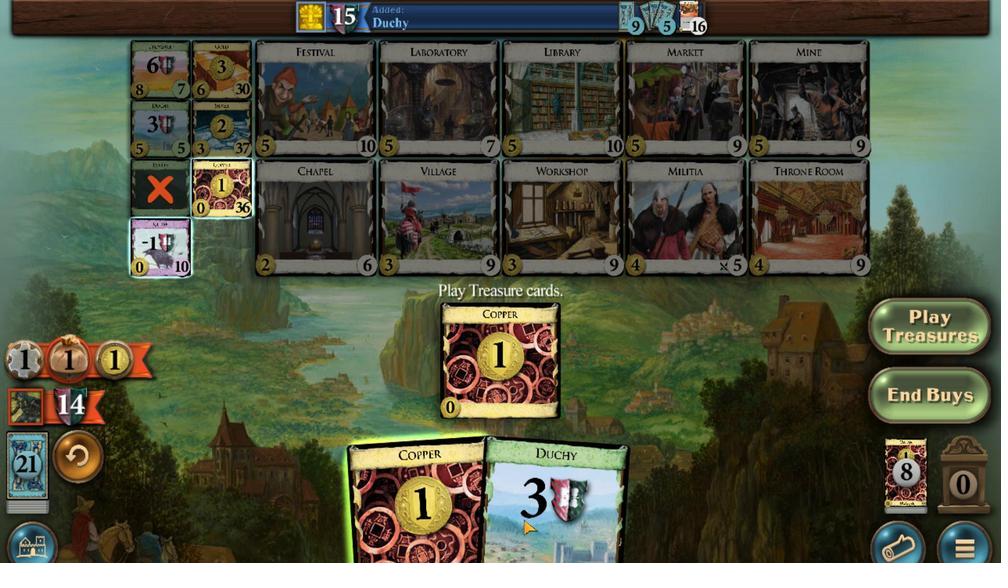 
Action: Mouse pressed left at (743, 483)
Screenshot: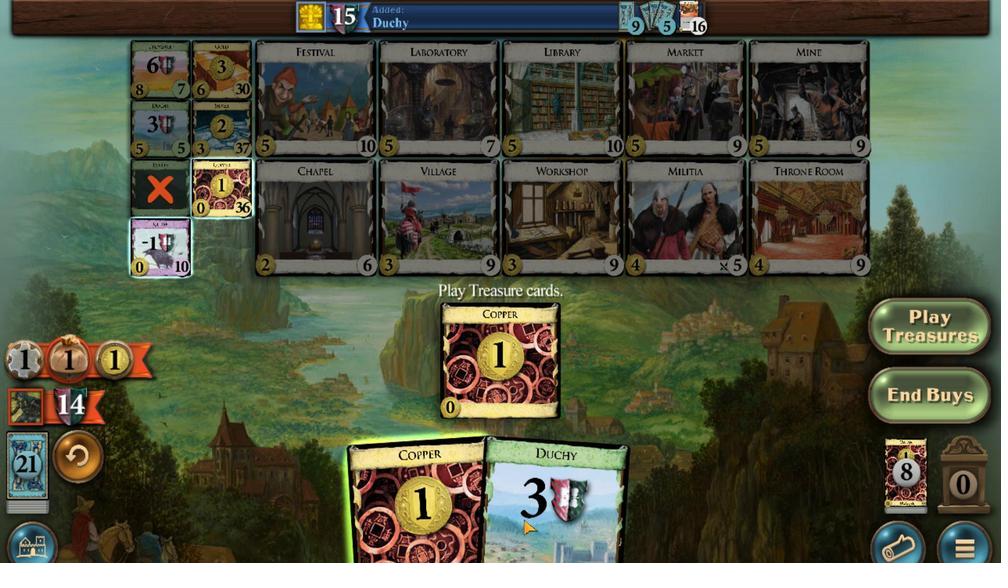 
Action: Mouse moved to (708, 454)
Screenshot: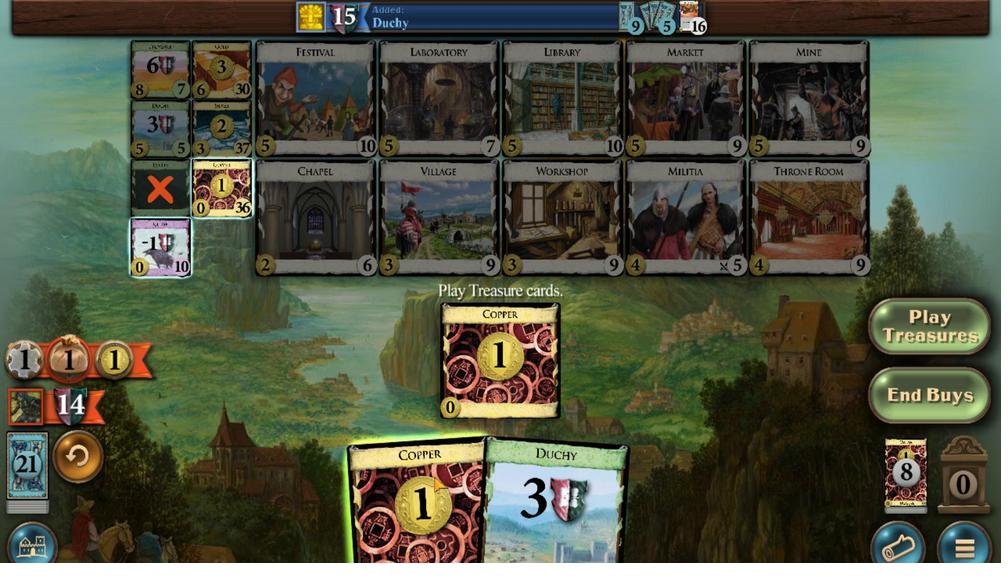 
Action: Mouse pressed left at (708, 454)
Screenshot: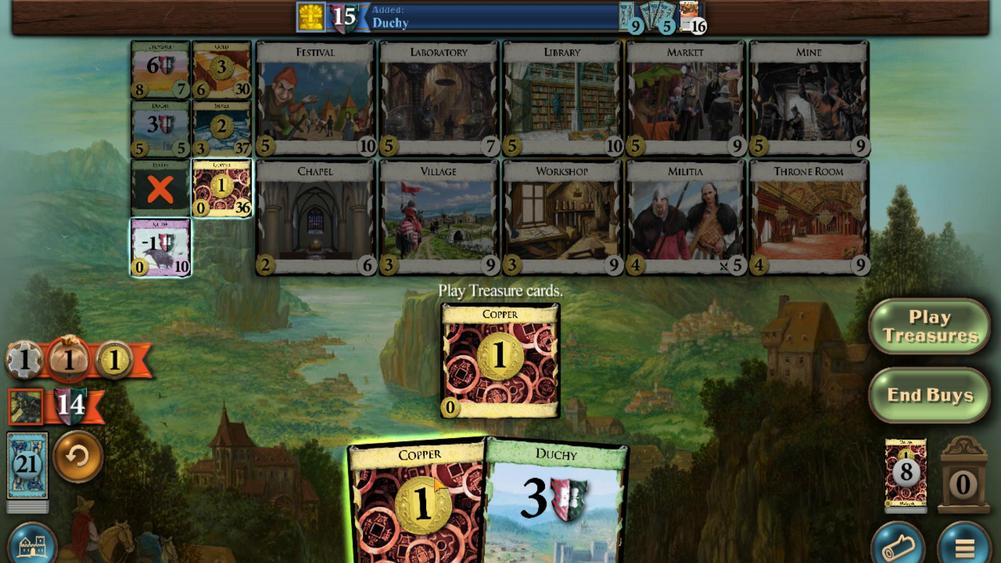 
Action: Mouse moved to (662, 268)
Screenshot: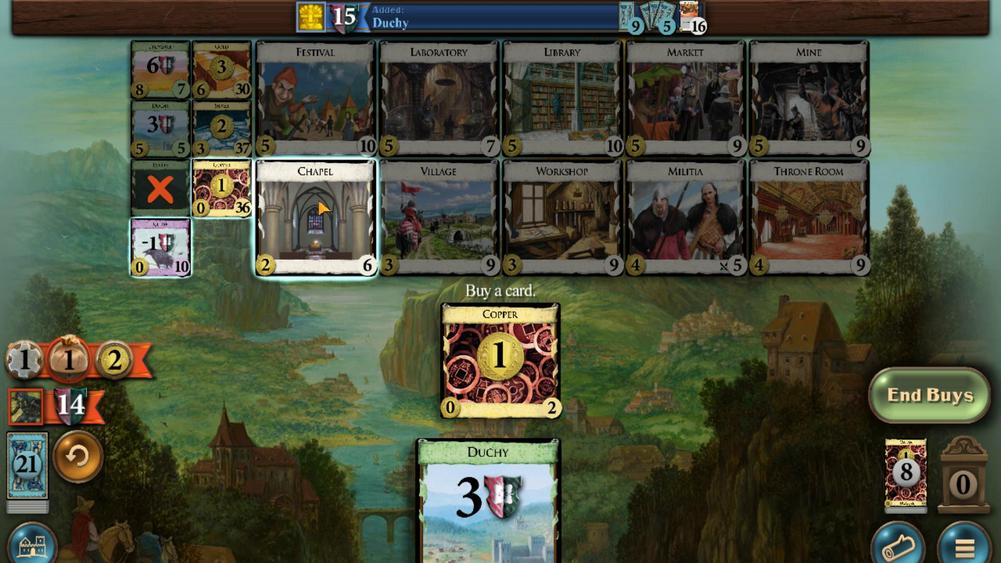 
Action: Mouse pressed left at (662, 268)
Screenshot: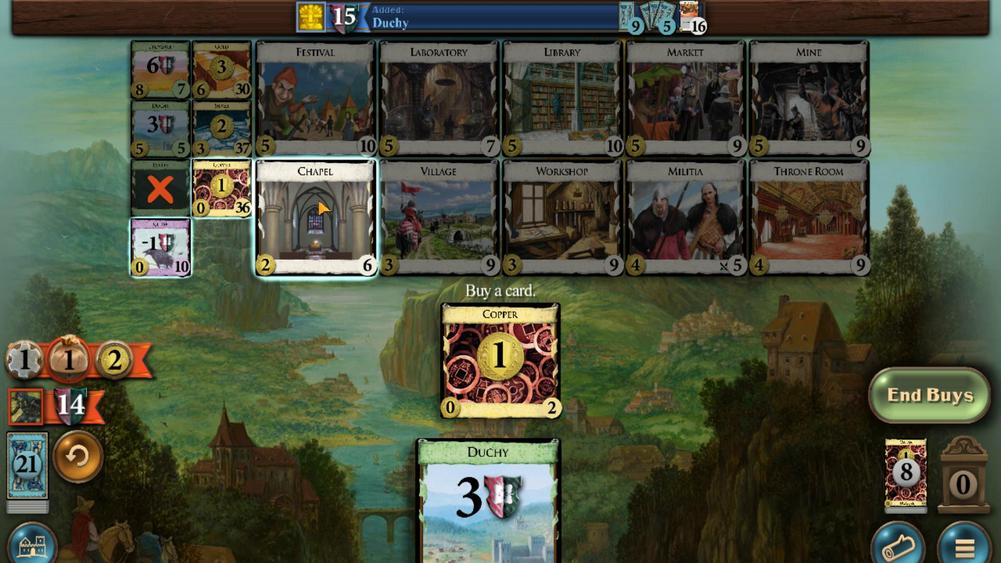
Action: Mouse moved to (819, 474)
Screenshot: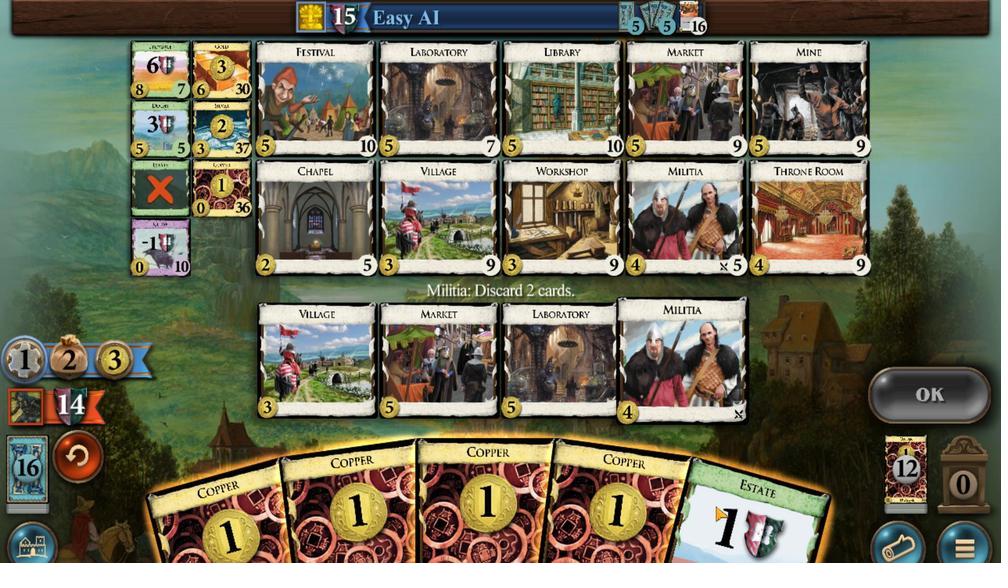 
Action: Mouse pressed left at (819, 474)
Screenshot: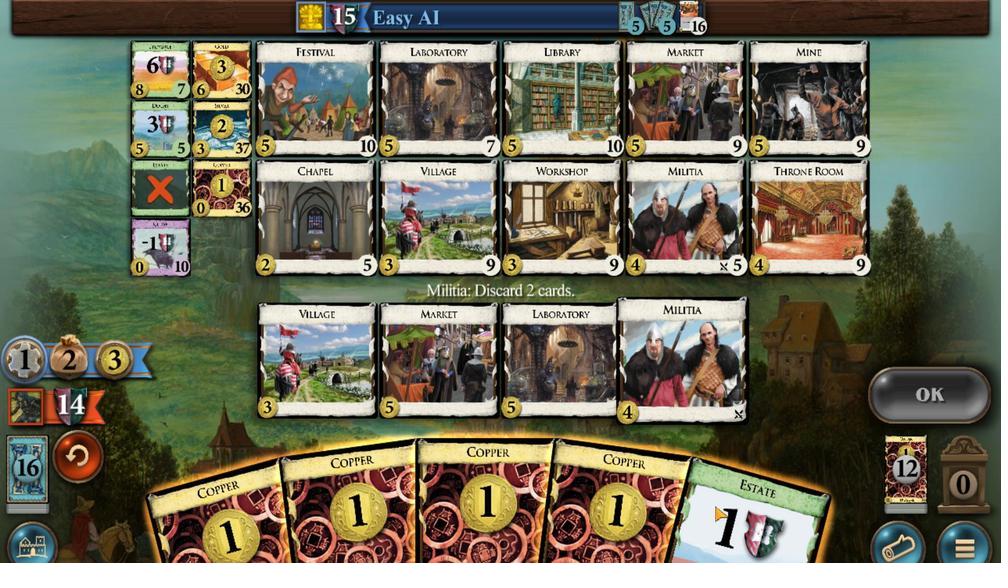 
Action: Mouse moved to (772, 444)
Screenshot: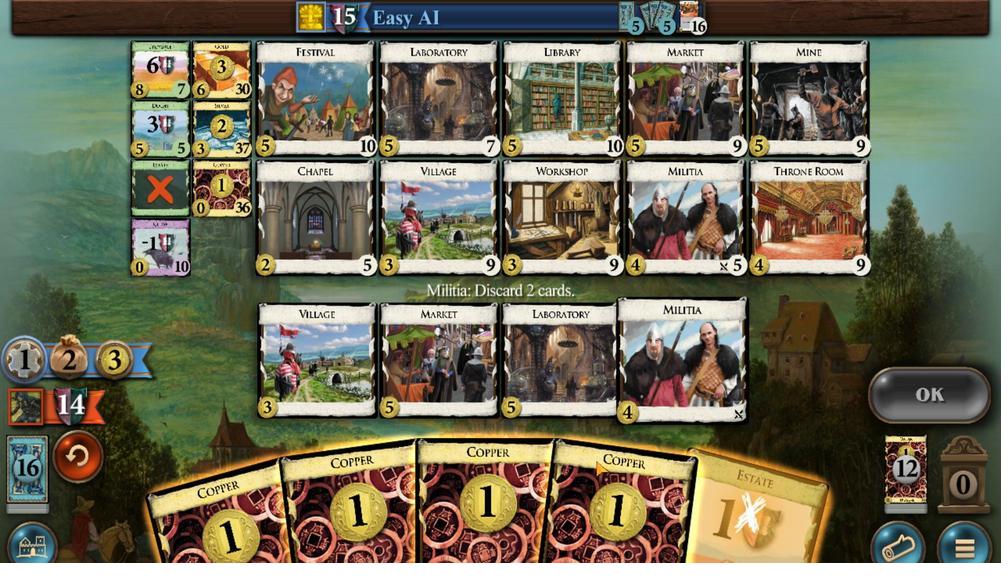 
Action: Mouse pressed left at (772, 444)
Screenshot: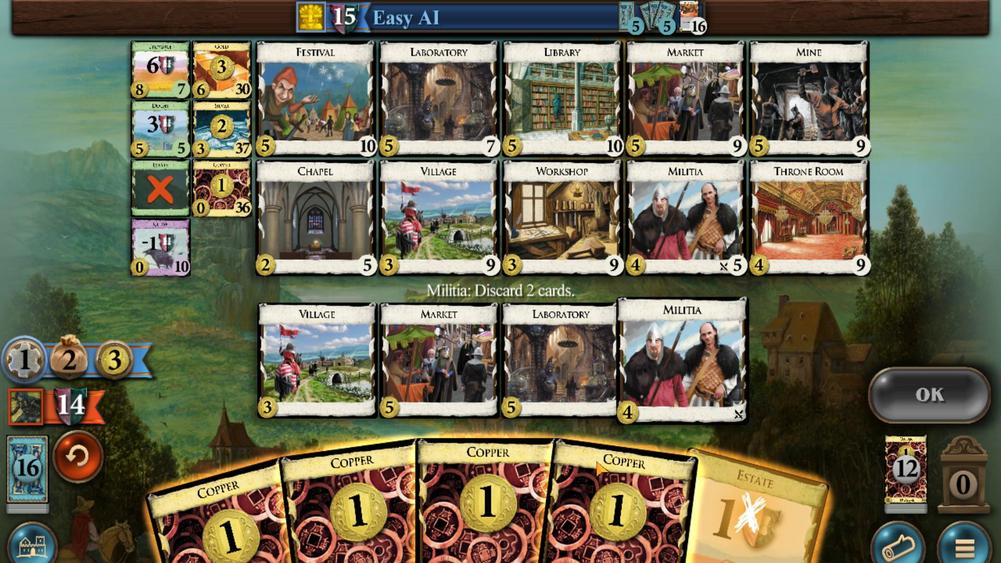 
Action: Mouse moved to (890, 396)
Screenshot: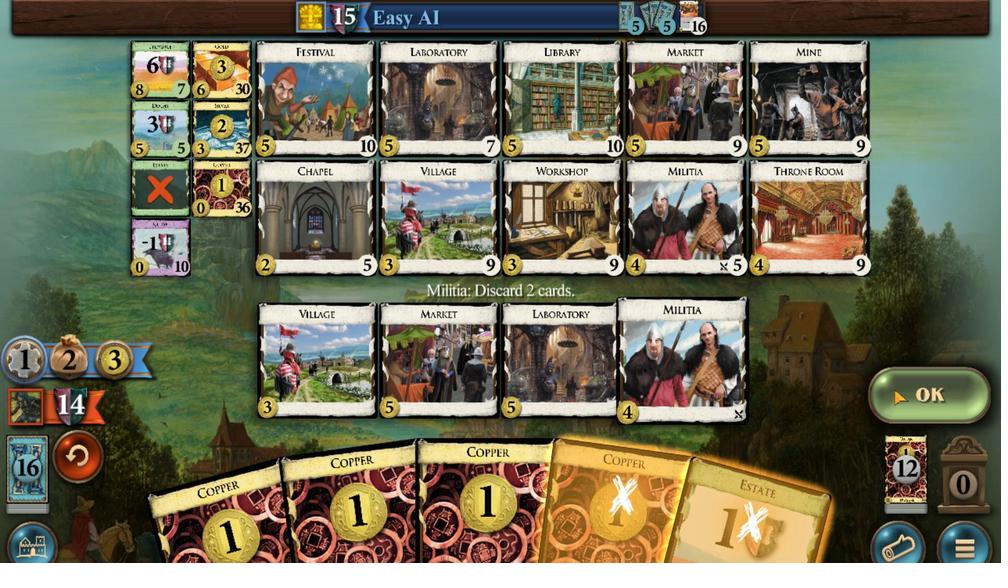 
Action: Mouse pressed left at (890, 396)
Screenshot: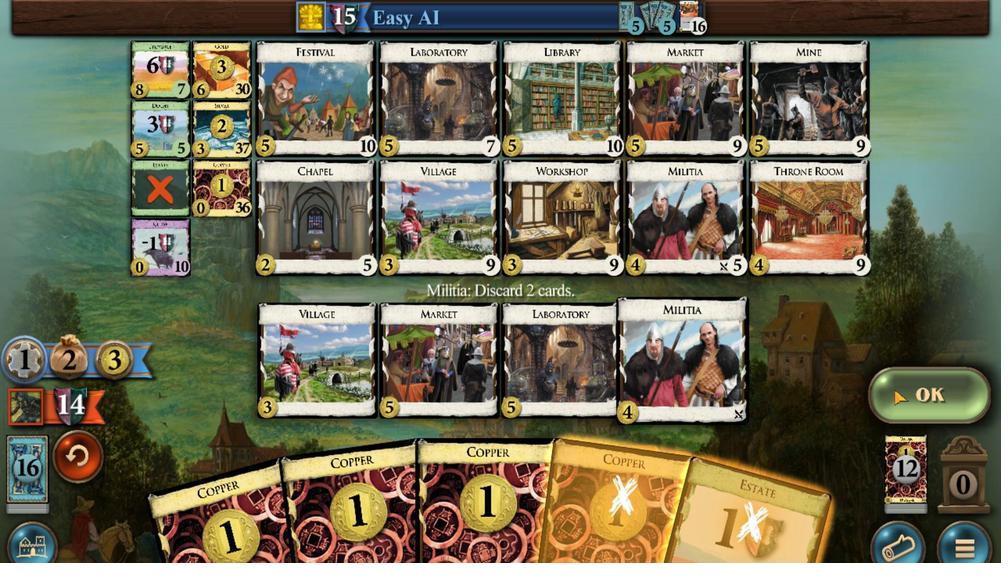 
Action: Mouse moved to (774, 484)
Screenshot: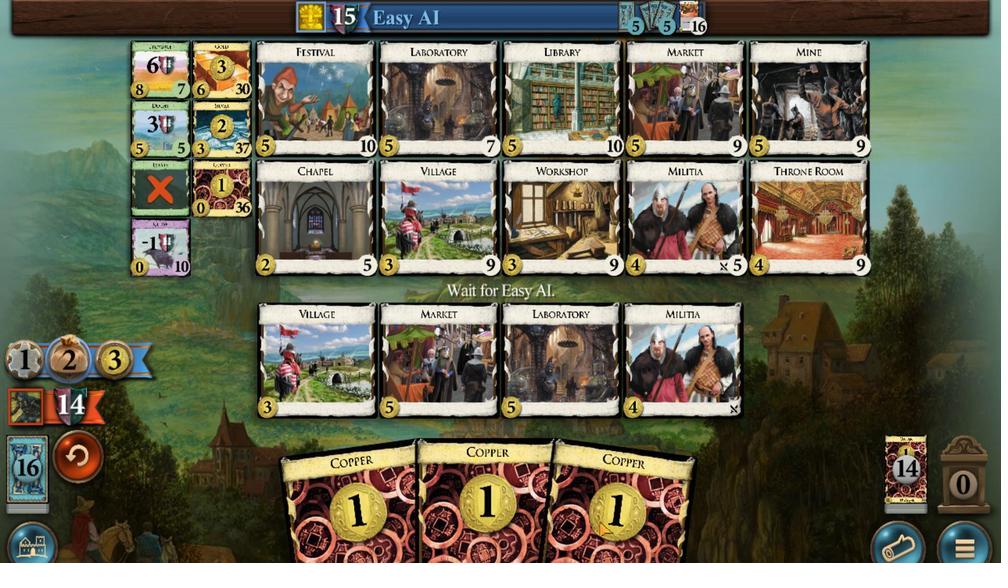 
Action: Mouse pressed left at (774, 484)
Screenshot: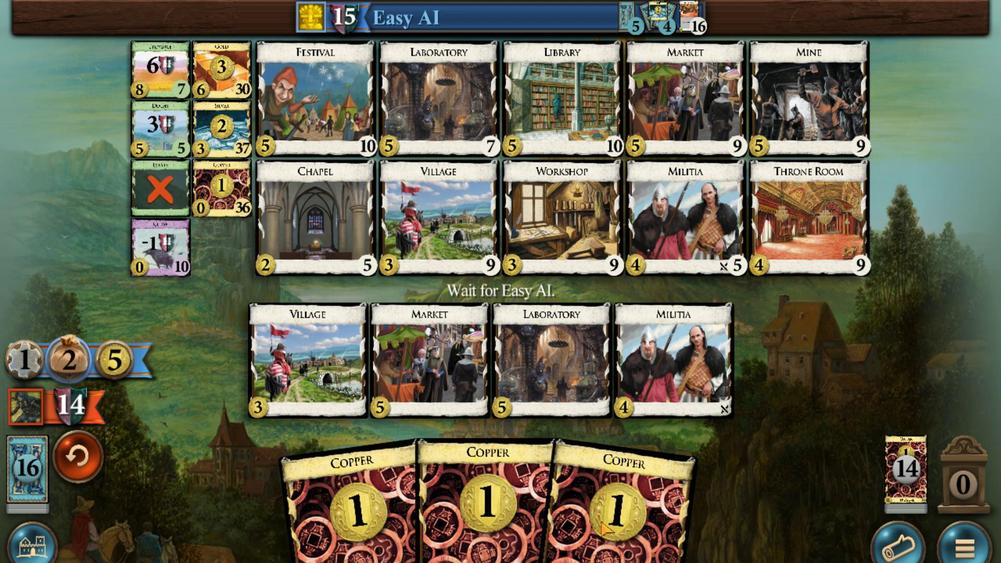 
Action: Mouse moved to (730, 481)
Screenshot: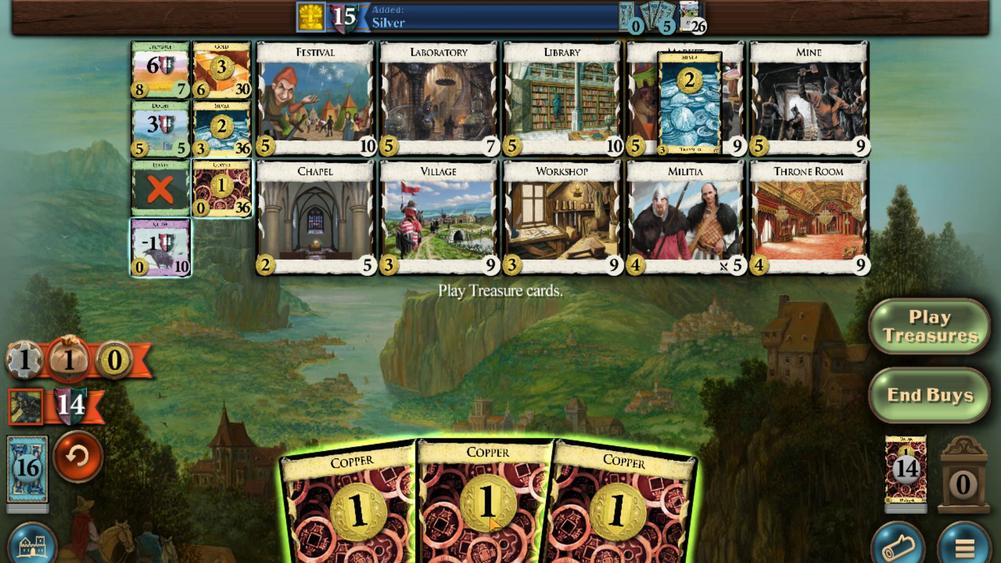 
Action: Mouse pressed left at (730, 481)
Screenshot: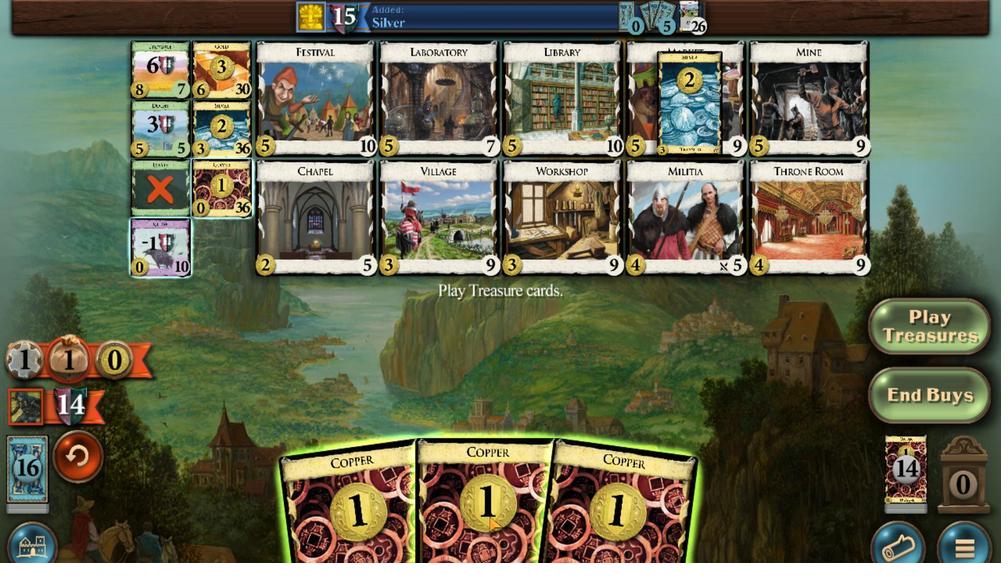 
Action: Mouse moved to (698, 516)
Screenshot: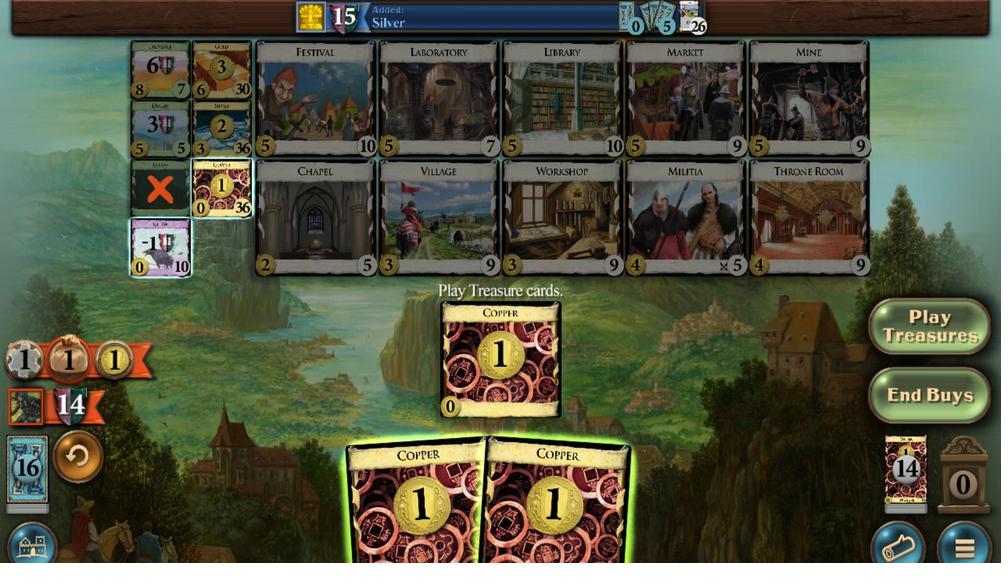 
Action: Mouse pressed left at (698, 516)
Screenshot: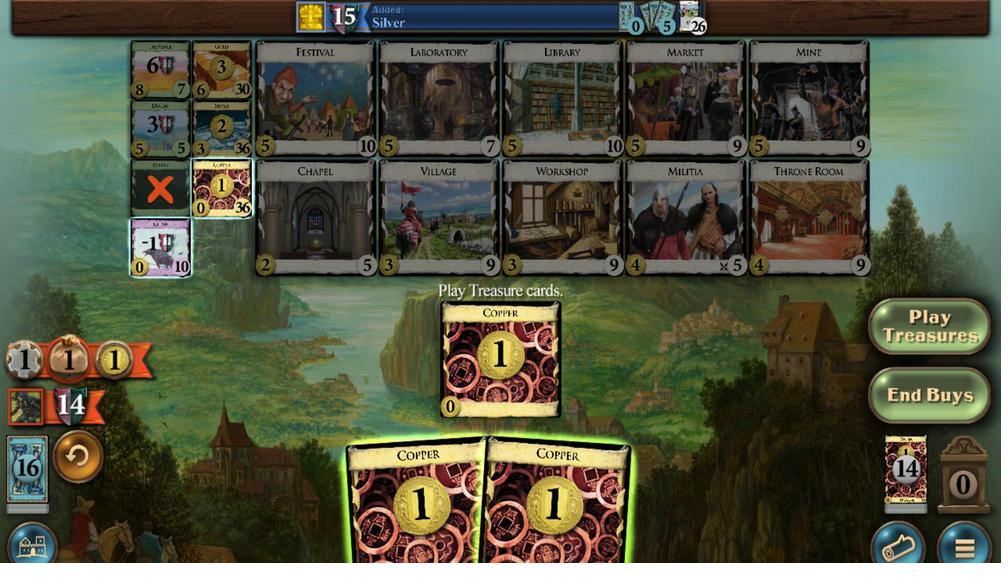 
Action: Mouse moved to (747, 499)
Screenshot: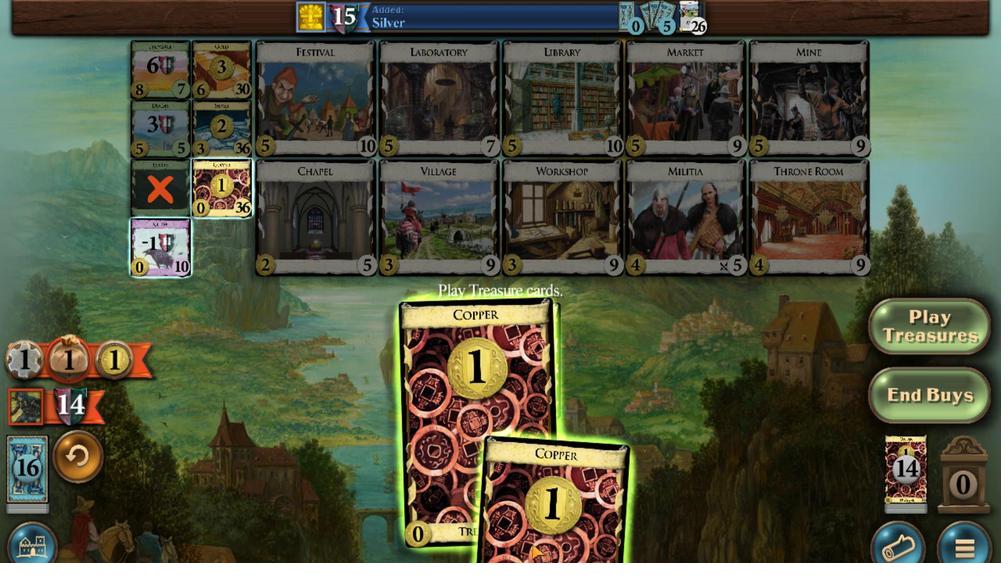 
Action: Mouse pressed left at (747, 499)
